Task: Search for houses in Los Angeles, California, with a private swimming pool and a home theater, and prioritize properties with entertainment amenities.
Action: Mouse moved to (306, 234)
Screenshot: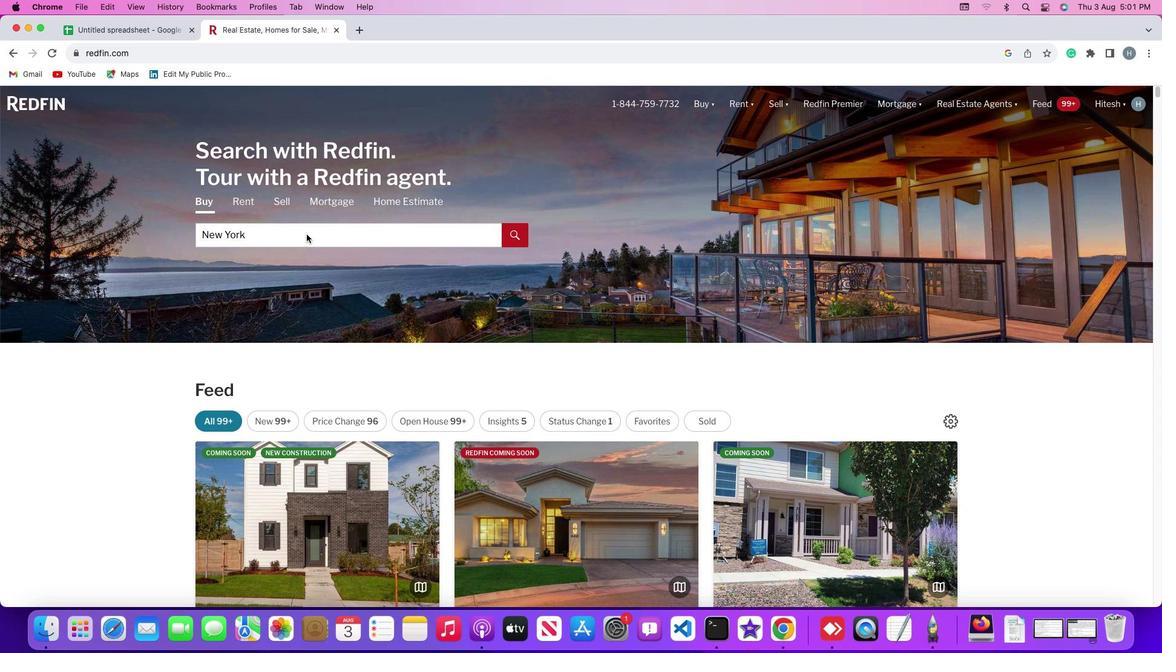
Action: Mouse pressed left at (306, 234)
Screenshot: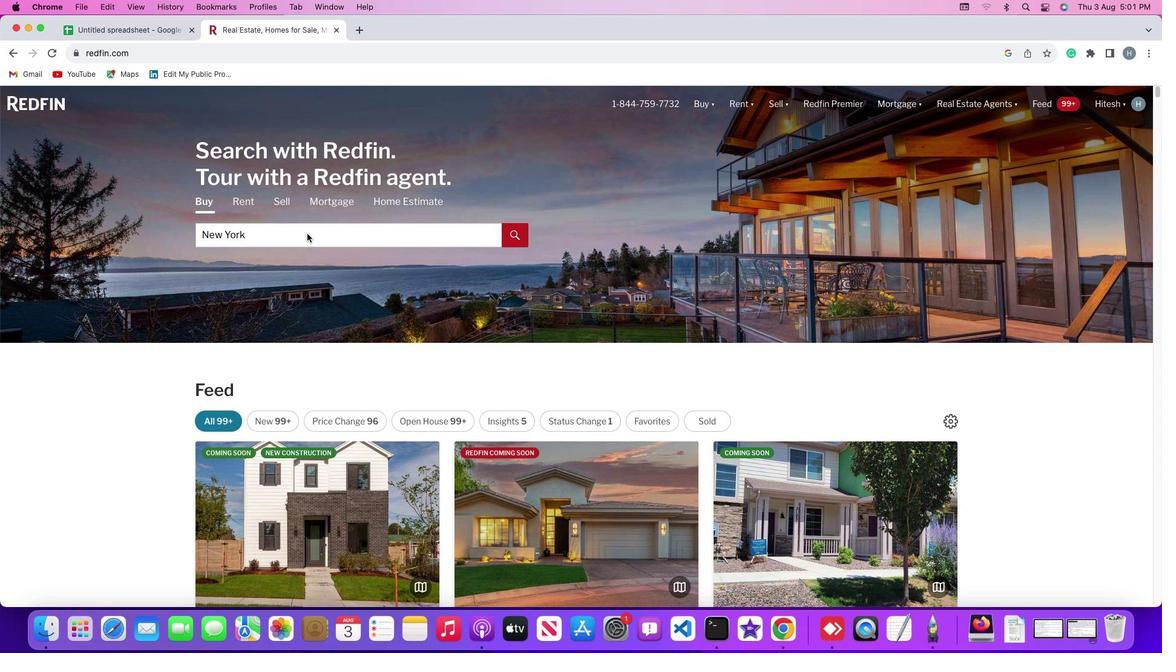 
Action: Mouse moved to (306, 234)
Screenshot: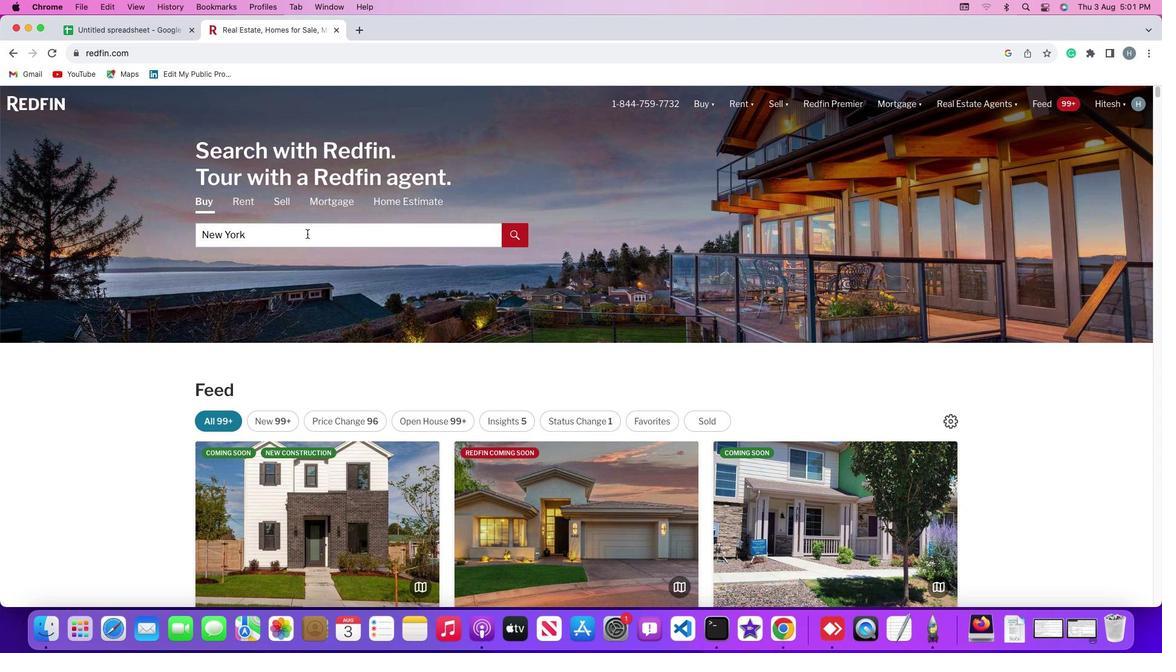 
Action: Mouse pressed left at (306, 234)
Screenshot: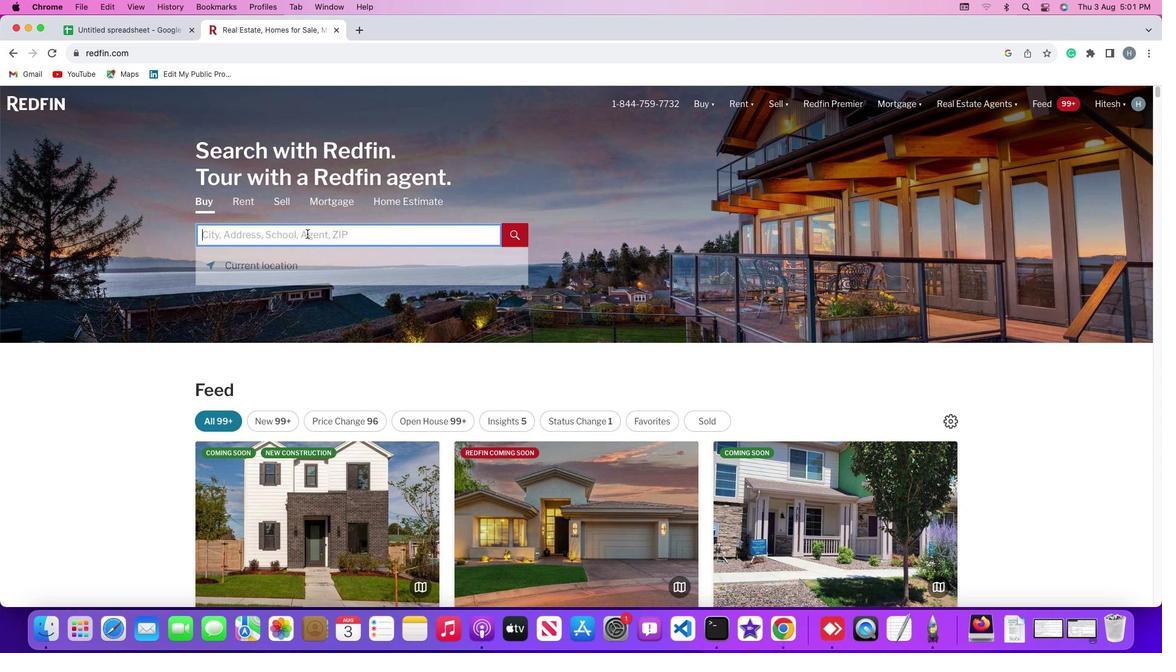 
Action: Key pressed Key.shift'L''o''s'Key.spaceKey.shift'A''n''g''e''l''e''s'','Key.spaceKey.shift'C''a''l''i''f''o''r''n''i''a'
Screenshot: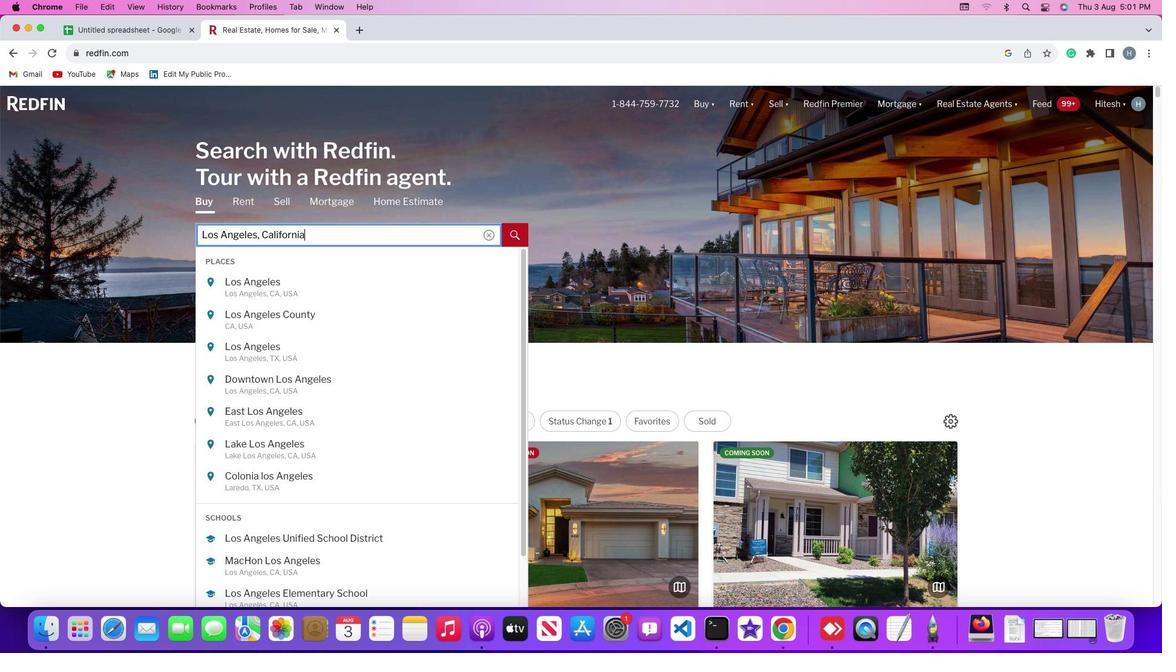 
Action: Mouse moved to (288, 280)
Screenshot: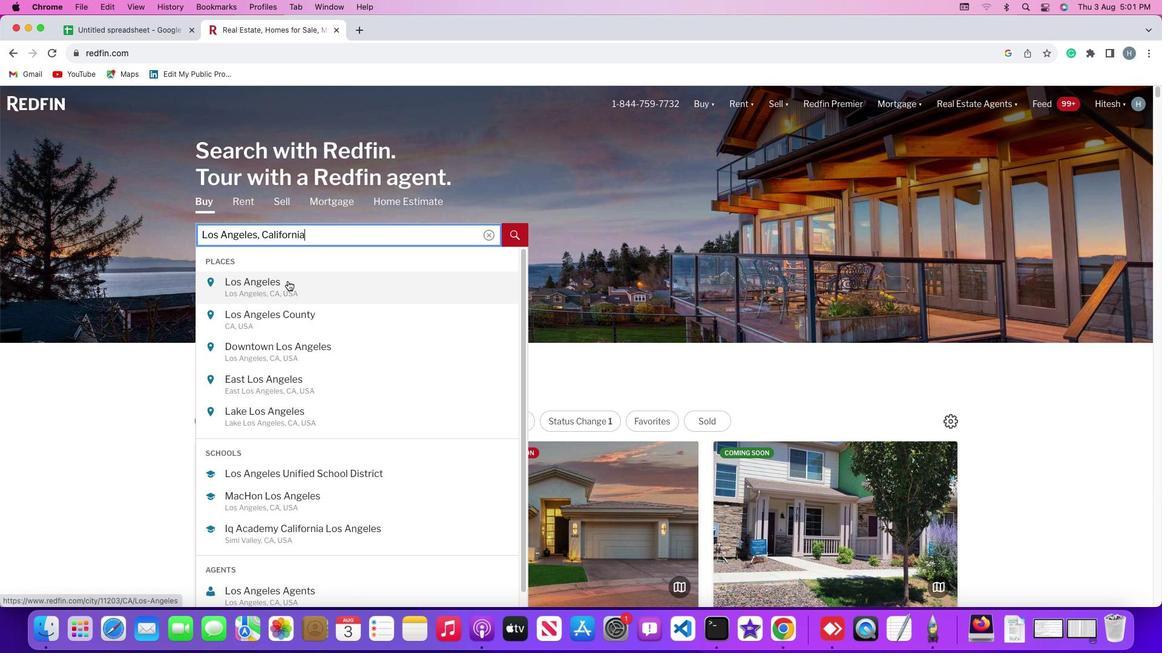 
Action: Mouse pressed left at (288, 280)
Screenshot: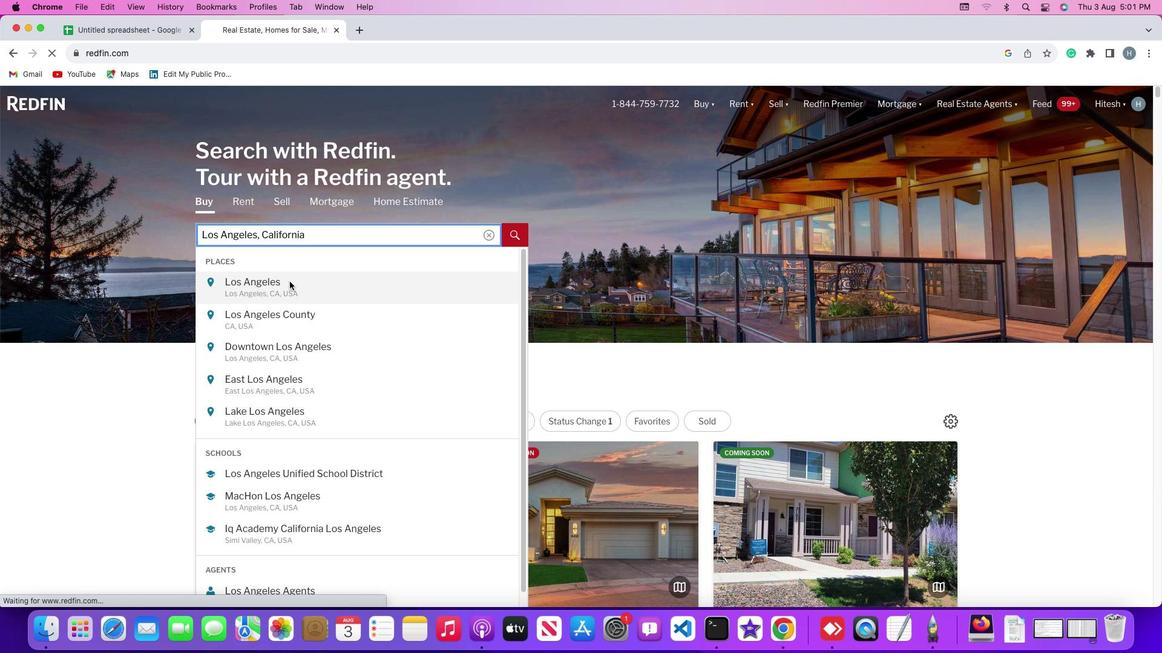 
Action: Mouse moved to (1039, 182)
Screenshot: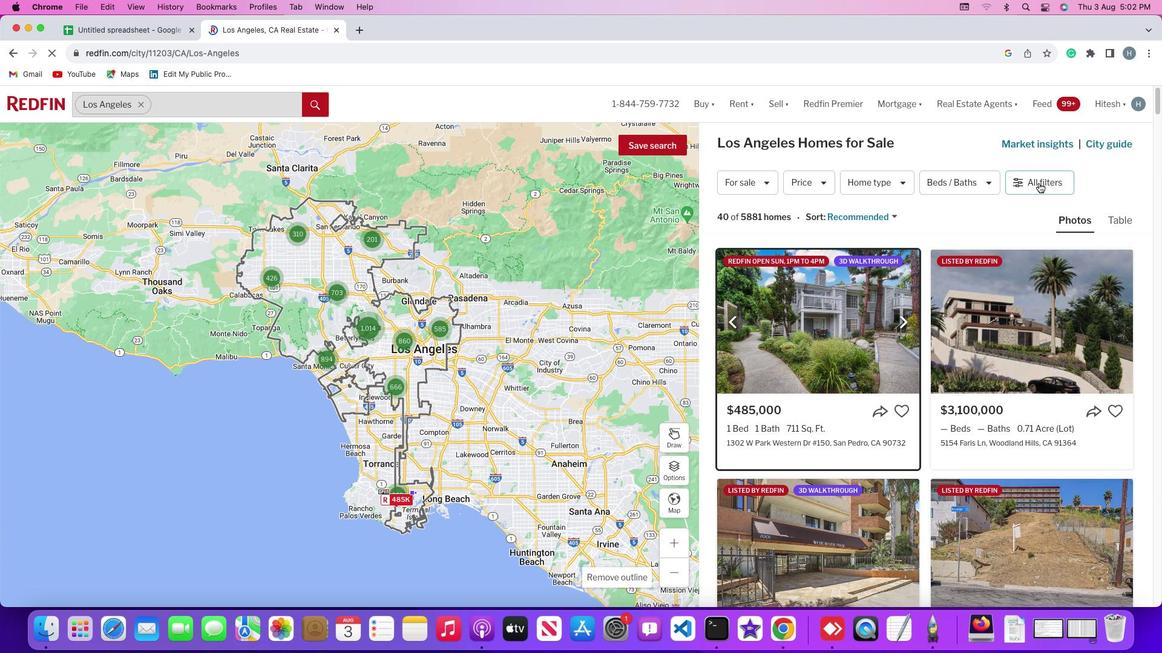 
Action: Mouse pressed left at (1039, 182)
Screenshot: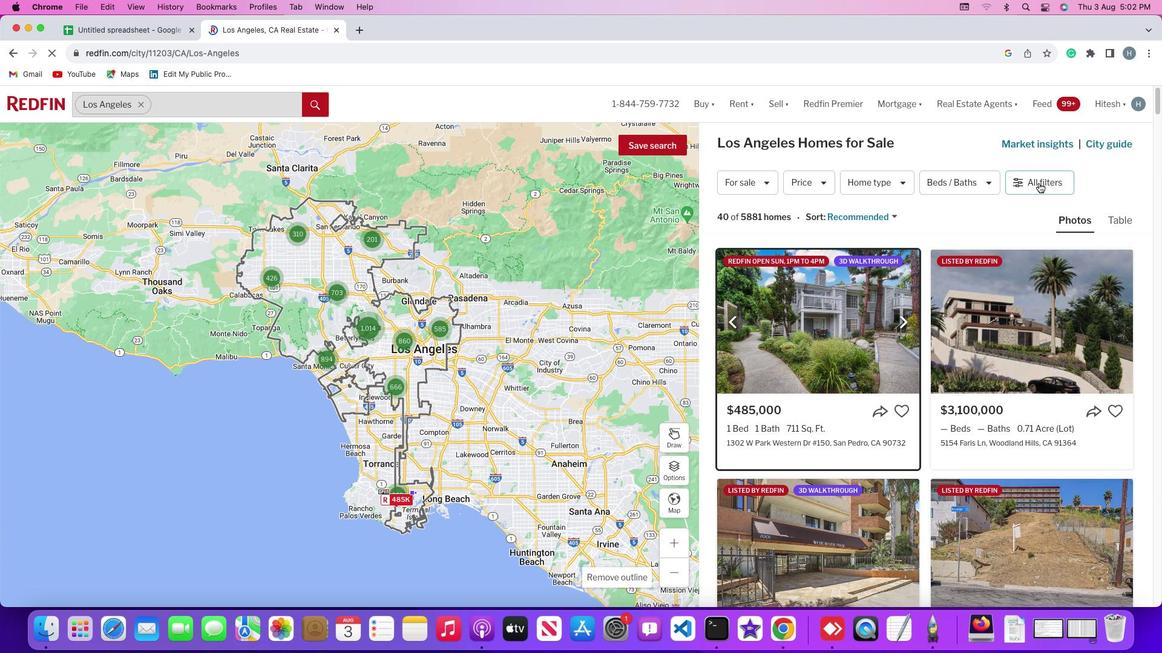 
Action: Mouse moved to (1048, 185)
Screenshot: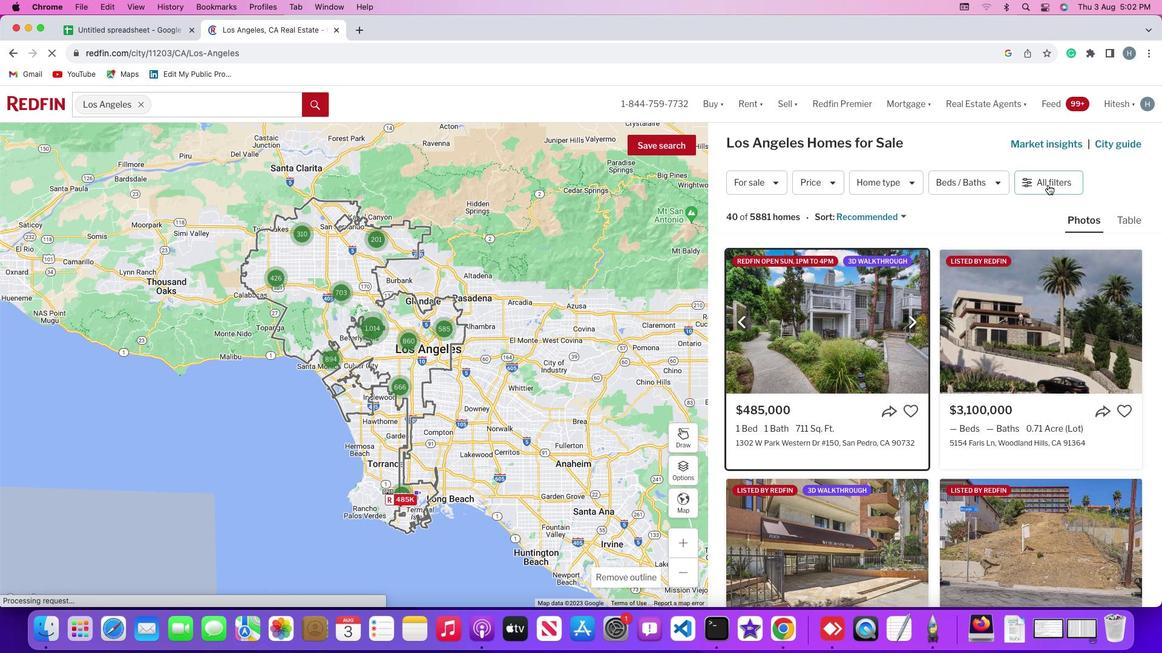 
Action: Mouse pressed left at (1048, 185)
Screenshot: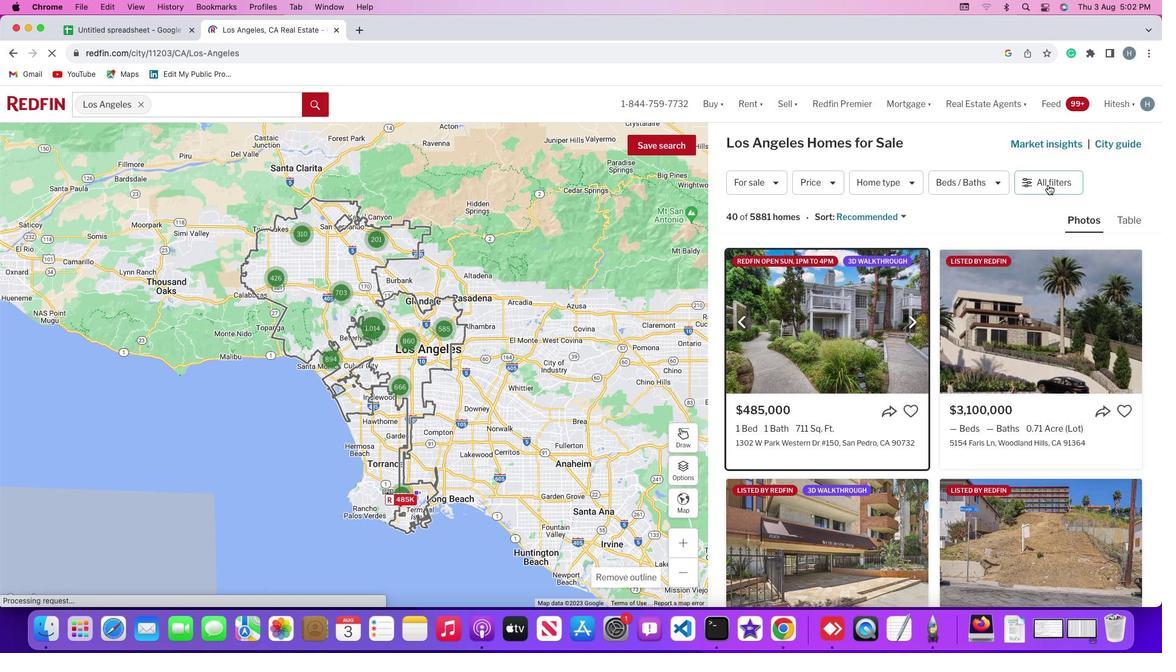
Action: Mouse moved to (1053, 185)
Screenshot: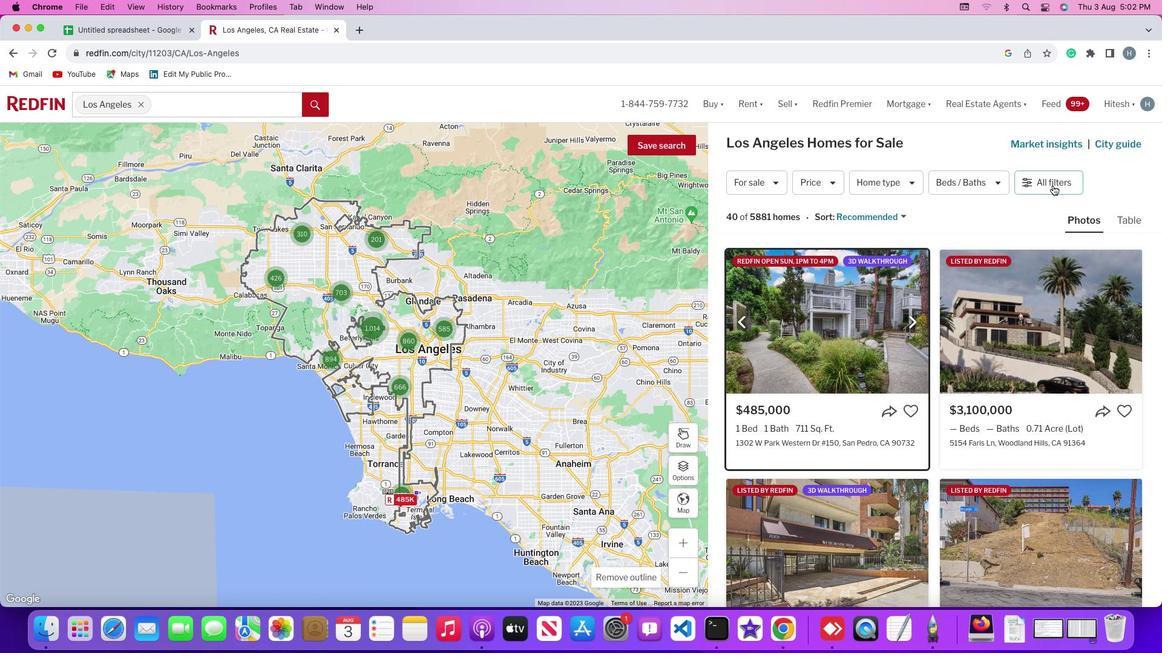 
Action: Mouse pressed left at (1053, 185)
Screenshot: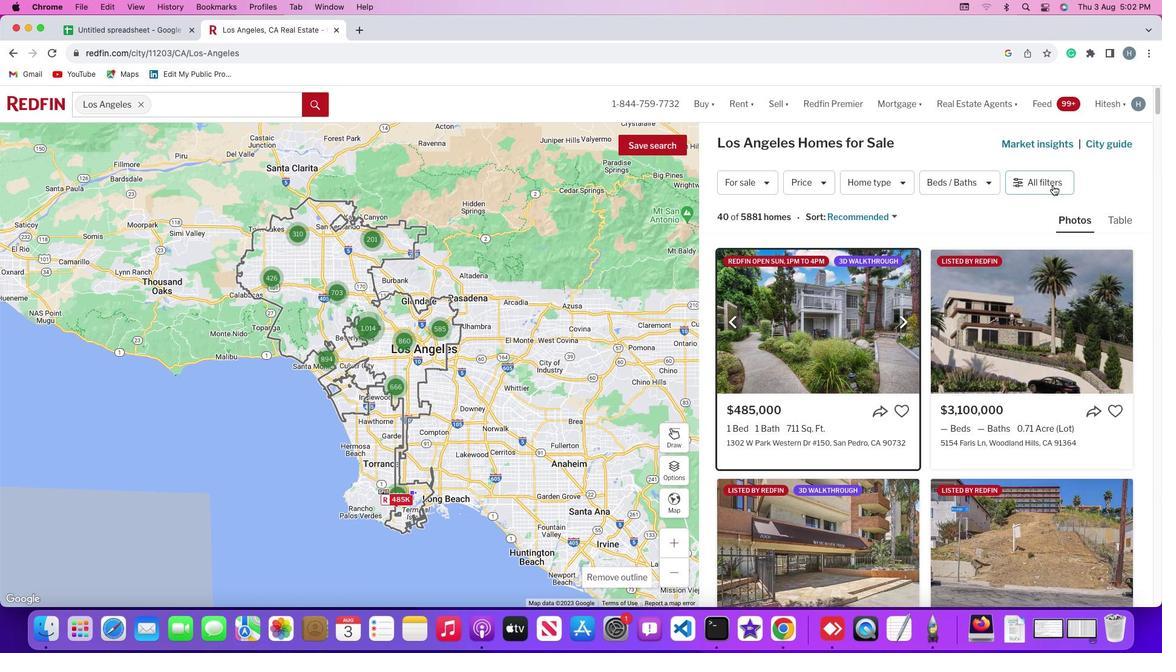 
Action: Mouse moved to (979, 363)
Screenshot: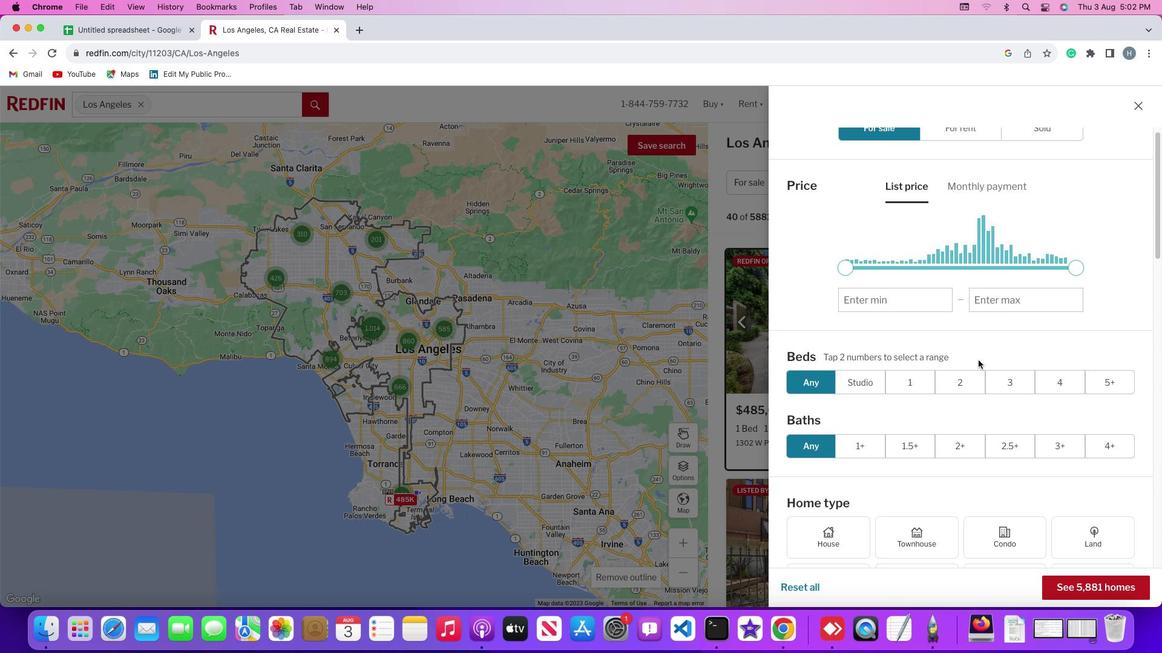 
Action: Mouse scrolled (979, 363) with delta (0, 0)
Screenshot: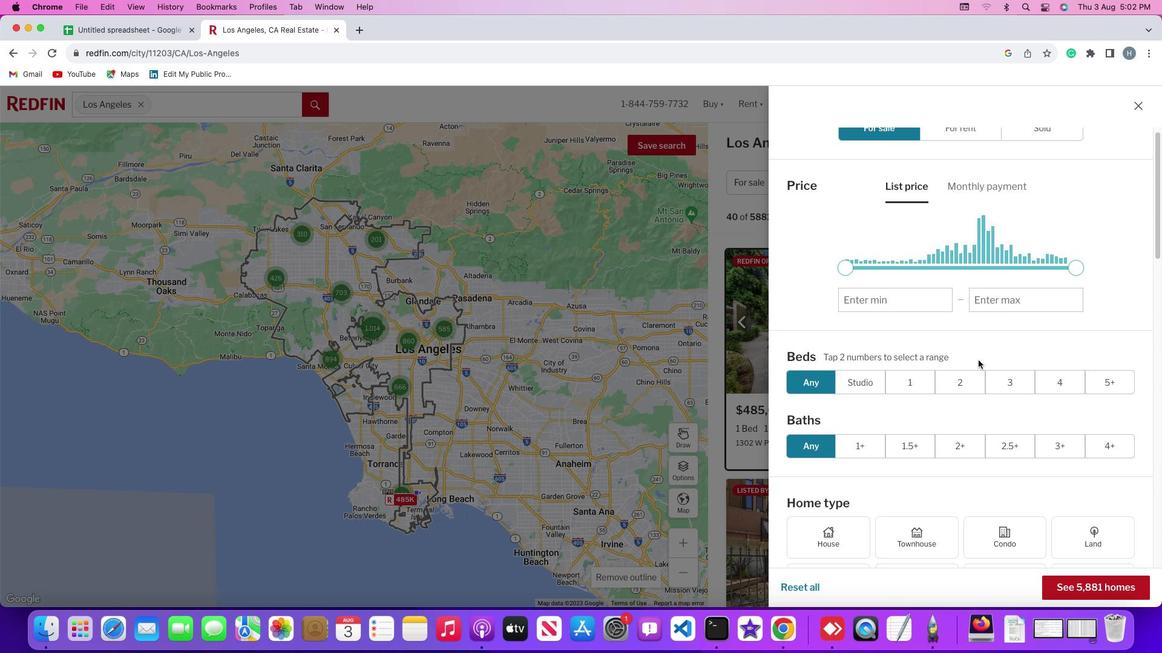 
Action: Mouse moved to (979, 362)
Screenshot: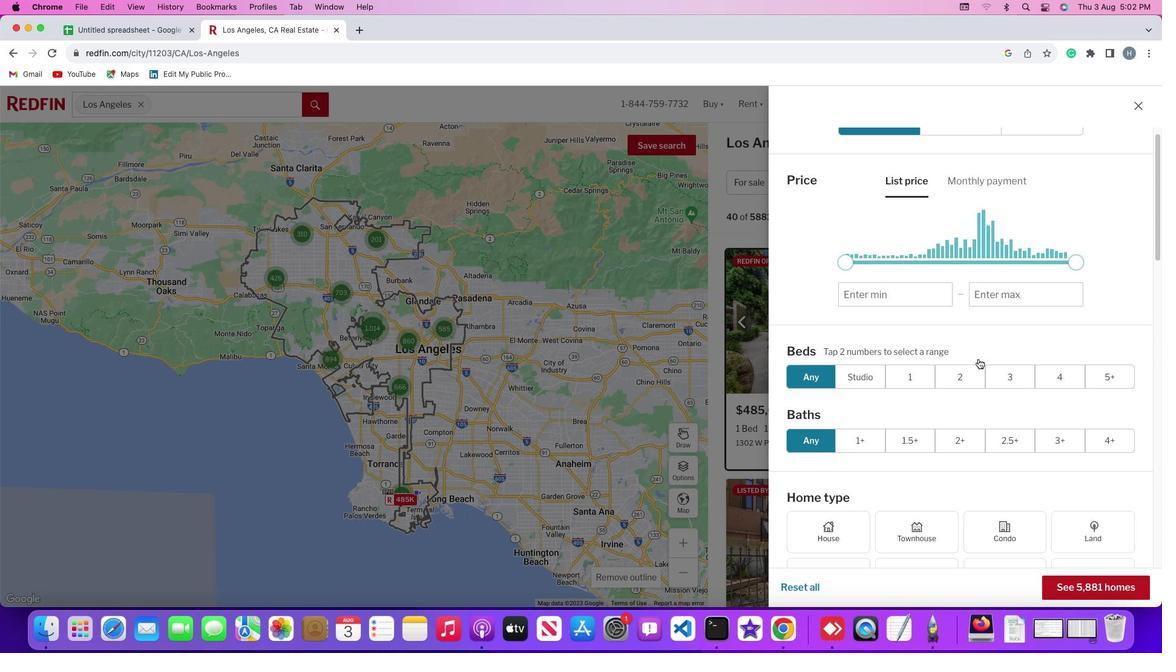 
Action: Mouse scrolled (979, 362) with delta (0, 0)
Screenshot: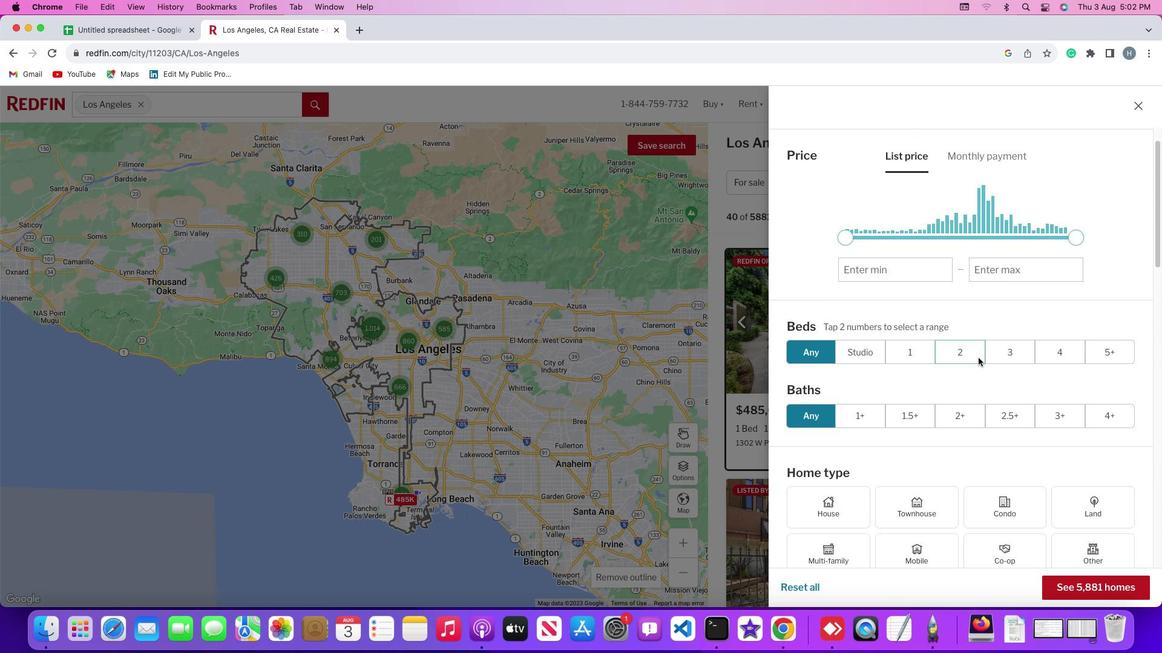 
Action: Mouse scrolled (979, 362) with delta (0, 0)
Screenshot: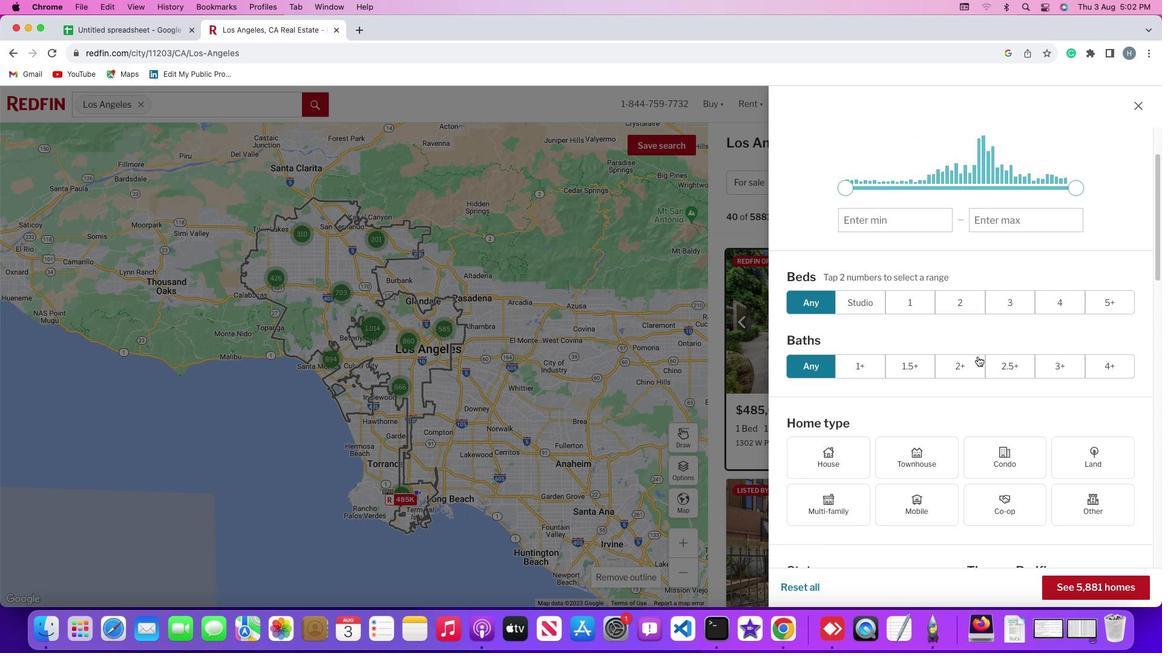 
Action: Mouse moved to (979, 360)
Screenshot: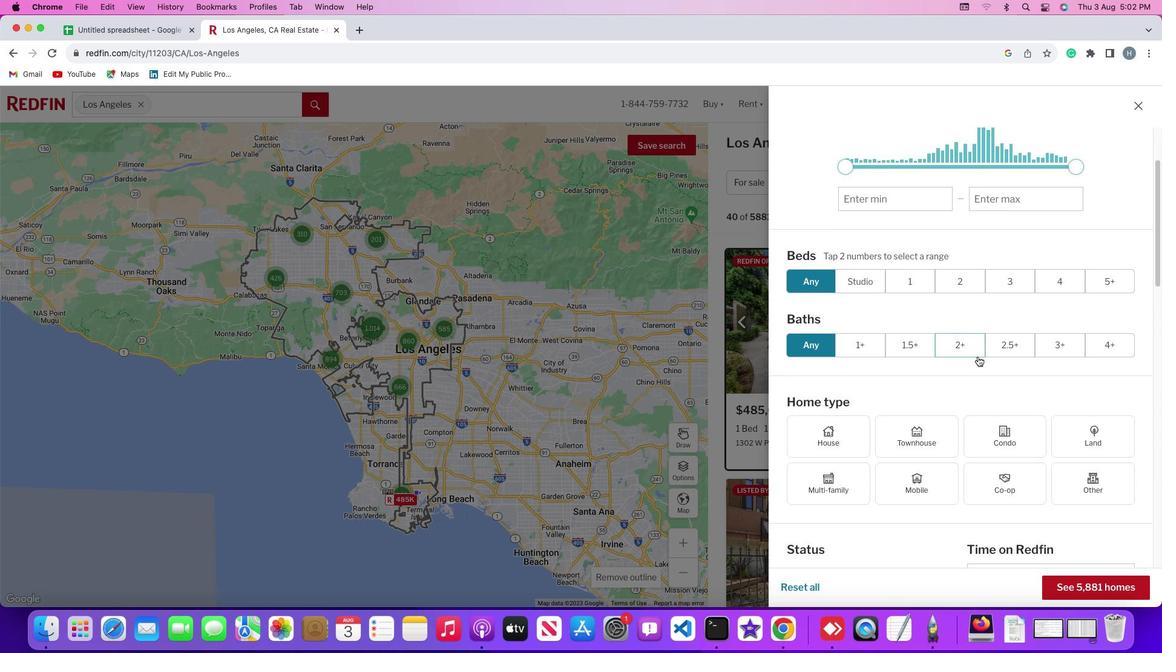 
Action: Mouse scrolled (979, 360) with delta (0, -1)
Screenshot: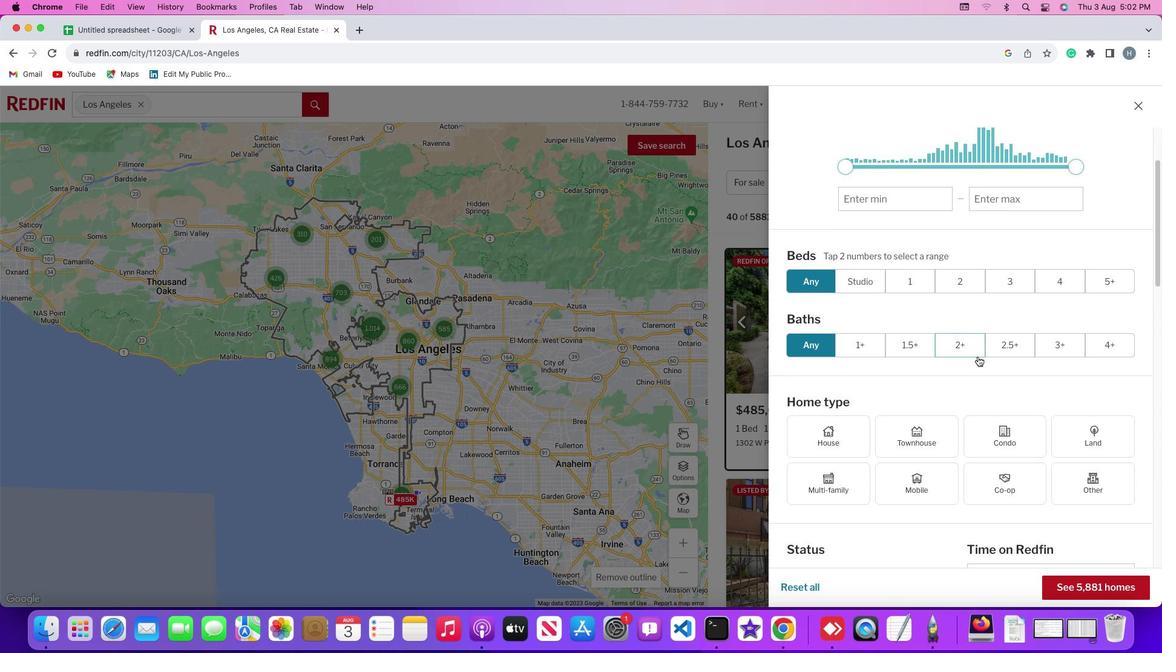 
Action: Mouse moved to (978, 356)
Screenshot: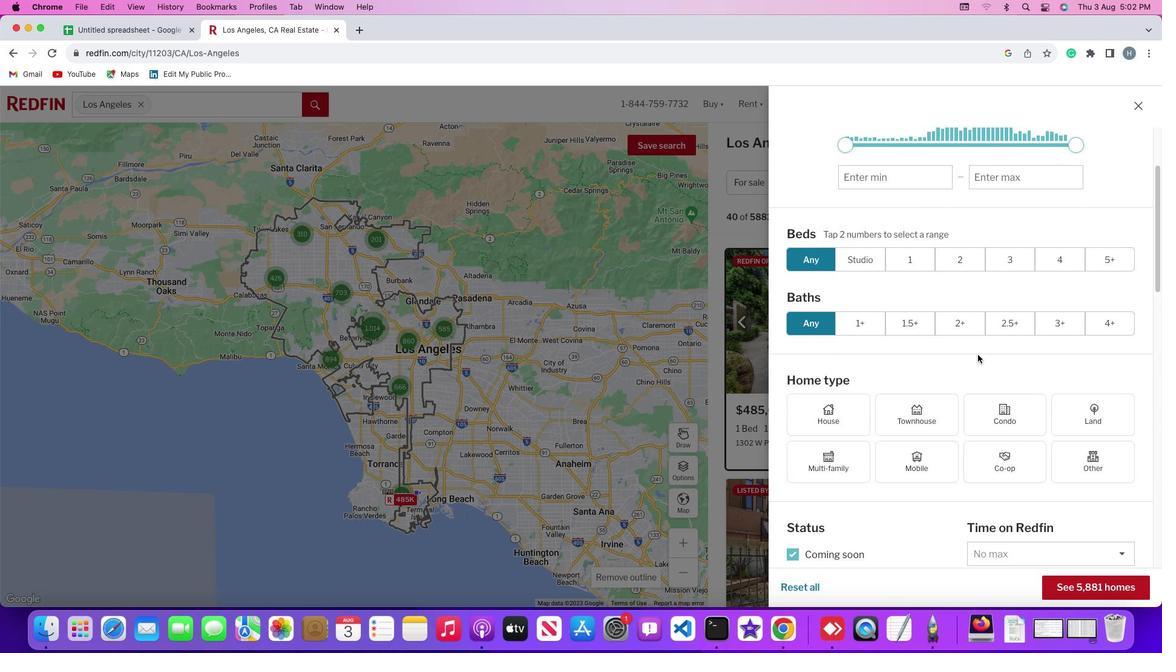 
Action: Mouse scrolled (978, 356) with delta (0, 0)
Screenshot: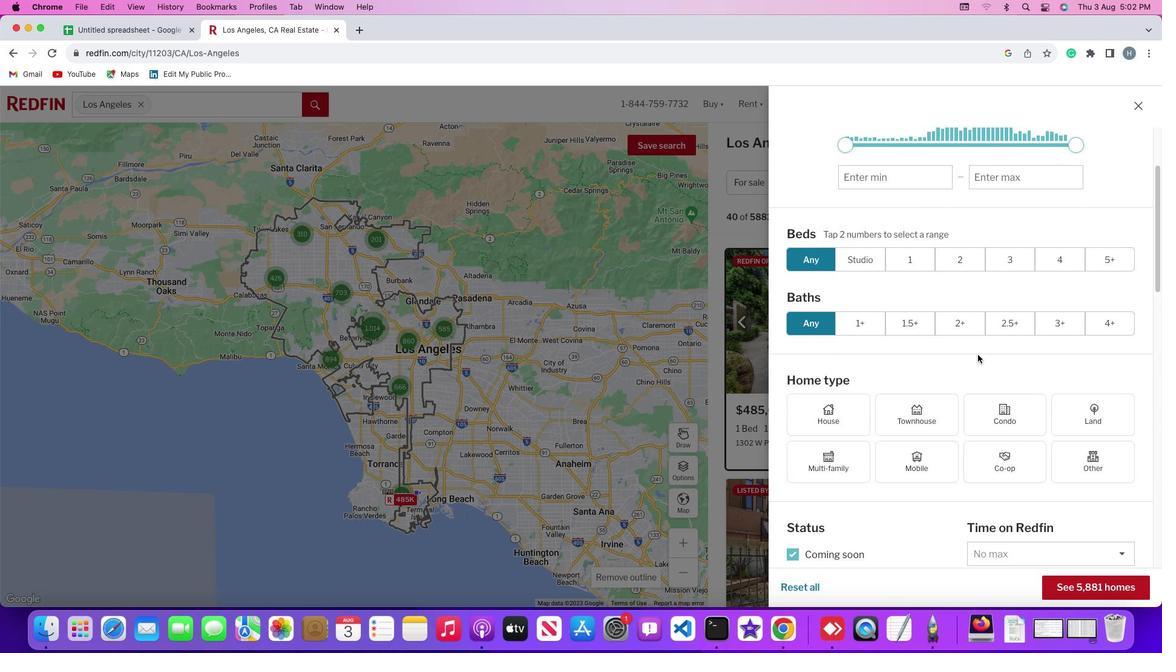 
Action: Mouse moved to (977, 356)
Screenshot: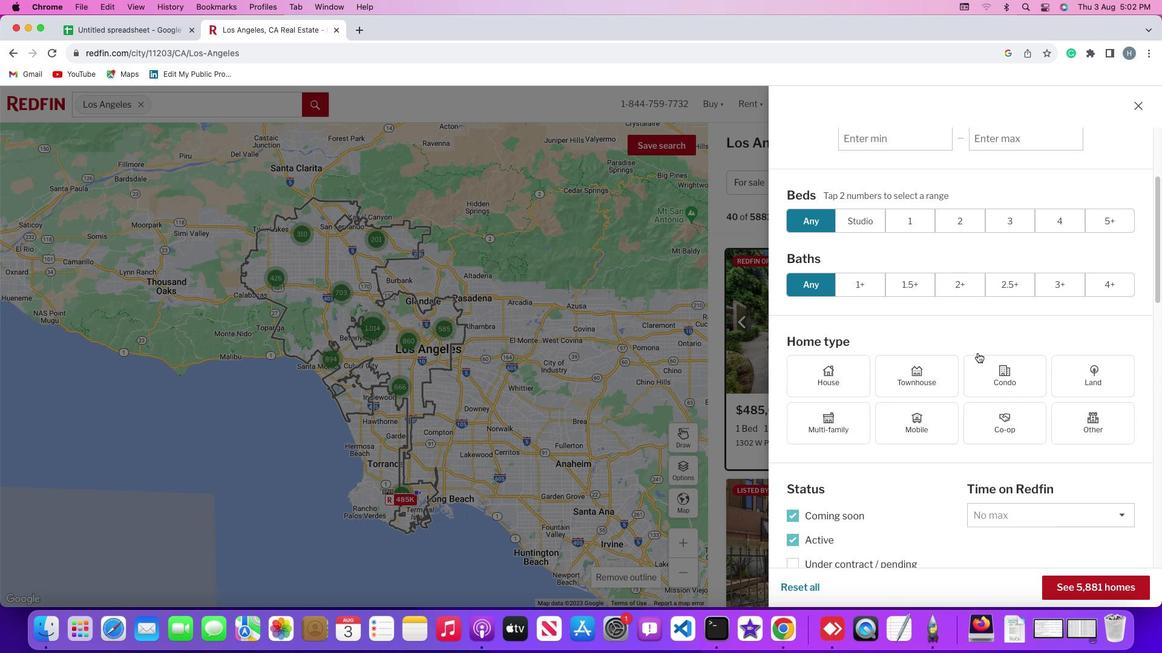 
Action: Mouse scrolled (977, 356) with delta (0, 0)
Screenshot: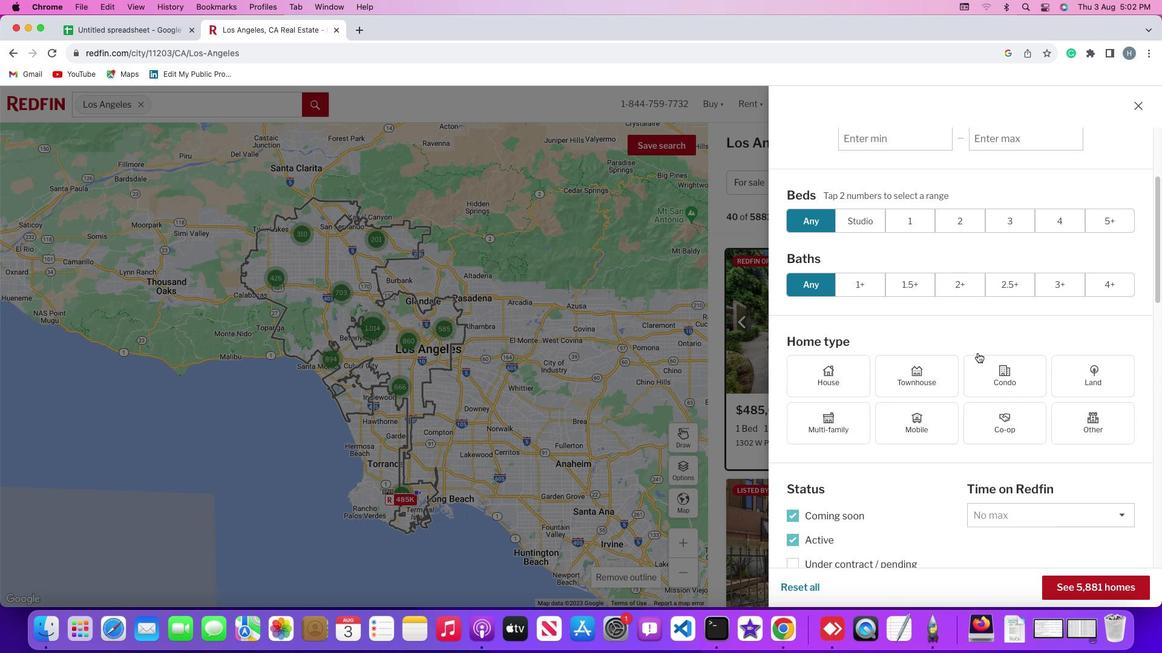 
Action: Mouse moved to (977, 355)
Screenshot: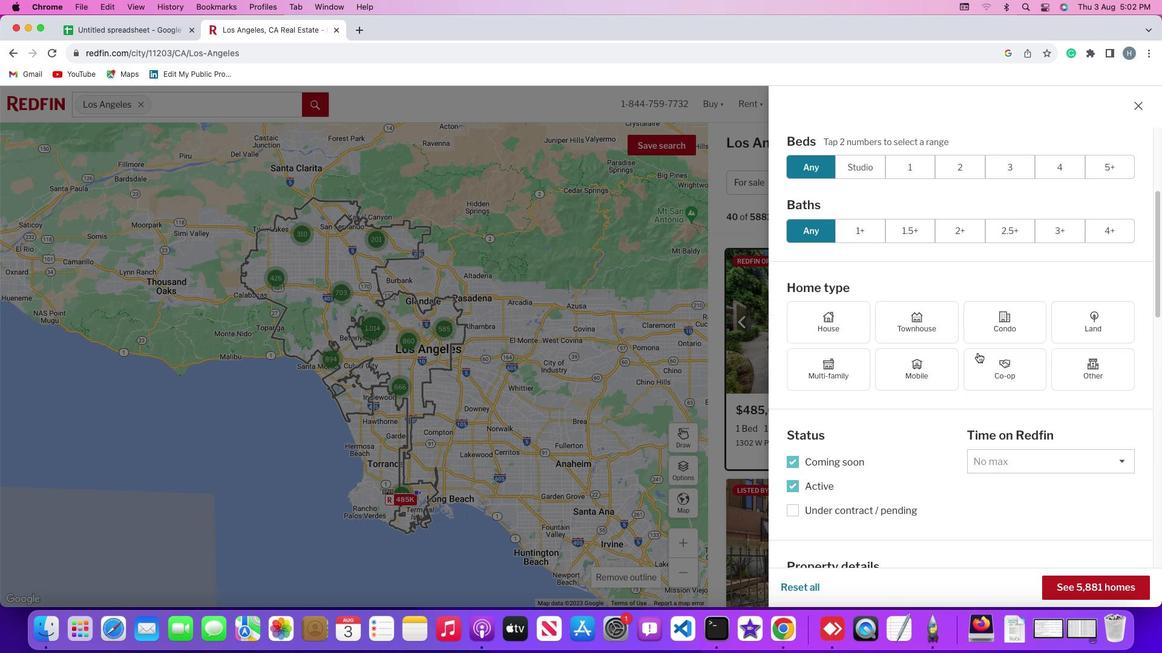 
Action: Mouse scrolled (977, 355) with delta (0, -1)
Screenshot: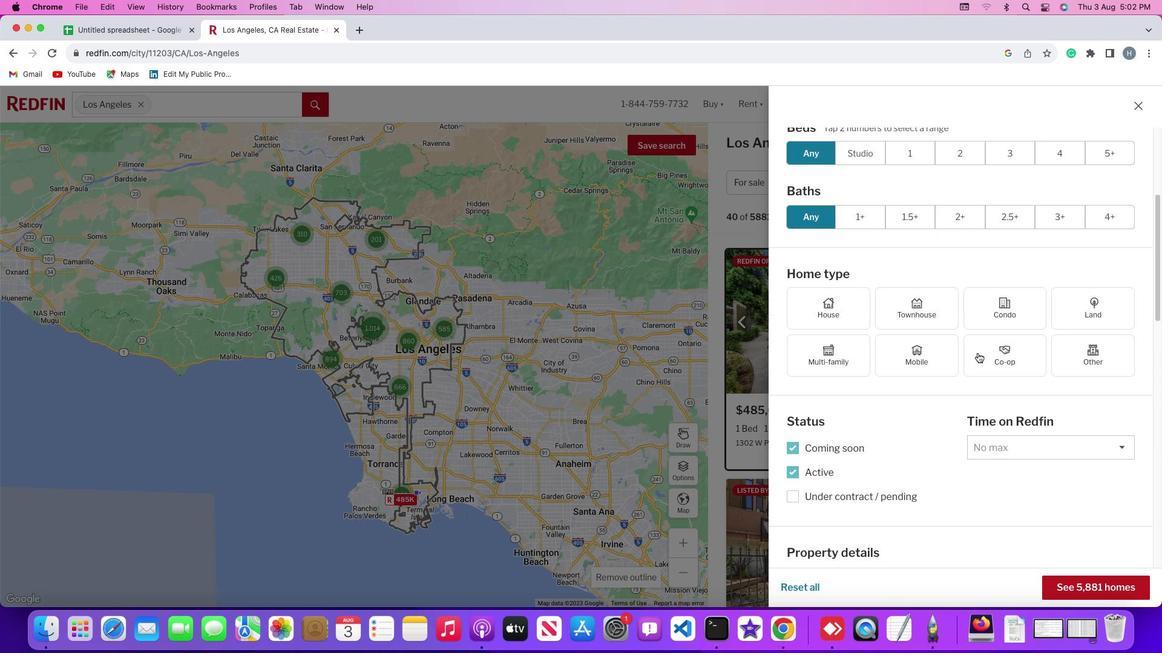 
Action: Mouse scrolled (977, 355) with delta (0, -1)
Screenshot: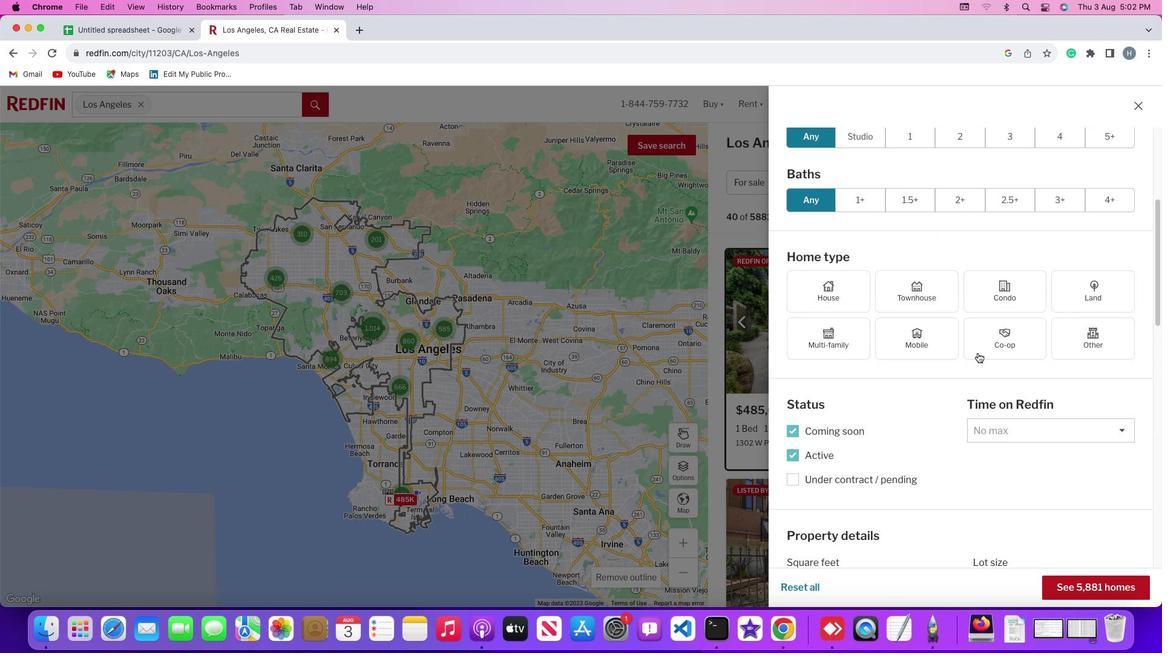 
Action: Mouse moved to (977, 353)
Screenshot: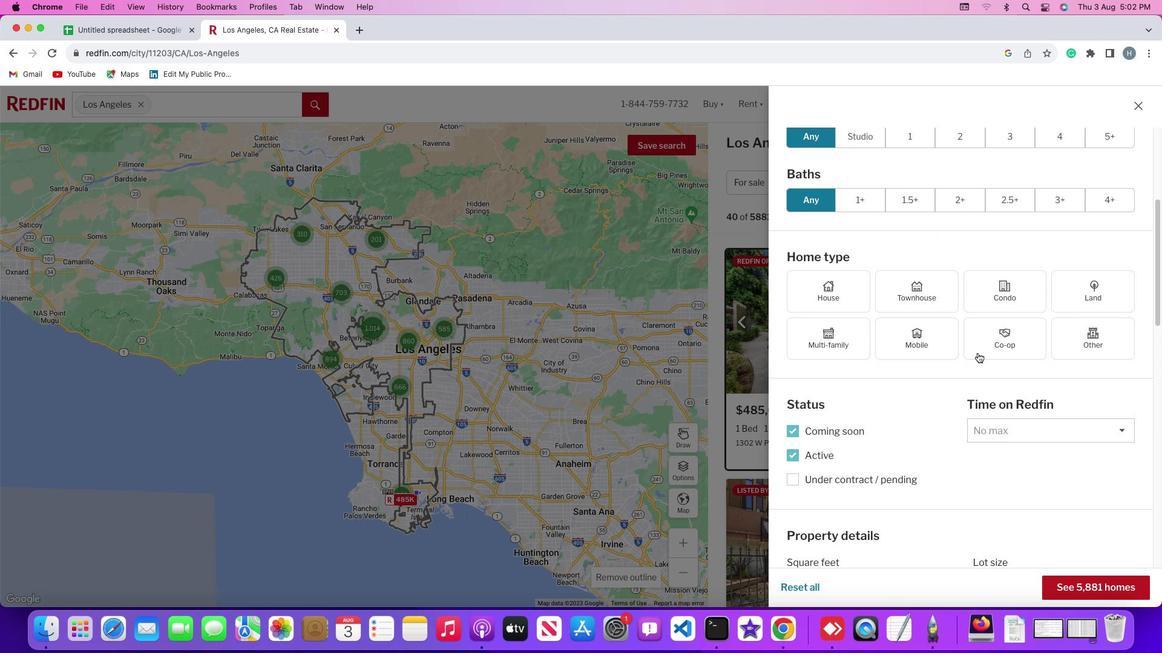 
Action: Mouse scrolled (977, 353) with delta (0, 0)
Screenshot: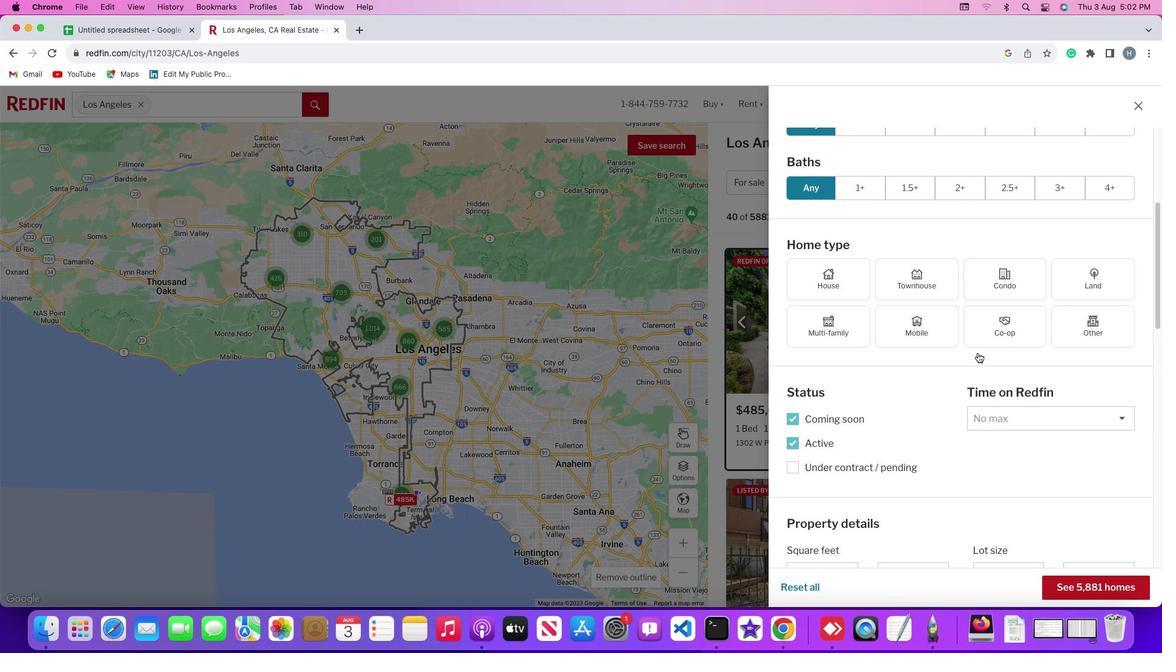 
Action: Mouse scrolled (977, 353) with delta (0, 0)
Screenshot: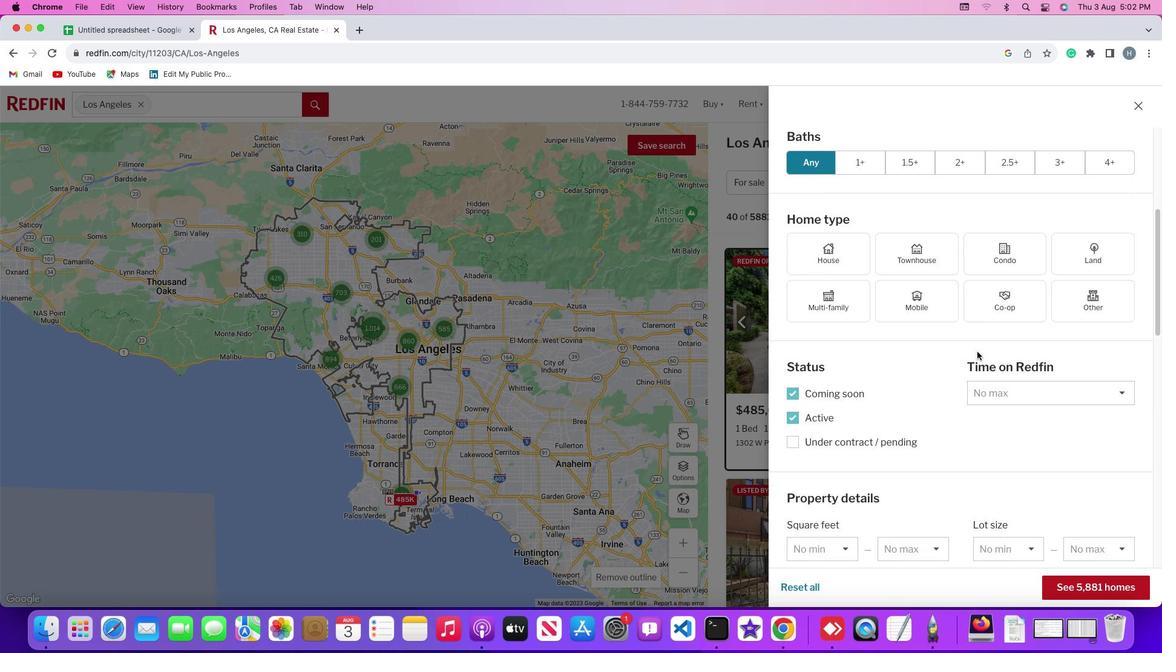 
Action: Mouse scrolled (977, 353) with delta (0, 0)
Screenshot: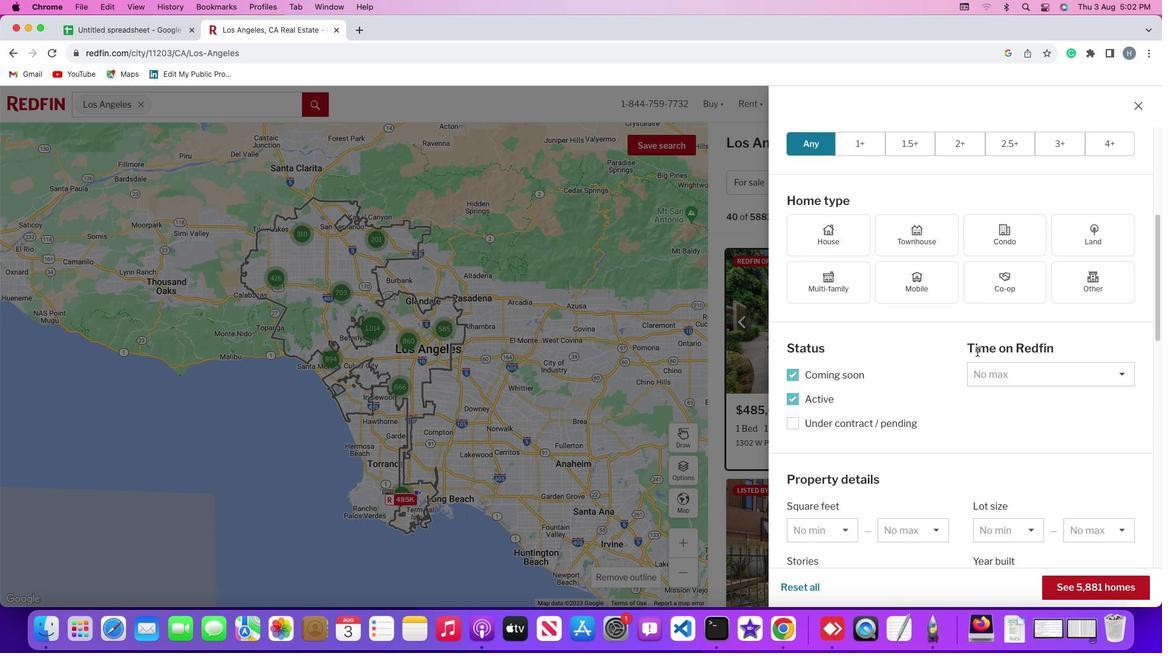 
Action: Mouse moved to (977, 352)
Screenshot: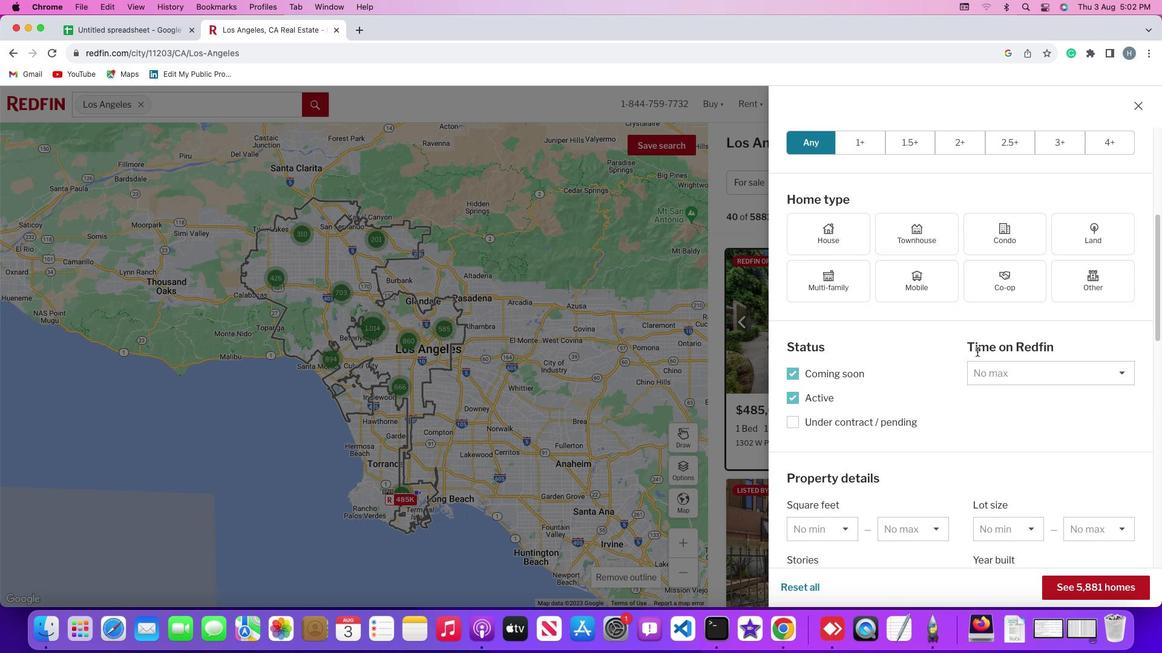 
Action: Mouse scrolled (977, 352) with delta (0, 0)
Screenshot: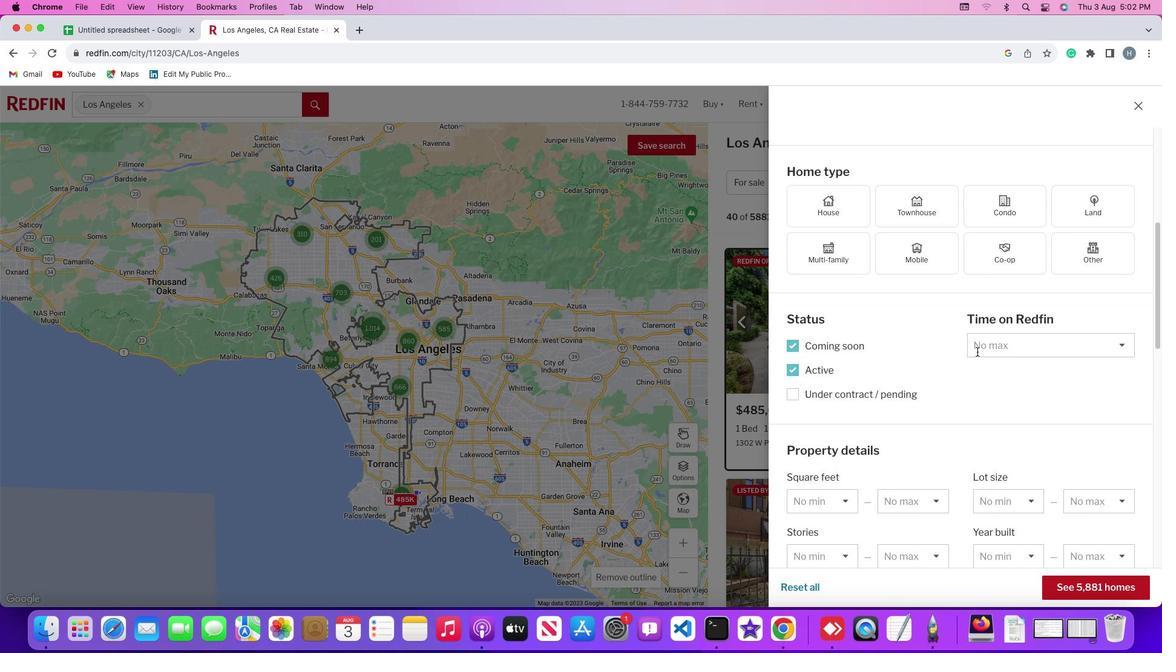 
Action: Mouse scrolled (977, 352) with delta (0, 0)
Screenshot: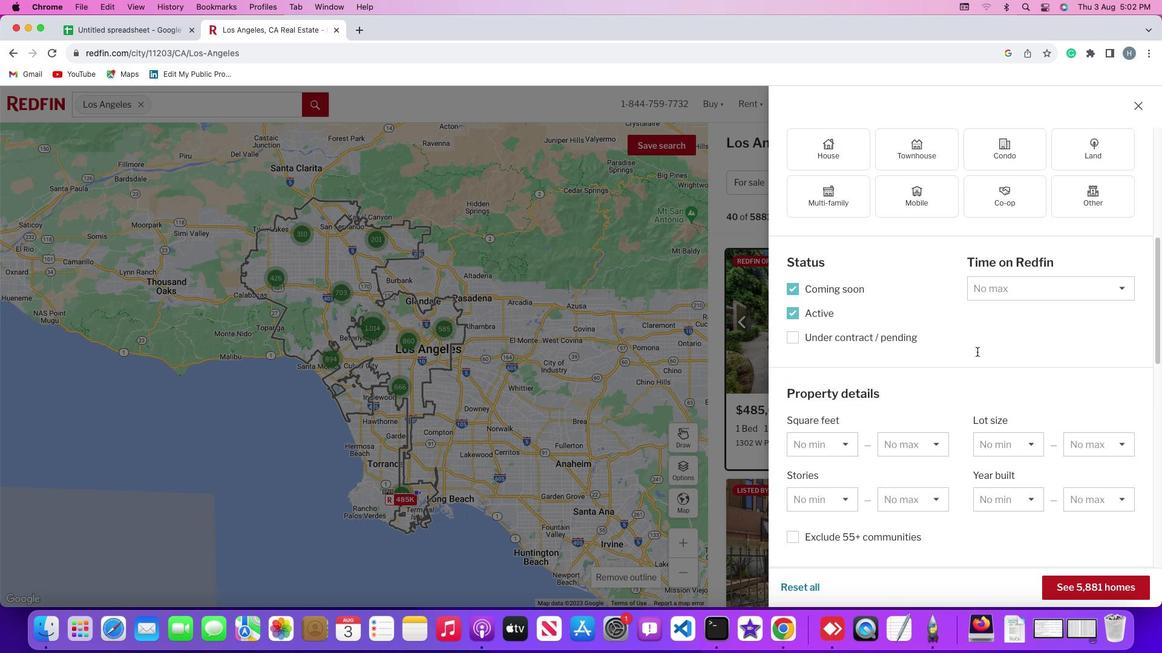 
Action: Mouse scrolled (977, 352) with delta (0, -1)
Screenshot: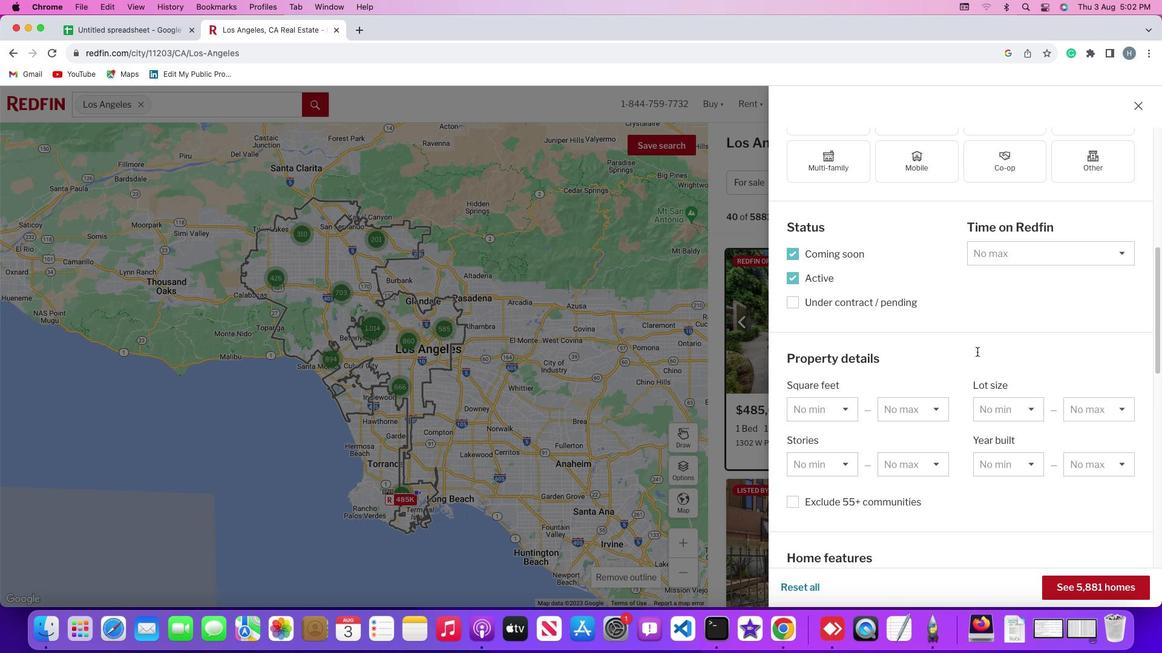 
Action: Mouse scrolled (977, 352) with delta (0, -1)
Screenshot: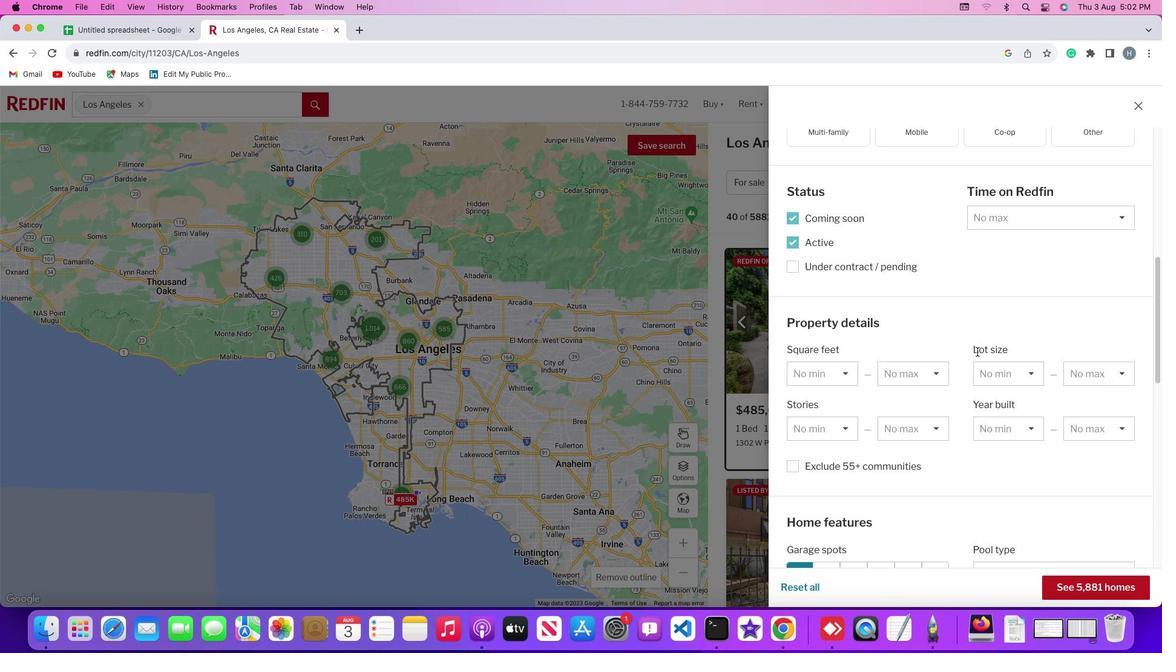 
Action: Mouse scrolled (977, 352) with delta (0, 0)
Screenshot: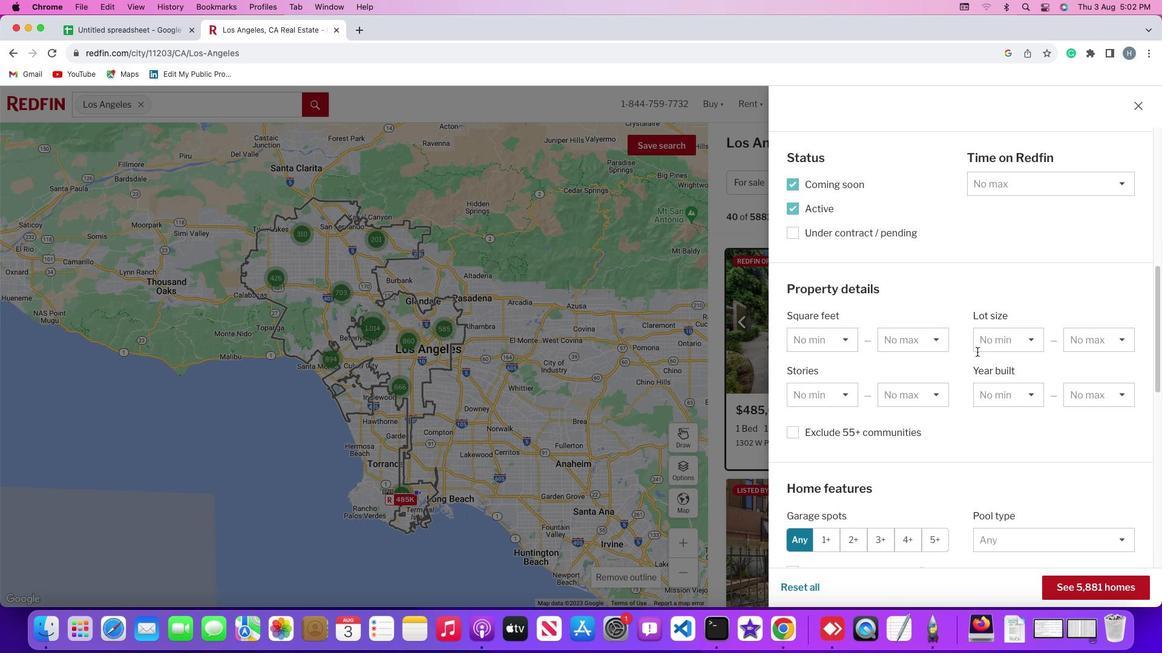 
Action: Mouse scrolled (977, 352) with delta (0, 0)
Screenshot: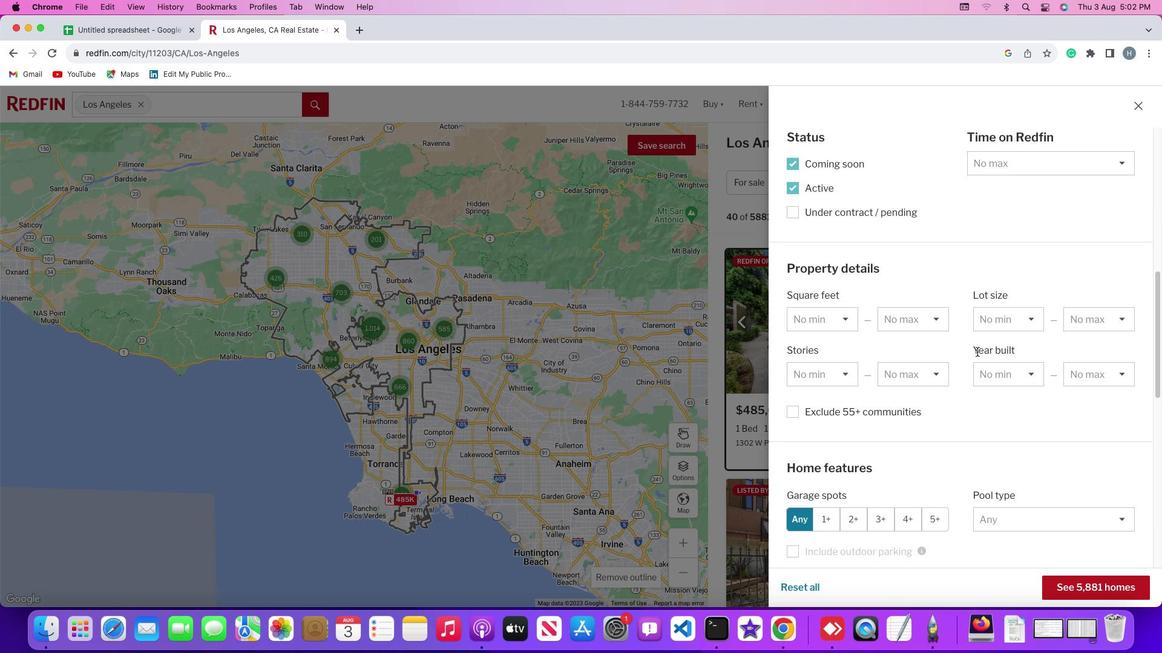 
Action: Mouse scrolled (977, 352) with delta (0, -1)
Screenshot: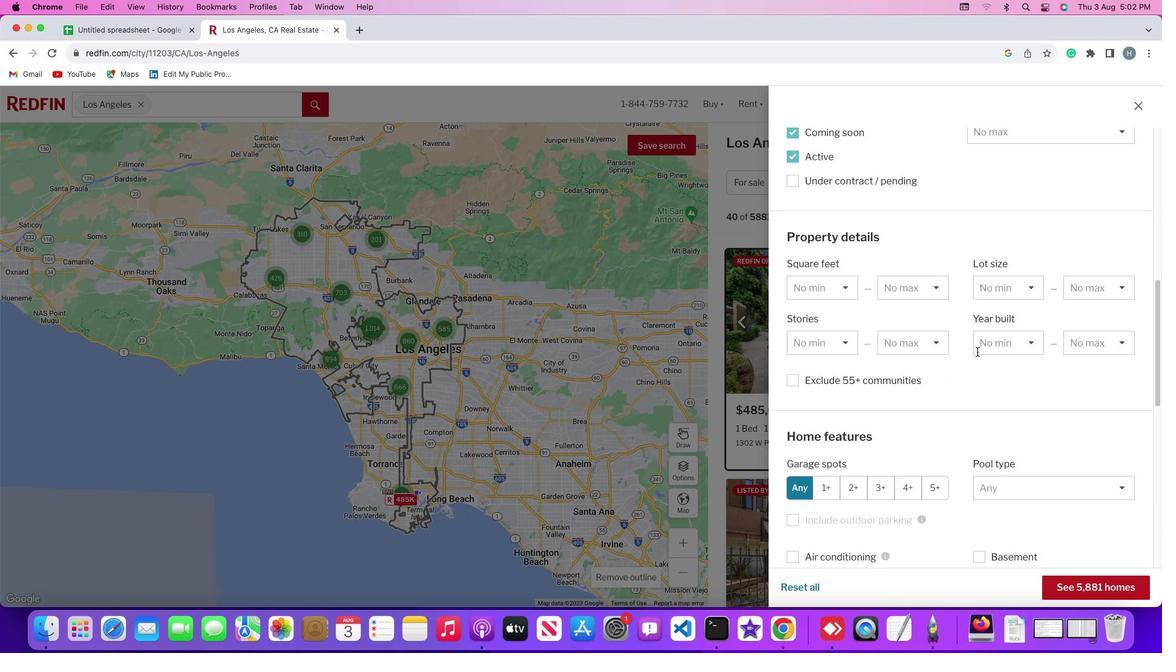 
Action: Mouse scrolled (977, 352) with delta (0, 0)
Screenshot: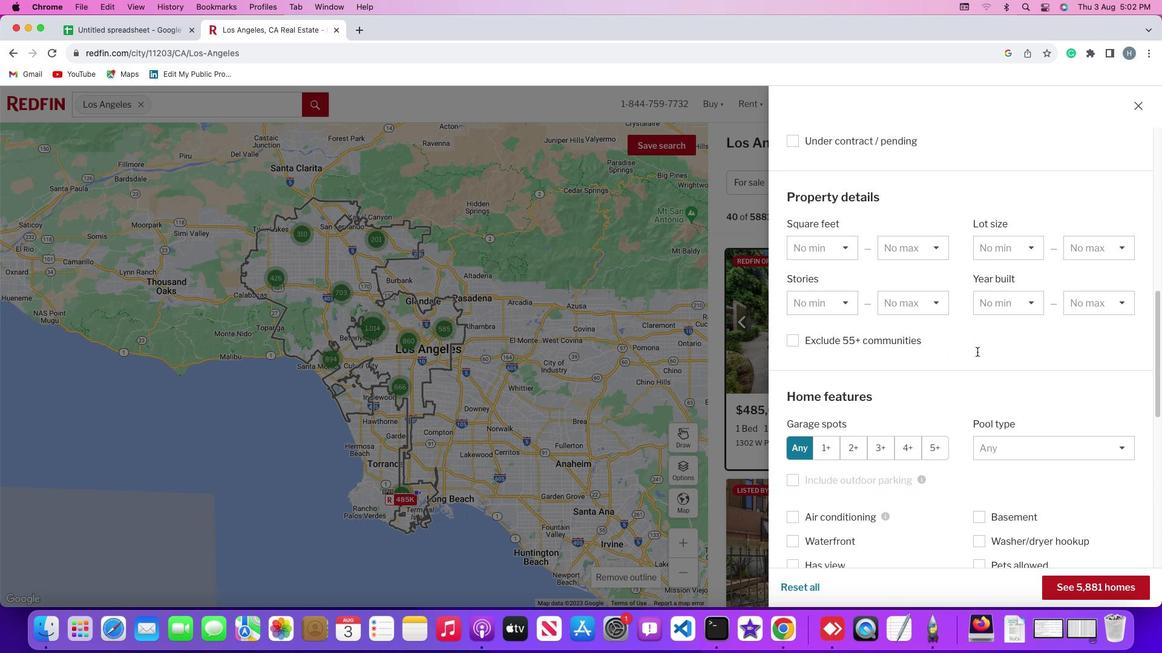 
Action: Mouse scrolled (977, 352) with delta (0, 0)
Screenshot: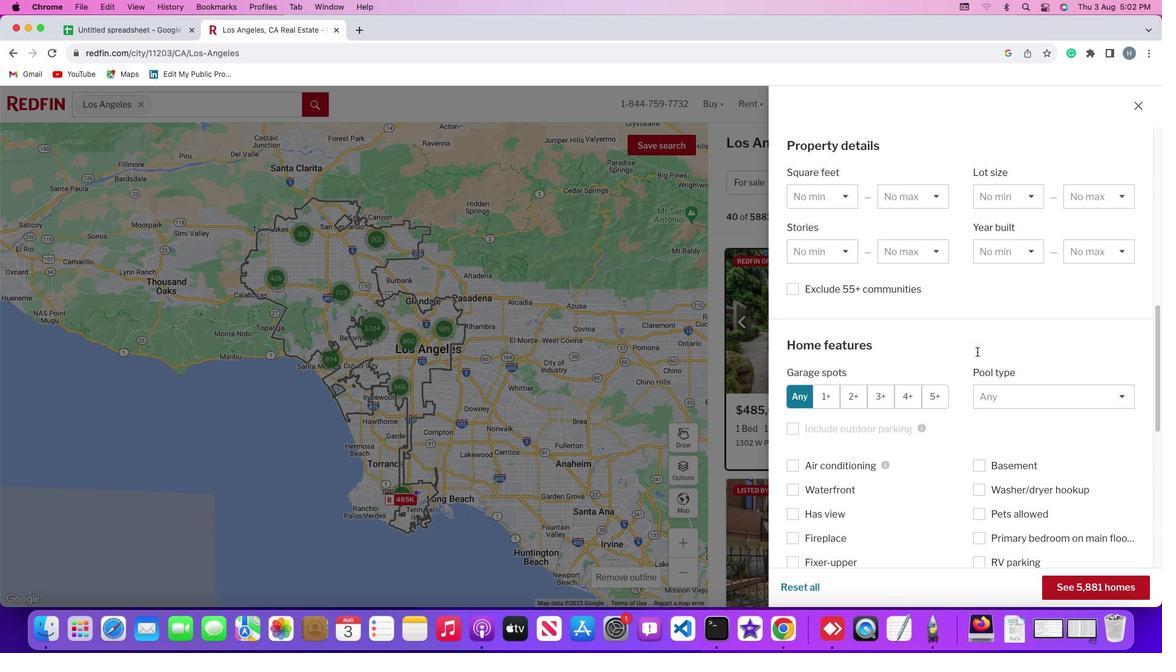 
Action: Mouse scrolled (977, 352) with delta (0, 0)
Screenshot: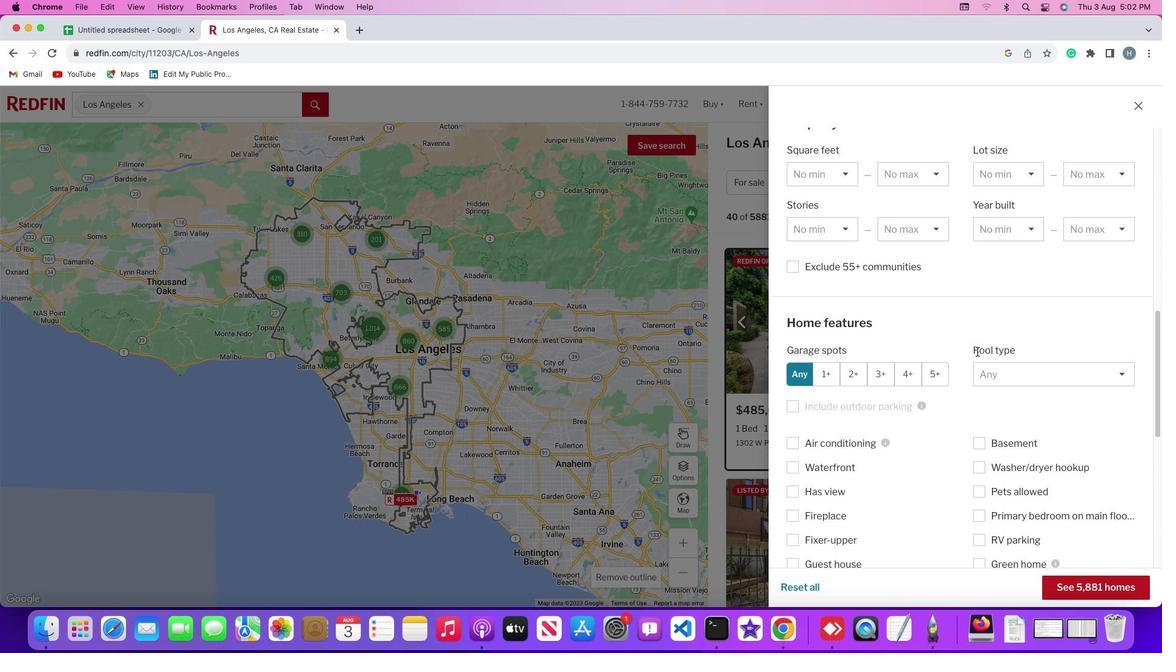 
Action: Mouse scrolled (977, 352) with delta (0, -1)
Screenshot: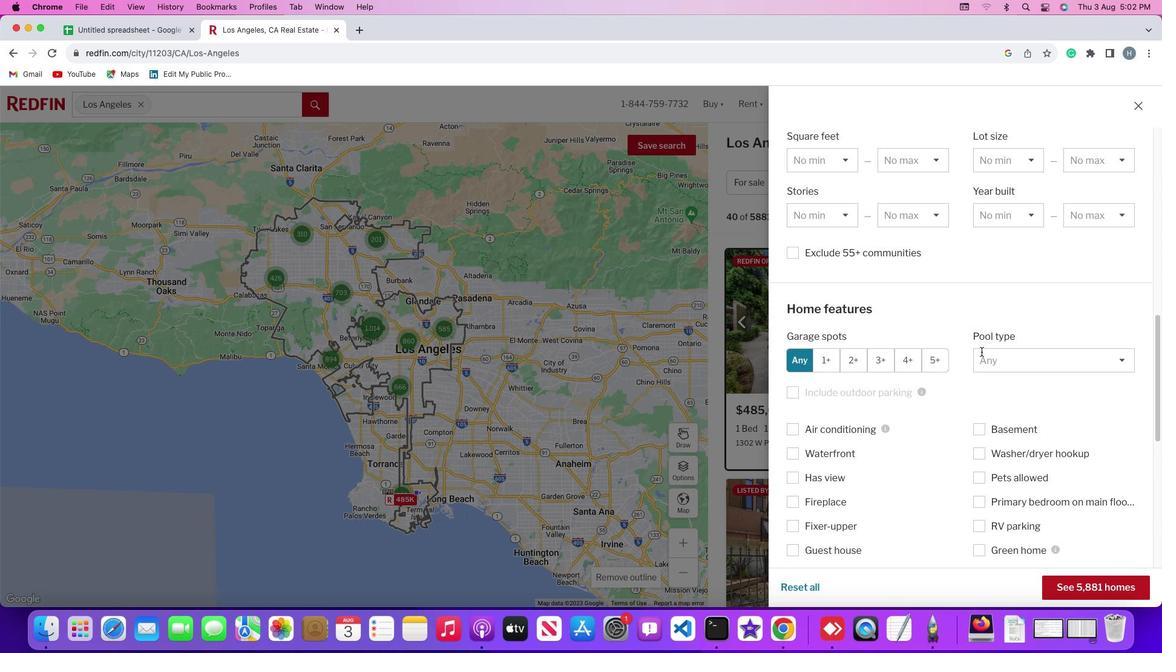 
Action: Mouse moved to (1076, 362)
Screenshot: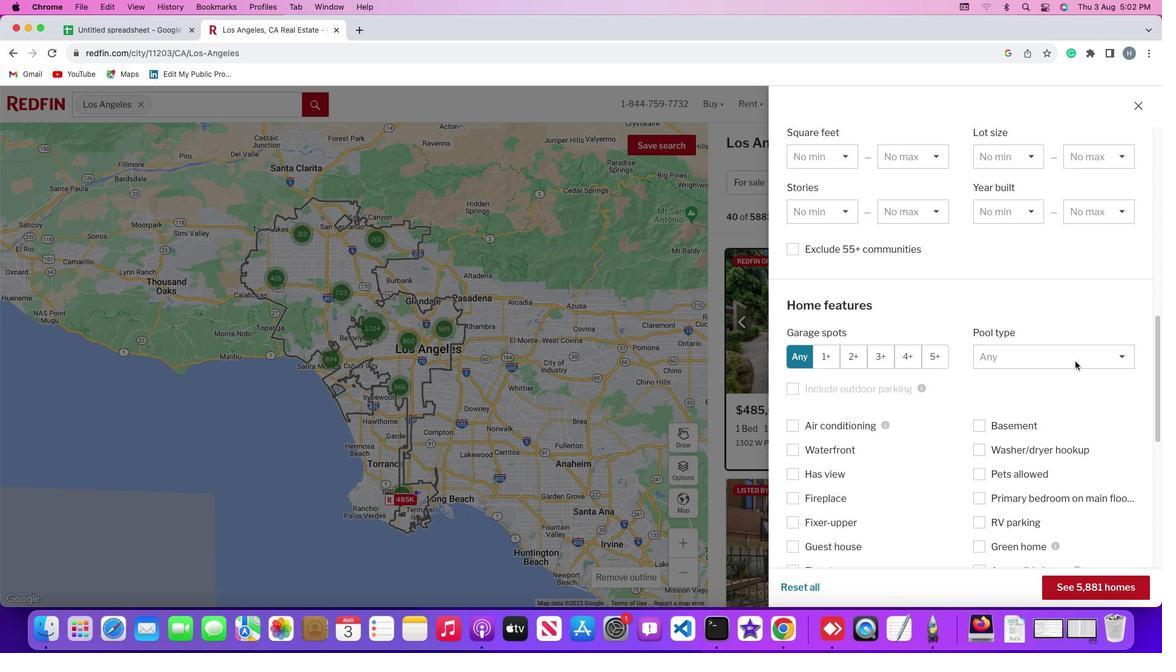 
Action: Mouse pressed left at (1076, 362)
Screenshot: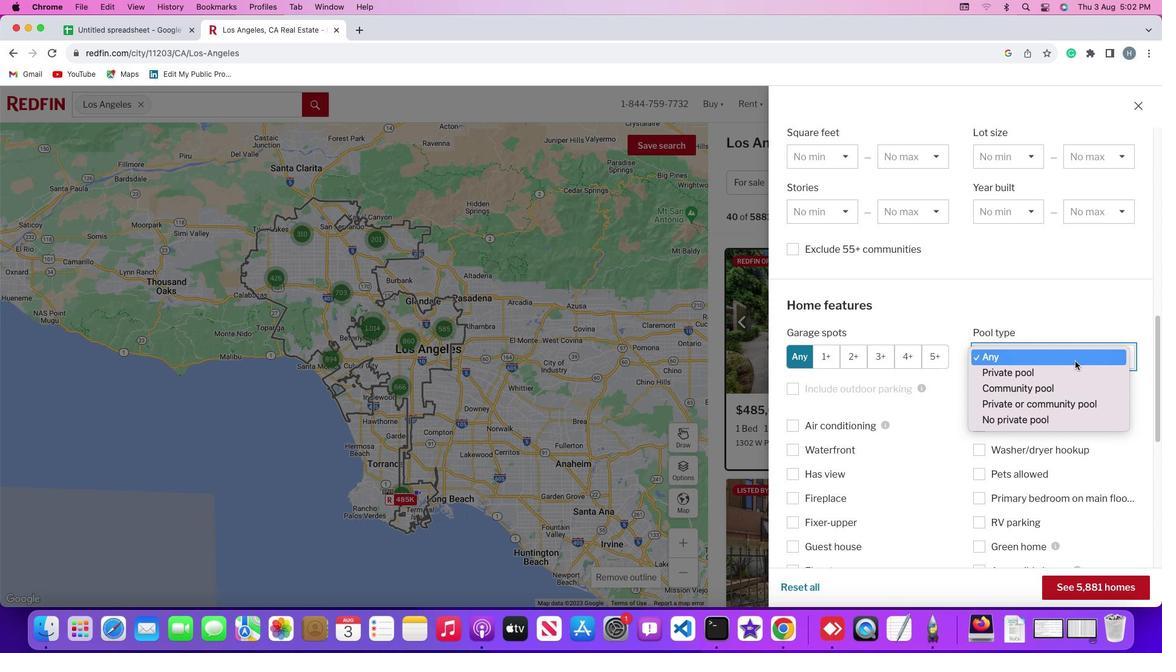 
Action: Mouse moved to (1069, 371)
Screenshot: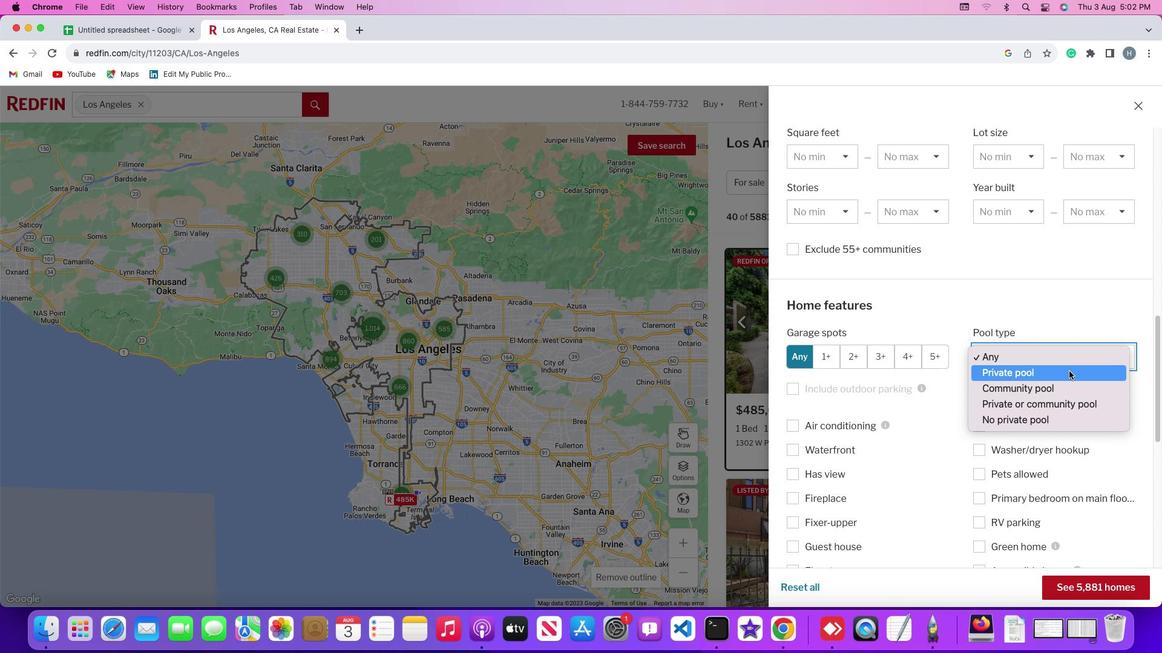 
Action: Mouse pressed left at (1069, 371)
Screenshot: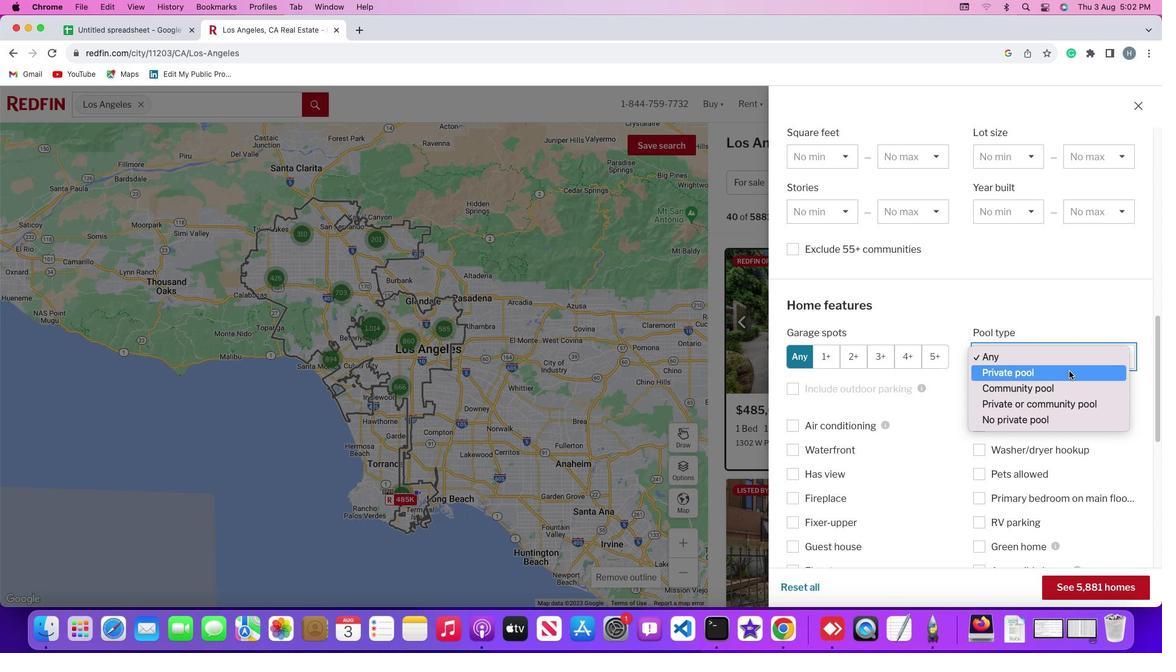 
Action: Mouse moved to (920, 402)
Screenshot: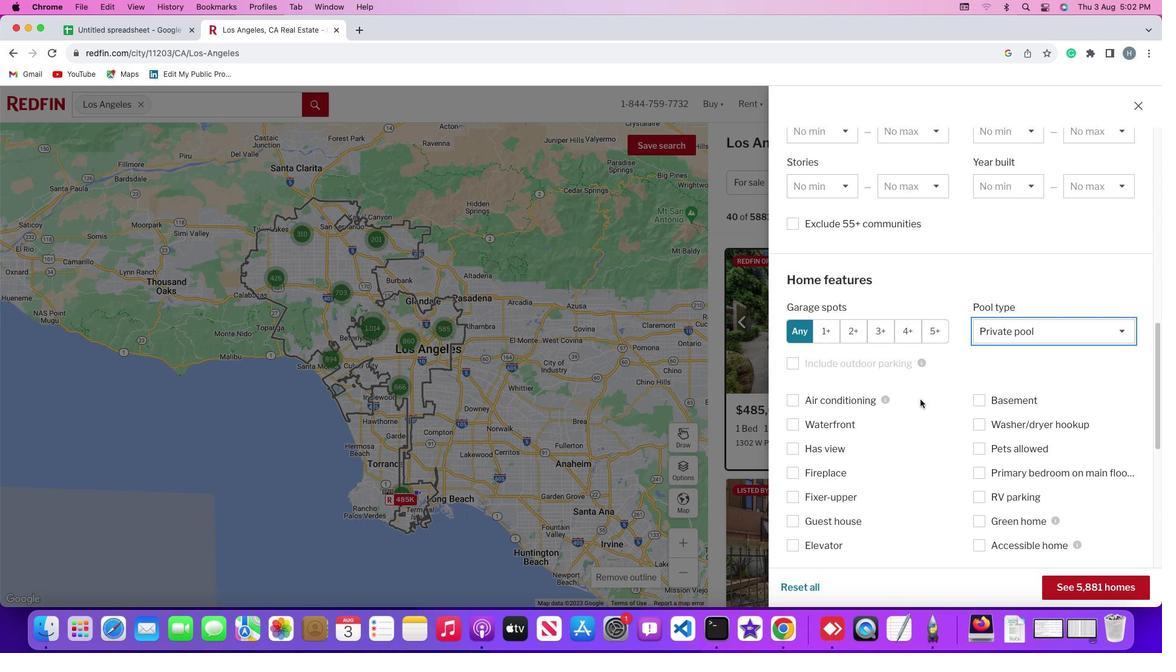 
Action: Mouse scrolled (920, 402) with delta (0, 0)
Screenshot: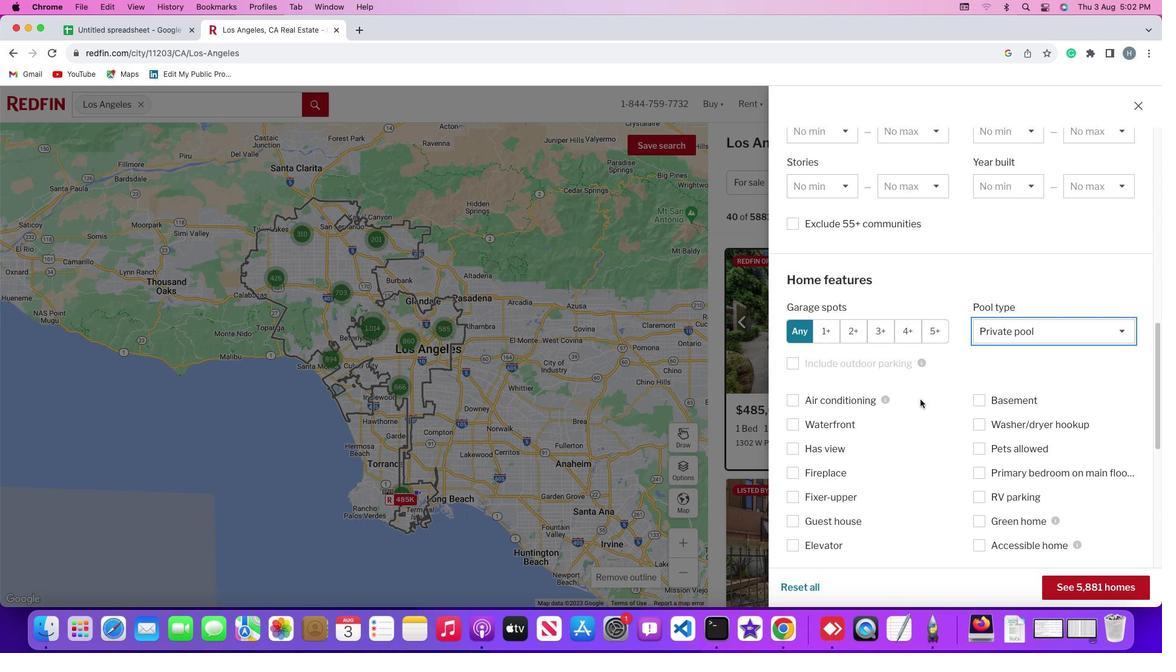 
Action: Mouse moved to (920, 401)
Screenshot: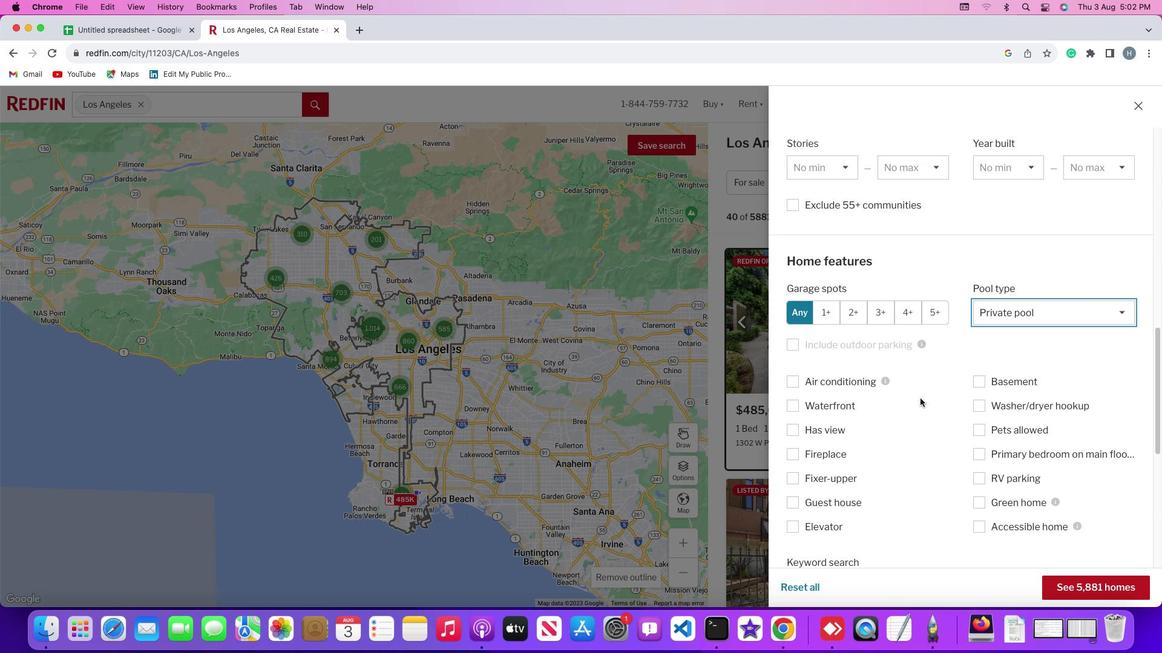 
Action: Mouse scrolled (920, 401) with delta (0, 0)
Screenshot: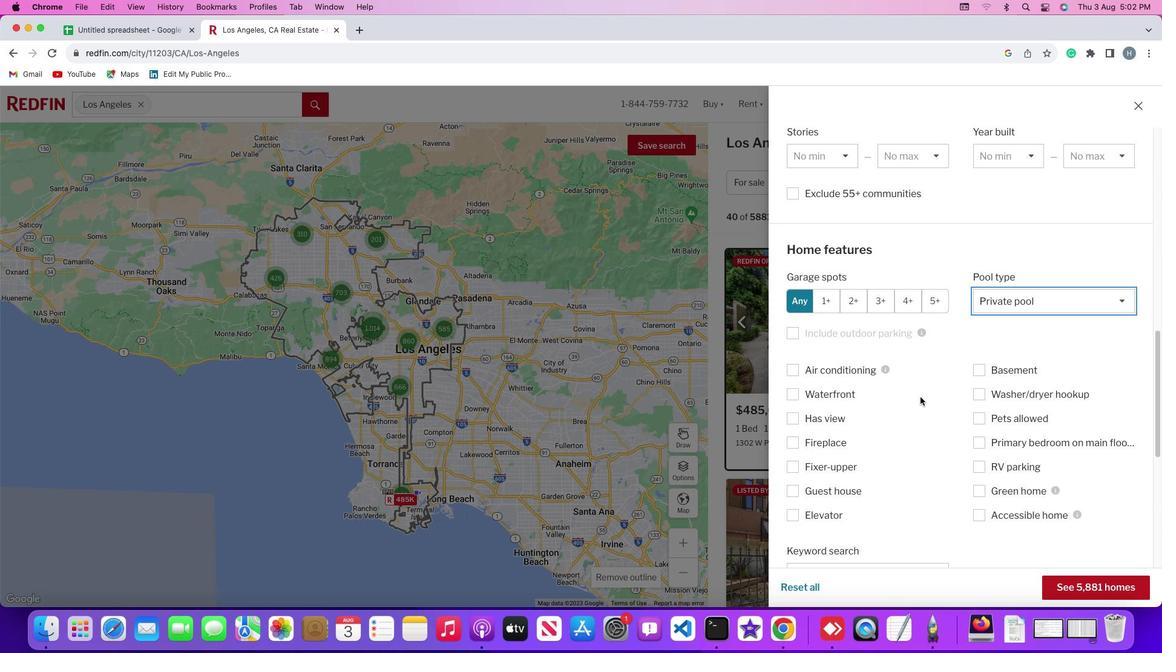 
Action: Mouse moved to (920, 401)
Screenshot: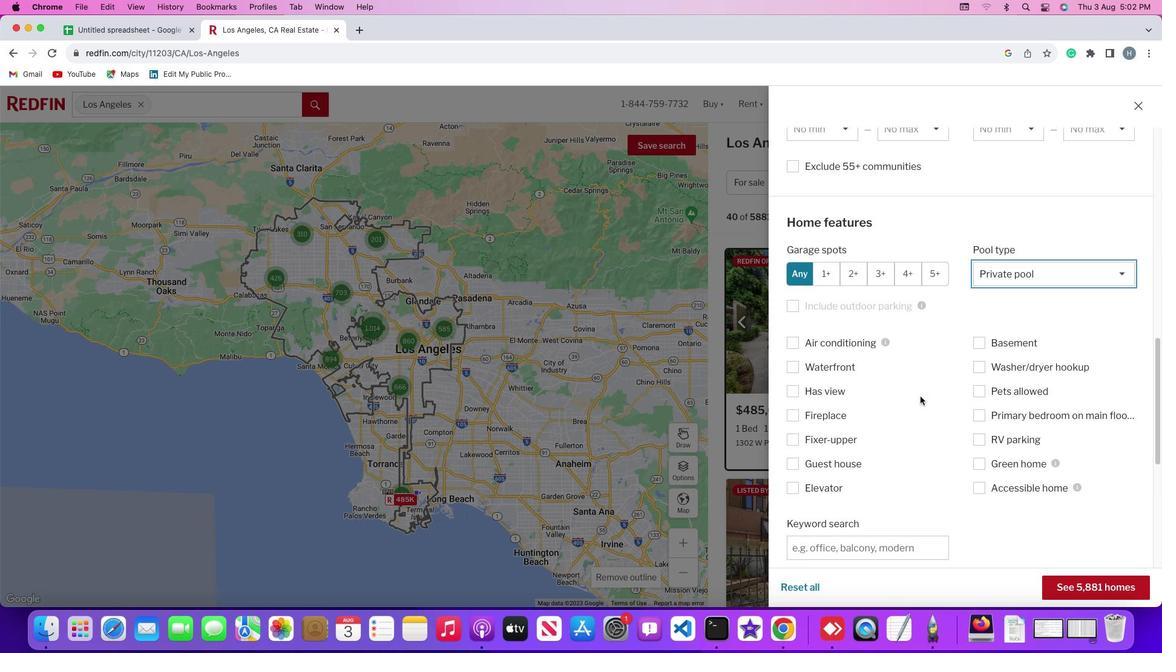 
Action: Mouse scrolled (920, 401) with delta (0, -1)
Screenshot: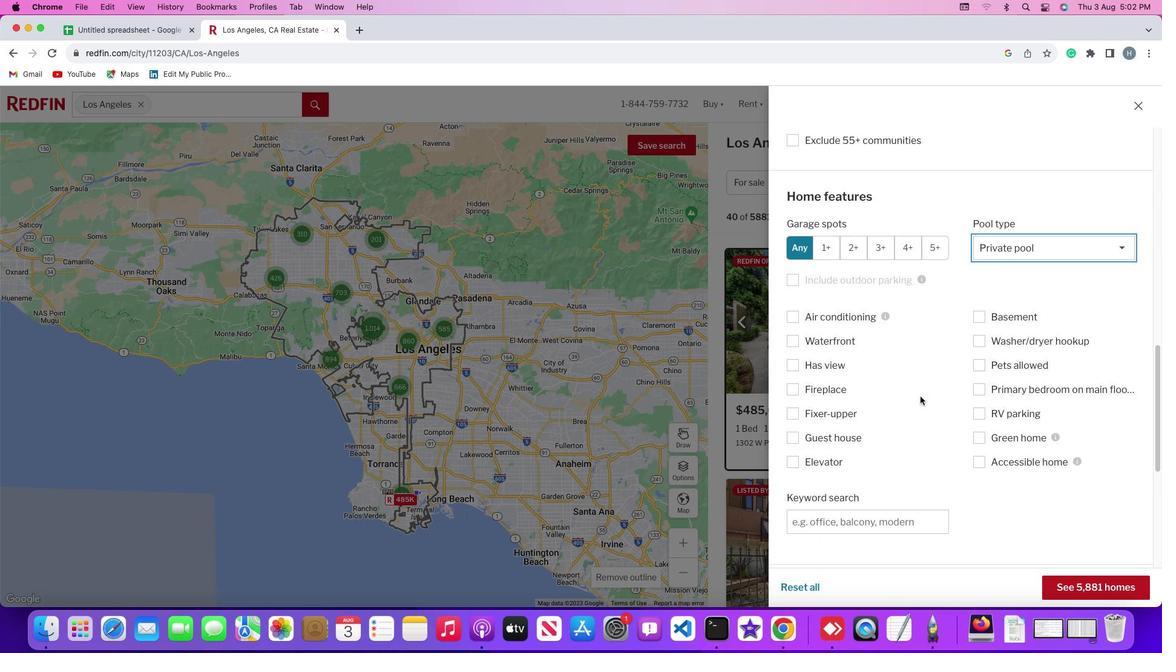 
Action: Mouse moved to (920, 400)
Screenshot: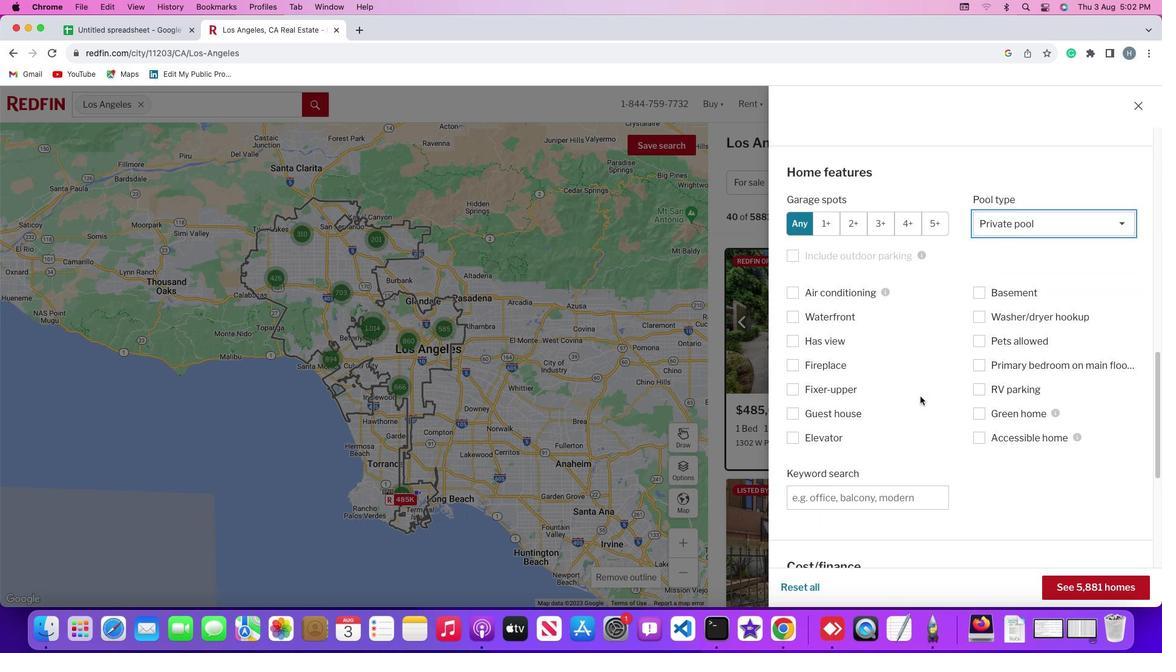 
Action: Mouse scrolled (920, 400) with delta (0, -1)
Screenshot: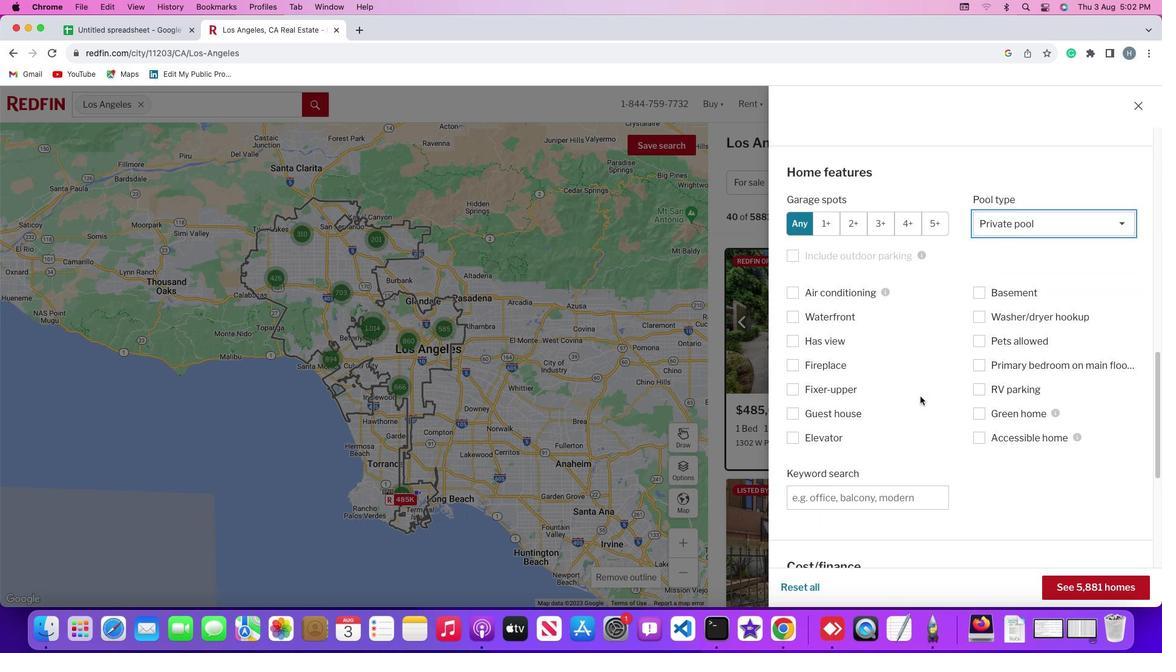 
Action: Mouse moved to (920, 396)
Screenshot: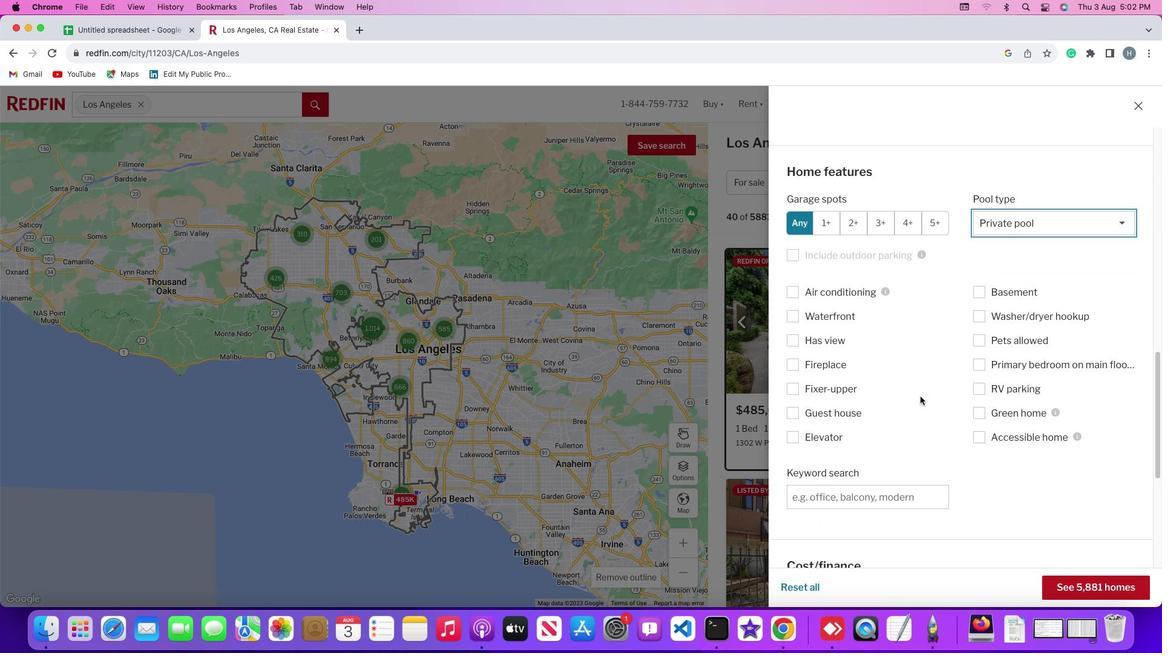 
Action: Mouse scrolled (920, 396) with delta (0, 0)
Screenshot: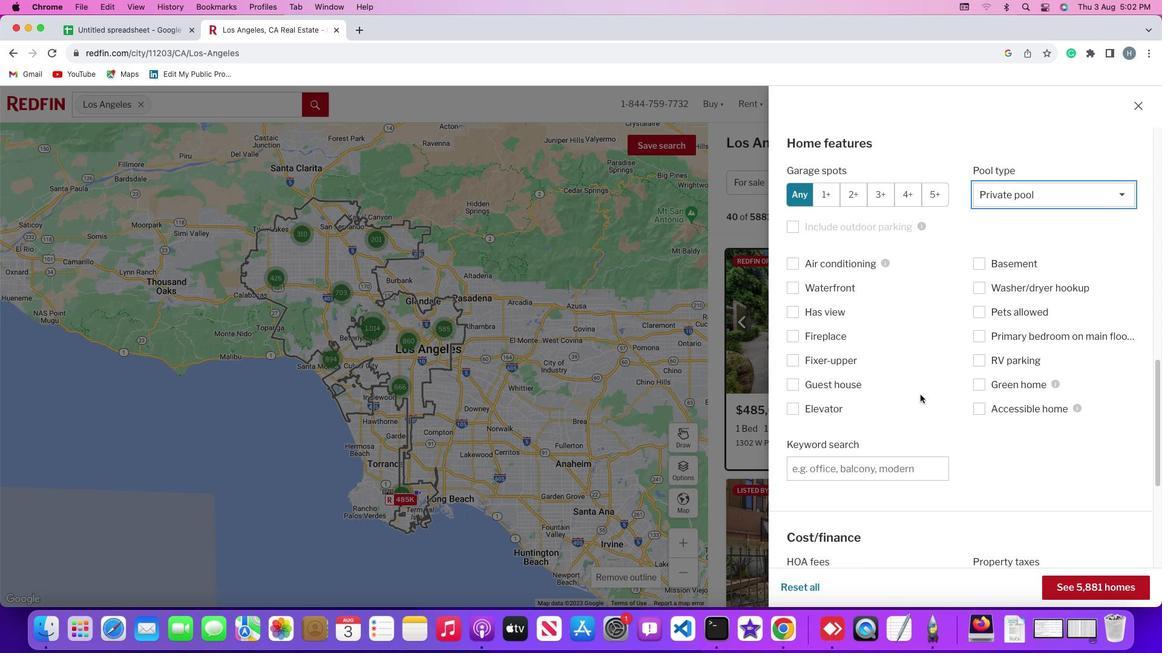 
Action: Mouse scrolled (920, 396) with delta (0, 0)
Screenshot: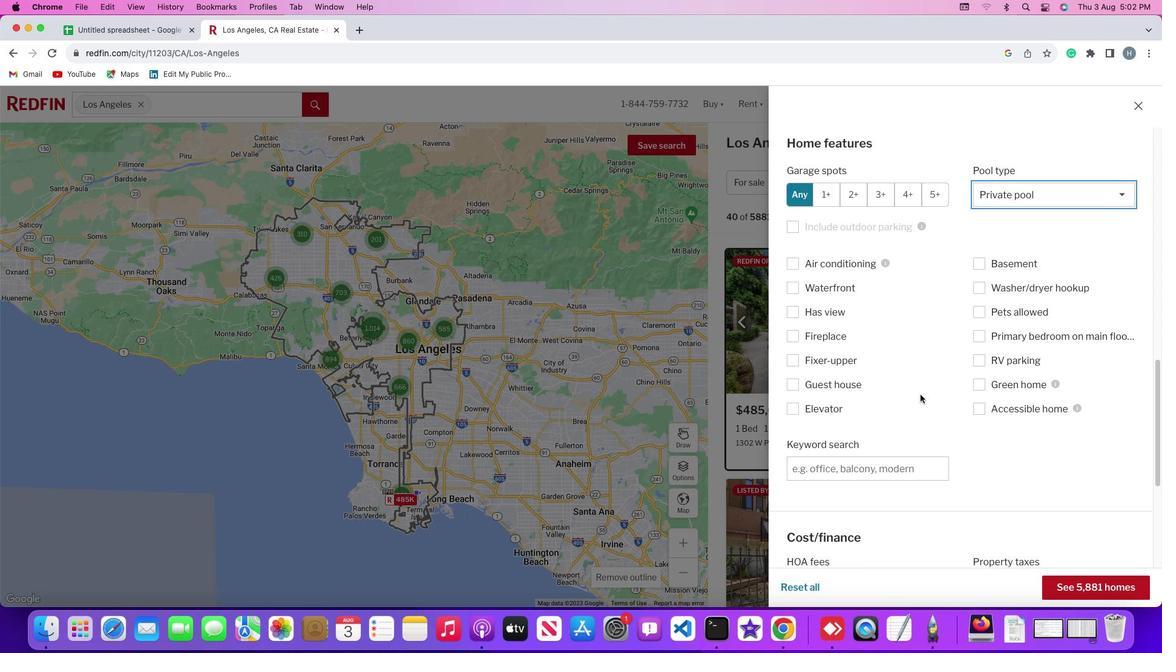 
Action: Mouse moved to (920, 396)
Screenshot: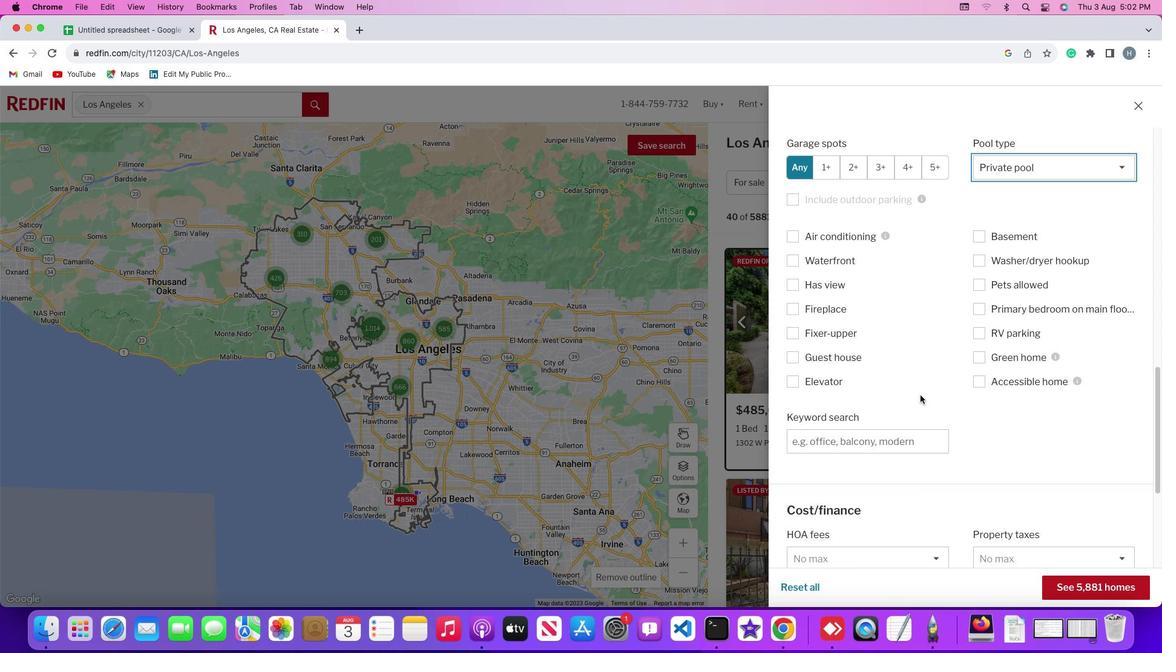 
Action: Mouse scrolled (920, 396) with delta (0, -1)
Screenshot: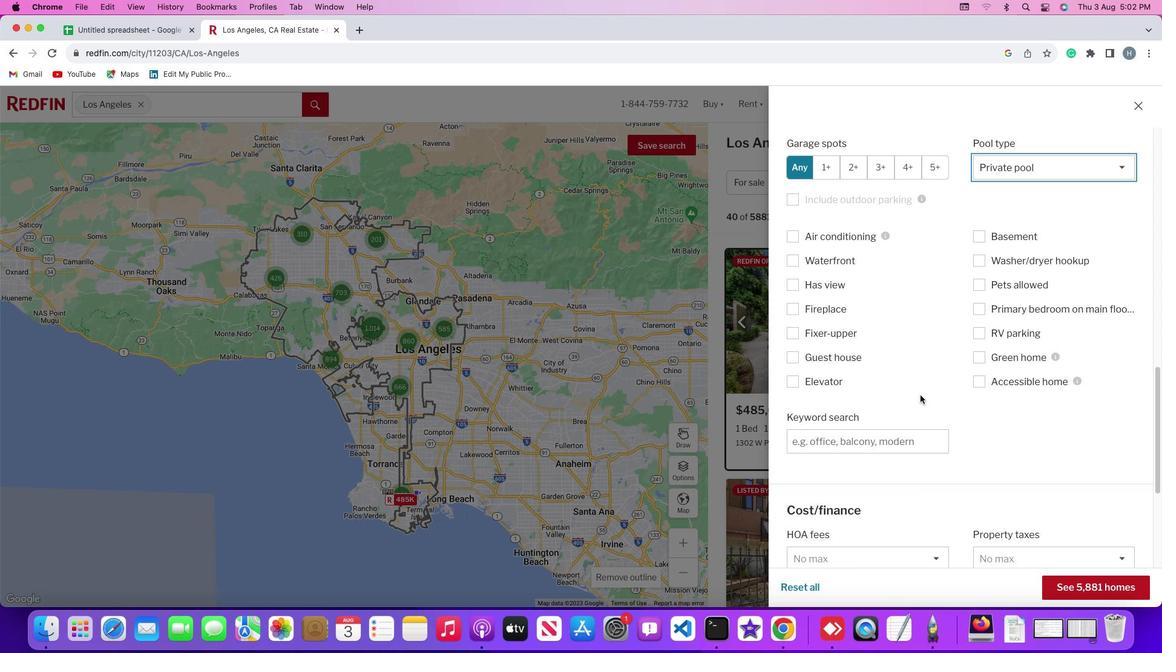 
Action: Mouse moved to (858, 425)
Screenshot: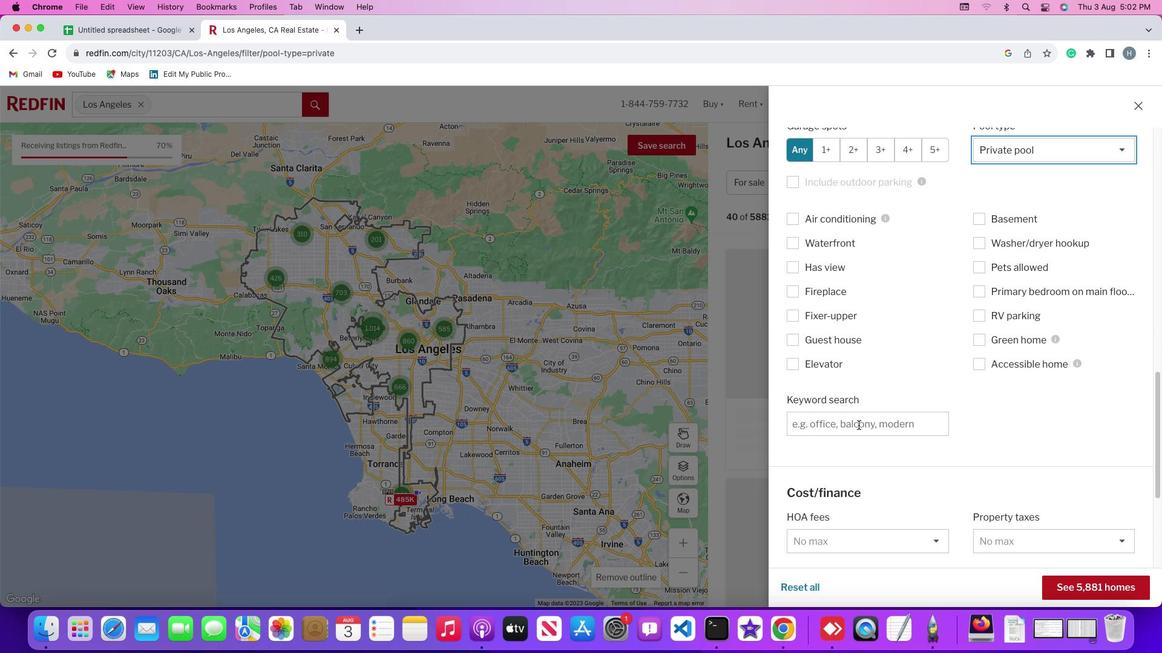 
Action: Mouse pressed left at (858, 425)
Screenshot: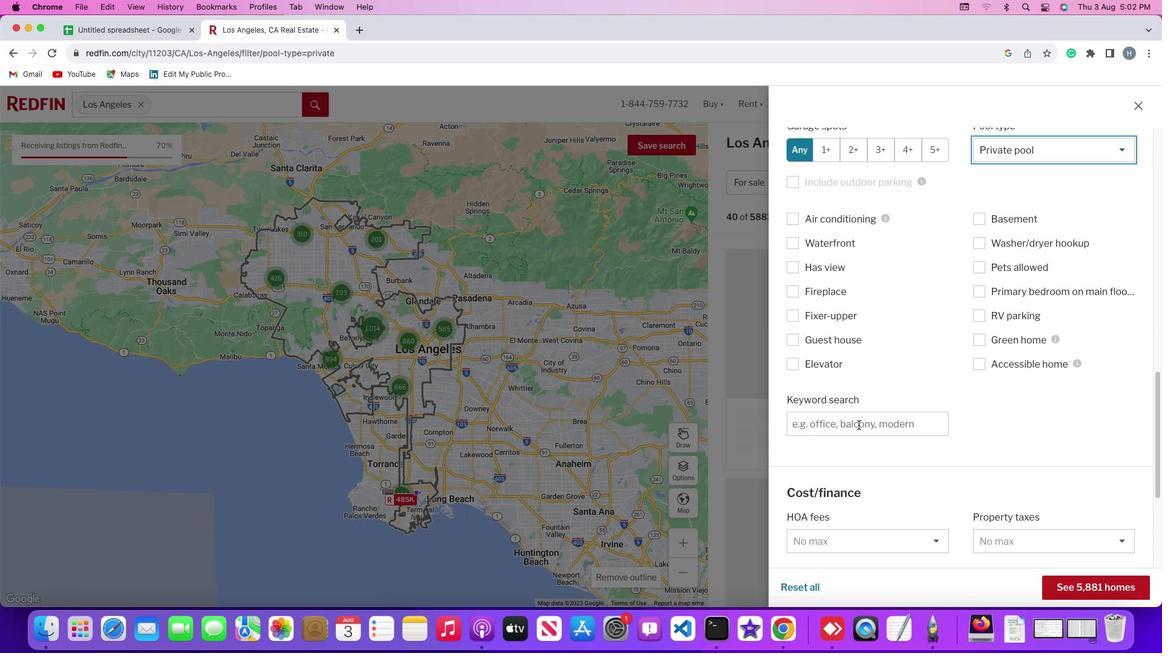 
Action: Mouse moved to (859, 425)
Screenshot: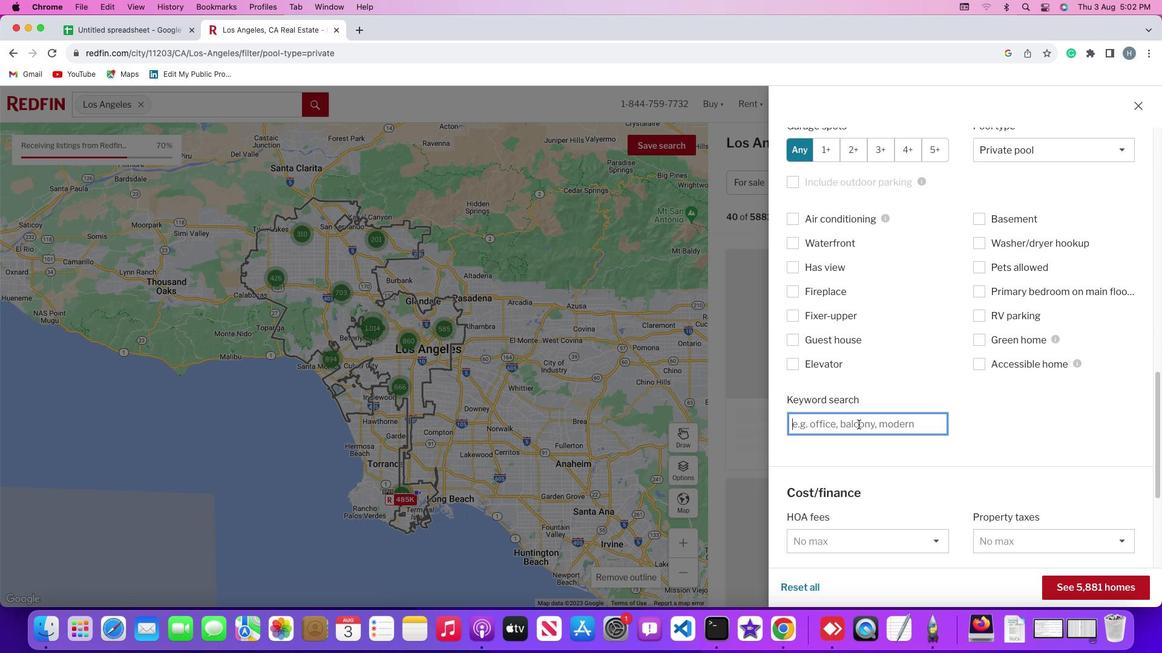 
Action: Key pressed 'h''o''m''e'Key.space't''h''e''a''t''e''r'
Screenshot: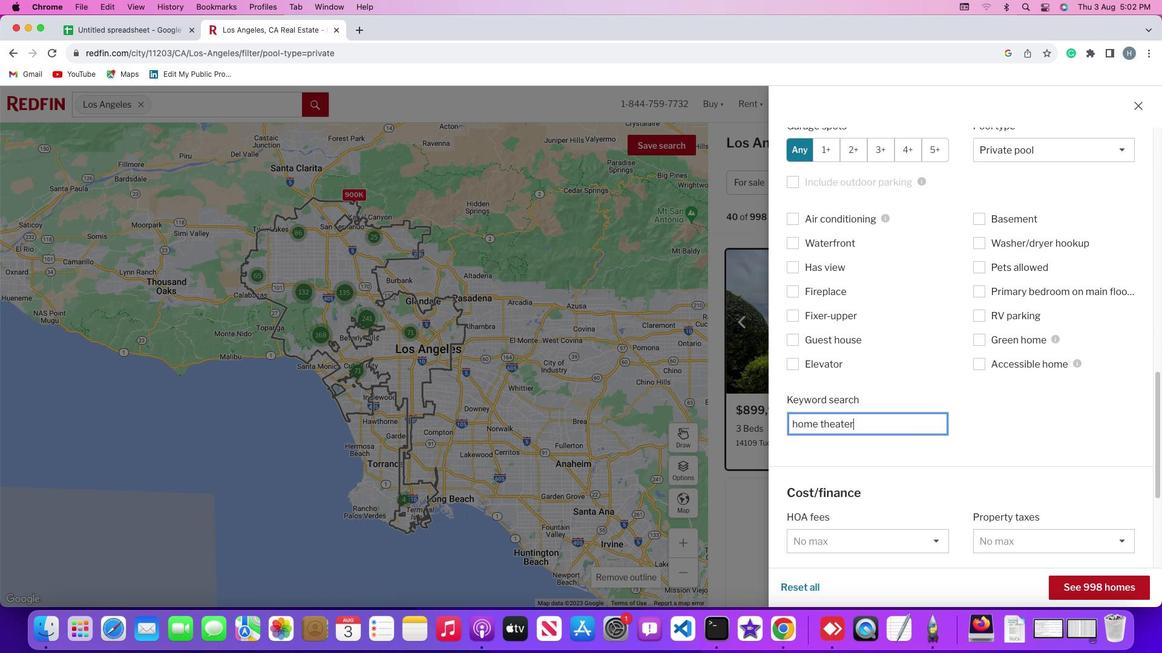 
Action: Mouse moved to (969, 434)
Screenshot: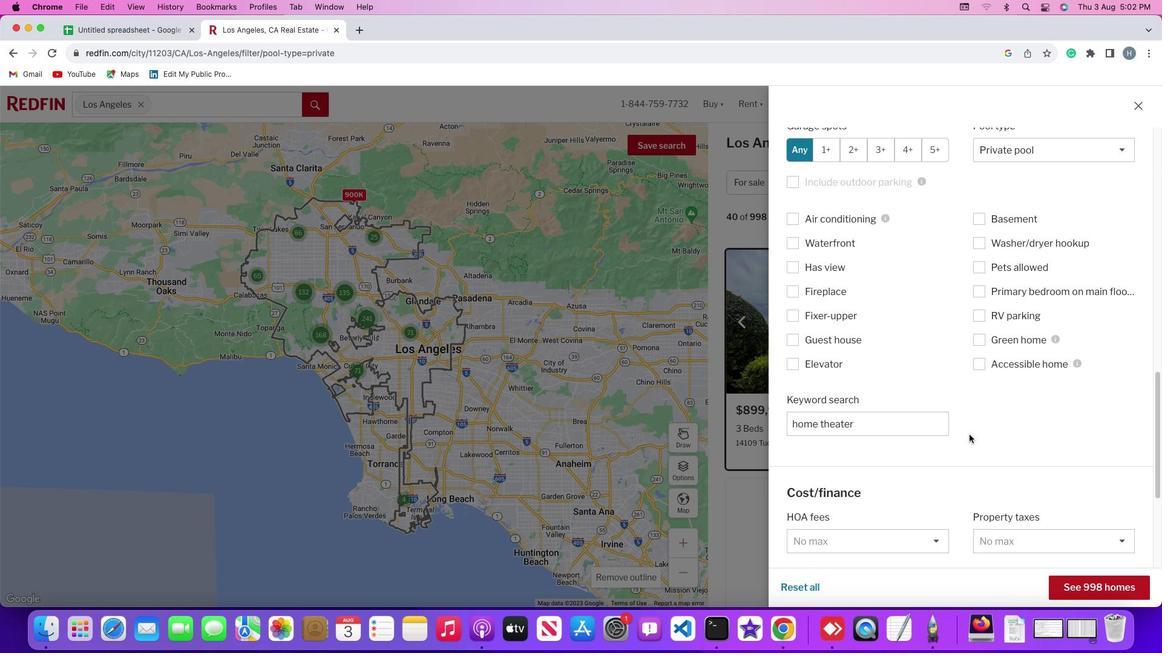 
Action: Mouse pressed left at (969, 434)
Screenshot: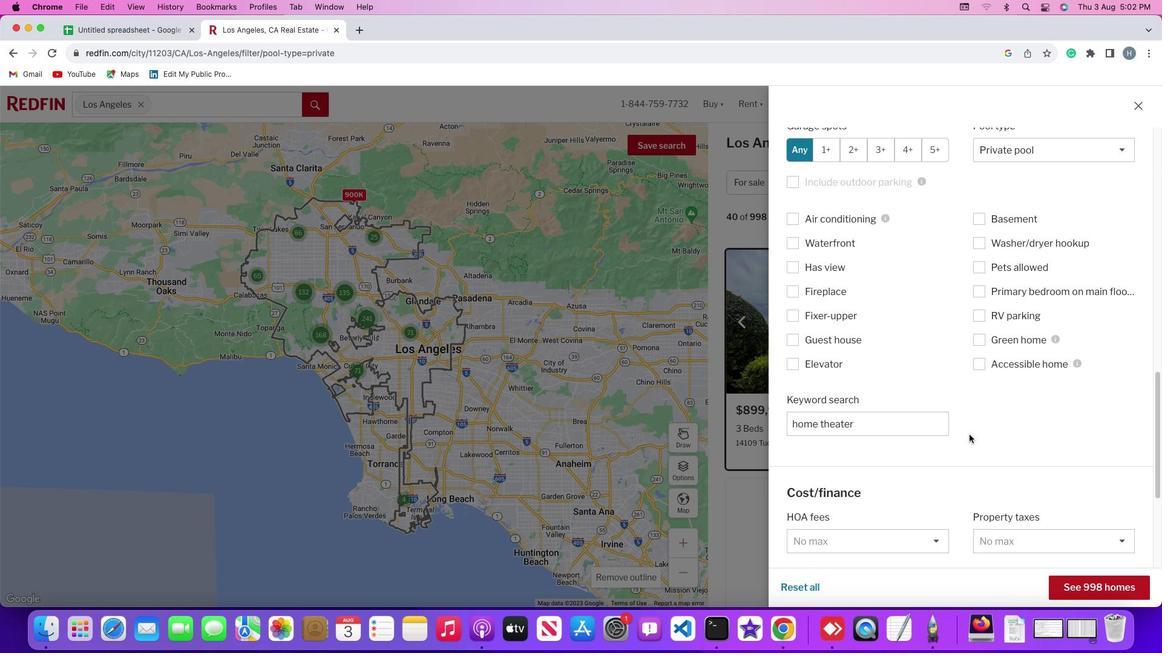 
Action: Mouse moved to (990, 450)
Screenshot: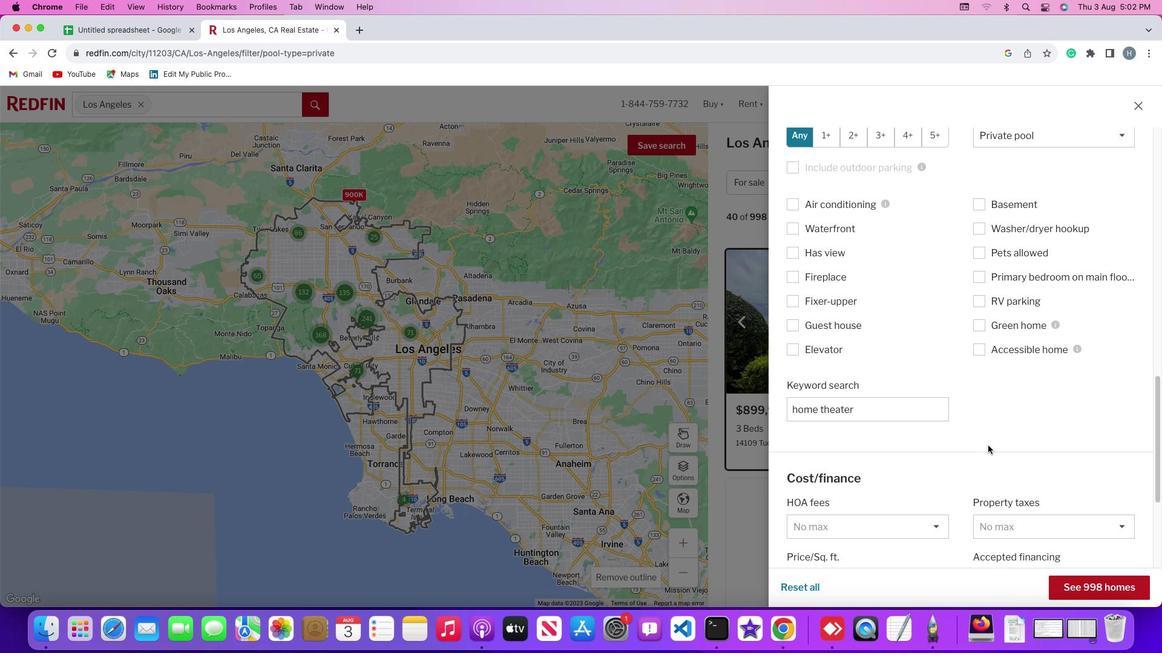 
Action: Mouse scrolled (990, 450) with delta (0, 0)
Screenshot: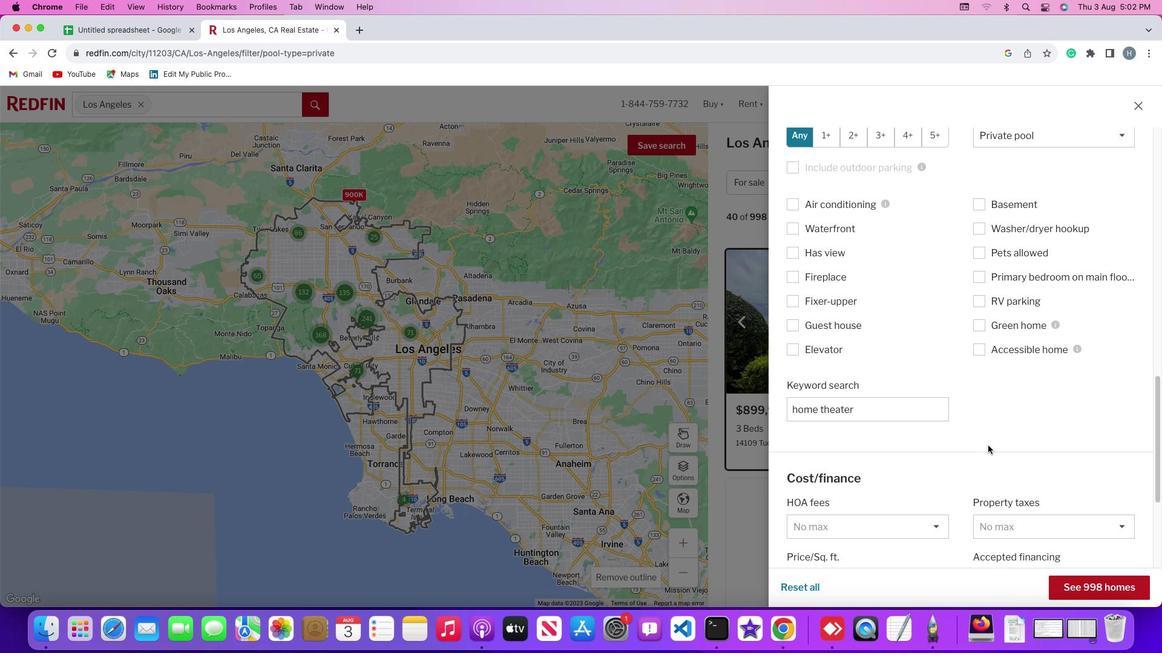 
Action: Mouse moved to (989, 448)
Screenshot: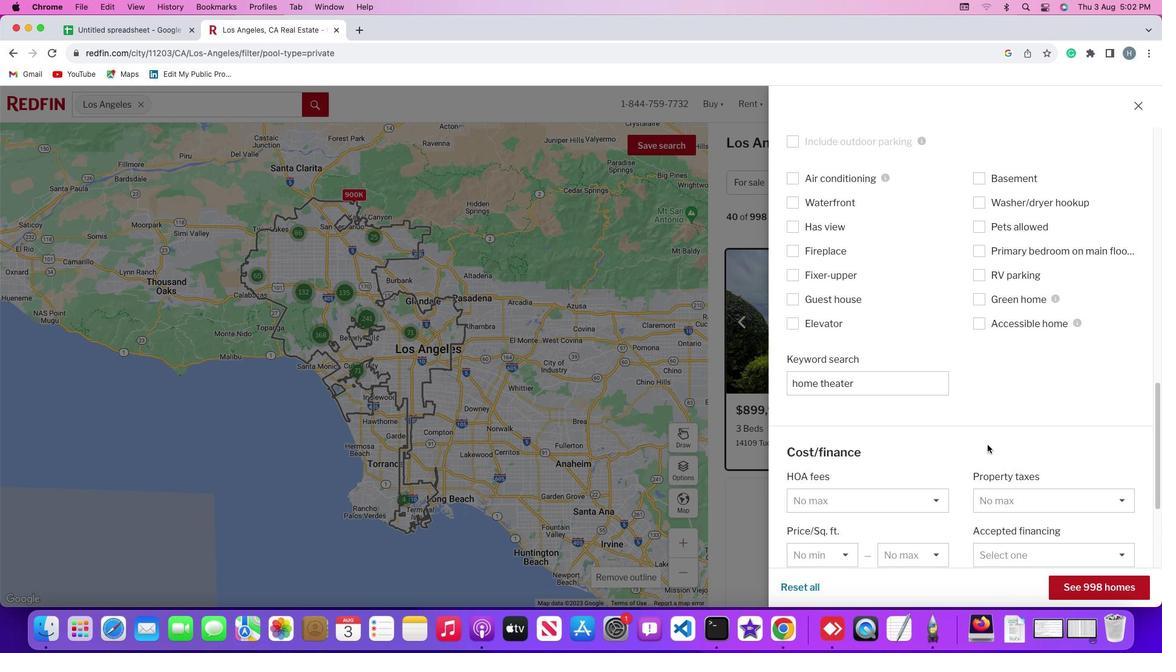 
Action: Mouse scrolled (989, 448) with delta (0, 0)
Screenshot: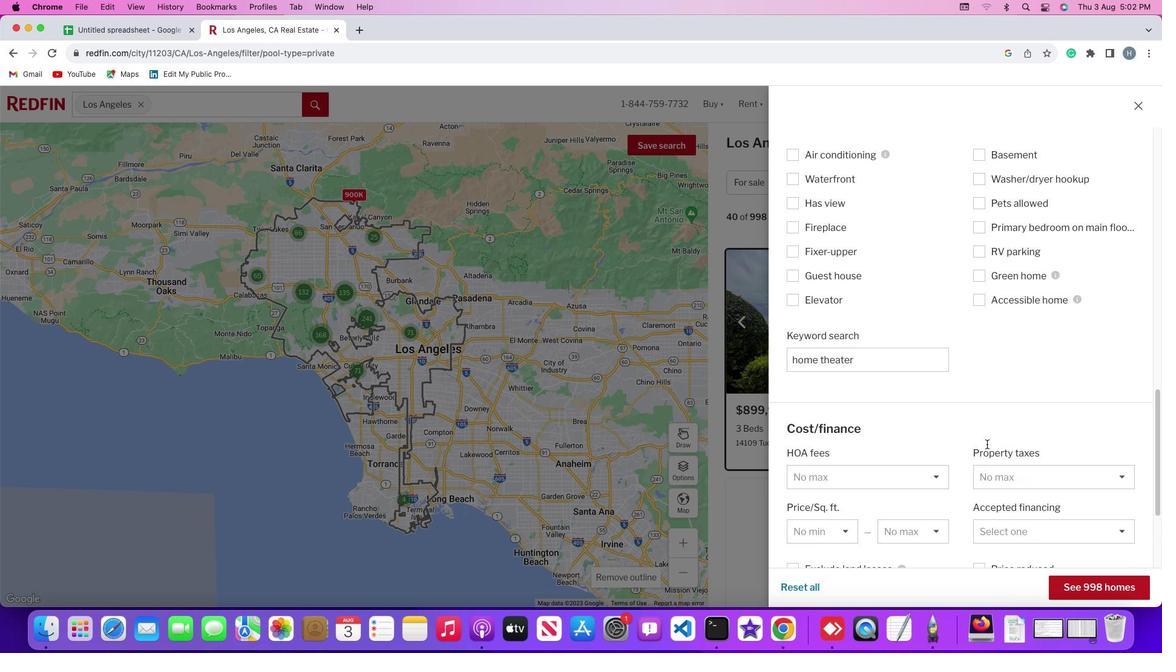 
Action: Mouse moved to (988, 446)
Screenshot: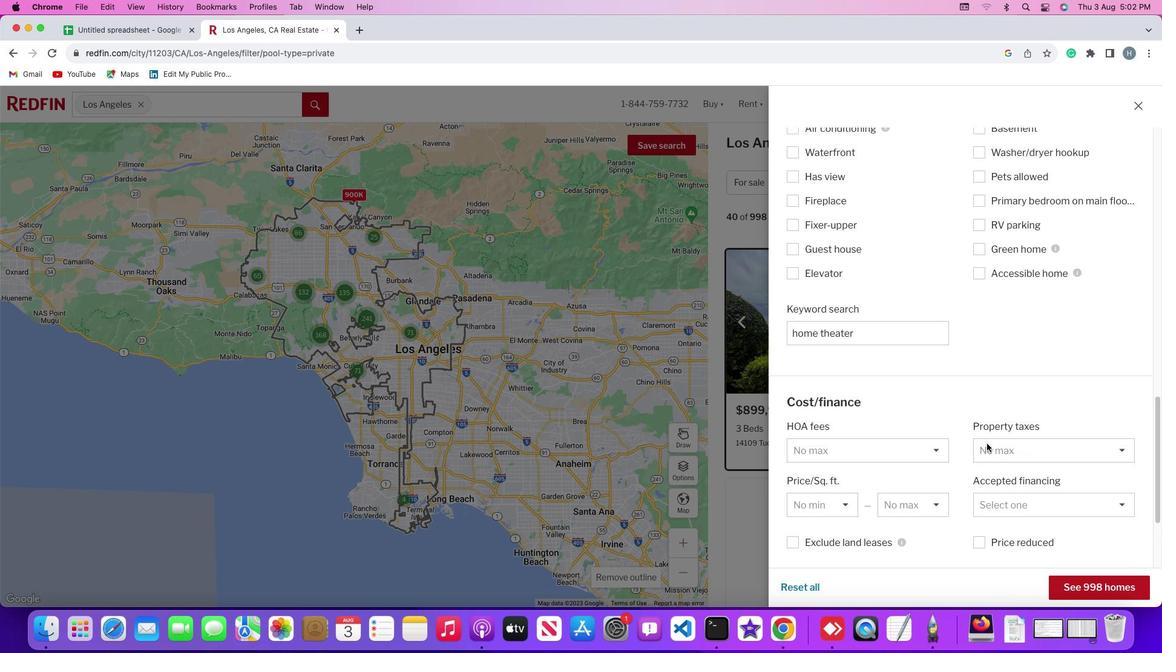 
Action: Mouse scrolled (988, 446) with delta (0, -1)
Screenshot: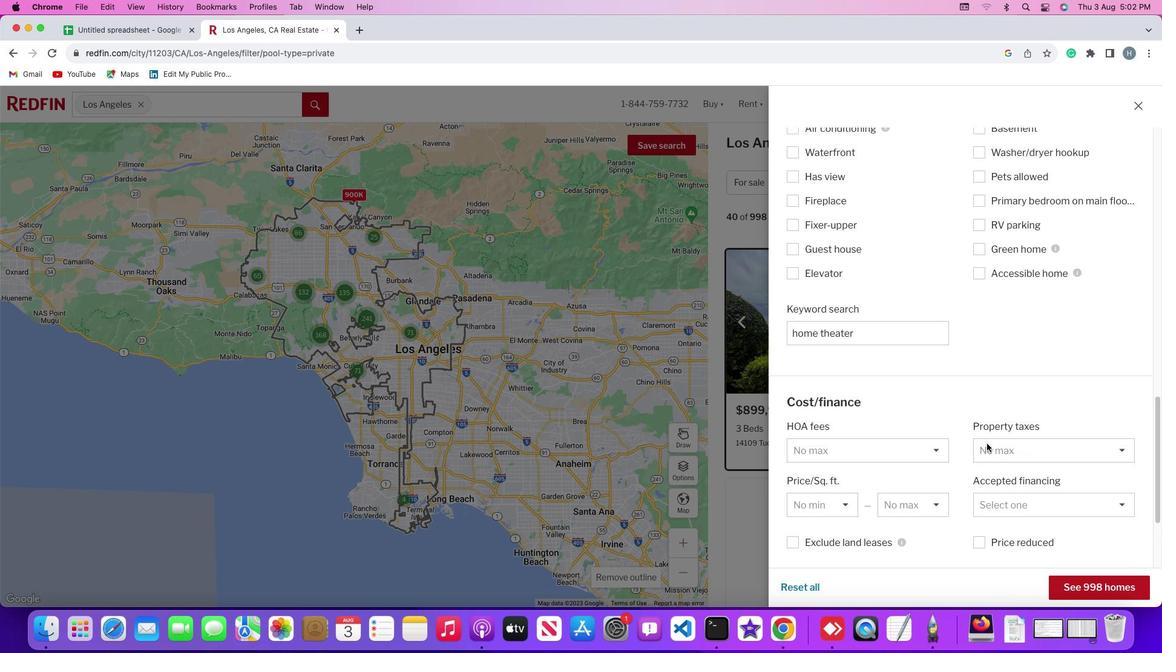 
Action: Mouse moved to (988, 445)
Screenshot: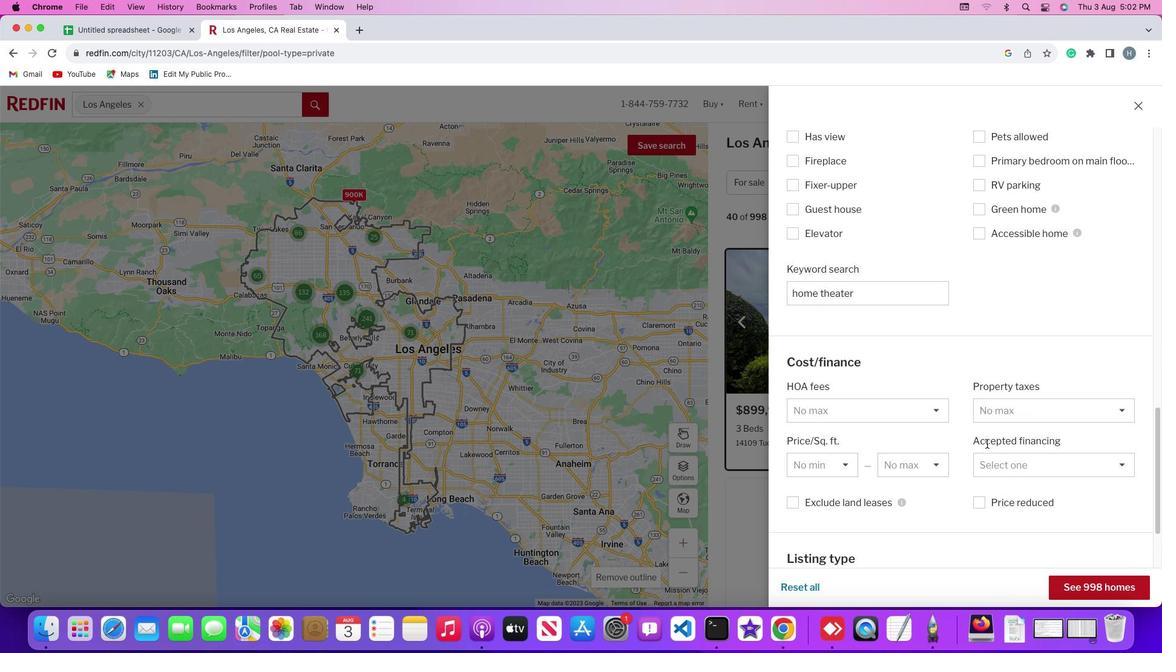 
Action: Mouse scrolled (988, 445) with delta (0, -1)
Screenshot: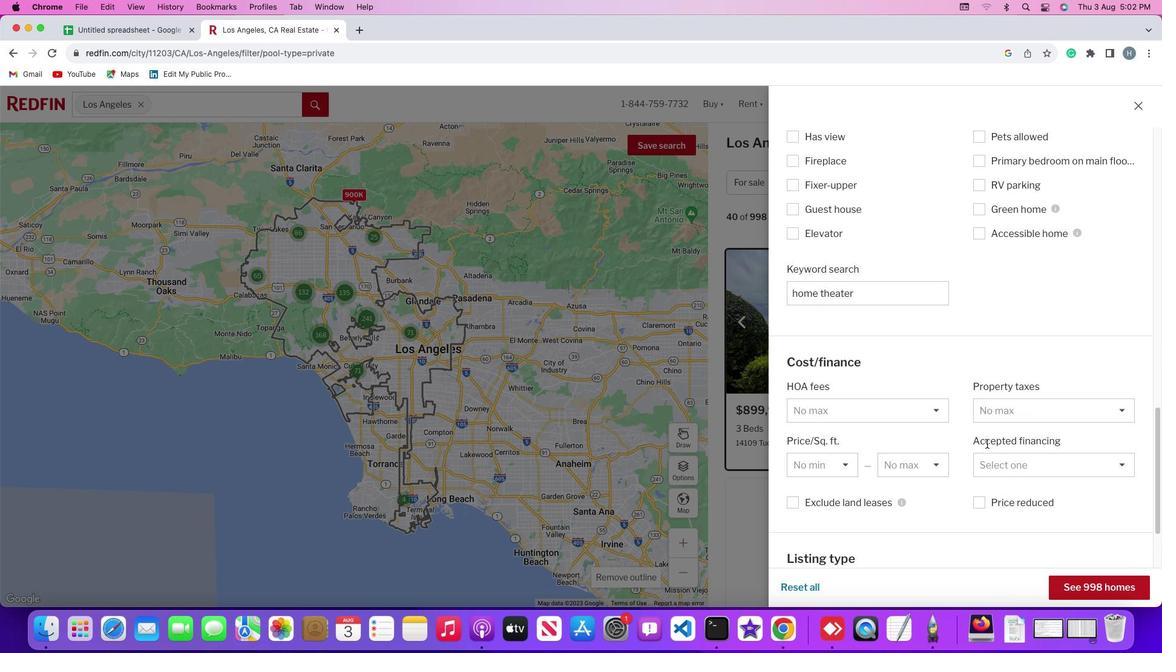 
Action: Mouse moved to (987, 443)
Screenshot: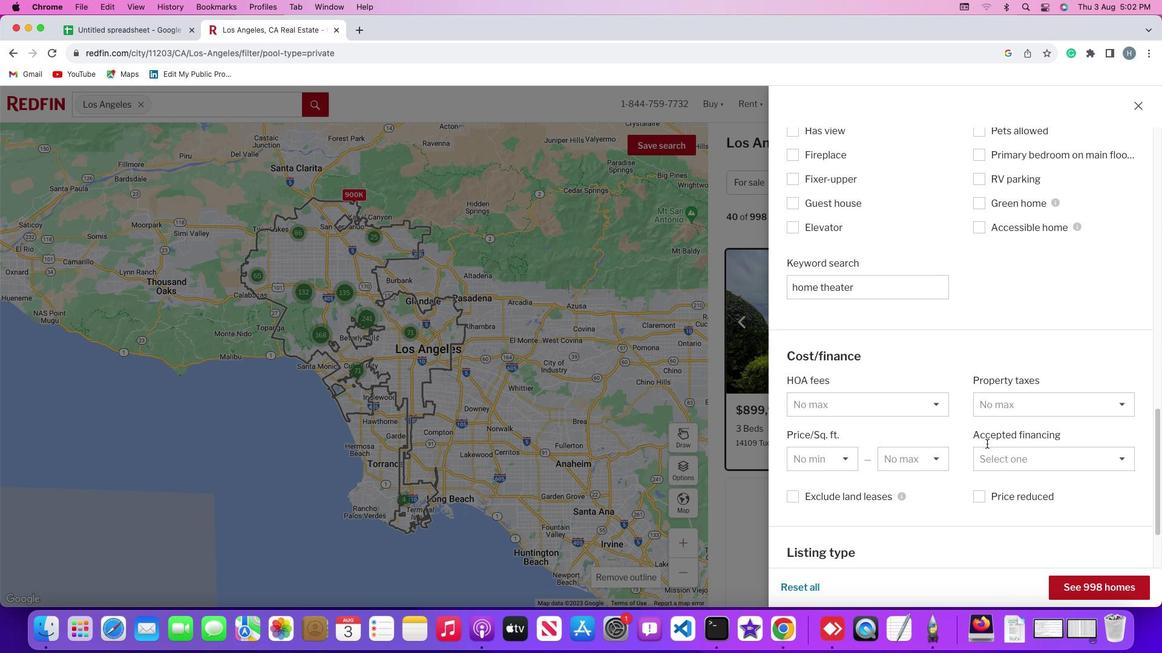 
Action: Mouse scrolled (987, 443) with delta (0, 0)
Screenshot: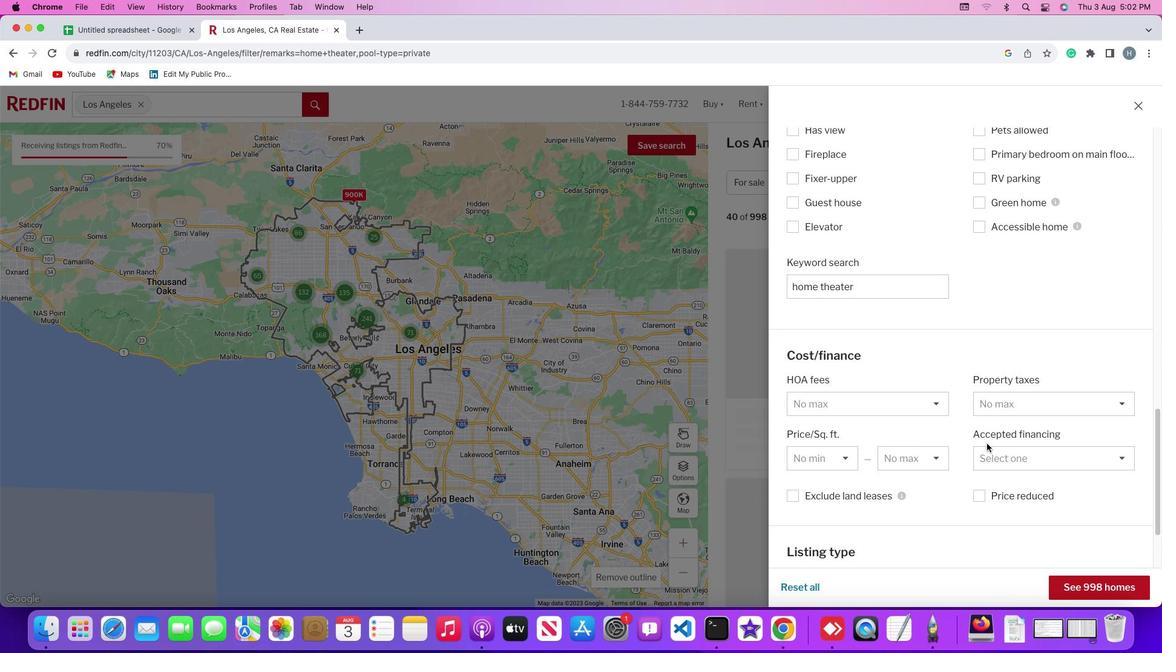 
Action: Mouse scrolled (987, 443) with delta (0, 0)
Screenshot: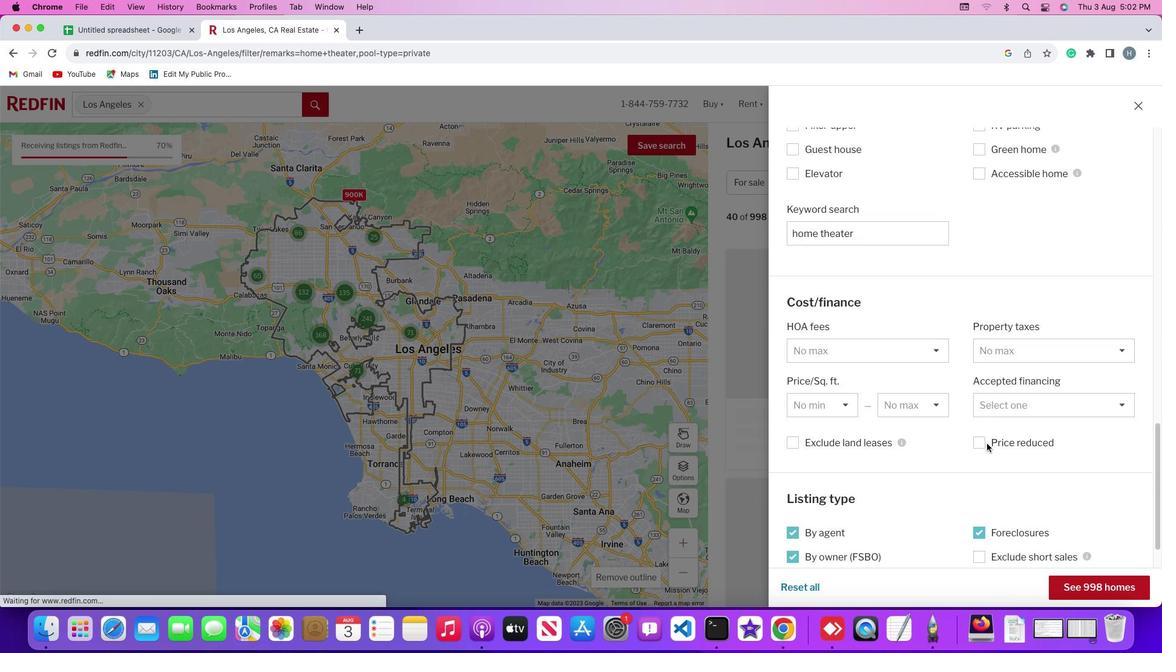 
Action: Mouse scrolled (987, 443) with delta (0, -1)
Screenshot: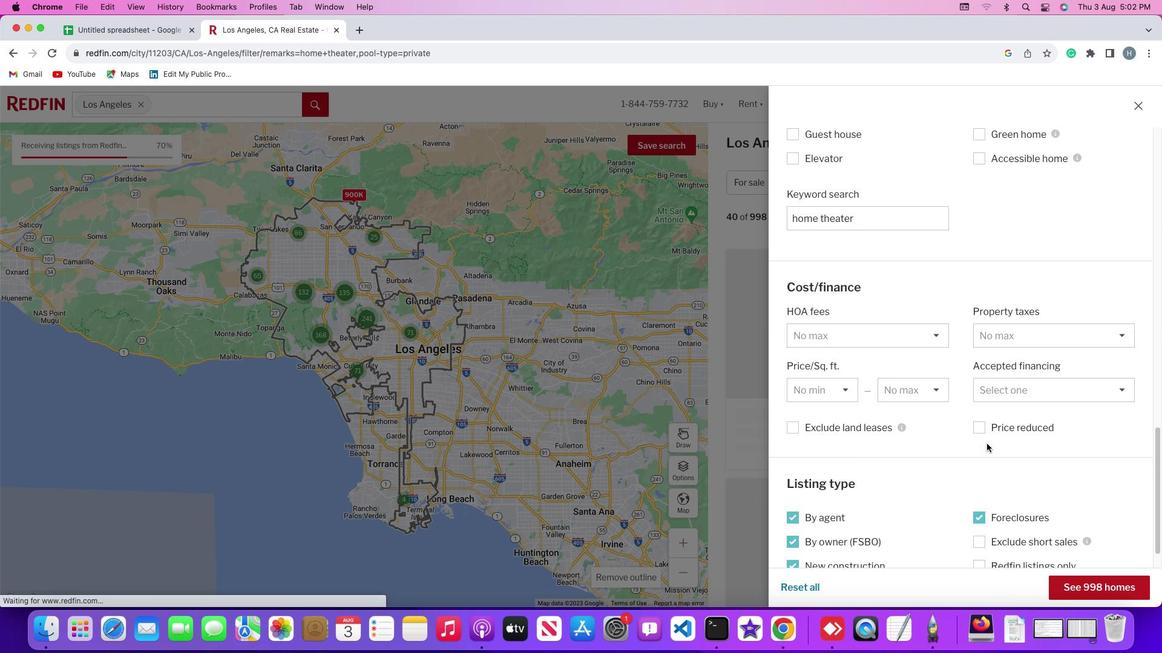 
Action: Mouse scrolled (987, 443) with delta (0, 0)
Screenshot: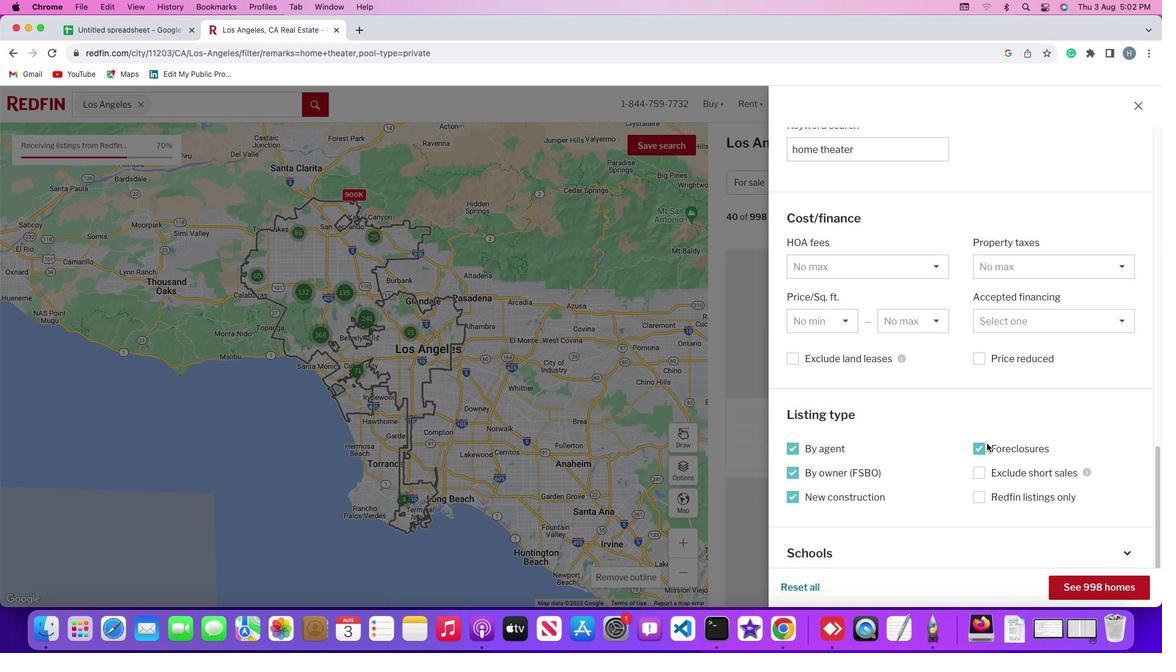 
Action: Mouse scrolled (987, 443) with delta (0, 0)
Screenshot: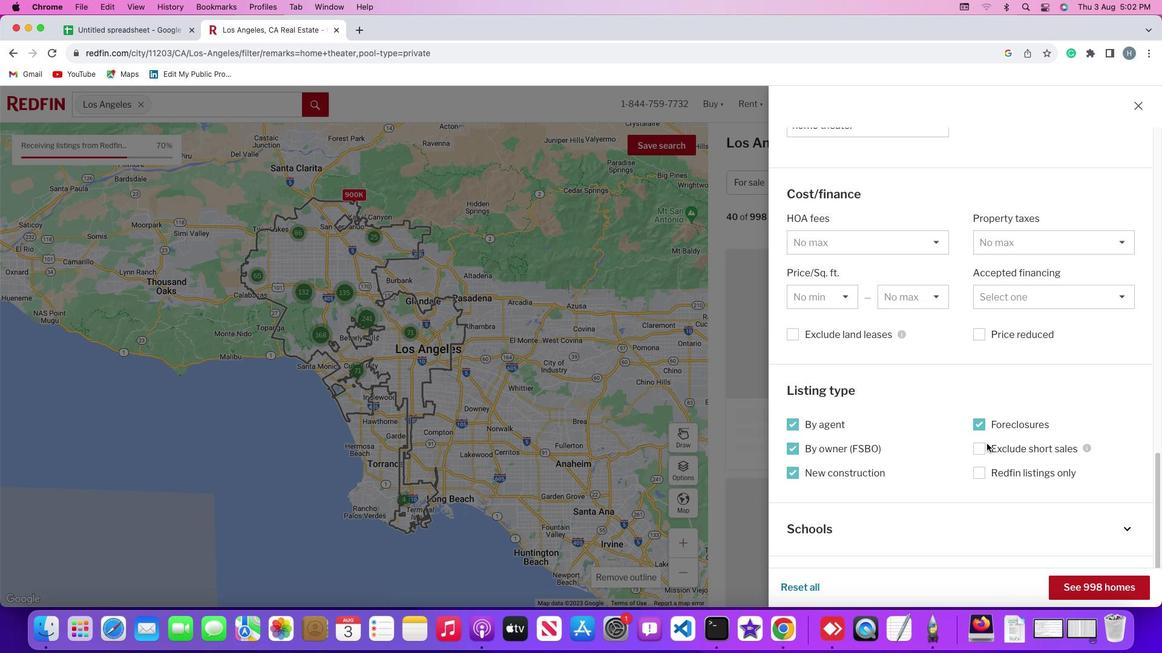 
Action: Mouse scrolled (987, 443) with delta (0, -1)
Screenshot: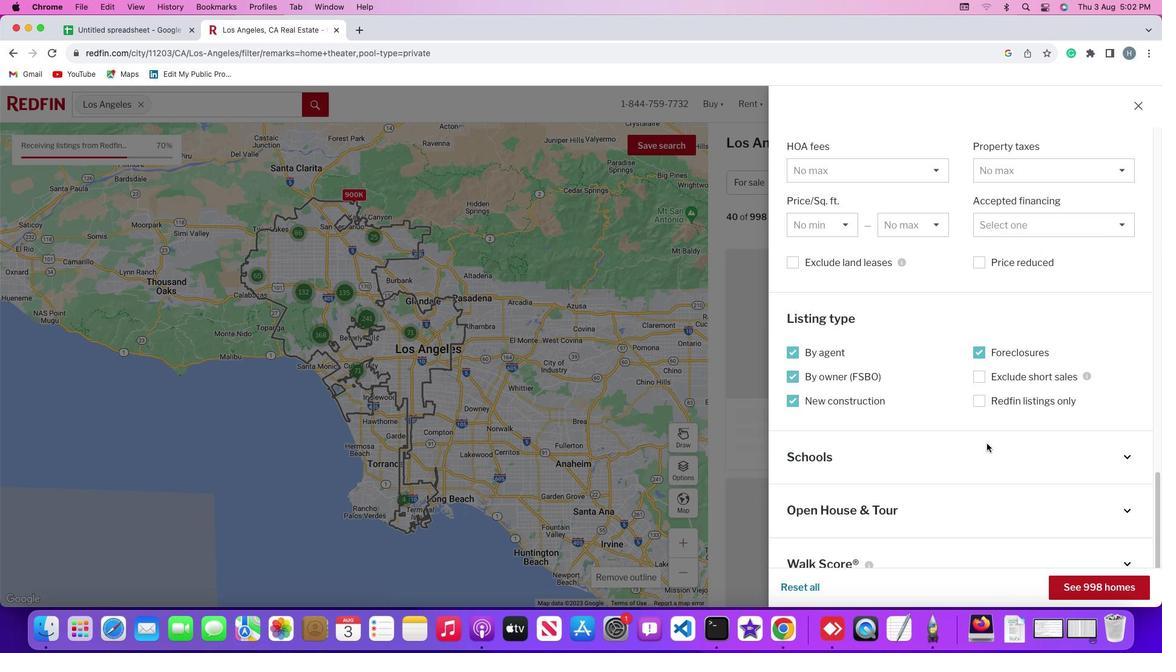 
Action: Mouse scrolled (987, 443) with delta (0, -2)
Screenshot: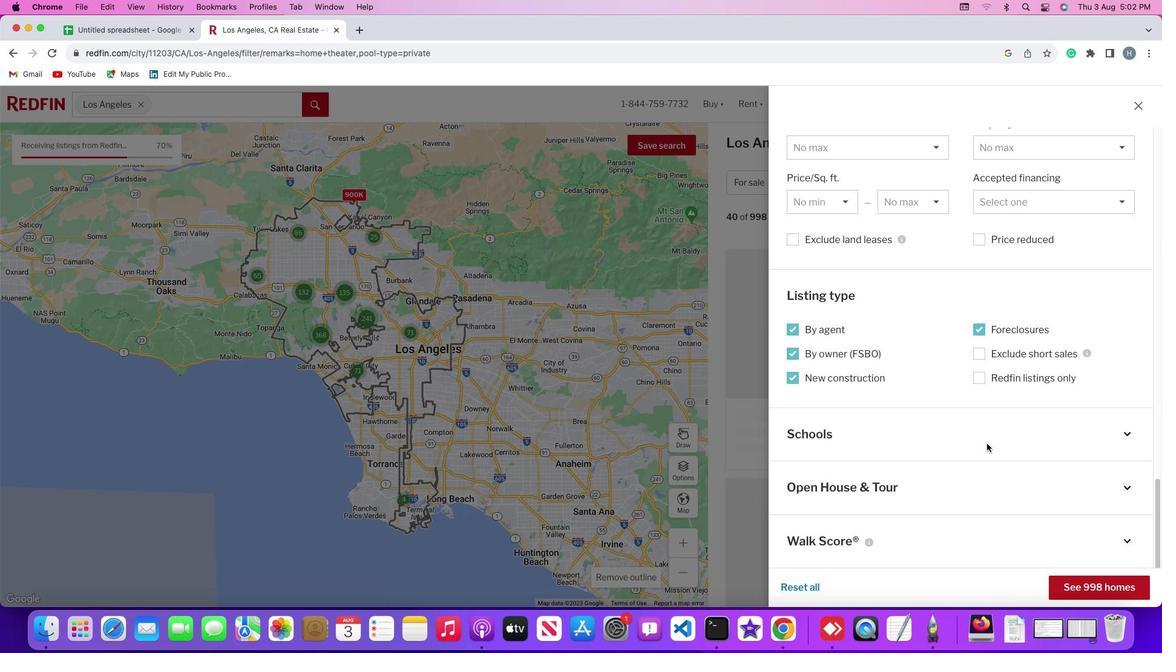 
Action: Mouse moved to (987, 443)
Screenshot: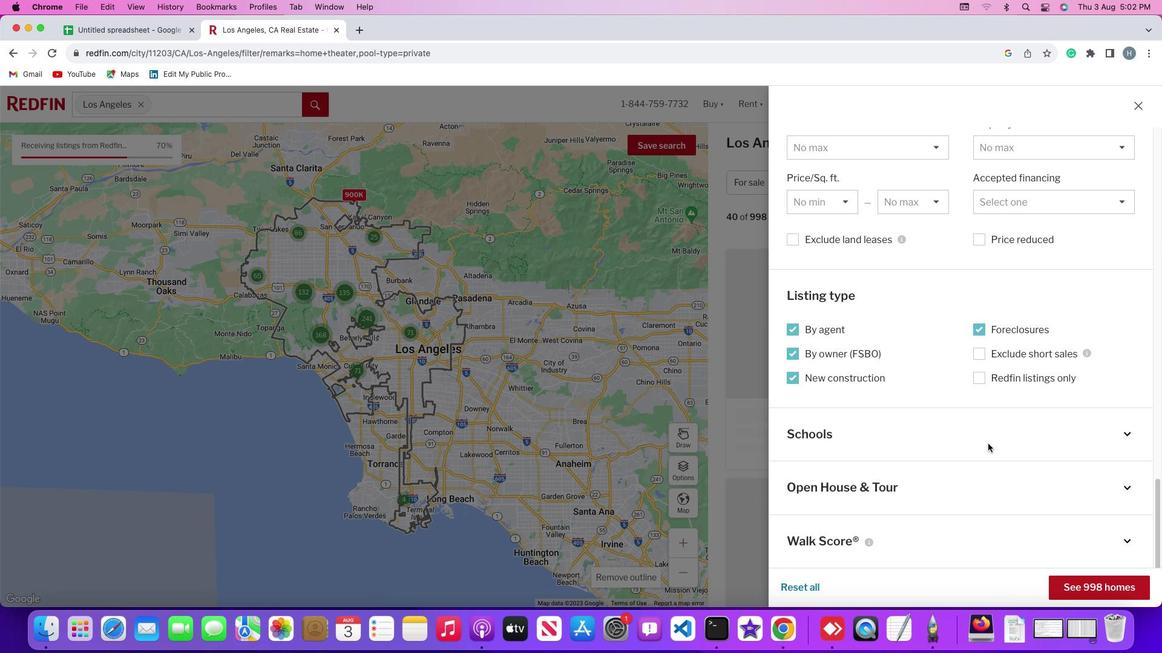 
Action: Mouse scrolled (987, 443) with delta (0, 0)
Screenshot: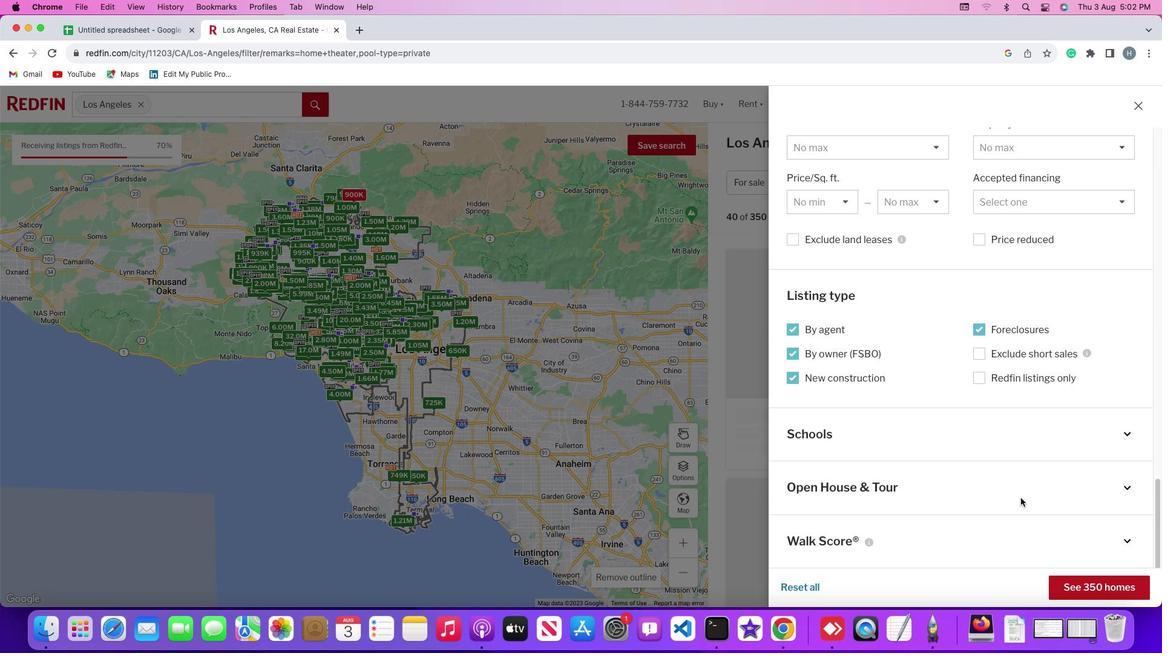 
Action: Mouse scrolled (987, 443) with delta (0, 0)
Screenshot: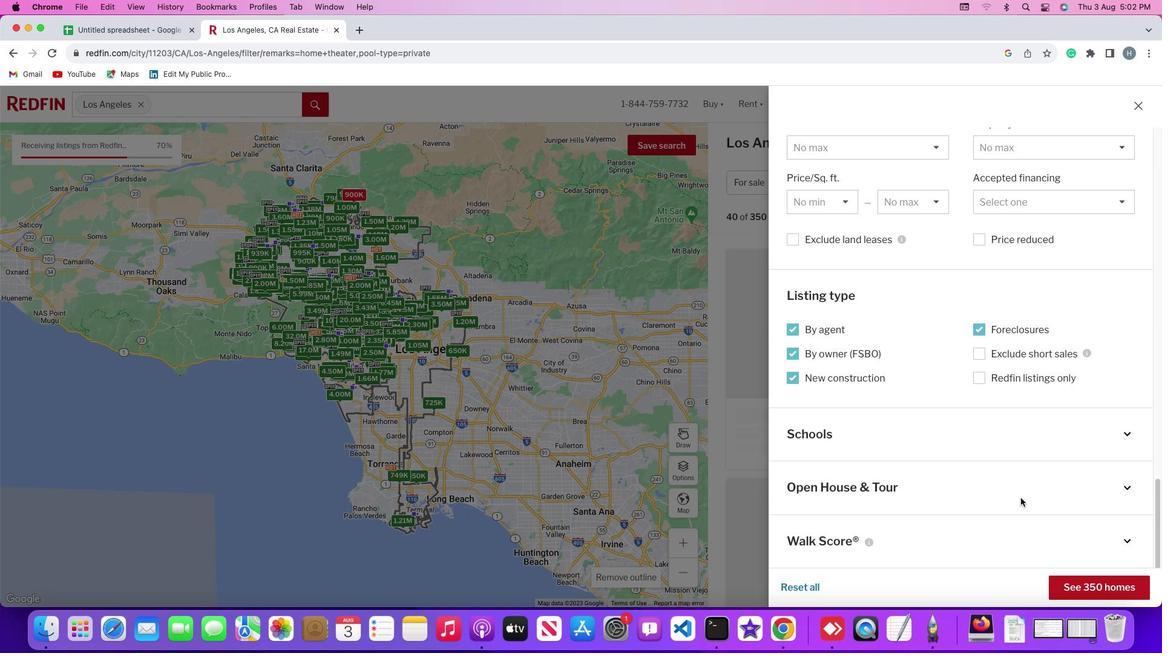 
Action: Mouse scrolled (987, 443) with delta (0, -1)
Screenshot: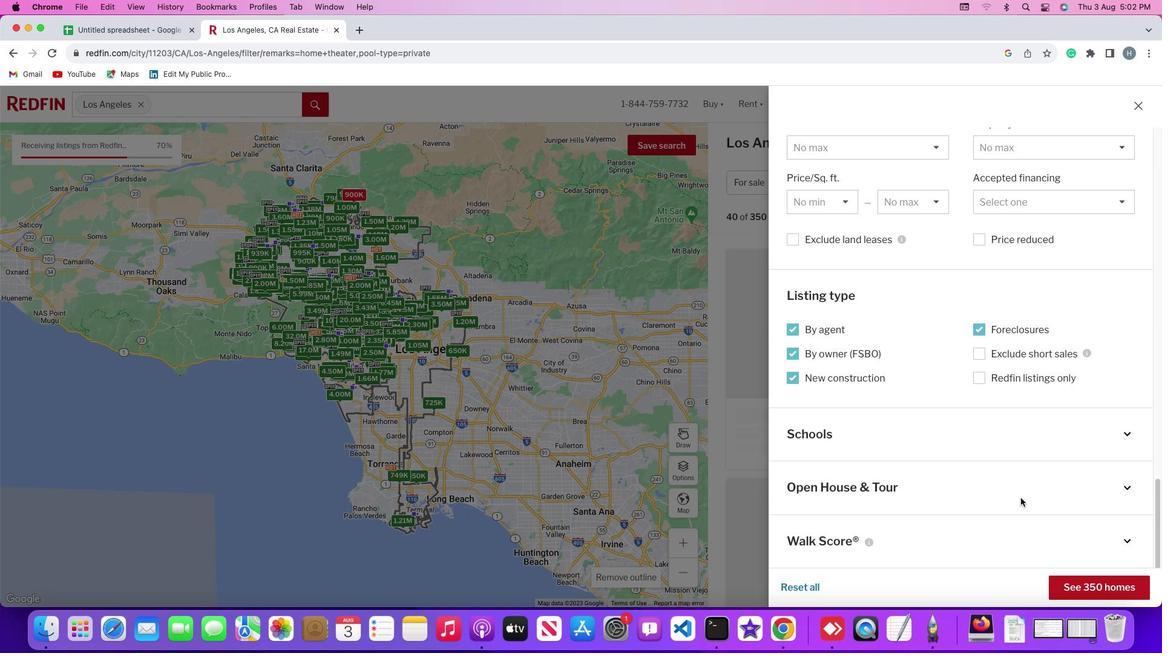 
Action: Mouse moved to (1077, 587)
Screenshot: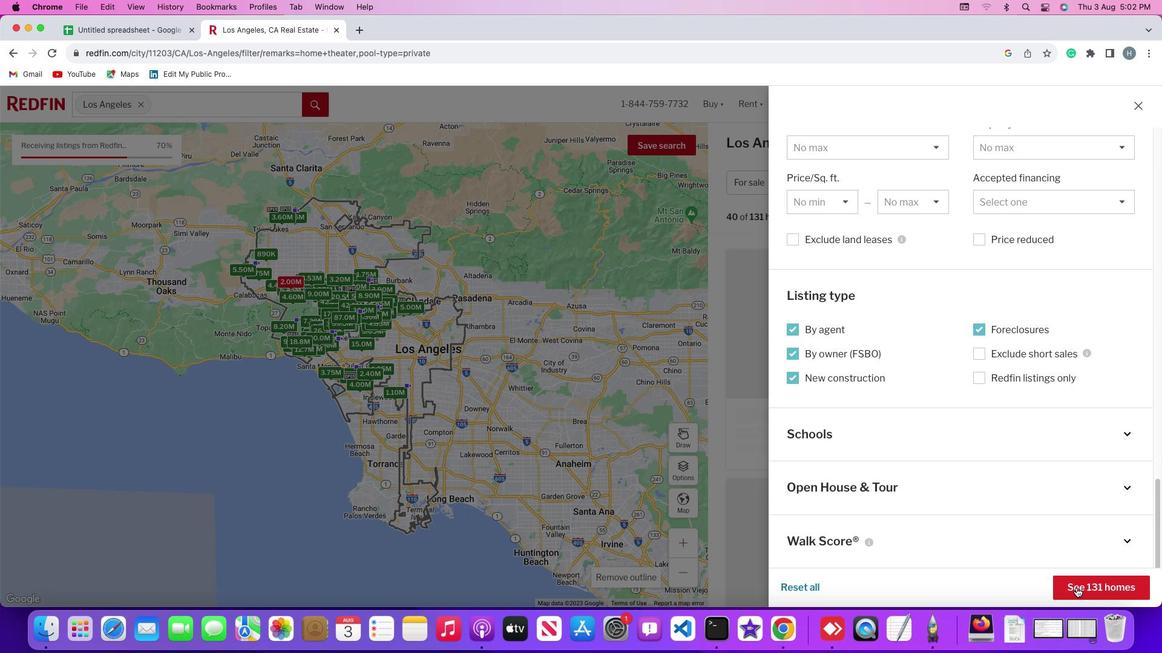
Action: Mouse pressed left at (1077, 587)
Screenshot: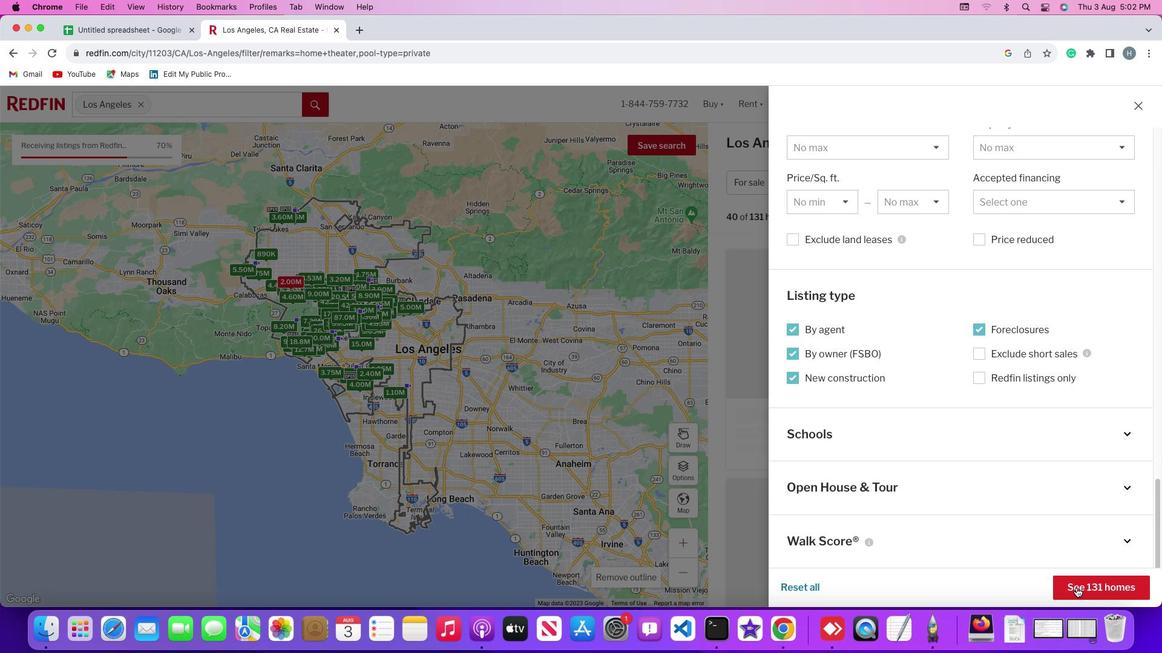 
Action: Mouse moved to (944, 489)
Screenshot: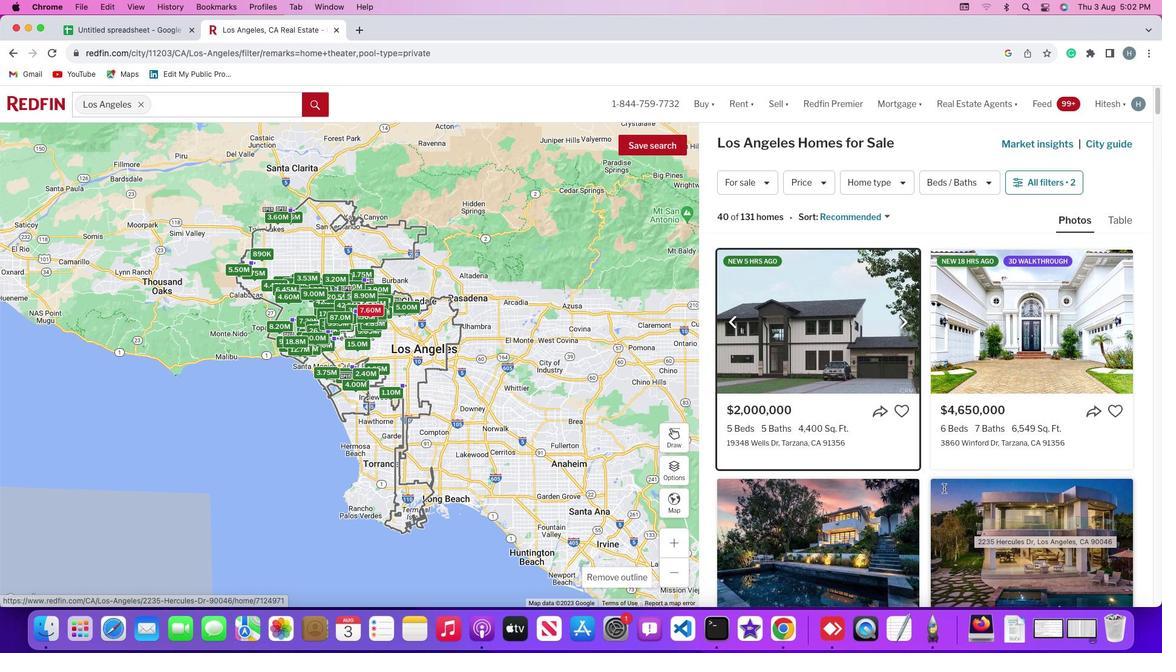 
Action: Mouse scrolled (944, 489) with delta (0, 0)
Screenshot: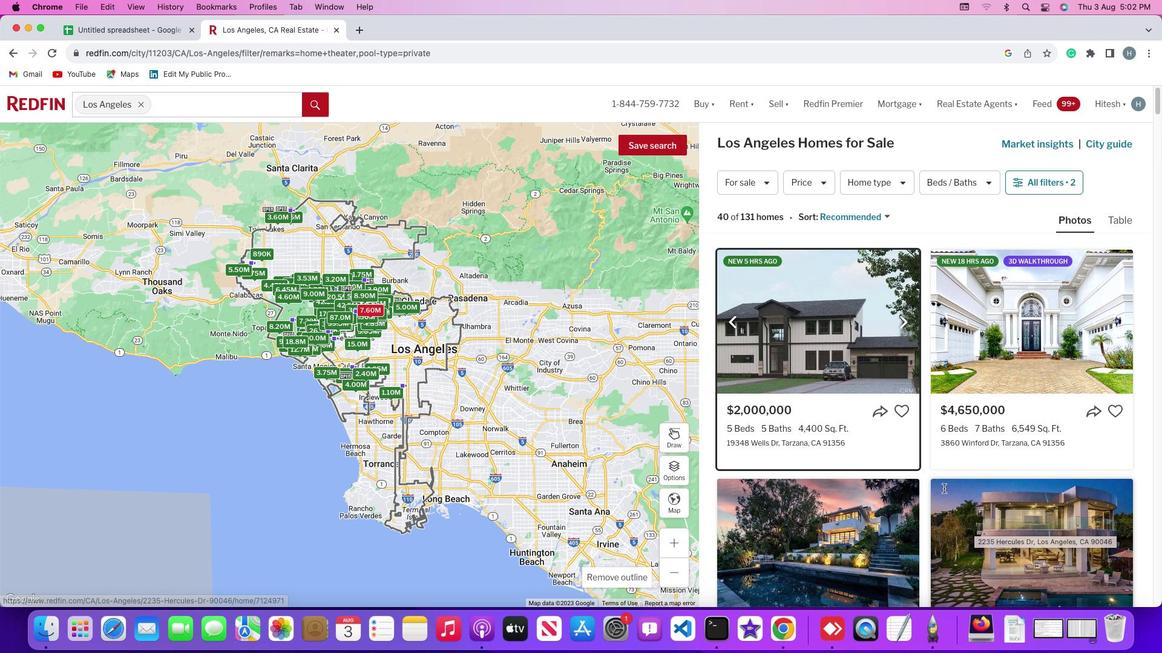 
Action: Mouse moved to (944, 489)
Screenshot: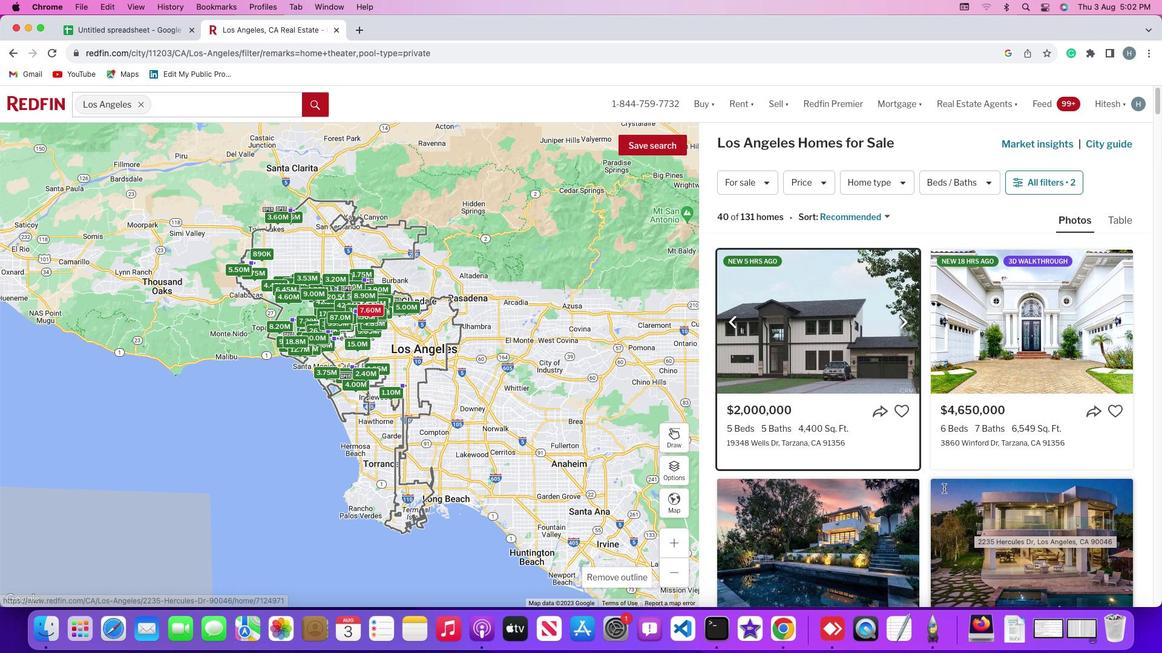 
Action: Mouse scrolled (944, 489) with delta (0, 0)
Screenshot: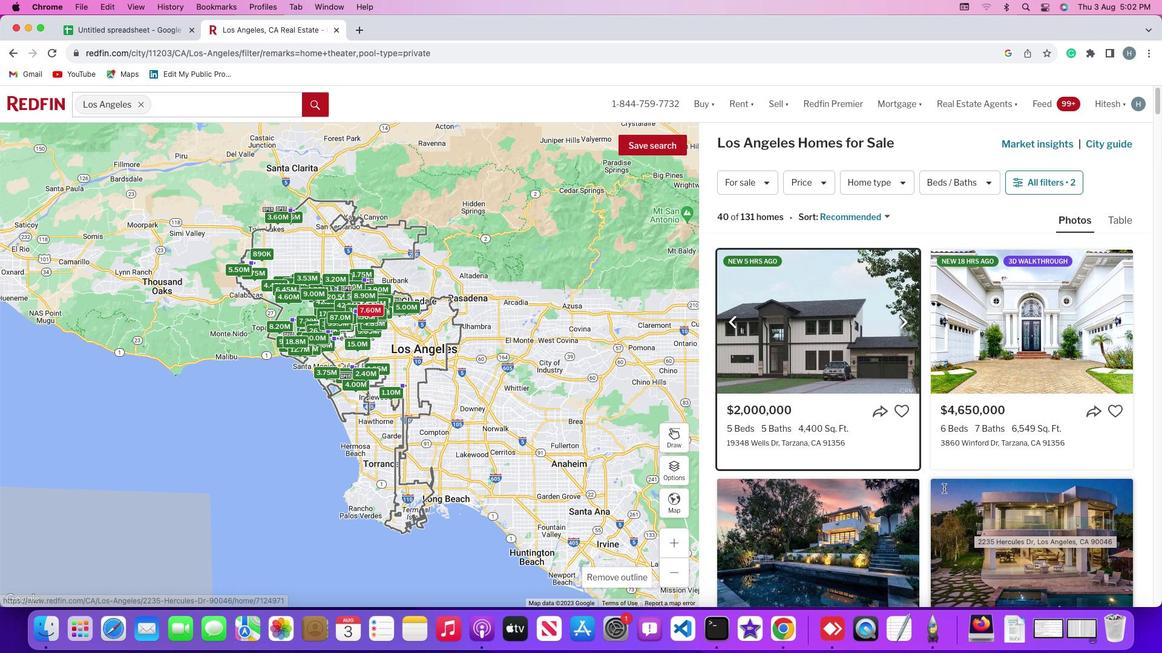 
Action: Mouse scrolled (944, 489) with delta (0, -1)
Screenshot: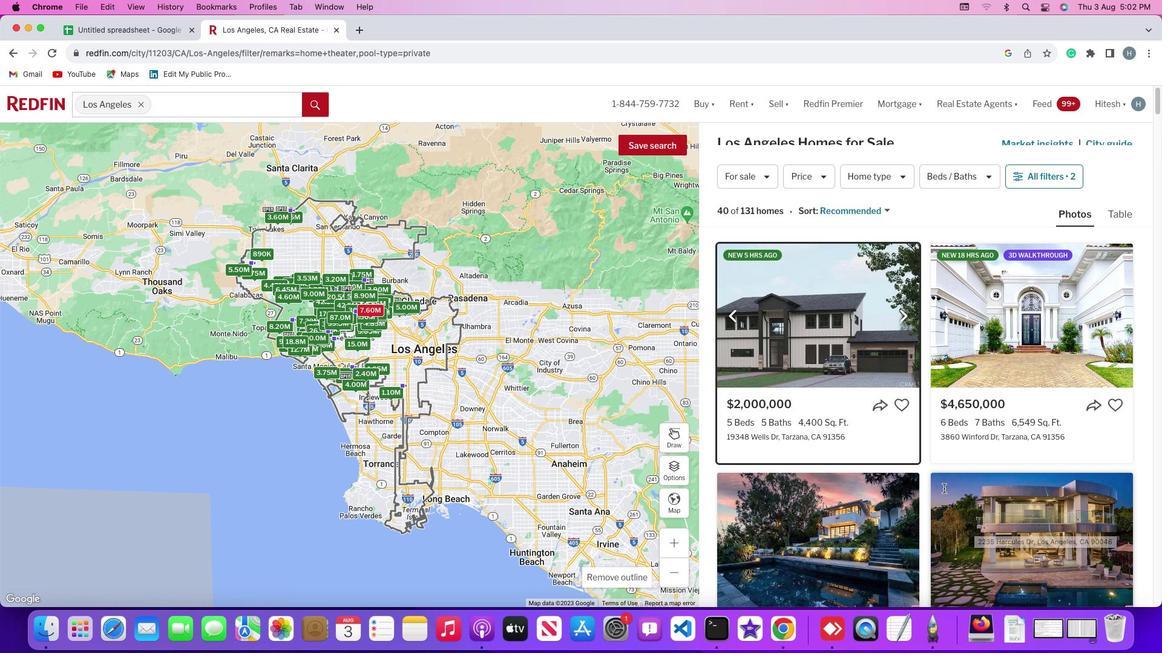 
Action: Mouse scrolled (944, 489) with delta (0, -1)
Screenshot: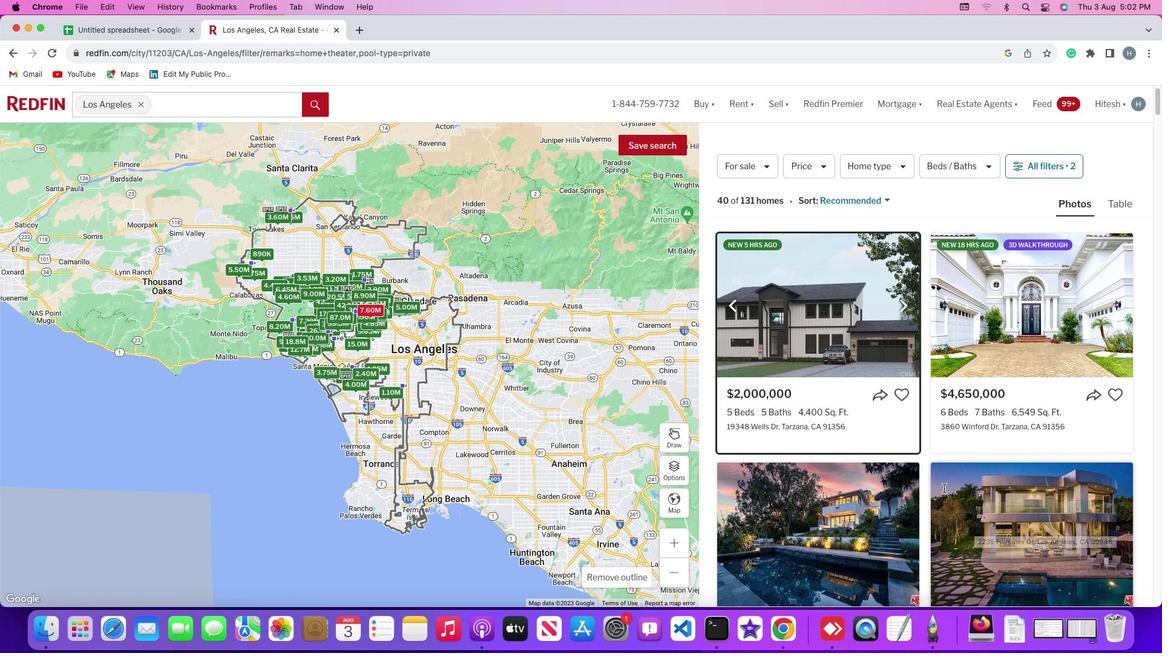
Action: Mouse scrolled (944, 489) with delta (0, -1)
Screenshot: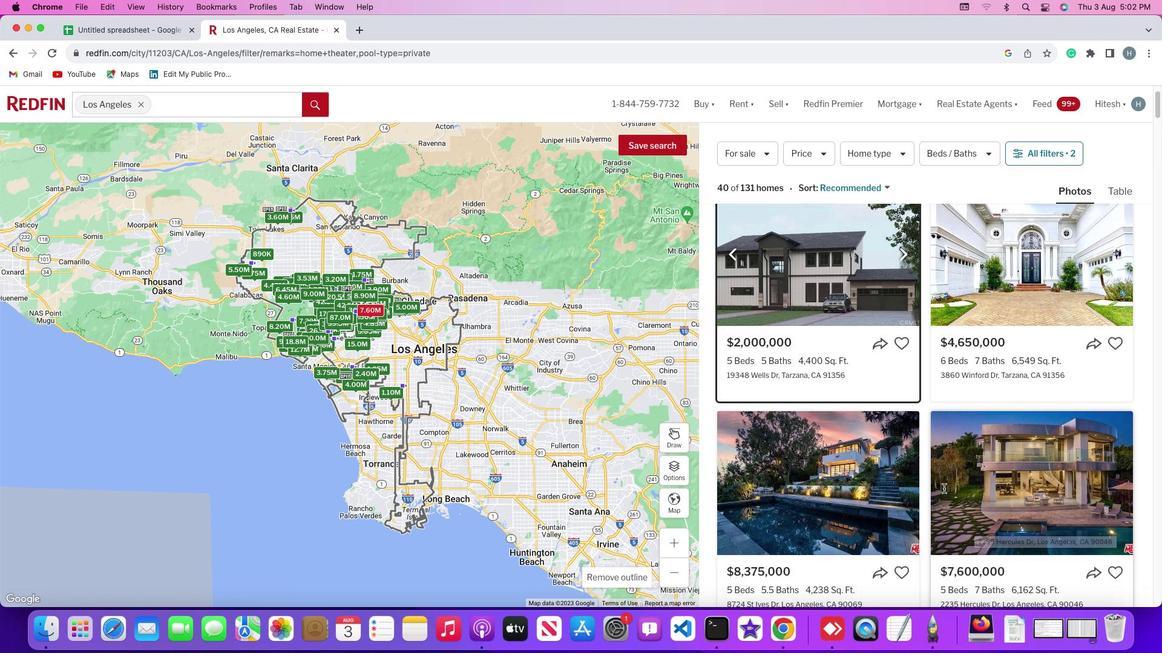 
Action: Mouse scrolled (944, 489) with delta (0, 0)
Screenshot: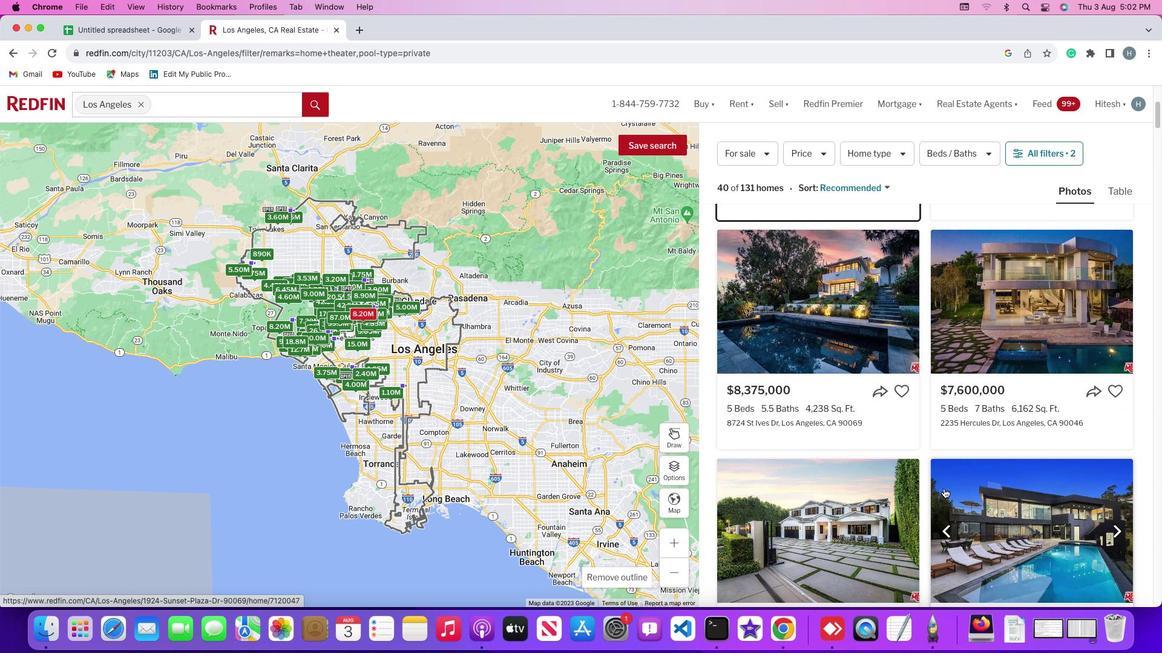 
Action: Mouse scrolled (944, 489) with delta (0, 0)
Screenshot: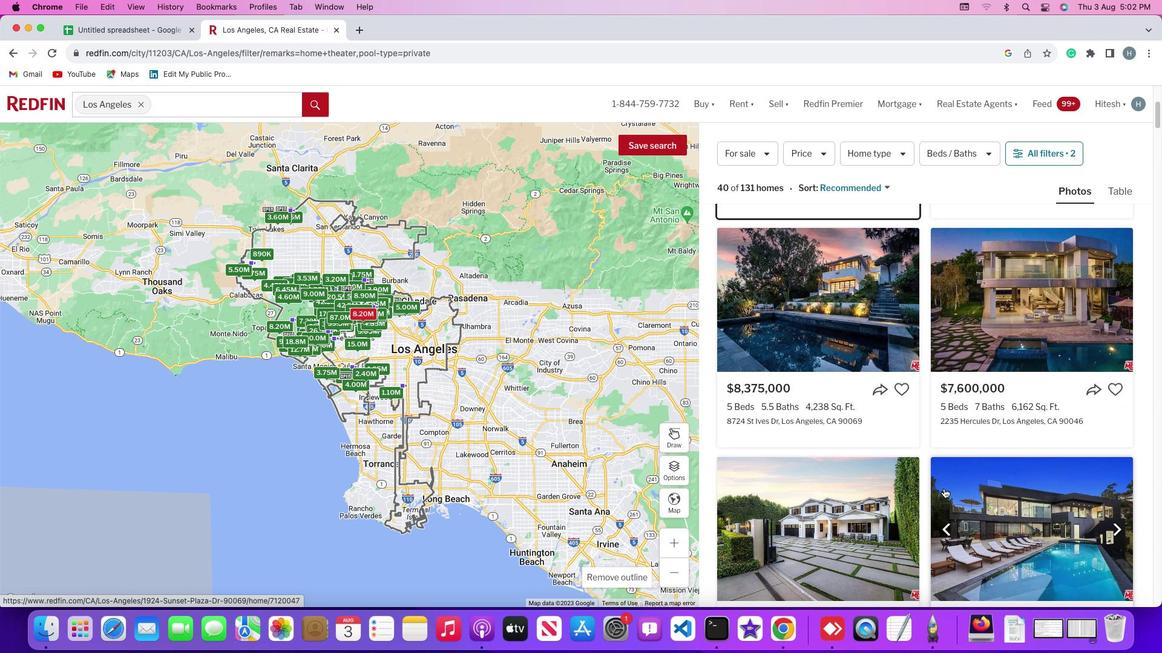 
Action: Mouse scrolled (944, 489) with delta (0, 0)
Screenshot: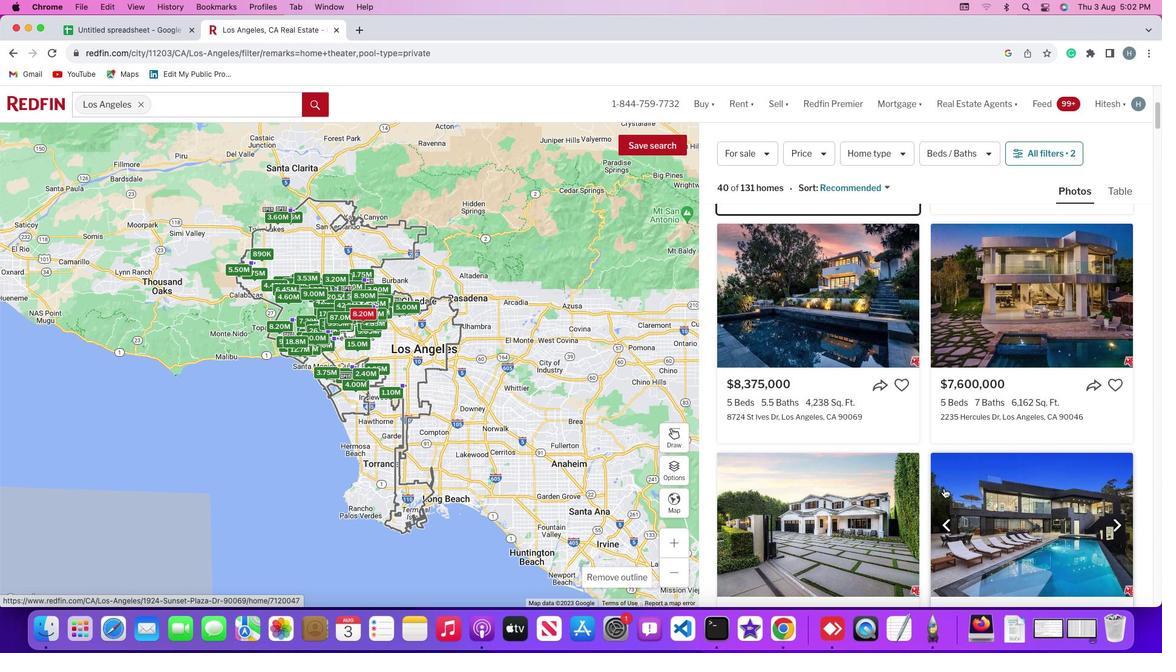 
Action: Mouse scrolled (944, 489) with delta (0, -1)
Screenshot: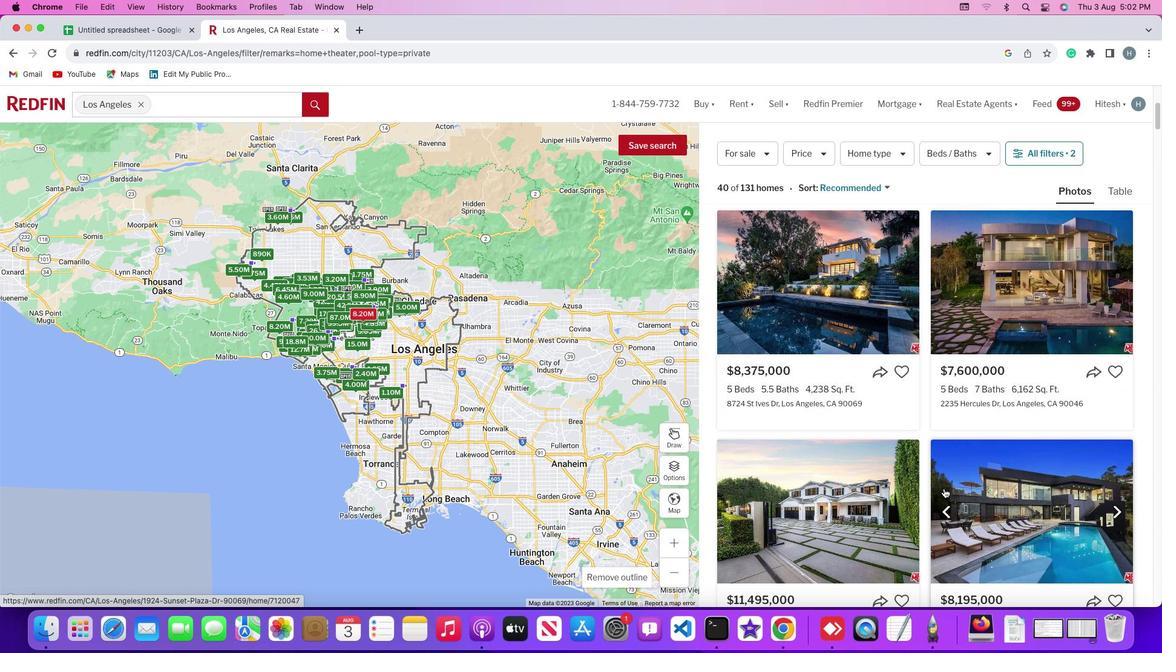 
Action: Mouse scrolled (944, 489) with delta (0, -1)
Screenshot: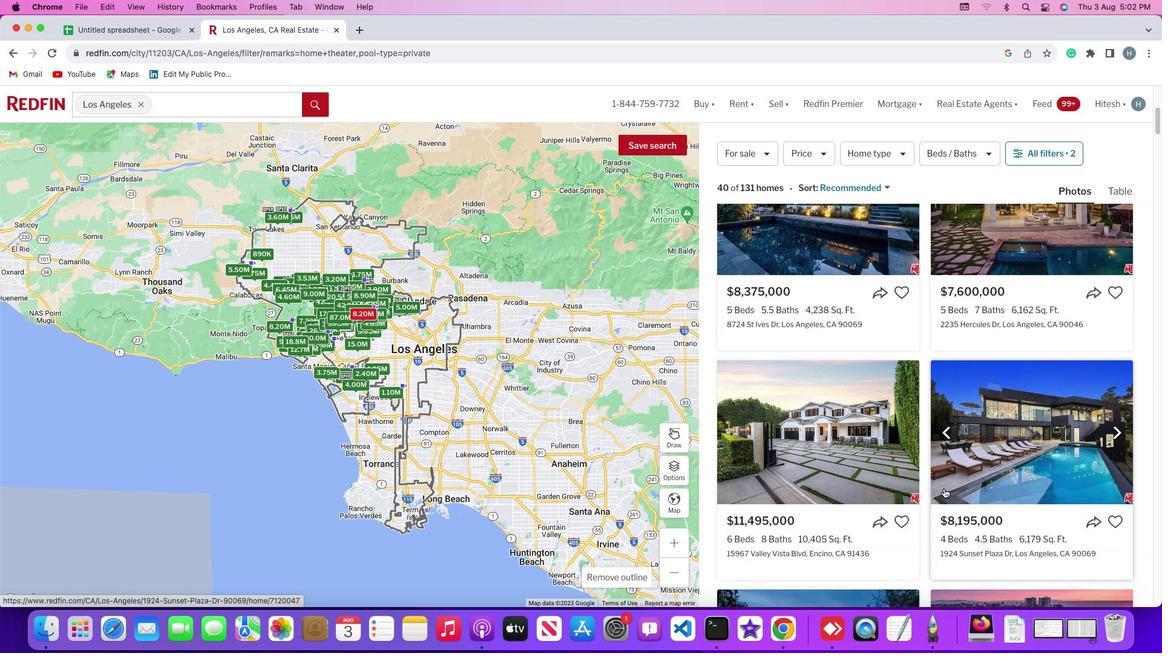 
Action: Mouse moved to (943, 488)
Screenshot: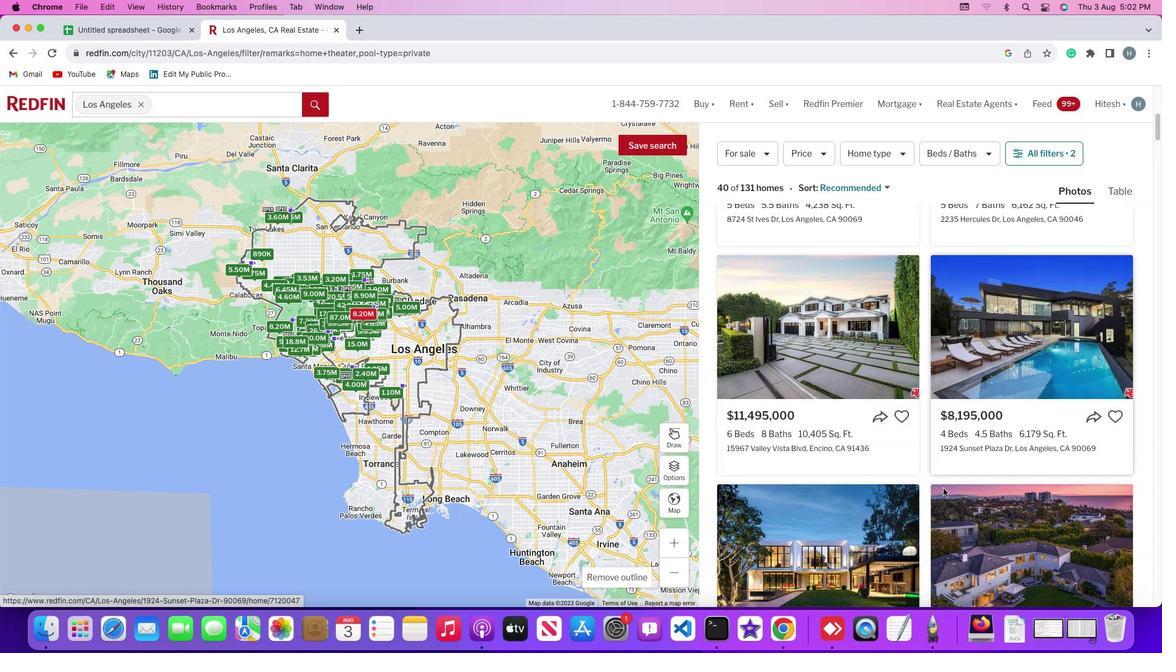 
Action: Mouse scrolled (943, 488) with delta (0, 0)
Screenshot: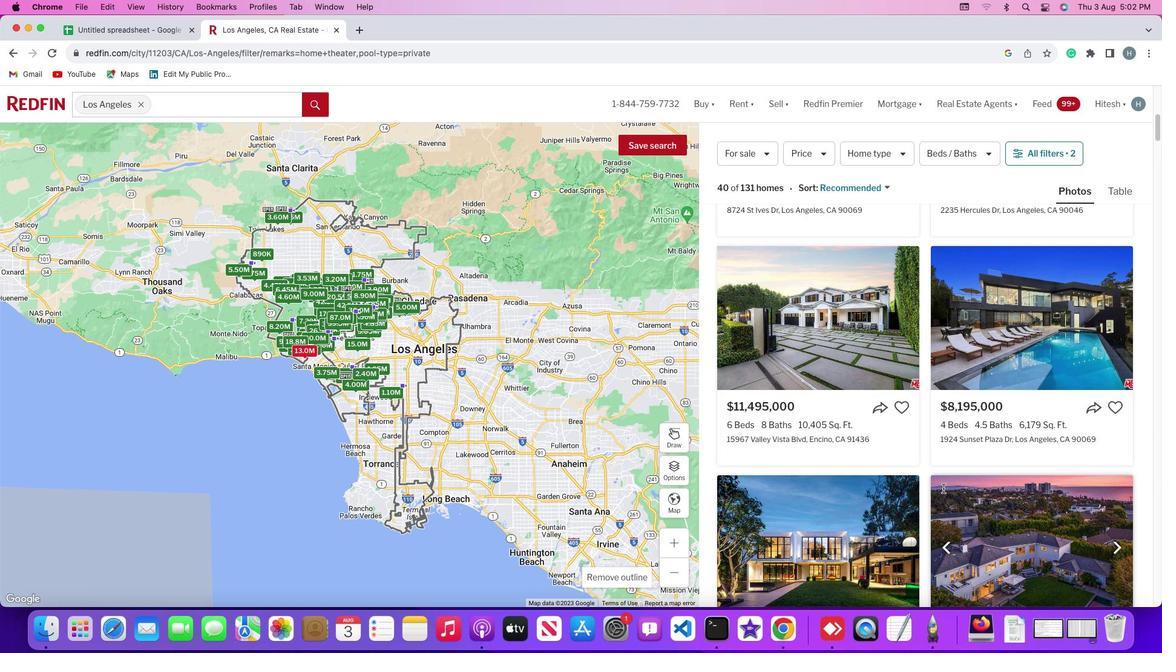 
Action: Mouse scrolled (943, 488) with delta (0, 0)
Screenshot: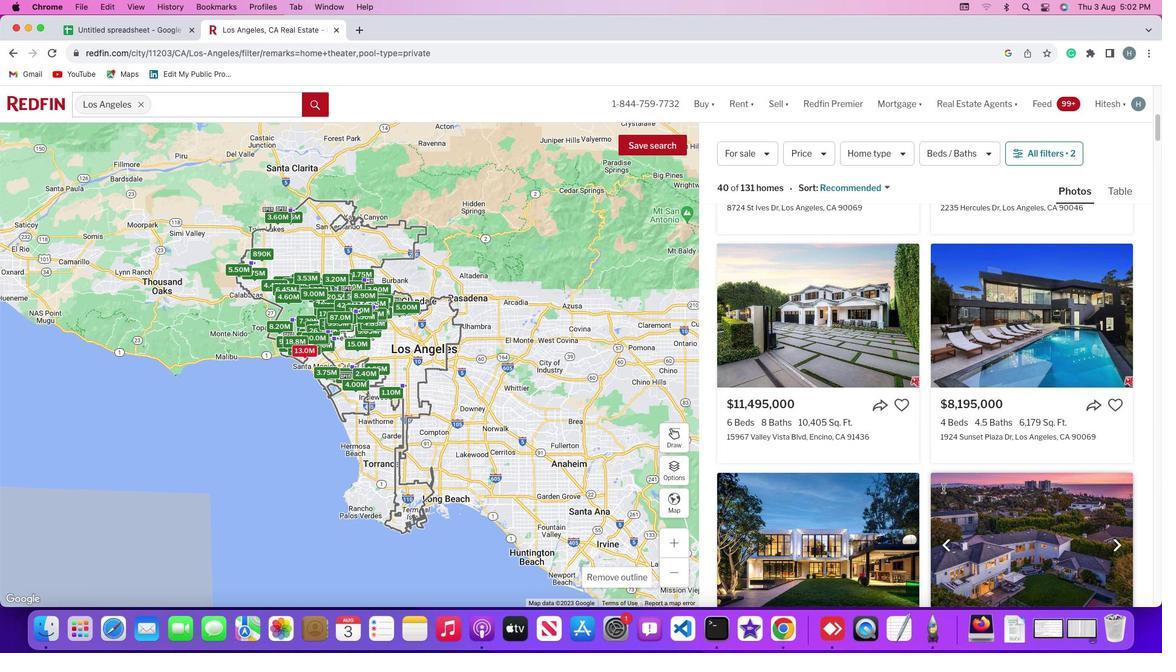 
Action: Mouse scrolled (943, 488) with delta (0, 0)
Screenshot: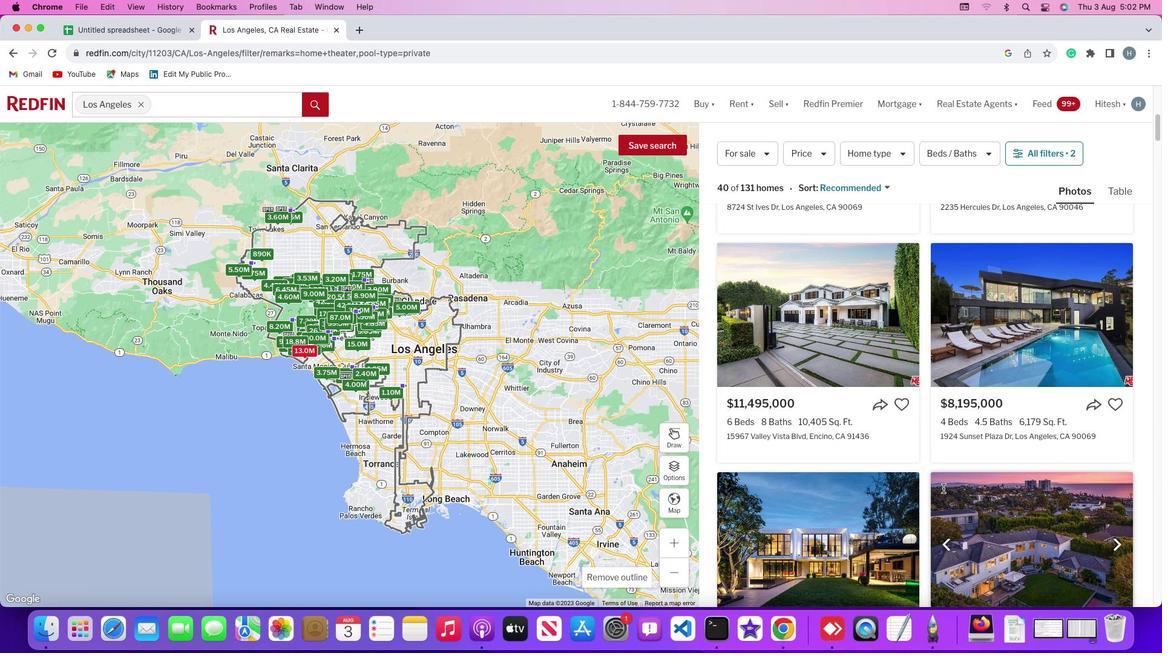 
Action: Mouse scrolled (943, 488) with delta (0, -1)
Screenshot: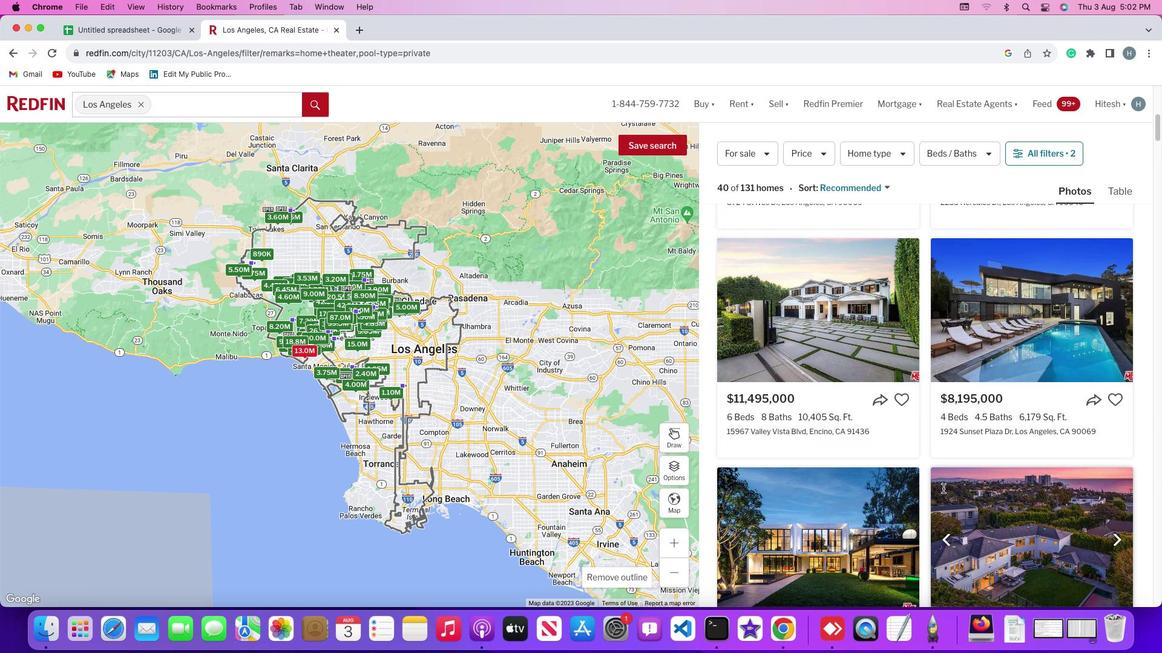 
Action: Mouse scrolled (943, 488) with delta (0, -1)
Screenshot: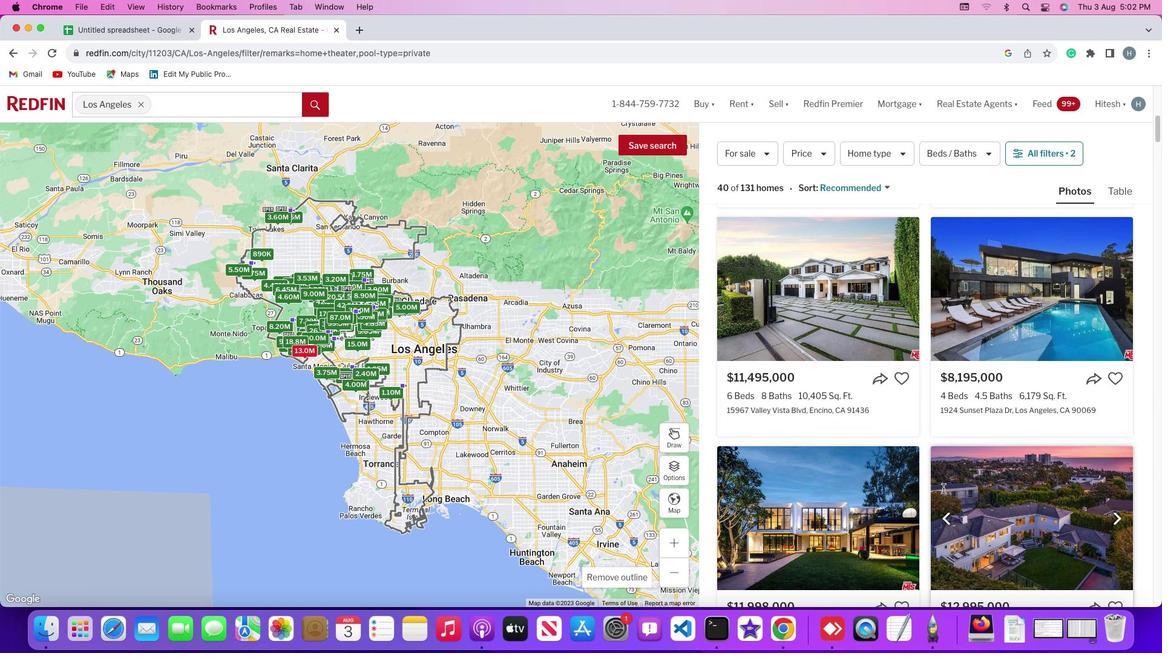 
Action: Mouse scrolled (943, 488) with delta (0, 0)
Screenshot: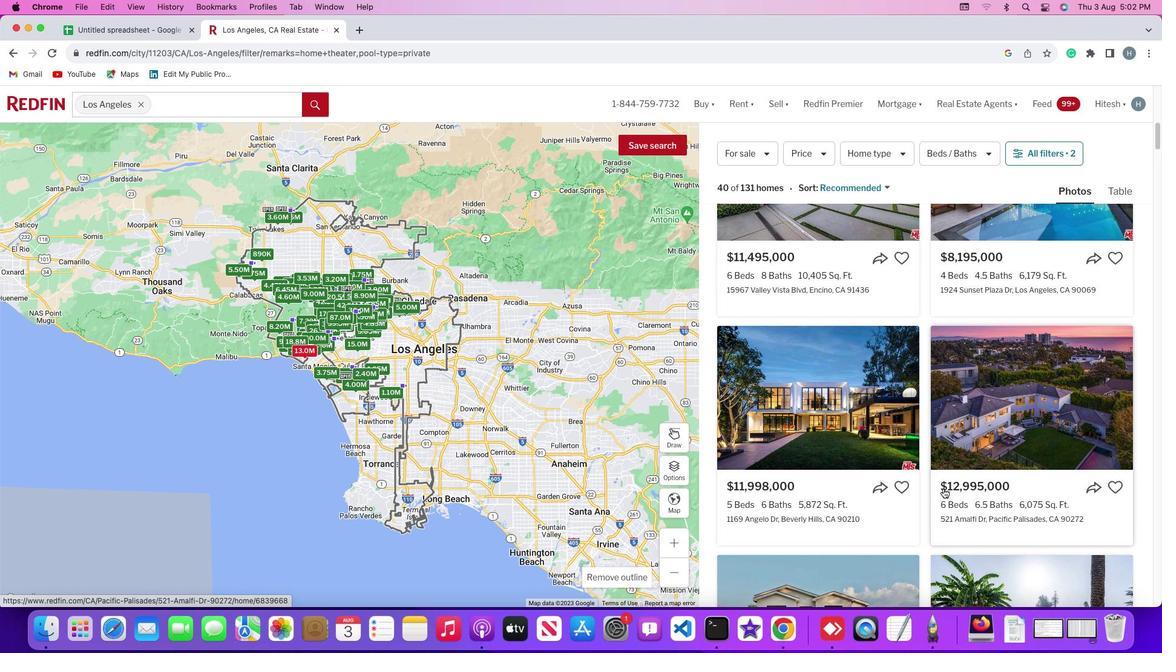 
Action: Mouse scrolled (943, 488) with delta (0, 0)
Screenshot: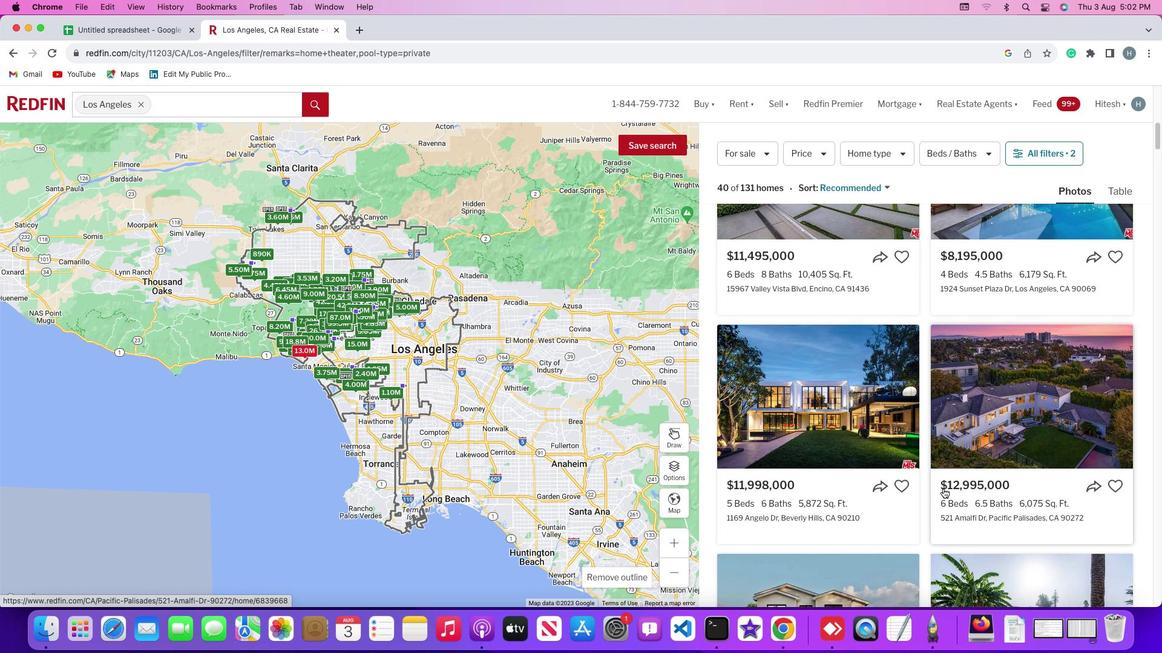 
Action: Mouse scrolled (943, 488) with delta (0, 0)
Screenshot: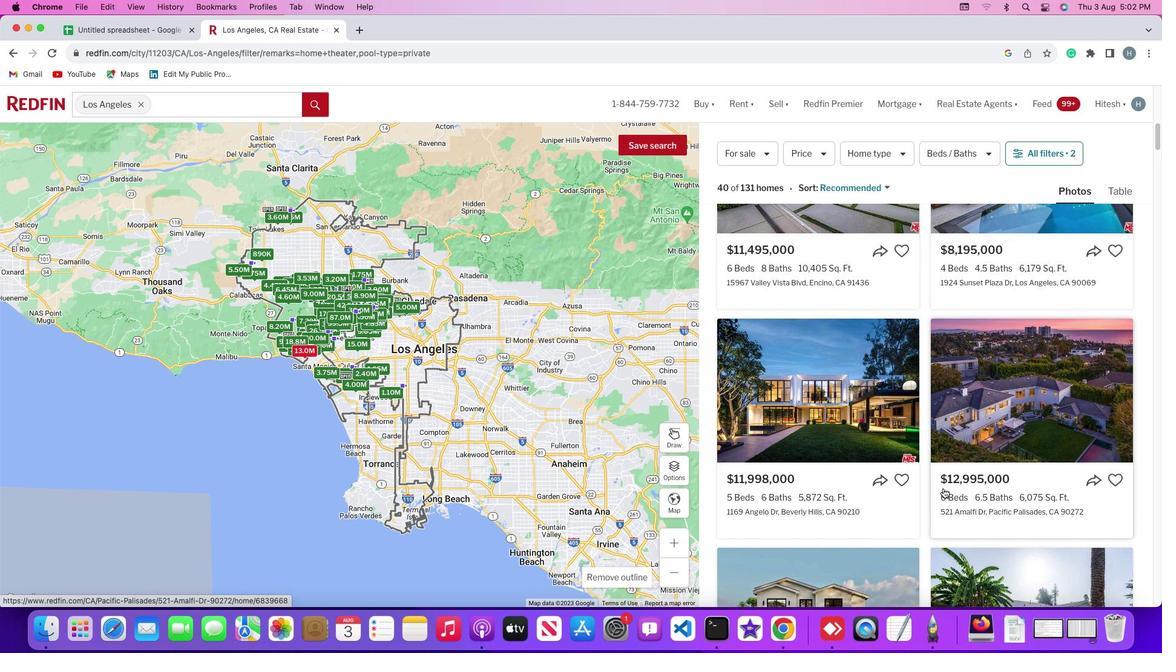 
Action: Mouse moved to (943, 486)
Screenshot: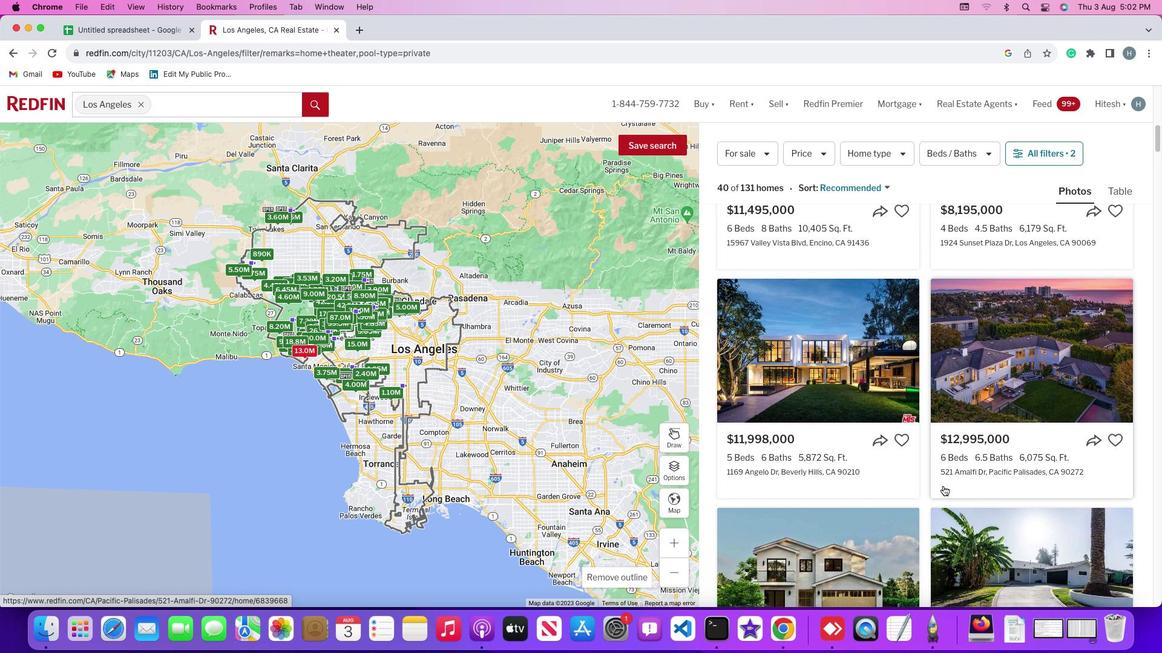 
Action: Mouse scrolled (943, 486) with delta (0, 0)
Screenshot: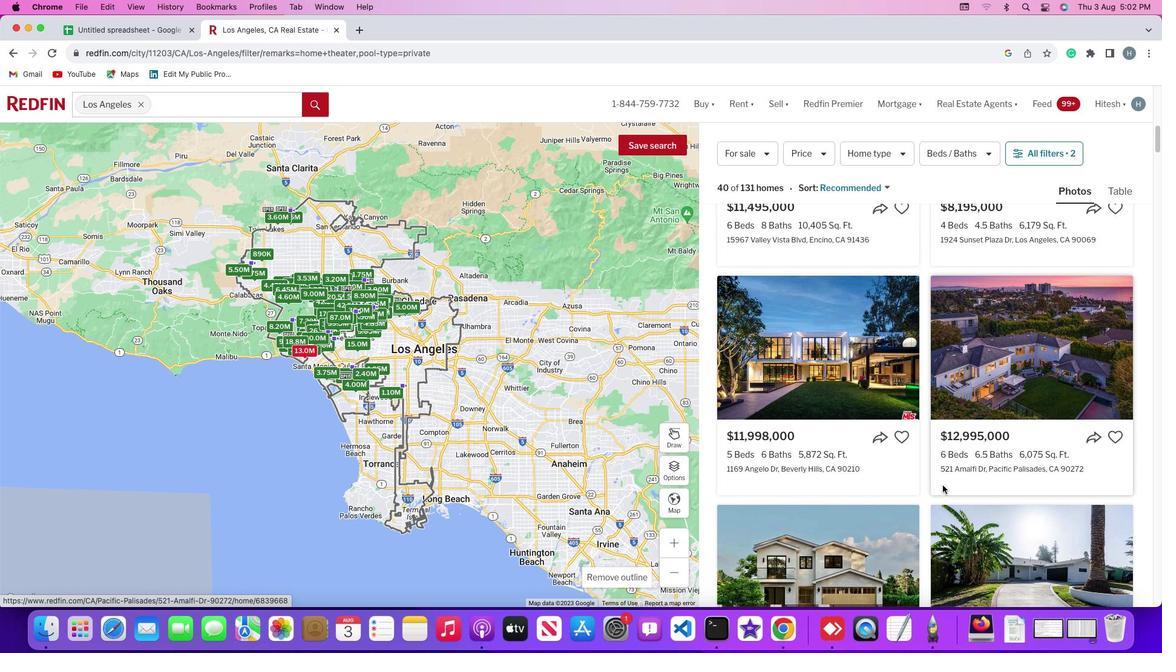 
Action: Mouse moved to (943, 485)
Screenshot: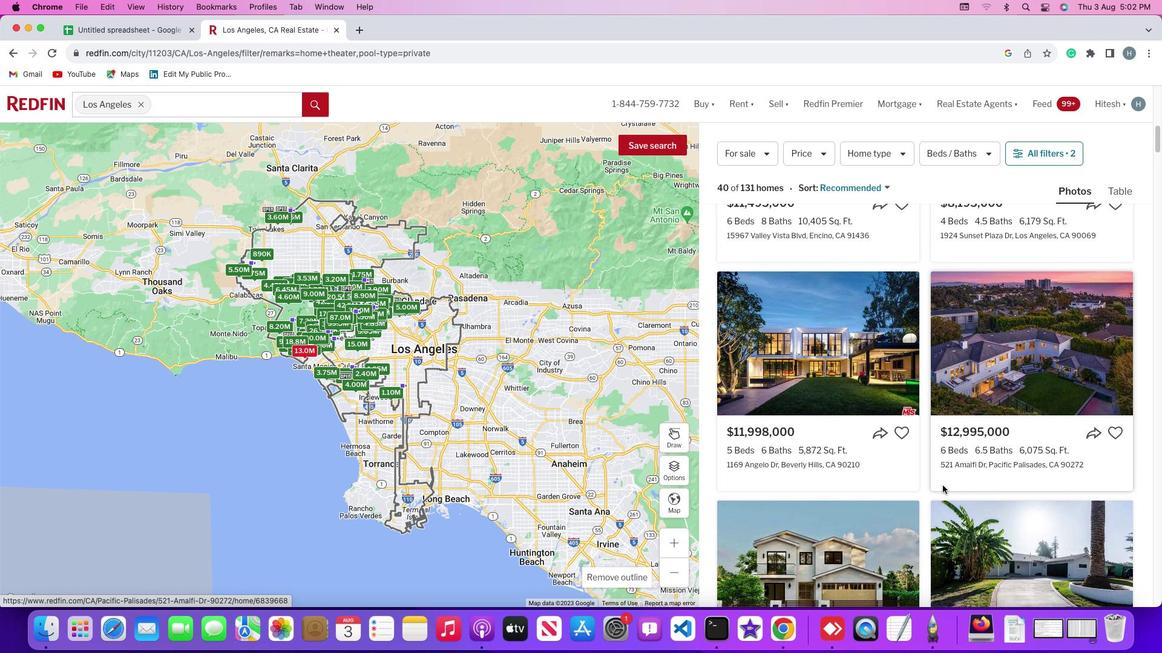
Action: Mouse scrolled (943, 485) with delta (0, 0)
Screenshot: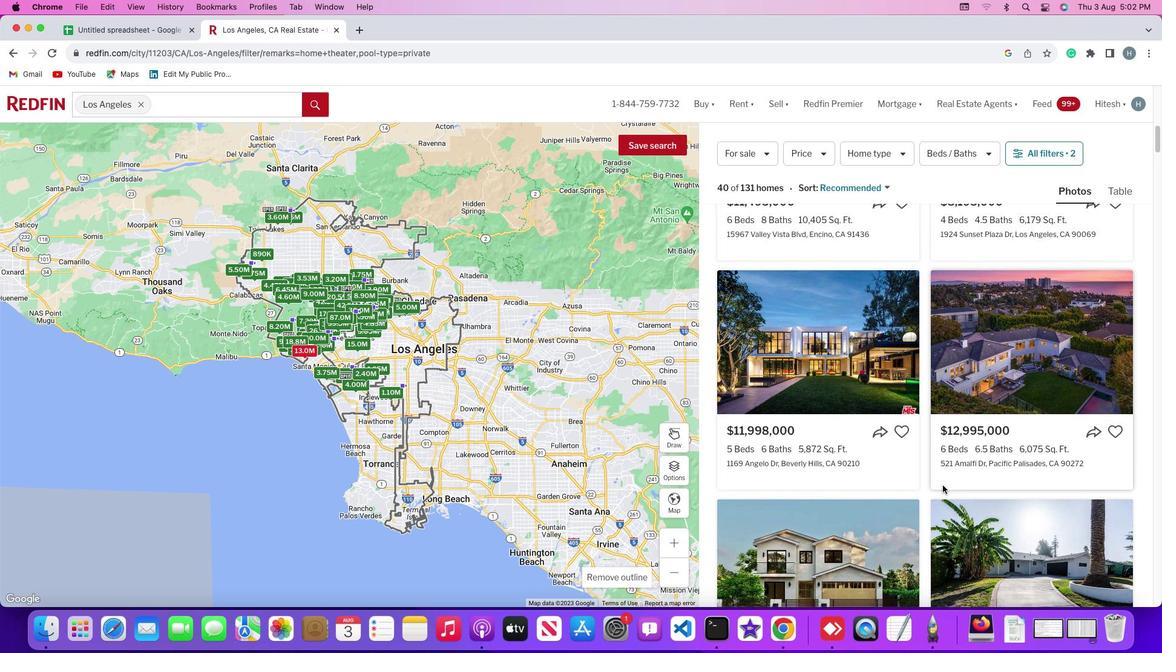 
Action: Mouse scrolled (943, 485) with delta (0, 0)
Screenshot: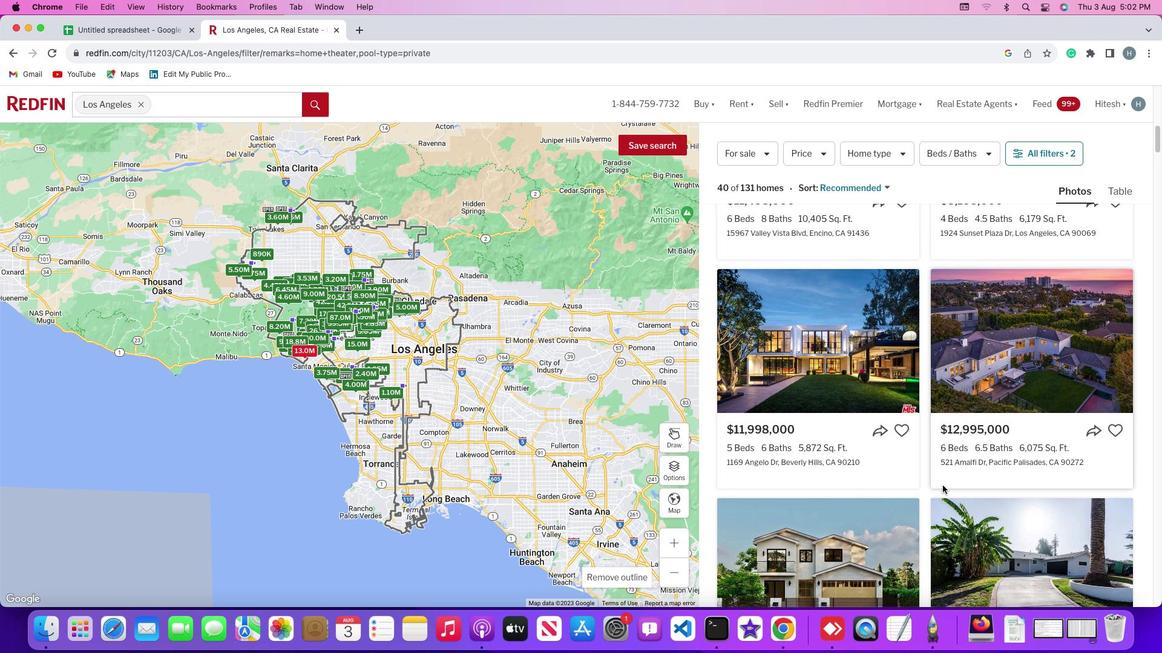 
Action: Mouse scrolled (943, 485) with delta (0, 0)
Screenshot: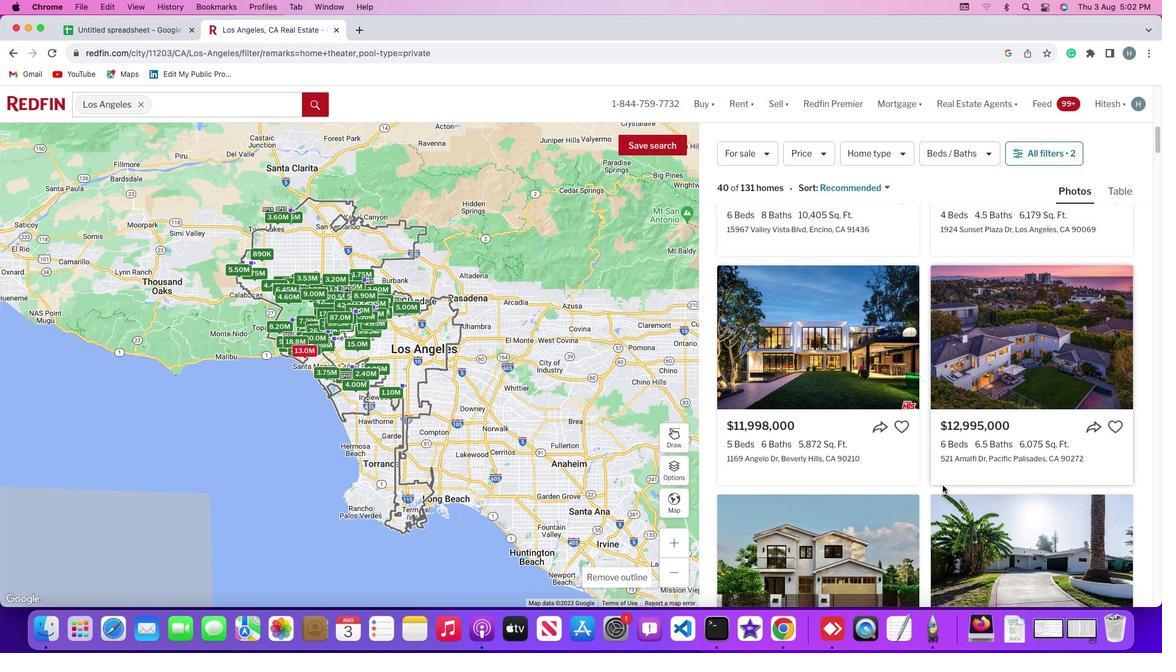 
Action: Mouse scrolled (943, 485) with delta (0, -1)
Screenshot: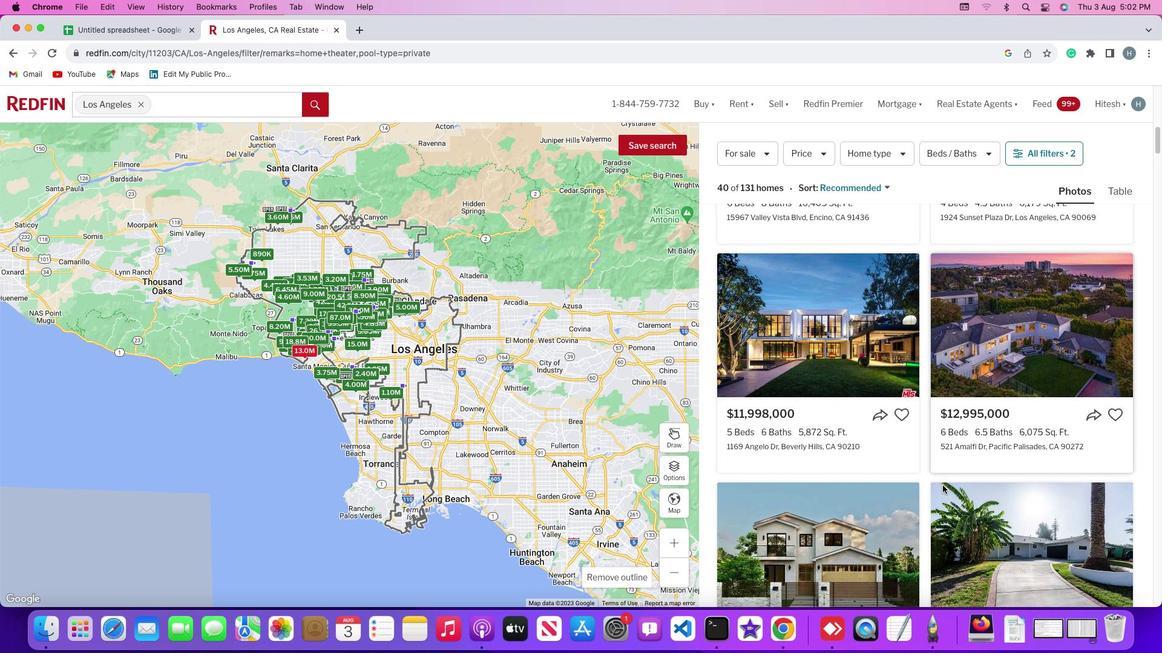 
Action: Mouse scrolled (943, 485) with delta (0, 0)
Screenshot: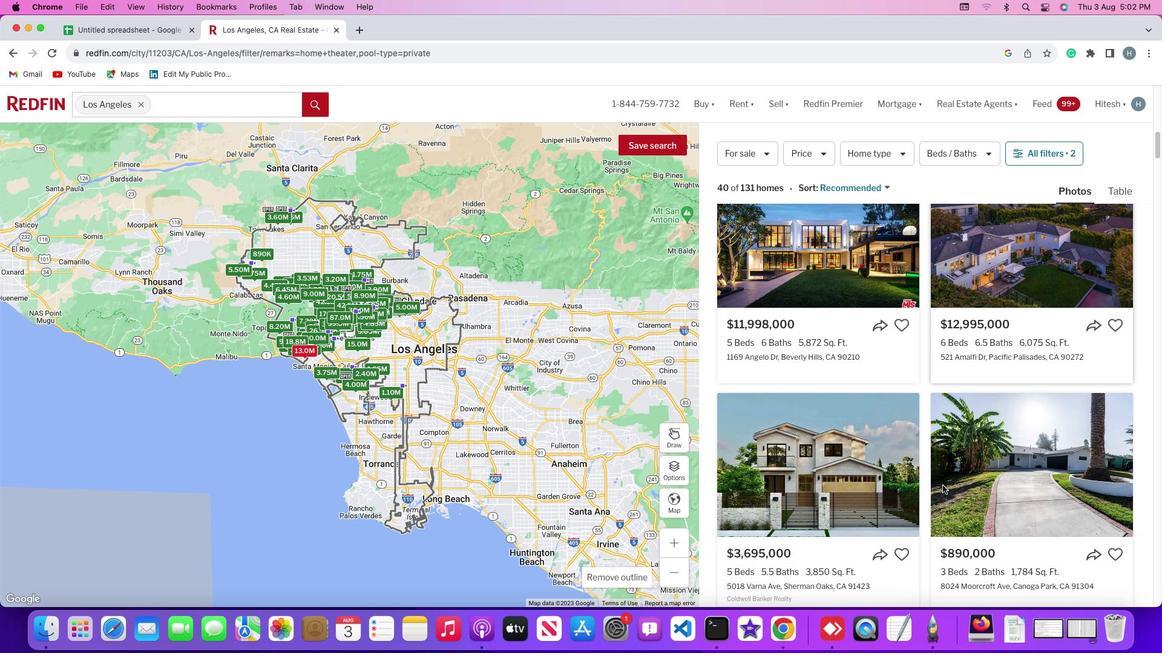 
Action: Mouse scrolled (943, 485) with delta (0, 0)
Screenshot: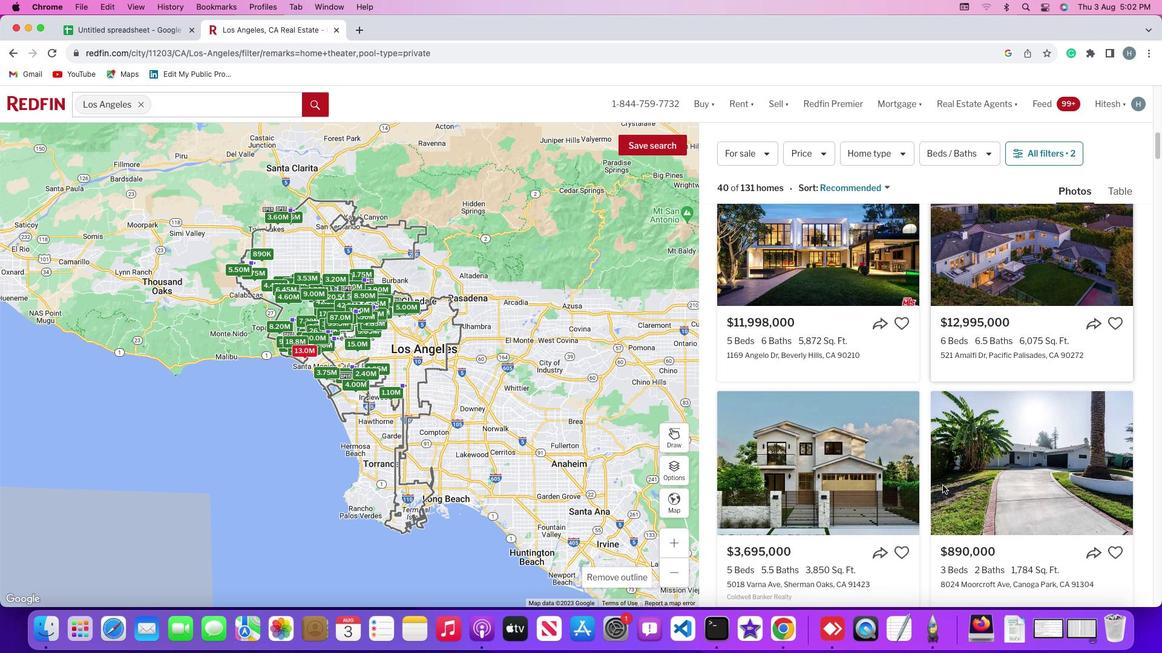 
Action: Mouse moved to (940, 483)
Screenshot: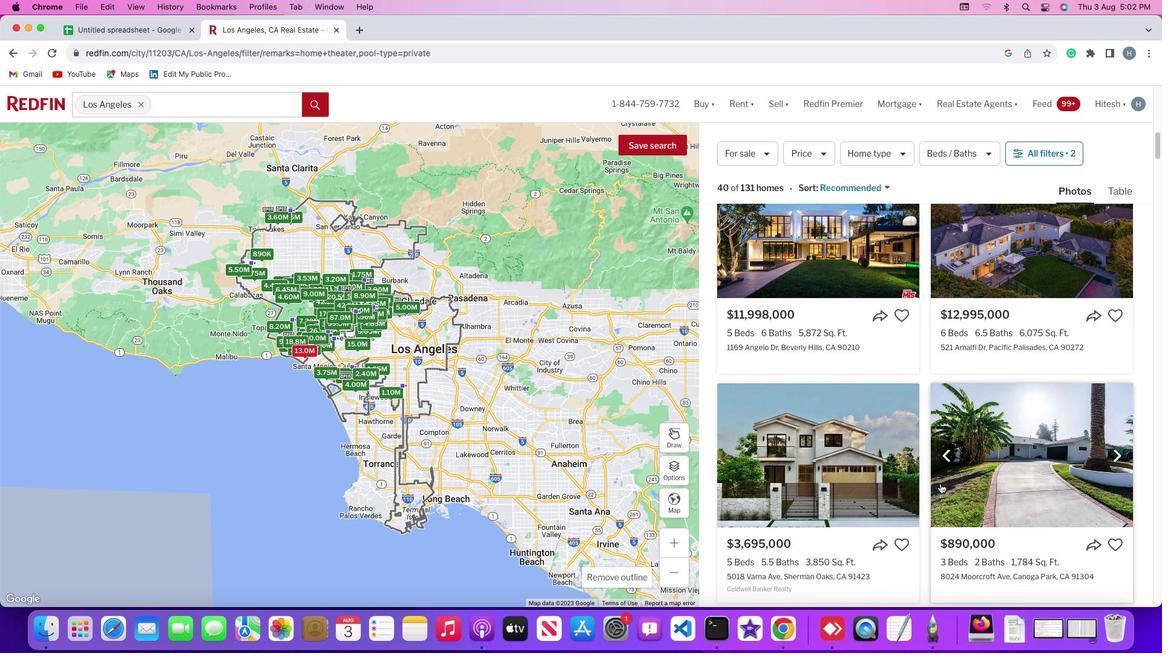 
Action: Mouse scrolled (940, 483) with delta (0, 0)
Screenshot: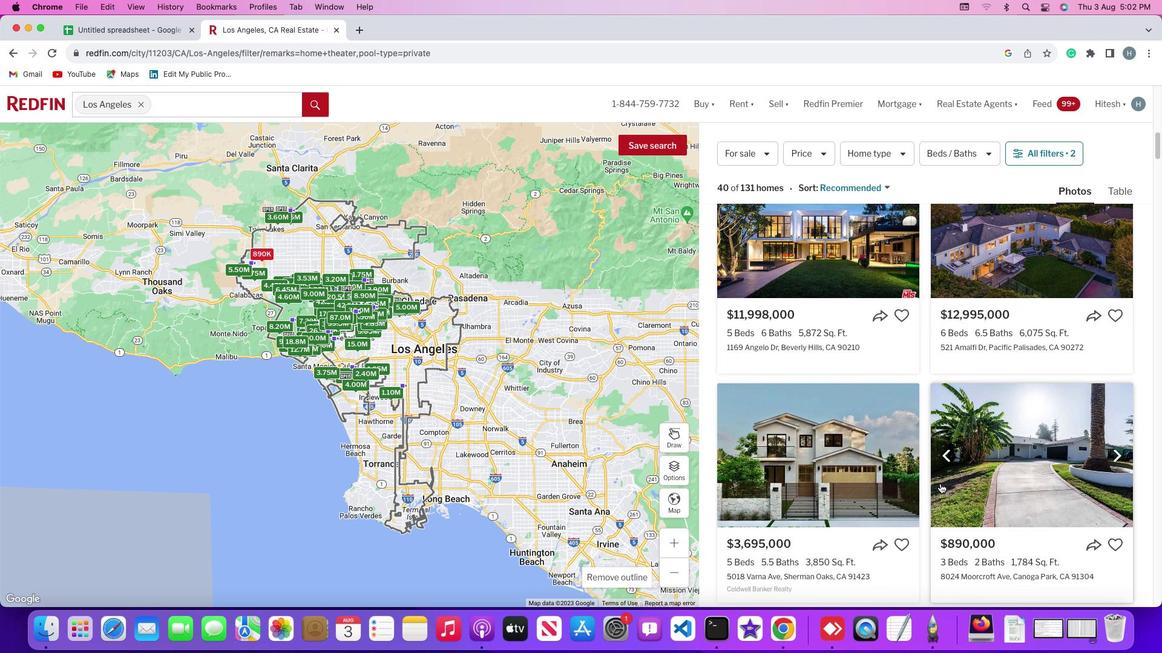 
Action: Mouse scrolled (940, 483) with delta (0, 0)
Screenshot: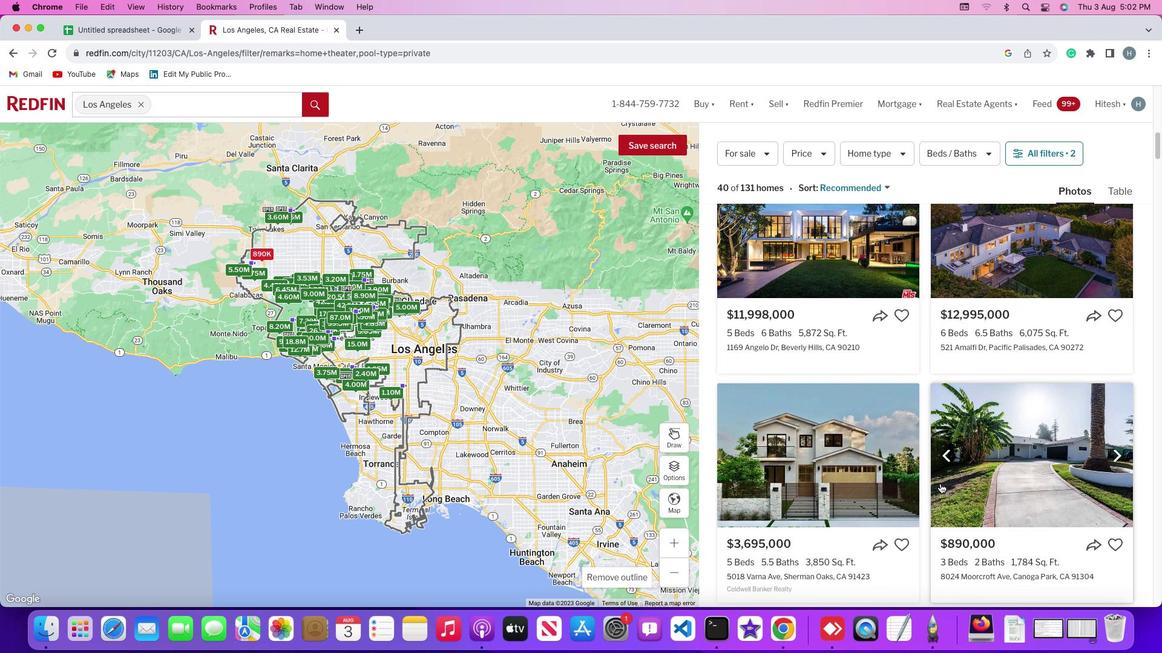 
Action: Mouse scrolled (940, 483) with delta (0, 2)
Screenshot: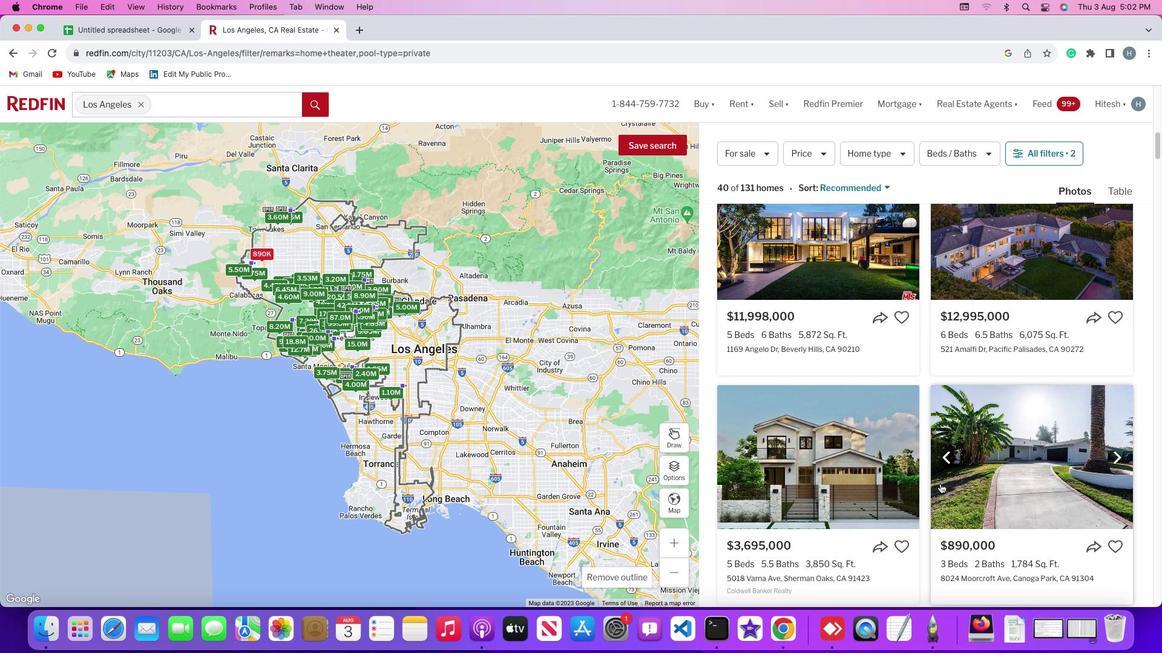 
Action: Mouse scrolled (940, 483) with delta (0, 3)
Screenshot: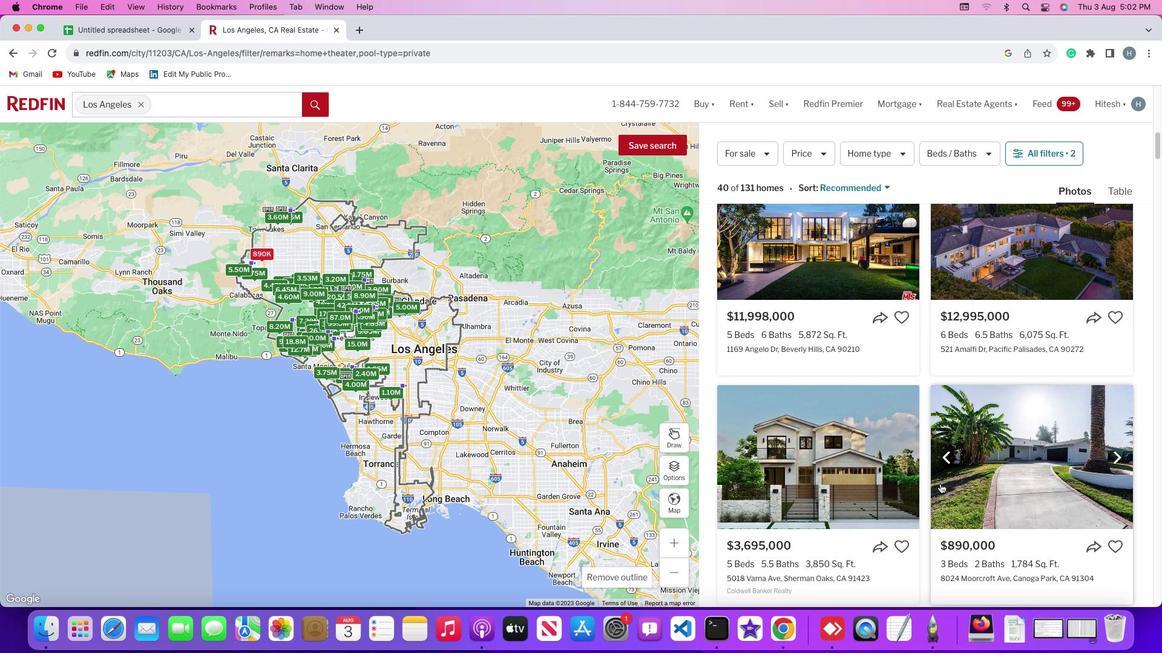 
Action: Mouse scrolled (940, 483) with delta (0, 3)
Screenshot: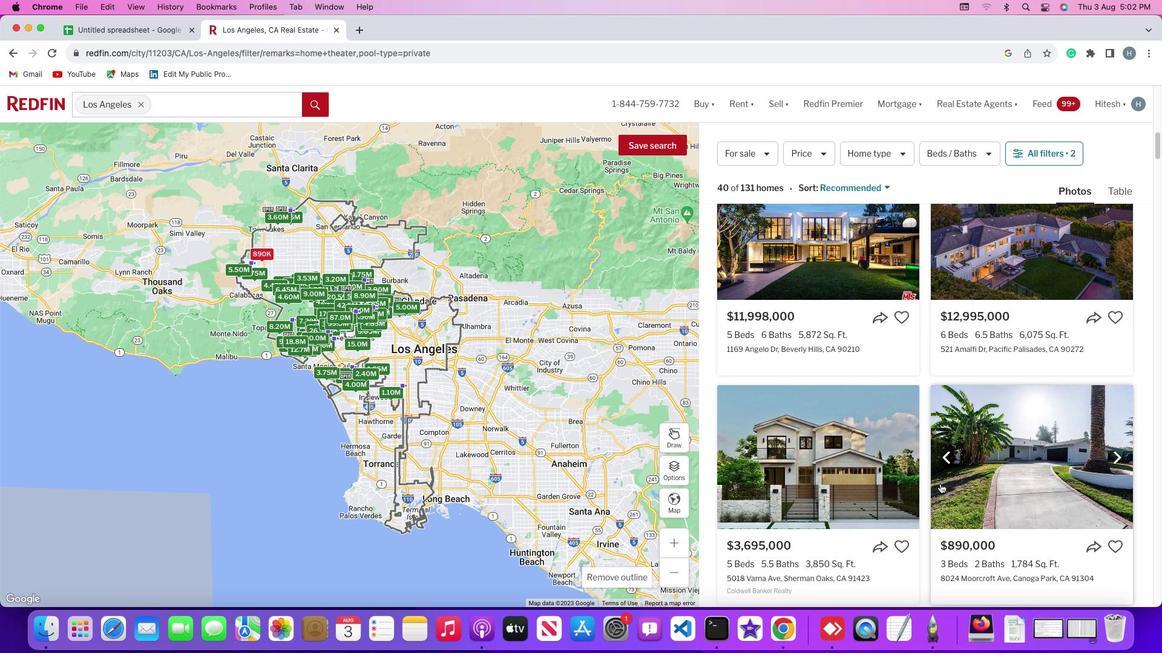 
Action: Mouse scrolled (940, 483) with delta (0, 4)
Screenshot: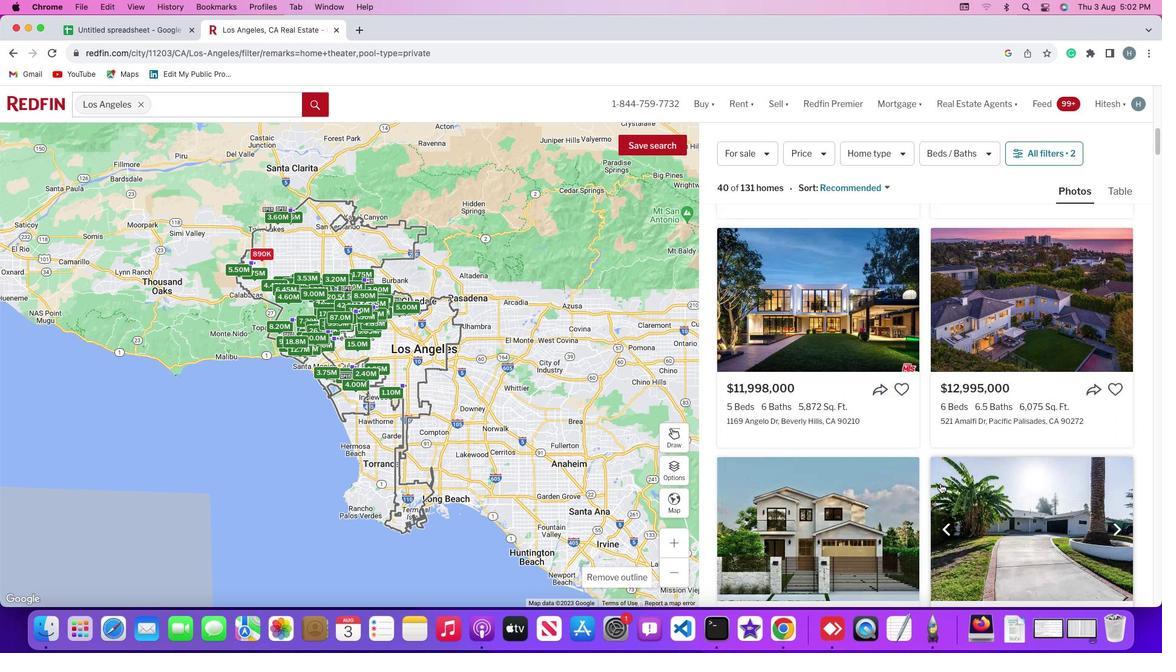 
Action: Mouse scrolled (940, 483) with delta (0, 4)
Screenshot: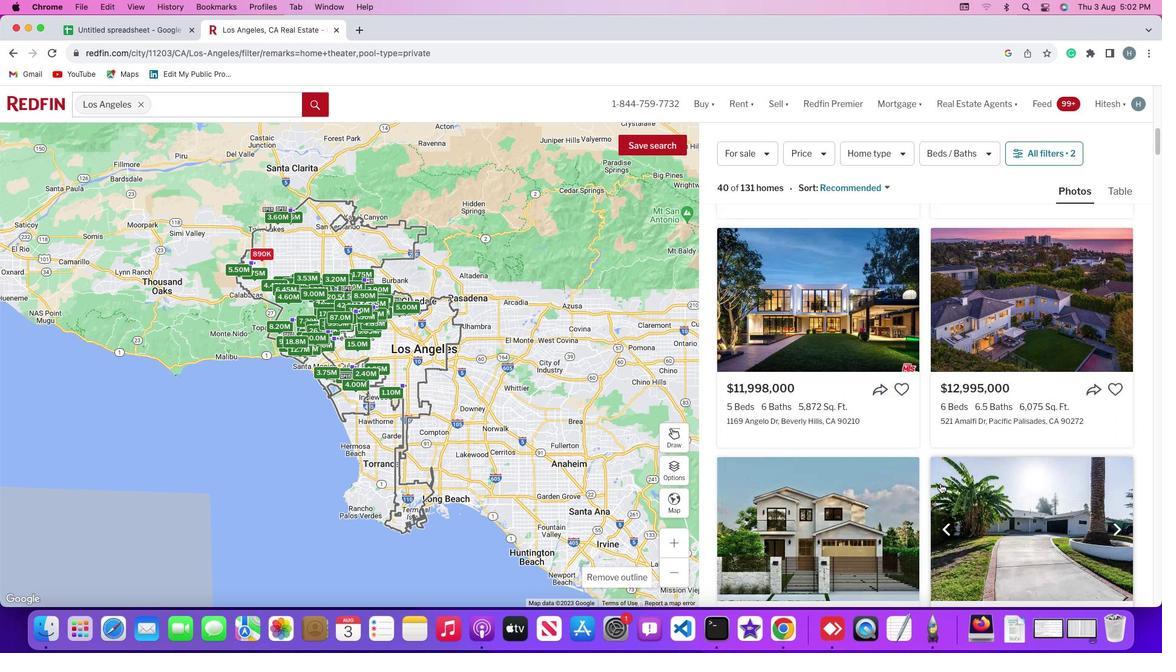 
Action: Mouse moved to (939, 481)
Screenshot: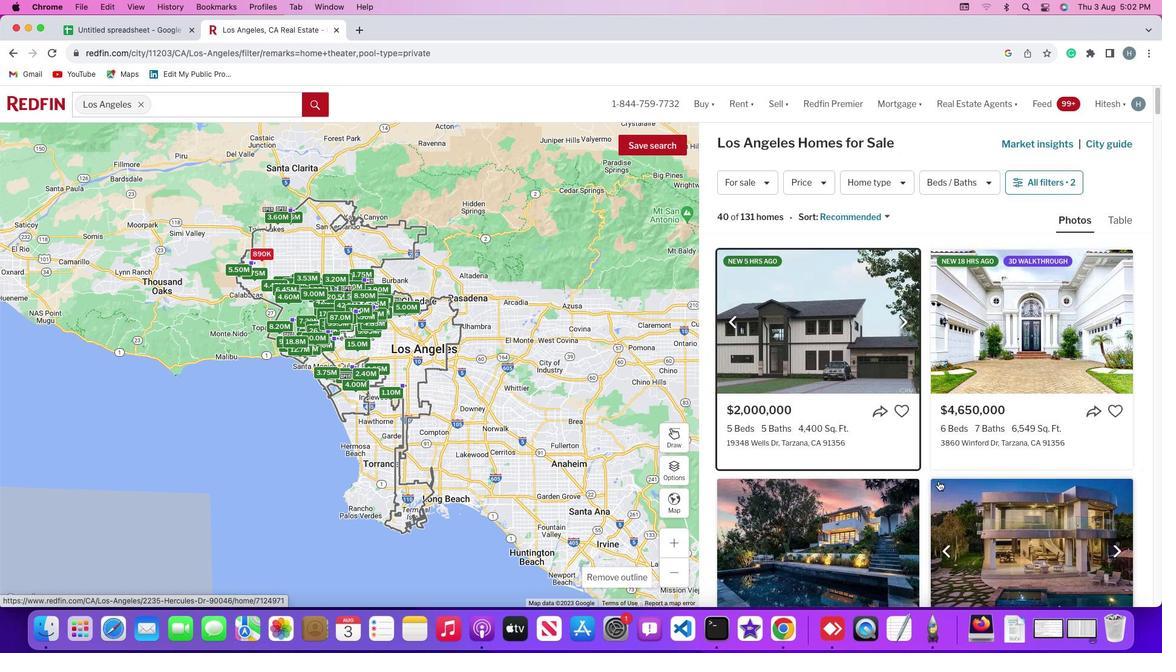 
Action: Mouse scrolled (939, 481) with delta (0, 0)
Screenshot: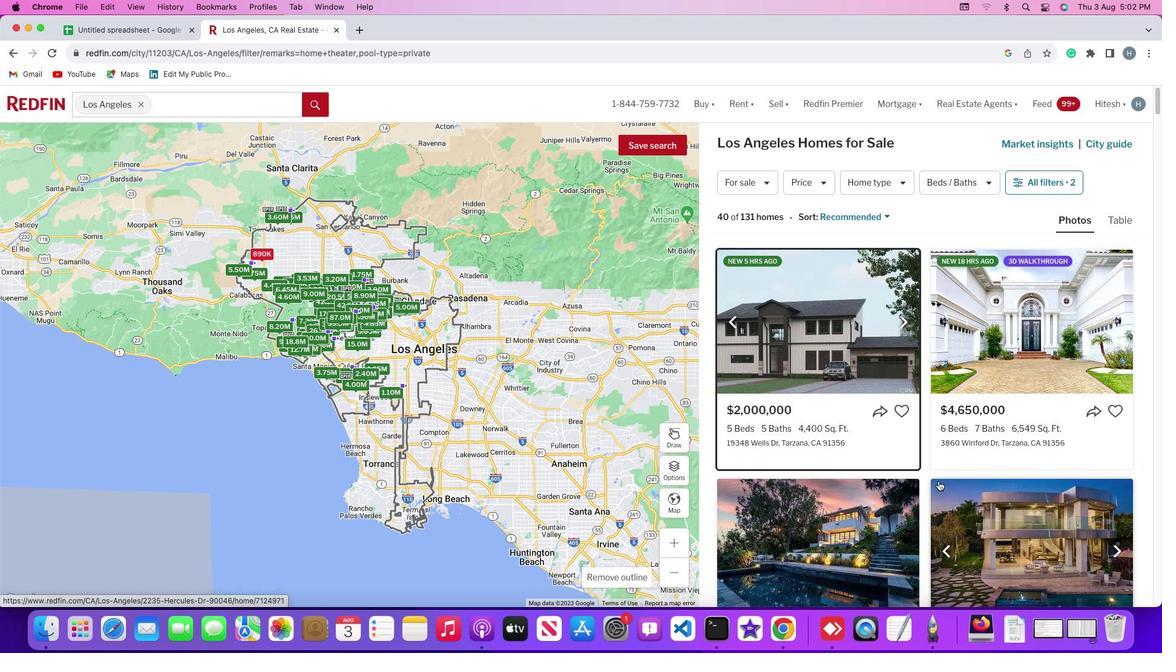 
Action: Mouse scrolled (939, 481) with delta (0, 0)
Screenshot: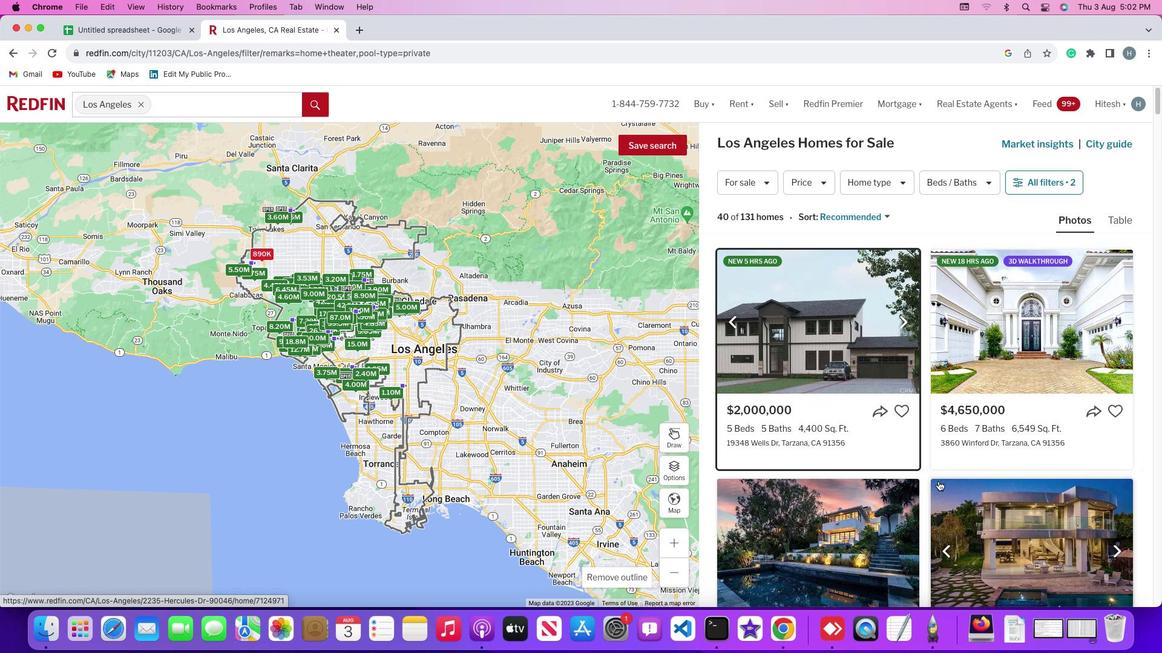 
Action: Mouse scrolled (939, 481) with delta (0, 2)
Screenshot: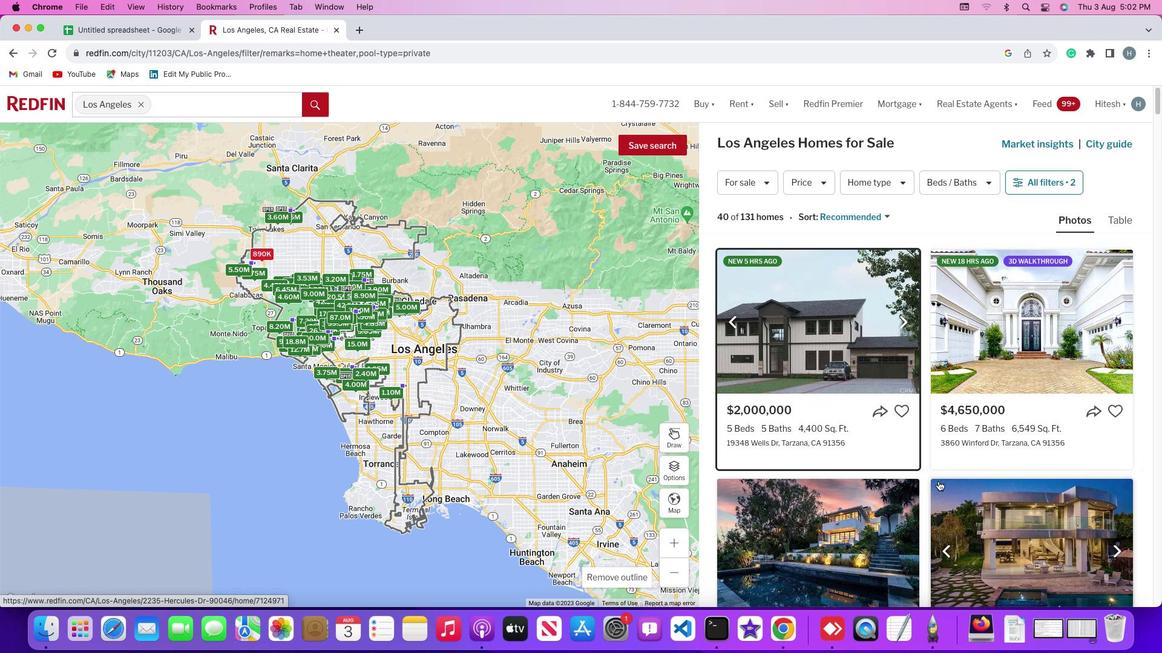 
Action: Mouse scrolled (939, 481) with delta (0, 3)
Screenshot: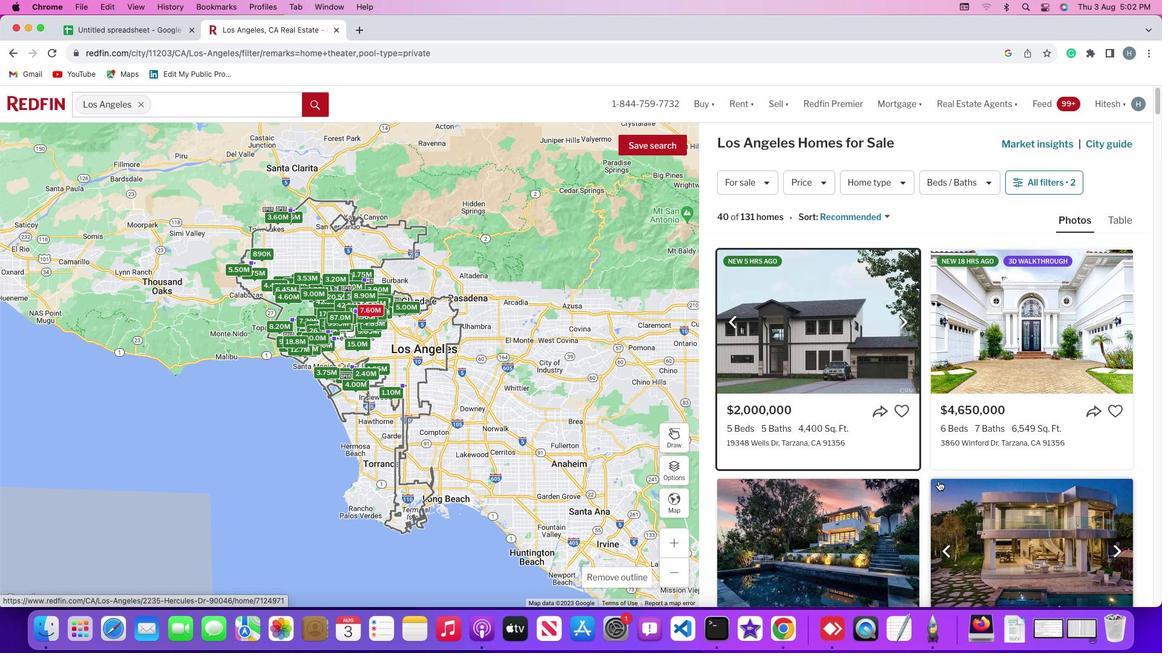 
Action: Mouse moved to (939, 481)
Screenshot: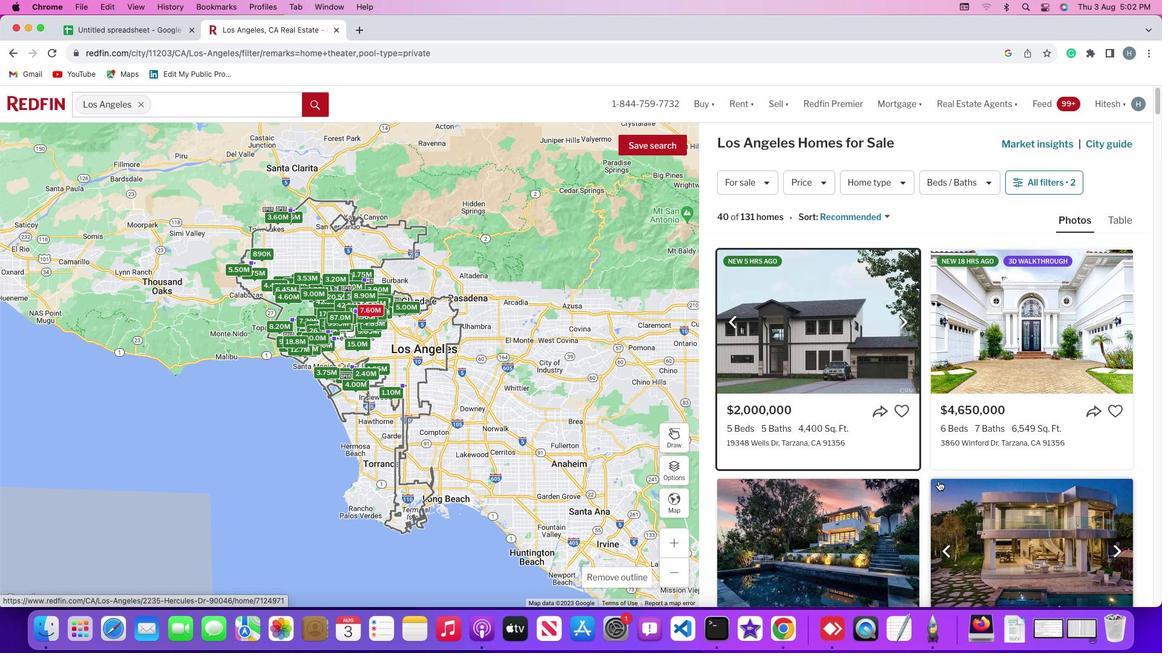 
Action: Mouse scrolled (939, 481) with delta (0, 3)
Screenshot: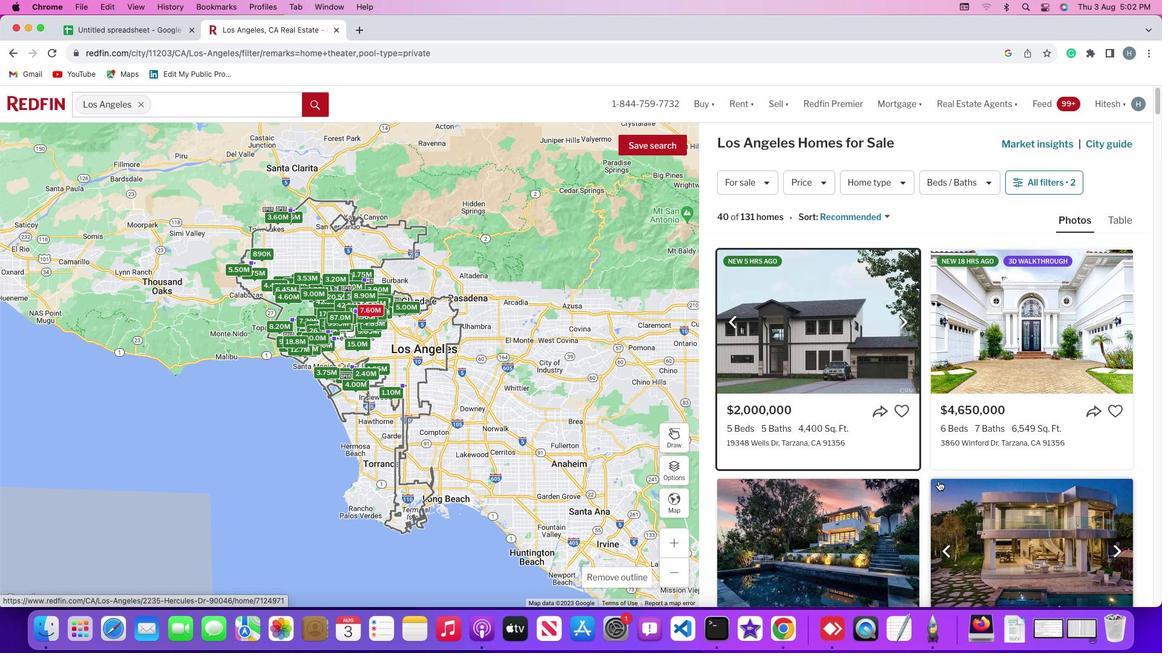
Action: Mouse scrolled (939, 481) with delta (0, 4)
Screenshot: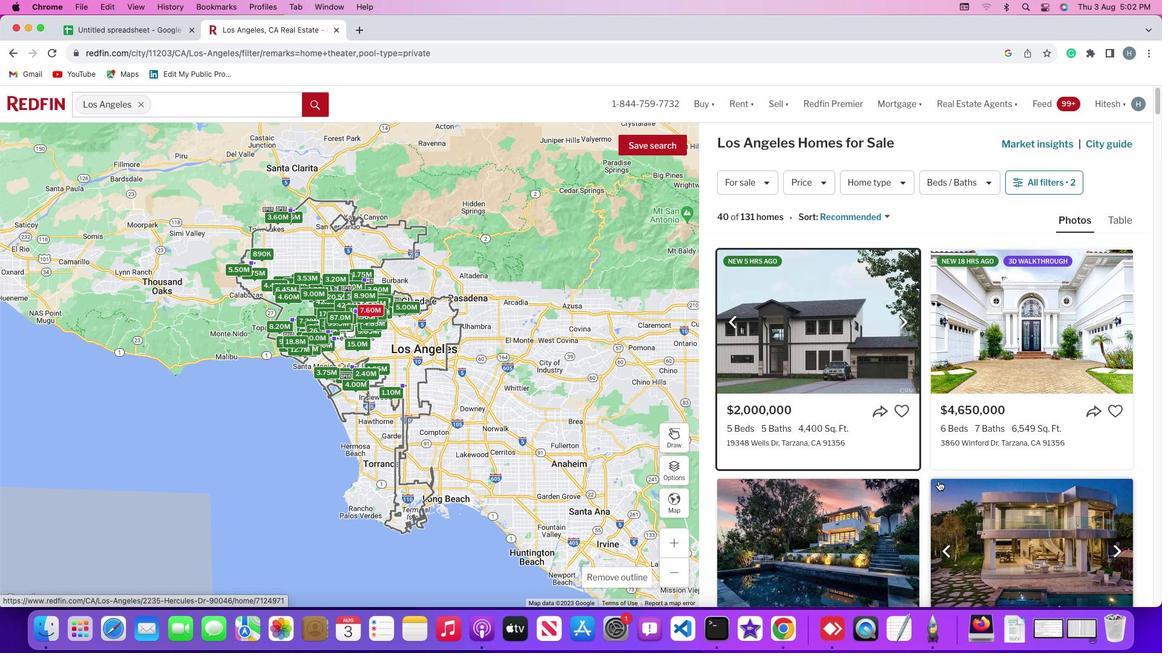 
Action: Mouse scrolled (939, 481) with delta (0, 4)
Screenshot: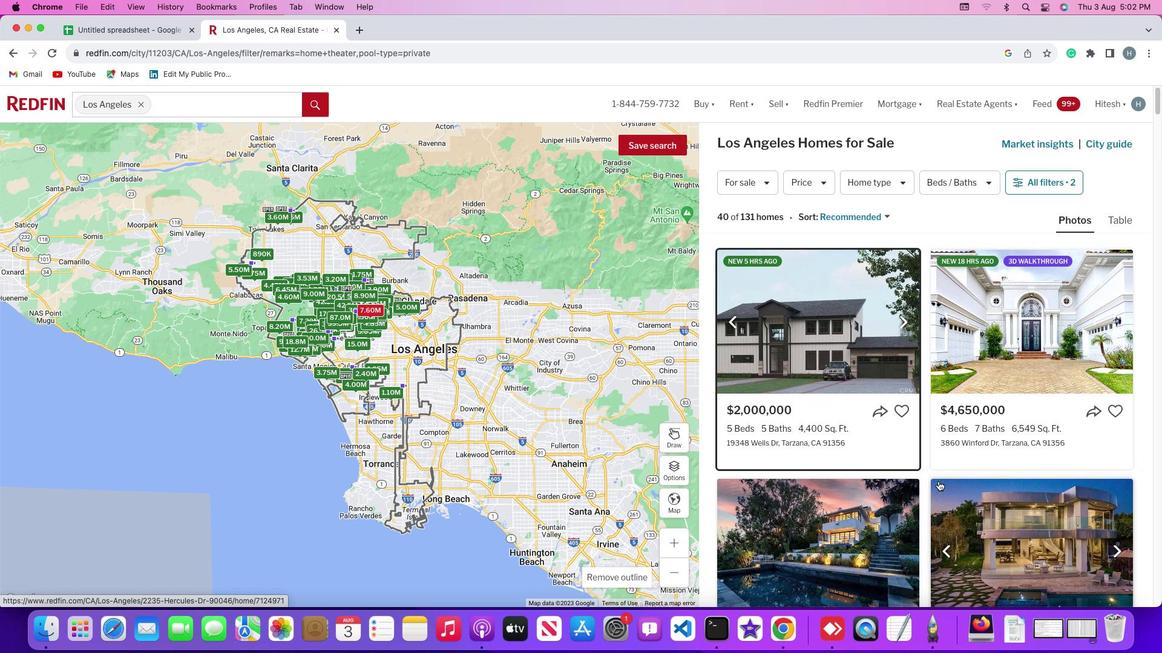
Action: Mouse moved to (804, 335)
Screenshot: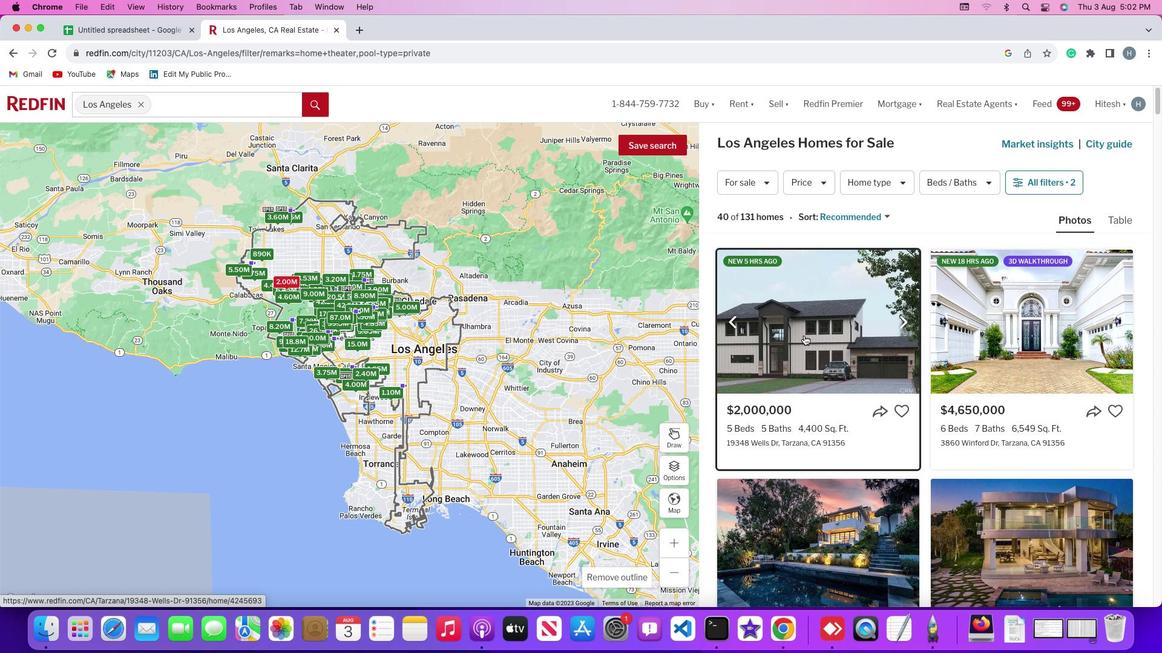 
Action: Mouse pressed left at (804, 335)
Screenshot: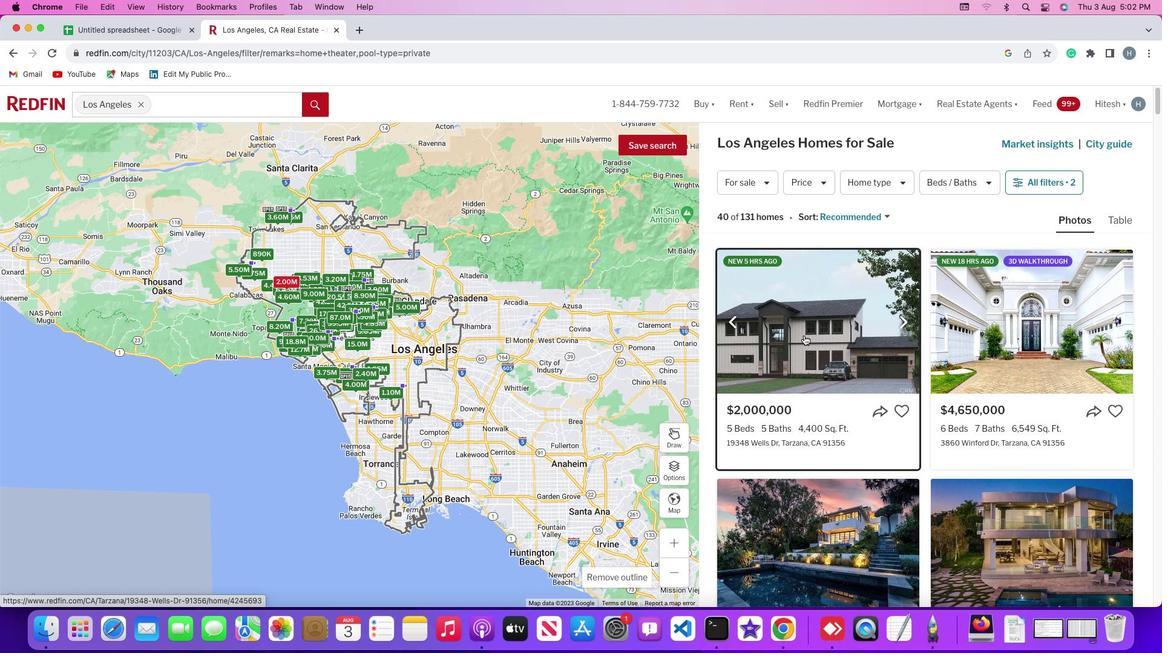 
Action: Mouse moved to (489, 313)
Screenshot: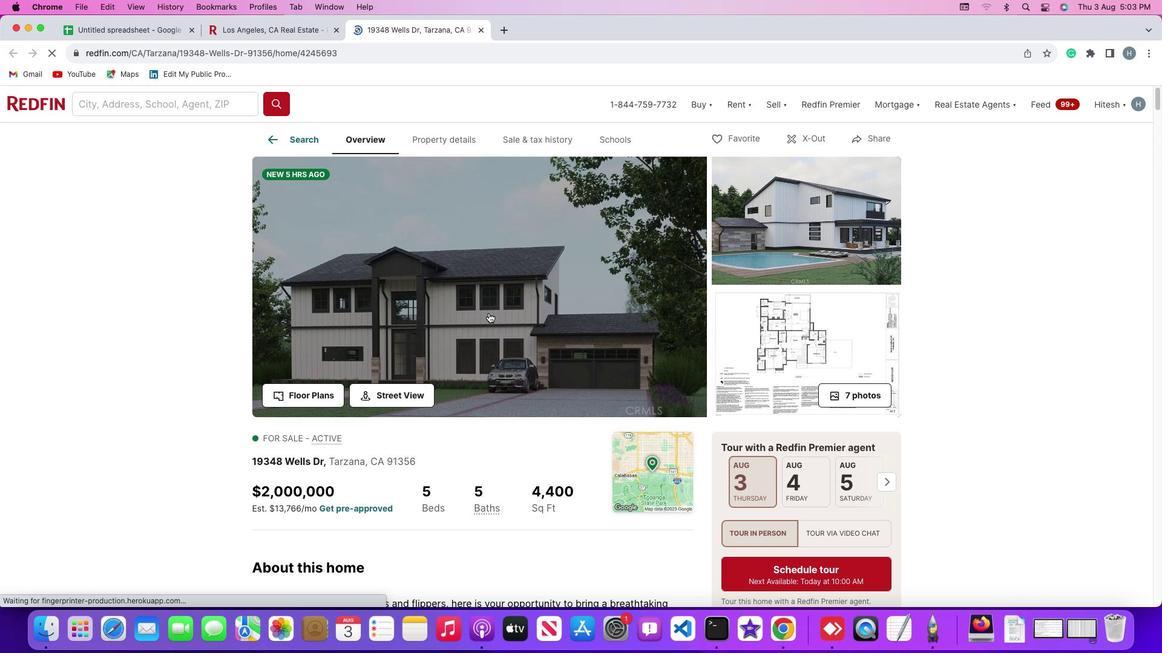 
Action: Mouse pressed left at (489, 313)
Screenshot: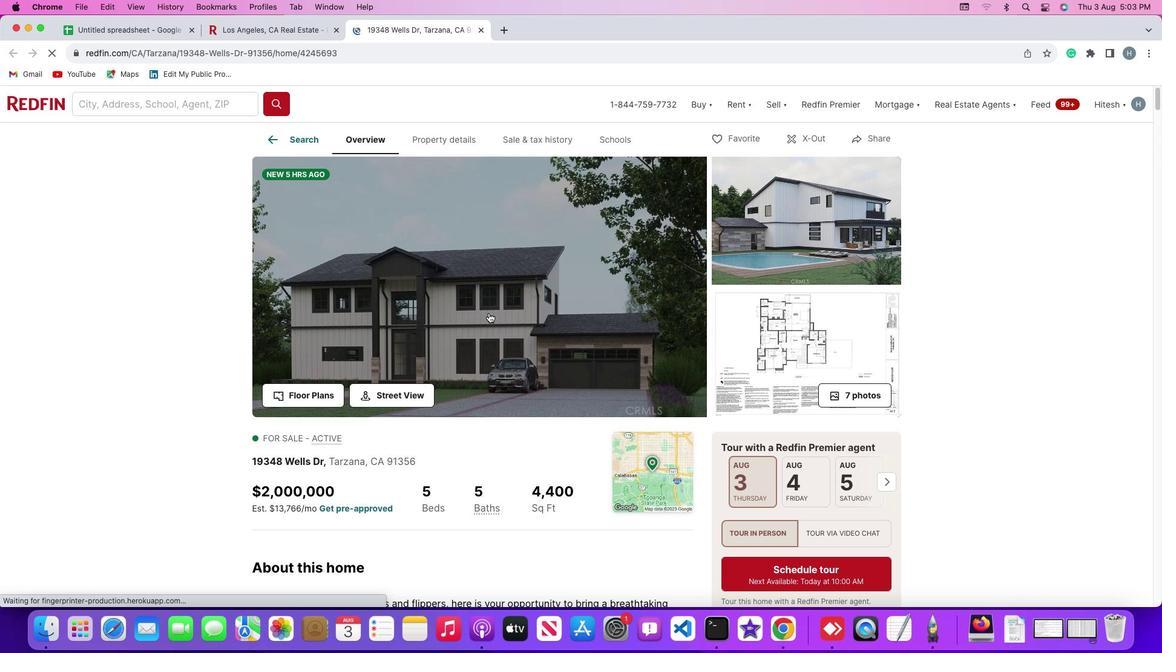 
Action: Mouse moved to (1090, 344)
Screenshot: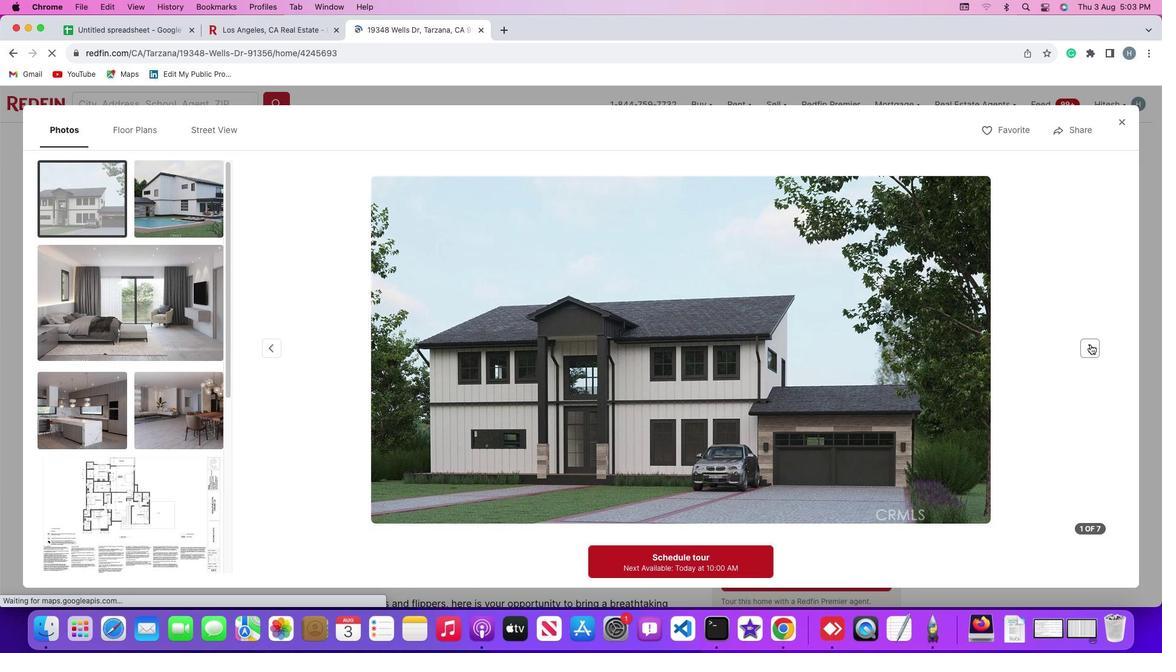 
Action: Mouse pressed left at (1090, 344)
Screenshot: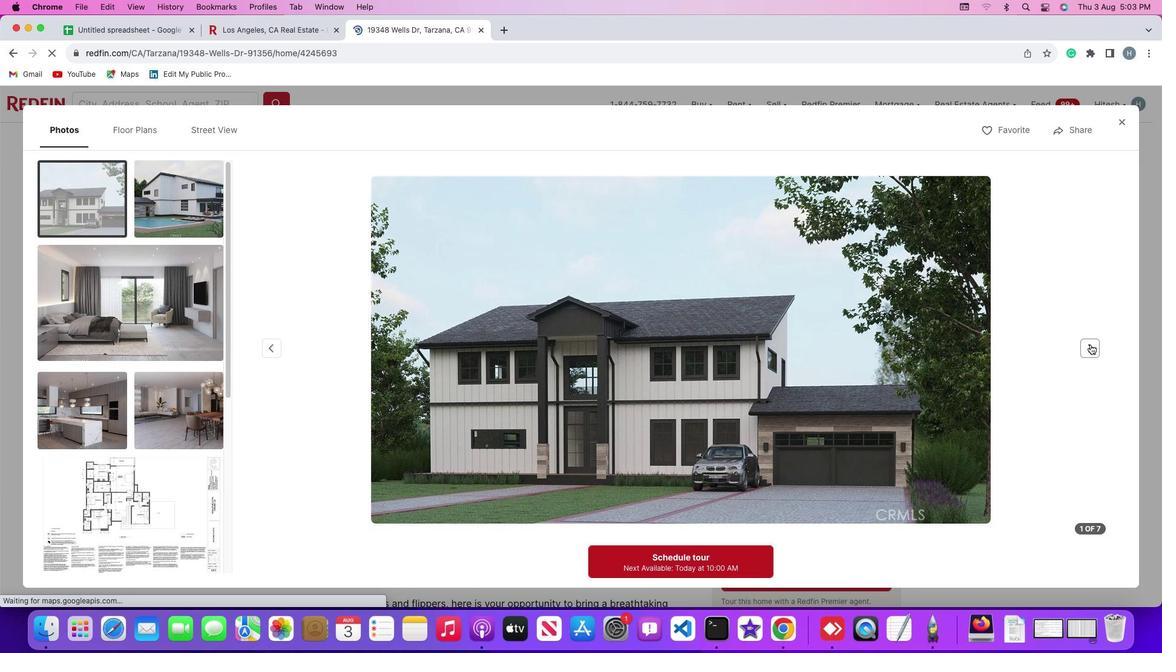 
Action: Mouse pressed left at (1090, 344)
Screenshot: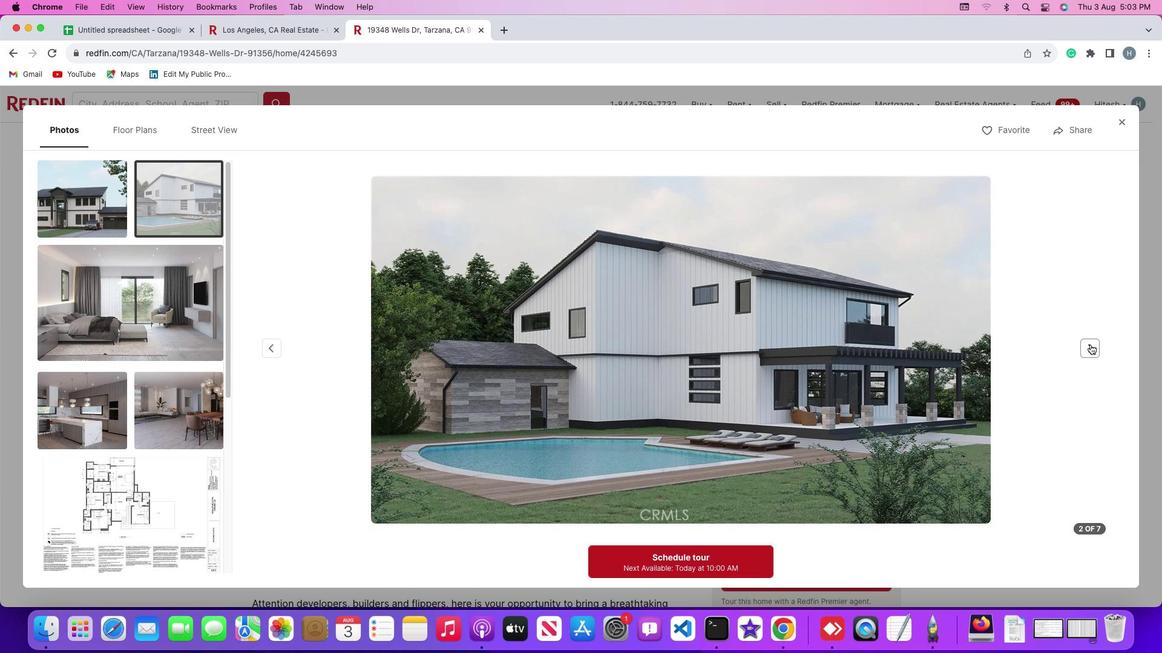 
Action: Mouse pressed left at (1090, 344)
Screenshot: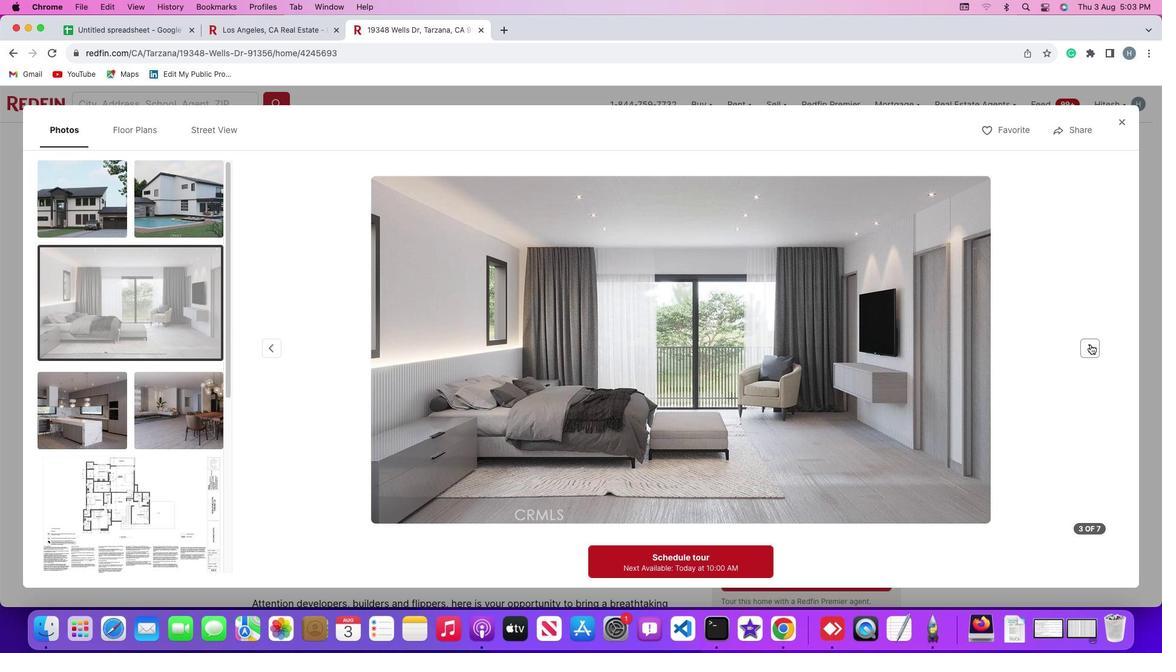 
Action: Mouse pressed left at (1090, 344)
Screenshot: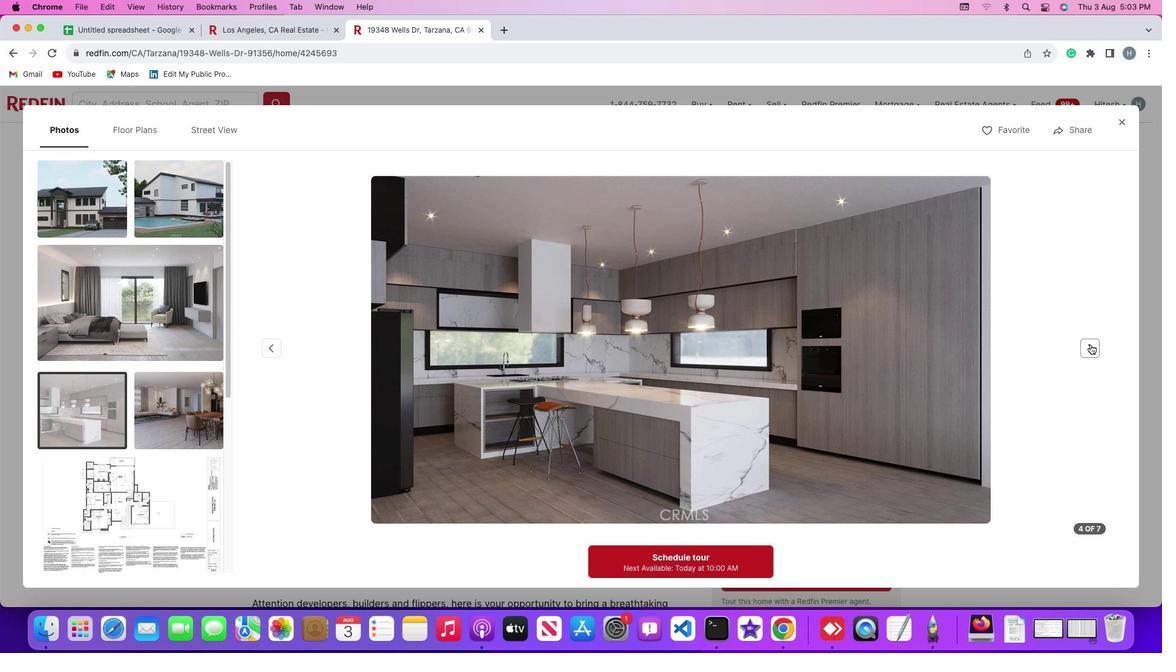 
Action: Mouse pressed left at (1090, 344)
Screenshot: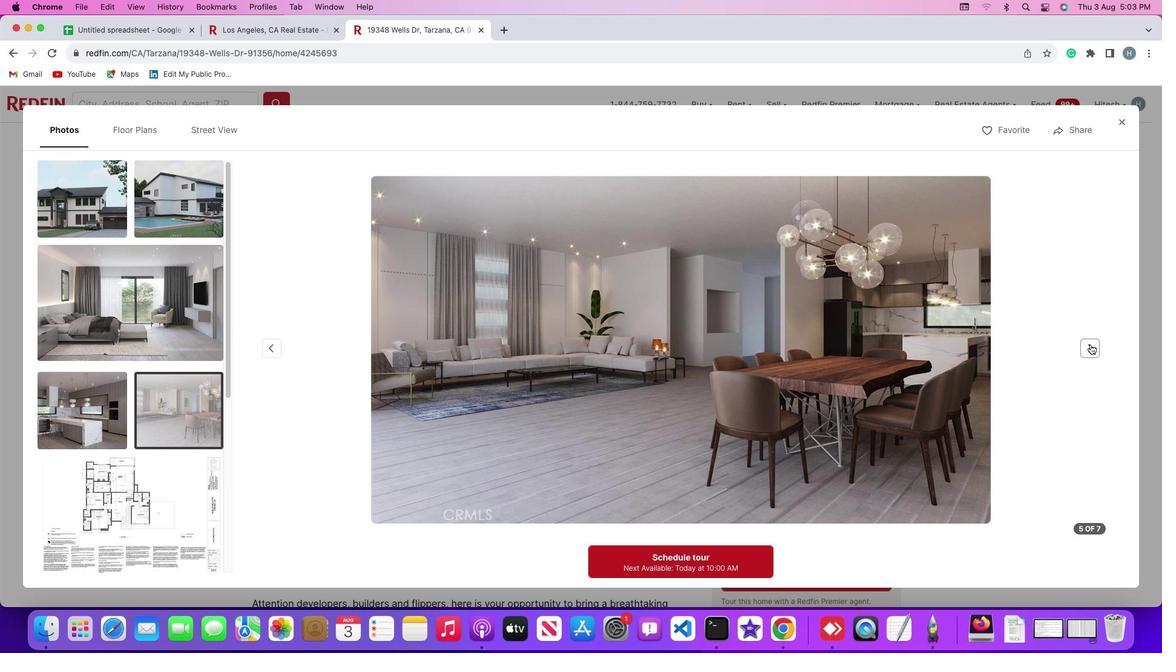 
Action: Mouse pressed left at (1090, 344)
Screenshot: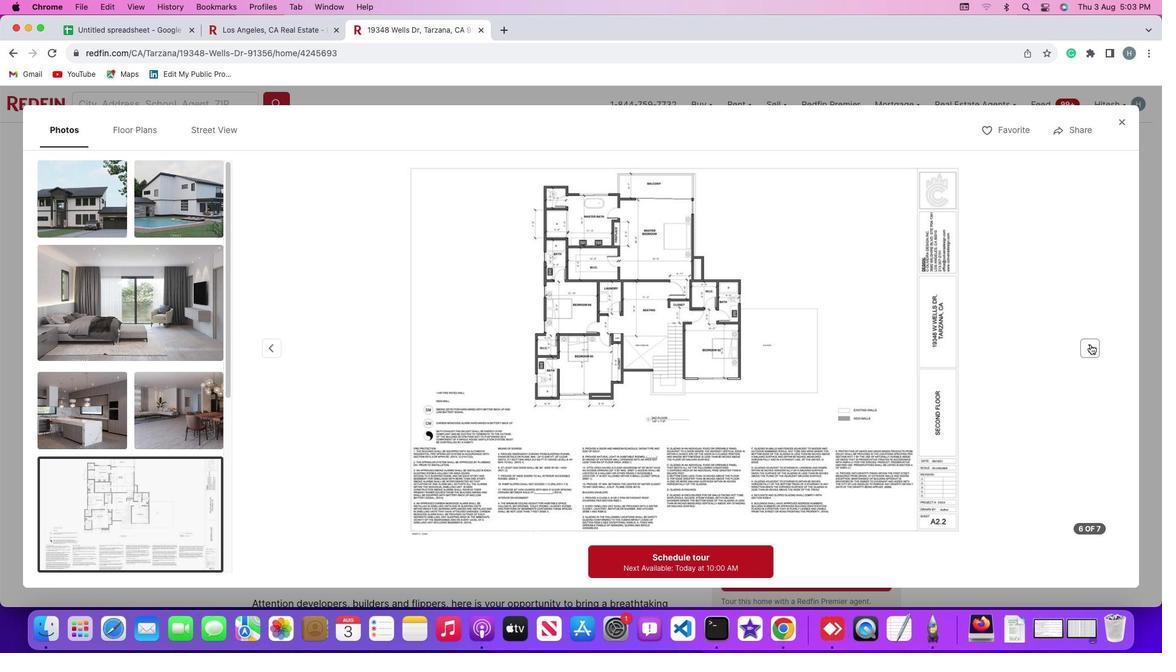 
Action: Mouse pressed left at (1090, 344)
Screenshot: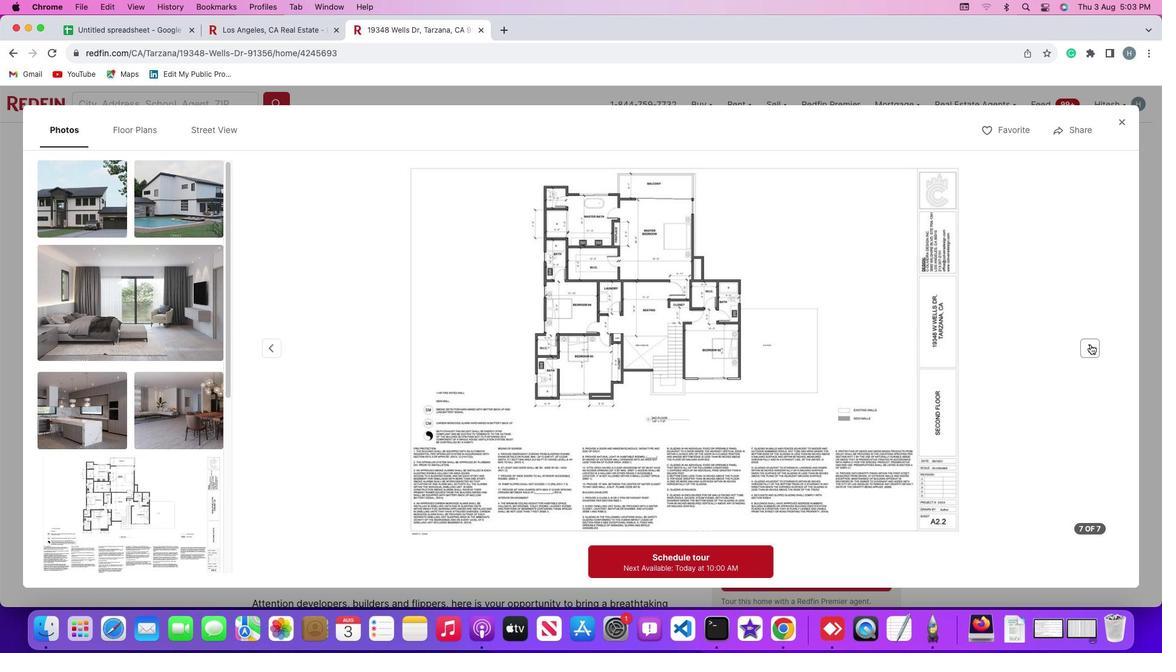 
Action: Mouse moved to (1121, 121)
Screenshot: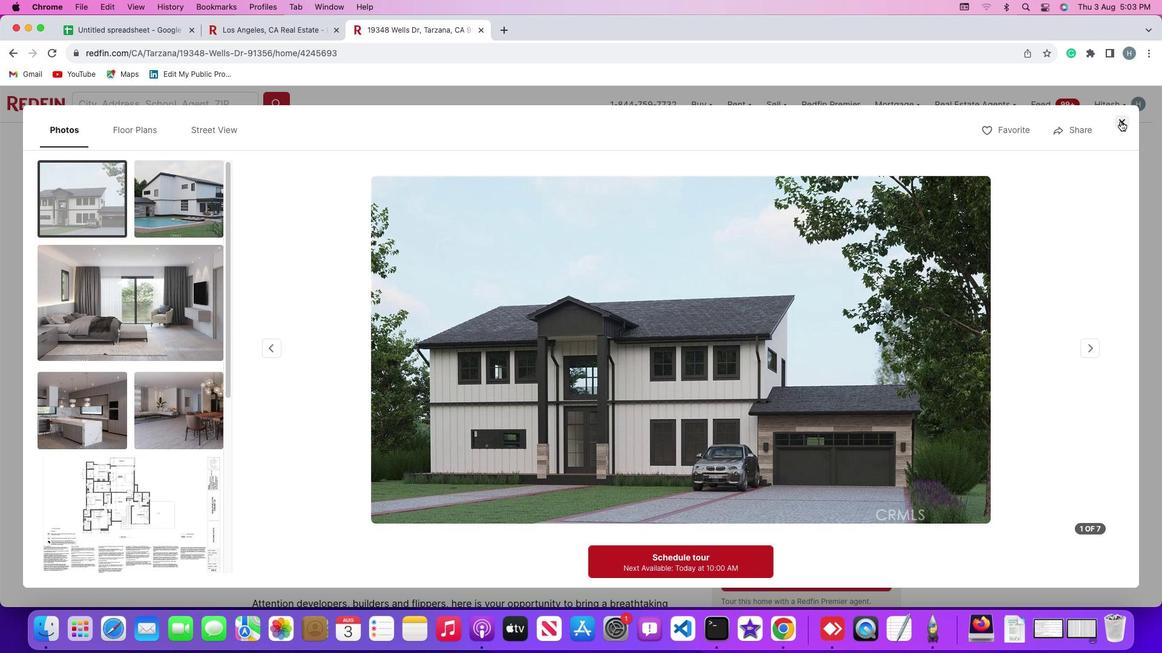 
Action: Mouse pressed left at (1121, 121)
Screenshot: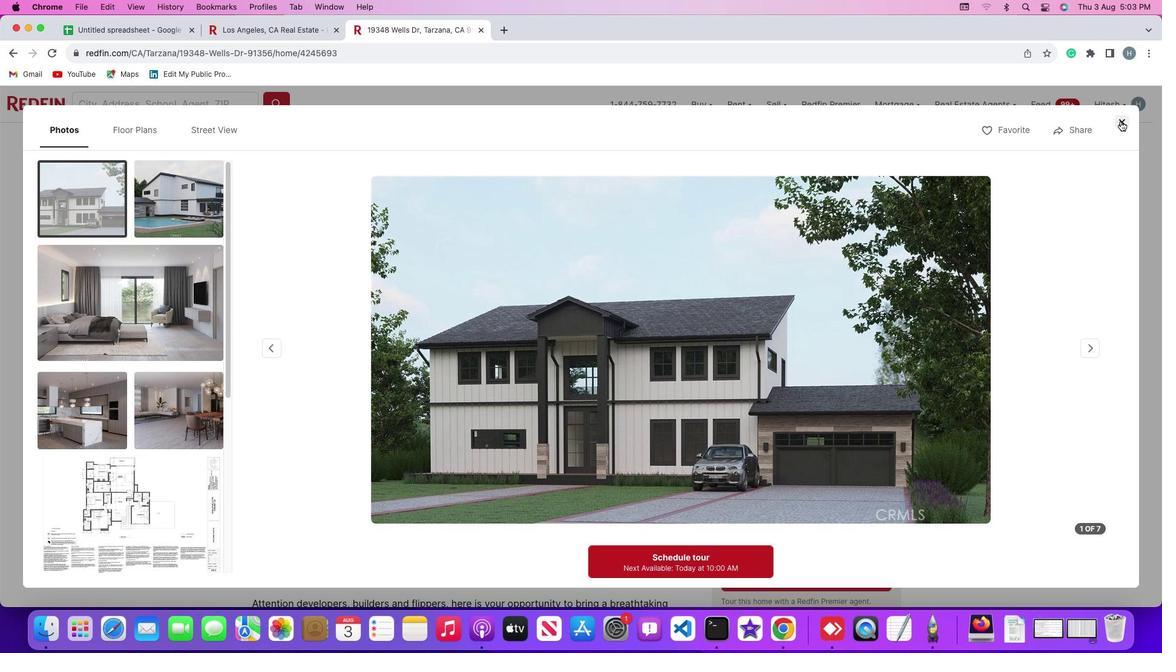 
Action: Mouse moved to (446, 420)
Screenshot: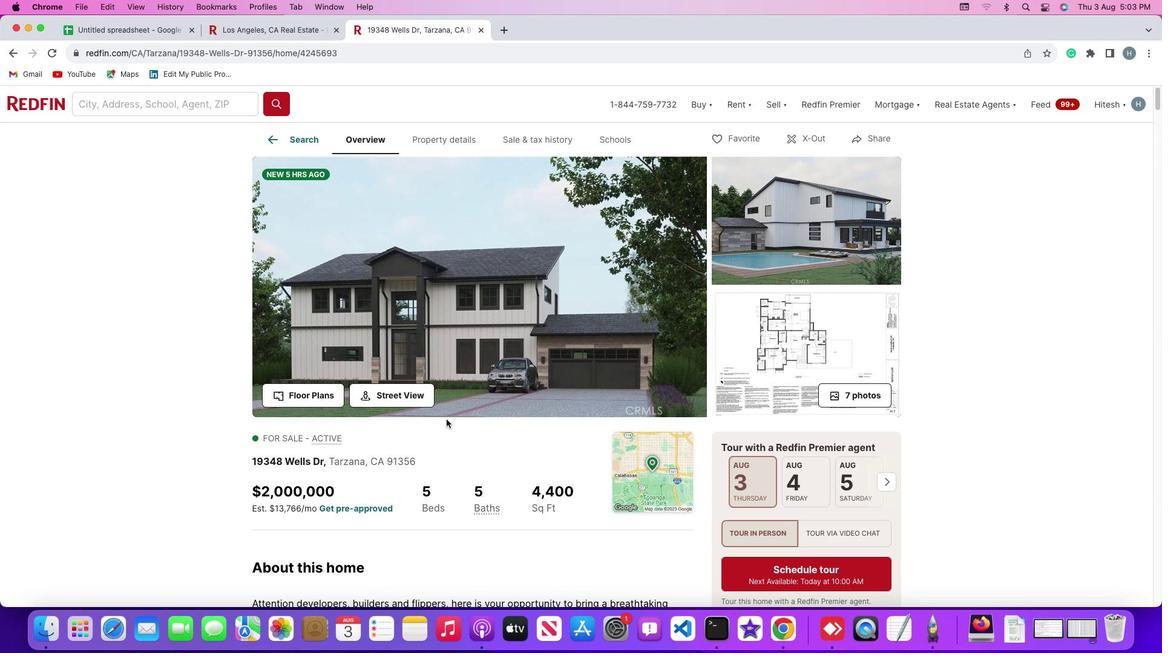 
Action: Mouse scrolled (446, 420) with delta (0, 0)
Screenshot: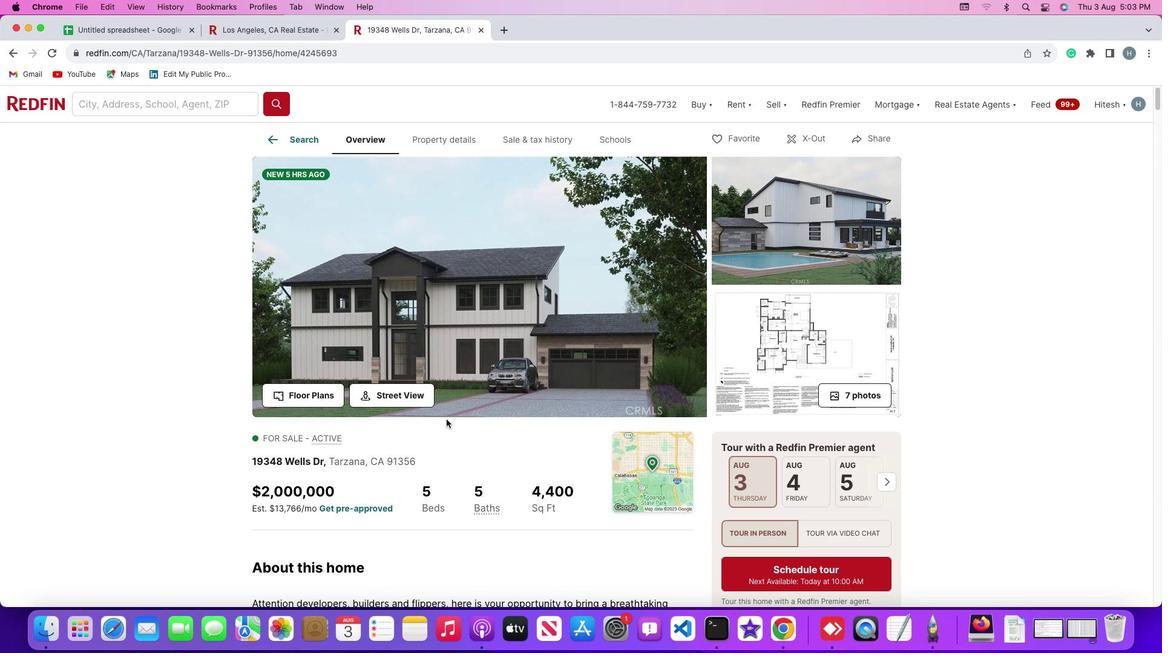
Action: Mouse scrolled (446, 420) with delta (0, 0)
Screenshot: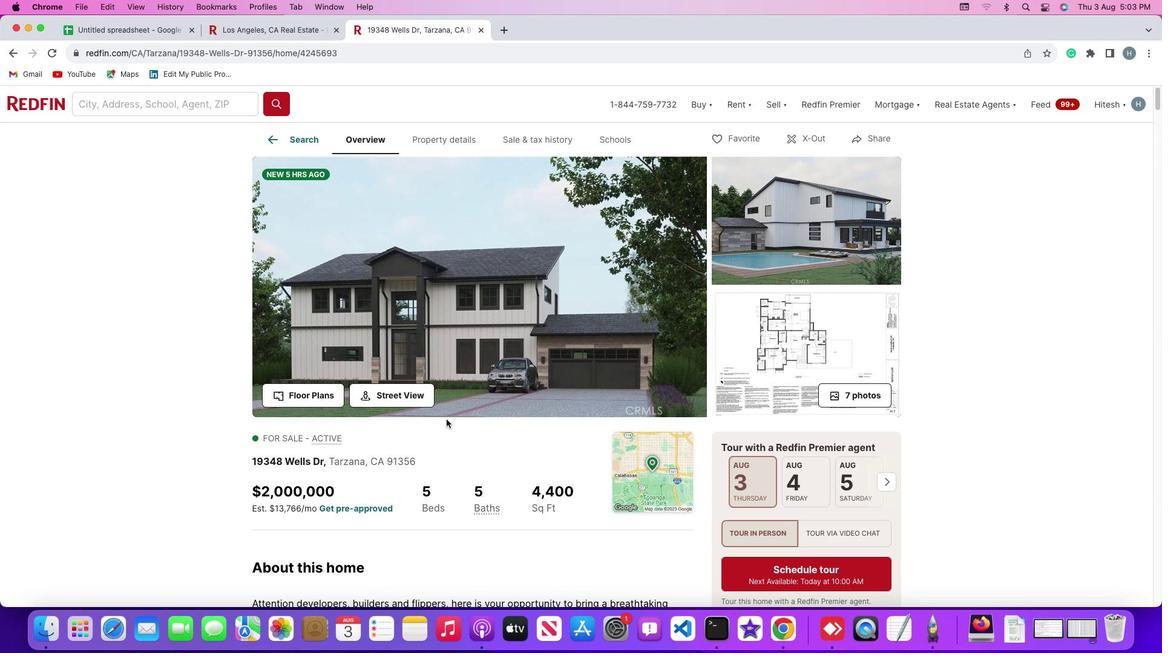 
Action: Mouse scrolled (446, 420) with delta (0, -1)
Screenshot: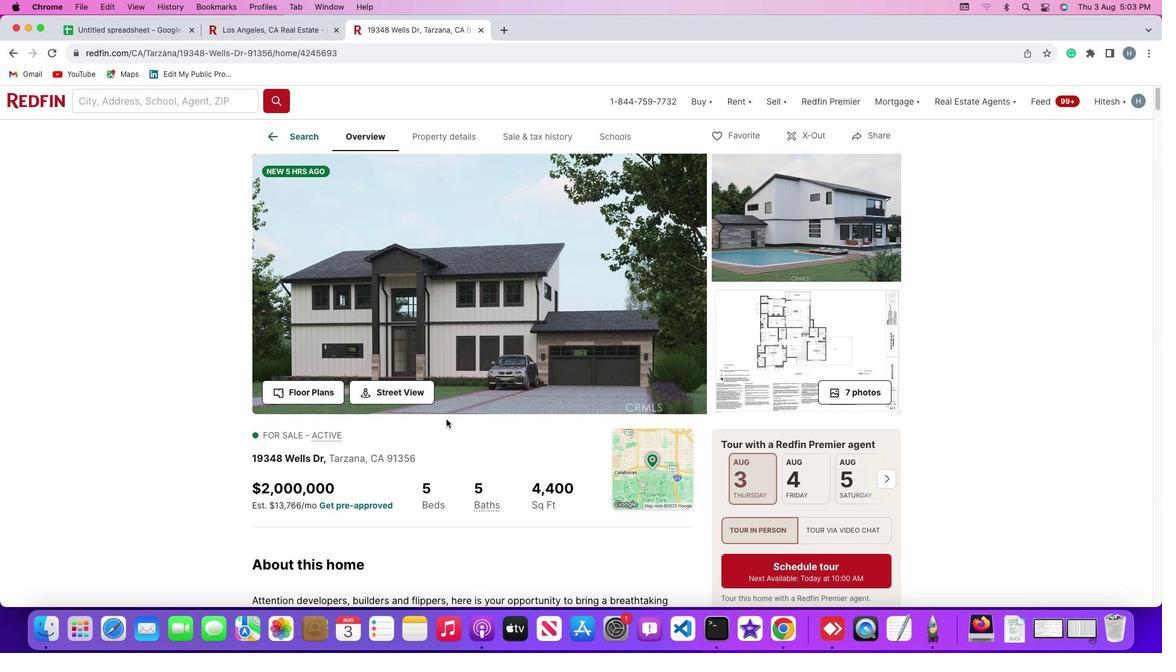 
Action: Mouse moved to (446, 420)
Screenshot: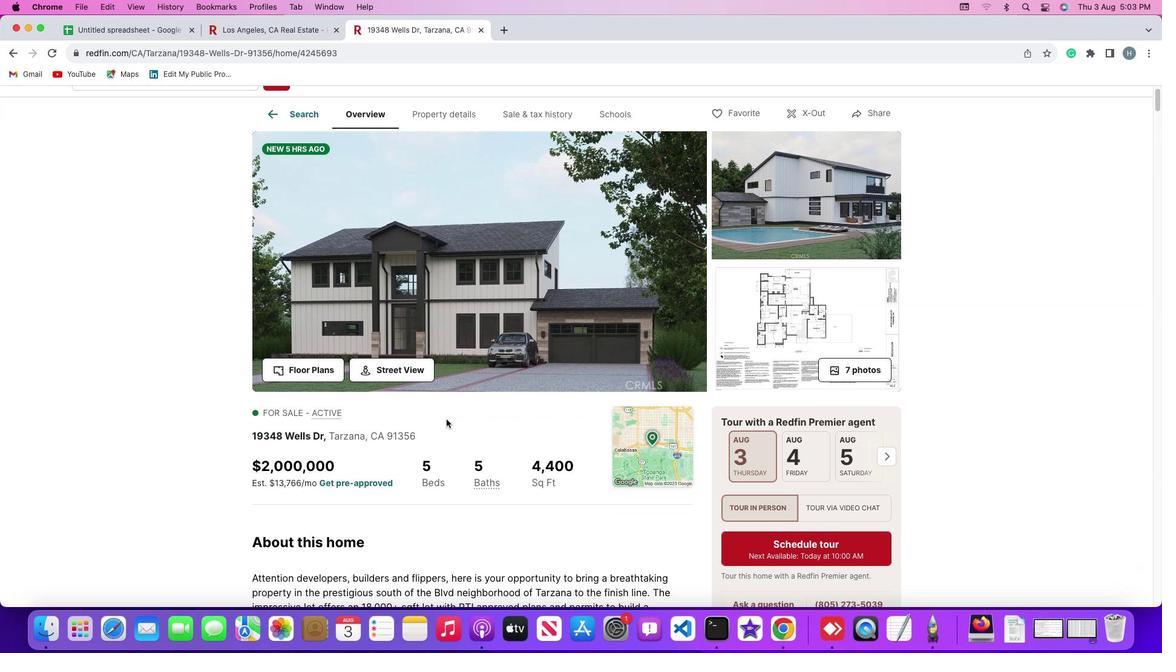 
Action: Mouse scrolled (446, 420) with delta (0, -1)
Screenshot: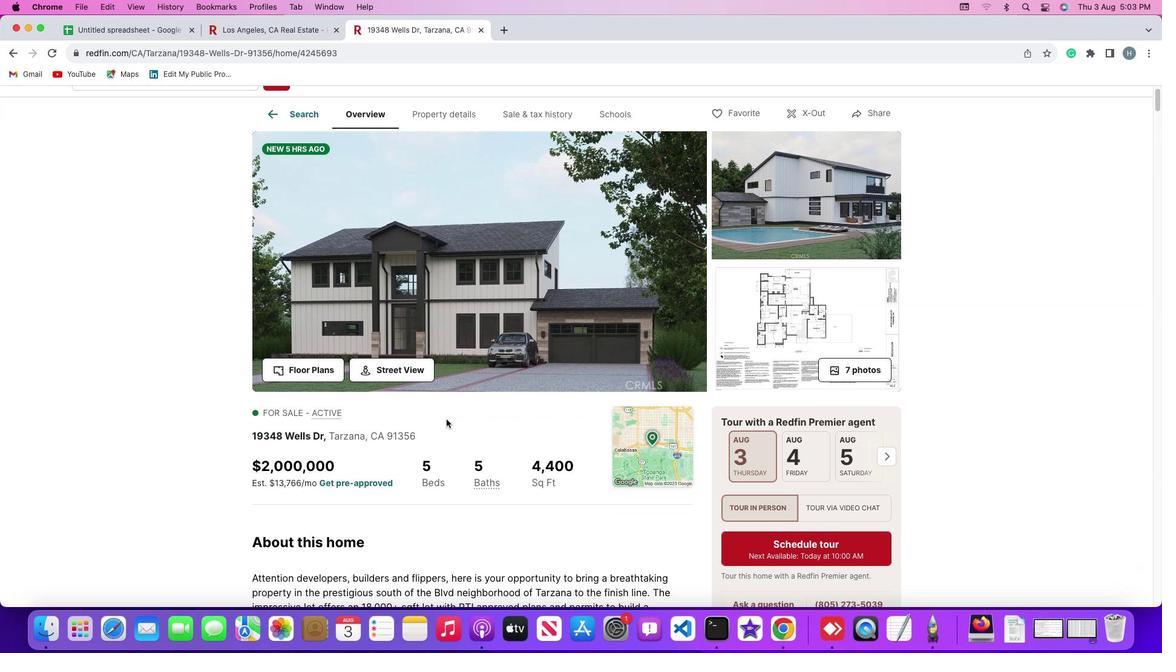 
Action: Mouse moved to (446, 419)
Screenshot: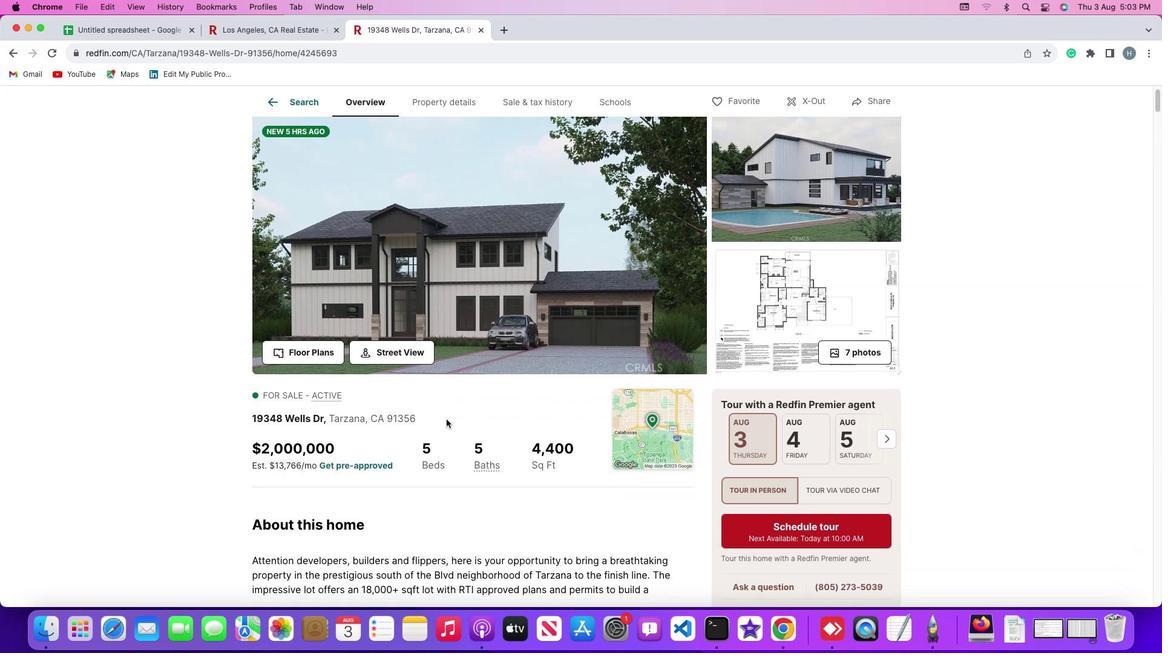 
Action: Mouse scrolled (446, 419) with delta (0, -2)
Screenshot: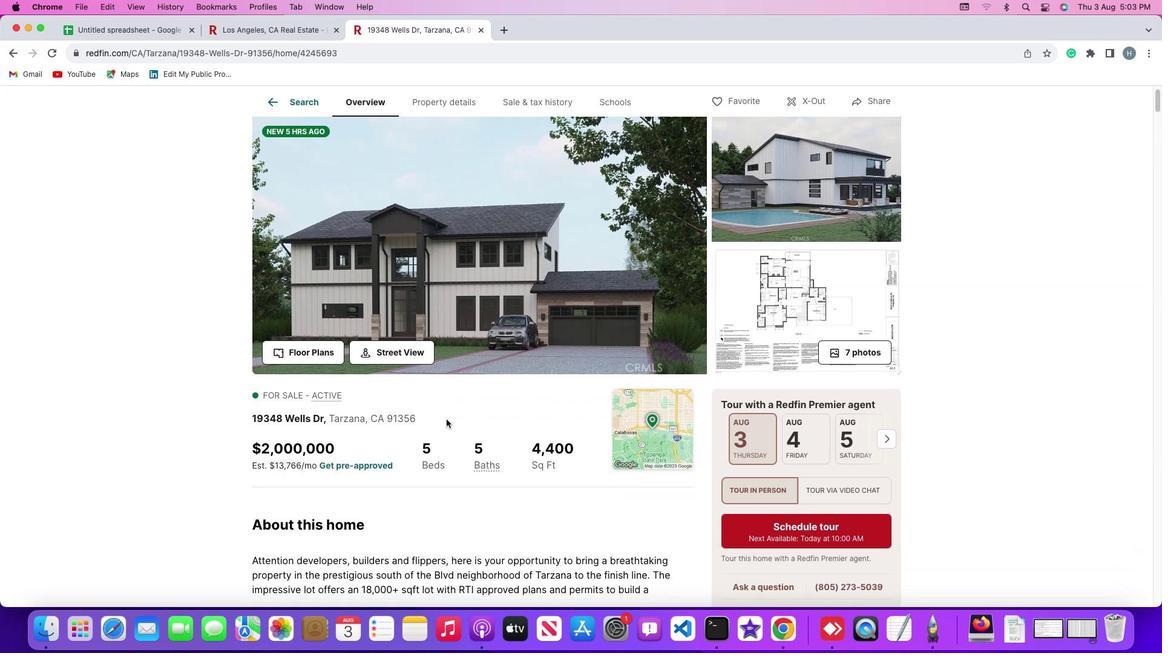 
Action: Mouse moved to (313, 371)
Screenshot: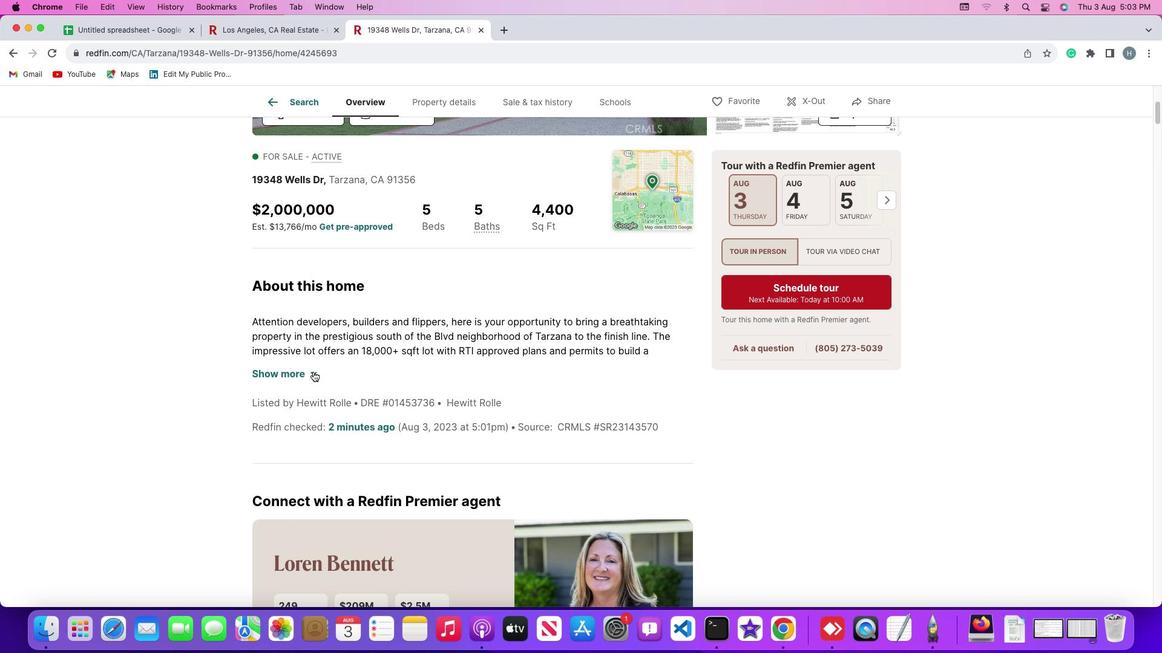
Action: Mouse pressed left at (313, 371)
Screenshot: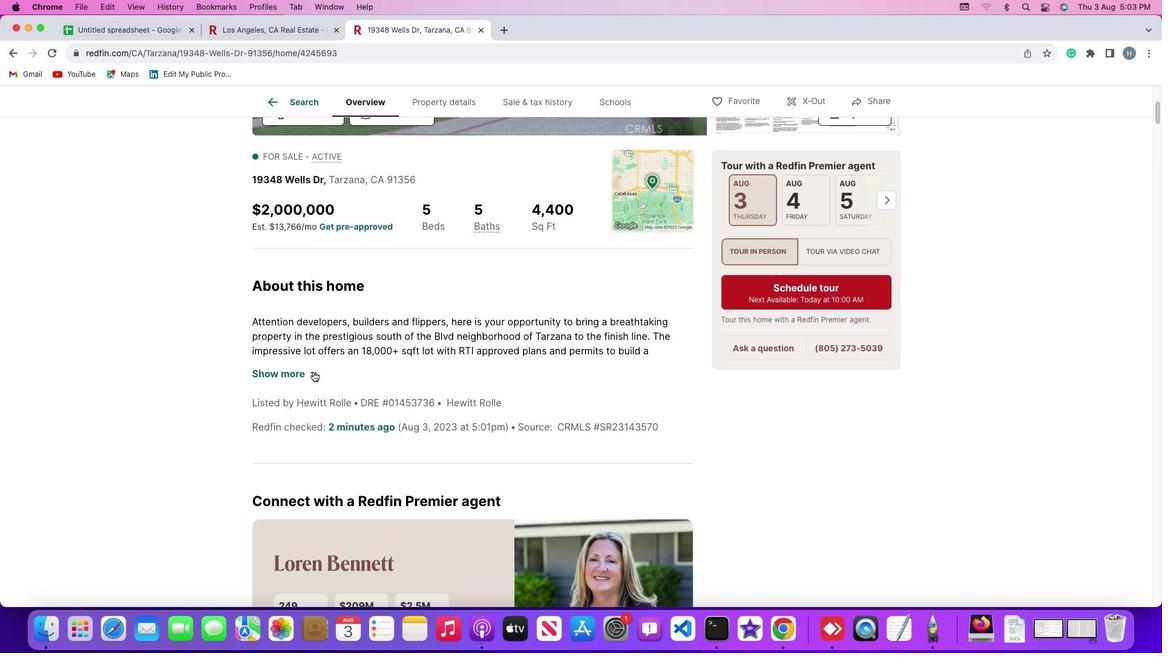 
Action: Mouse moved to (450, 473)
Screenshot: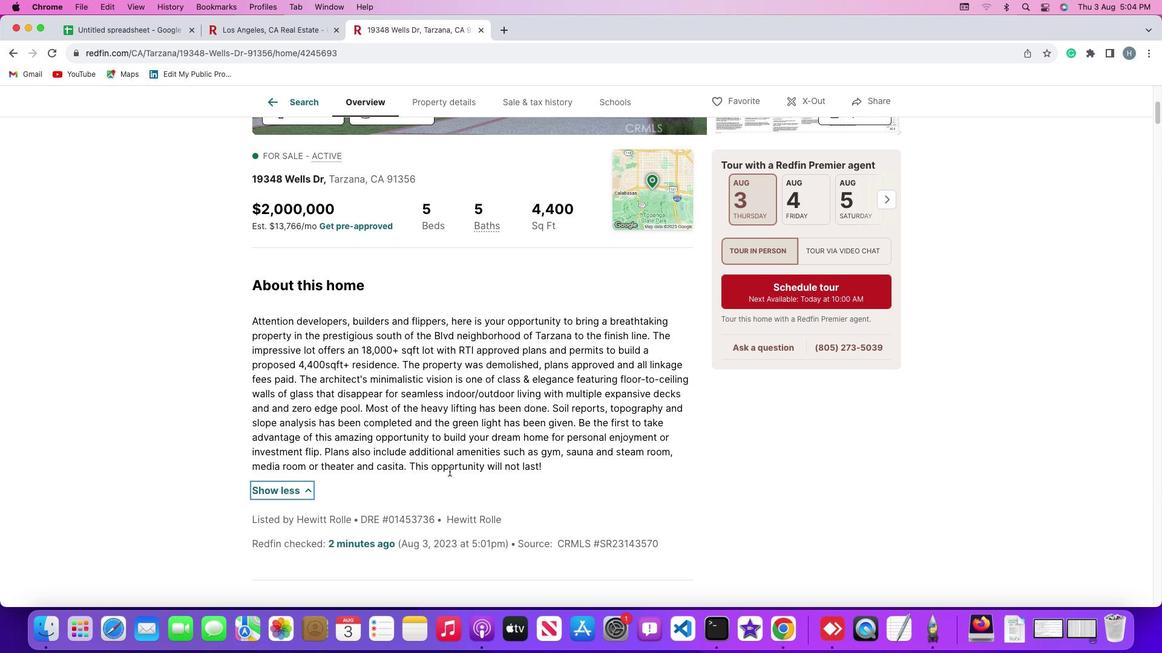 
Action: Mouse scrolled (450, 473) with delta (0, 0)
Screenshot: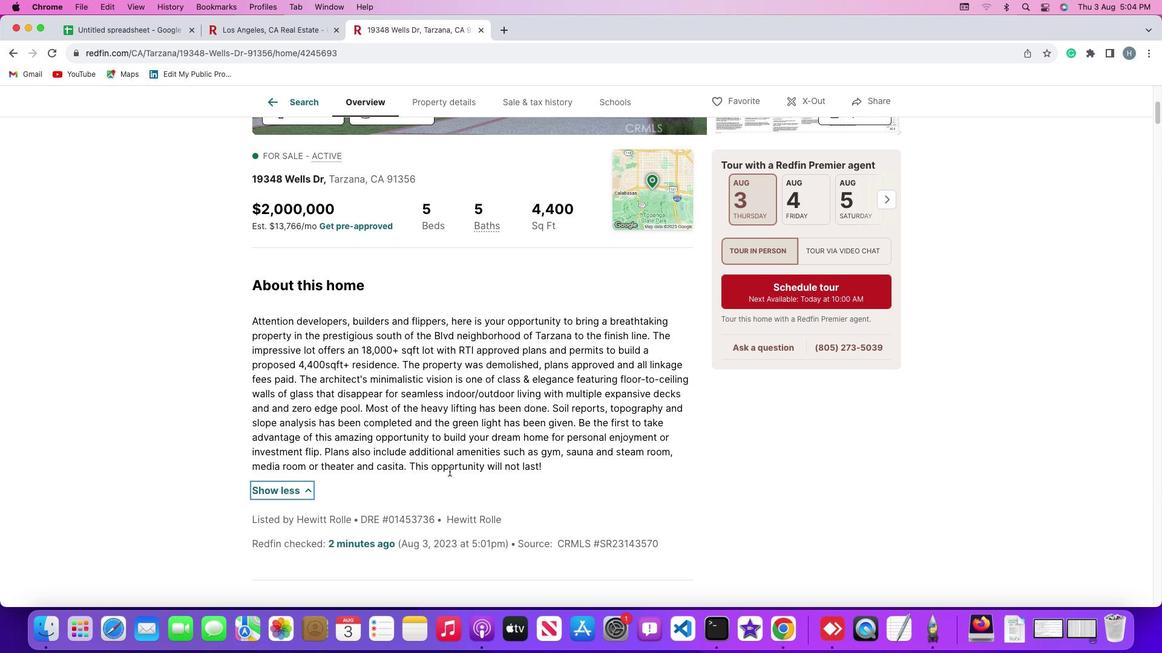 
Action: Mouse moved to (449, 472)
Screenshot: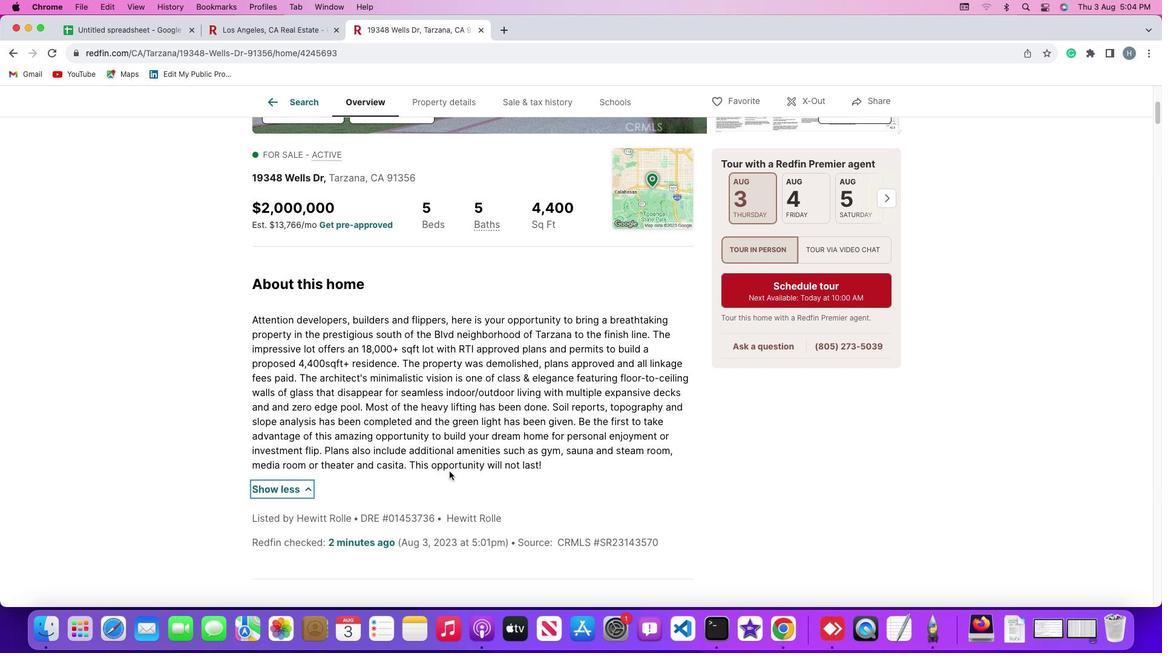 
Action: Mouse scrolled (449, 472) with delta (0, 0)
Screenshot: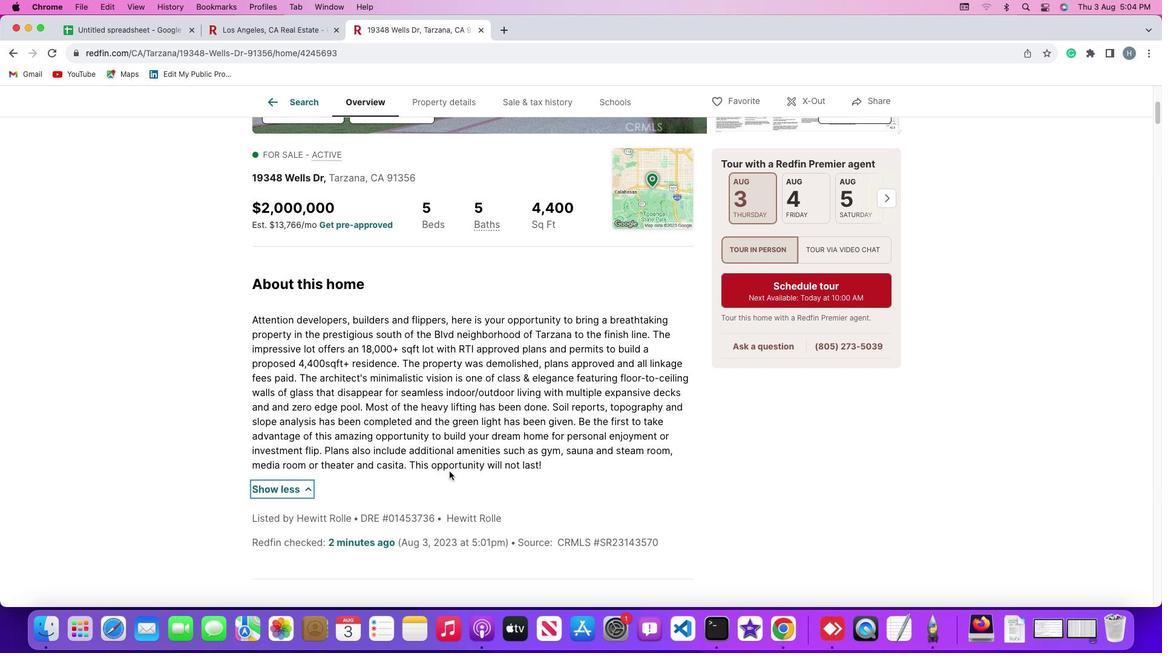 
Action: Mouse scrolled (449, 472) with delta (0, 0)
Screenshot: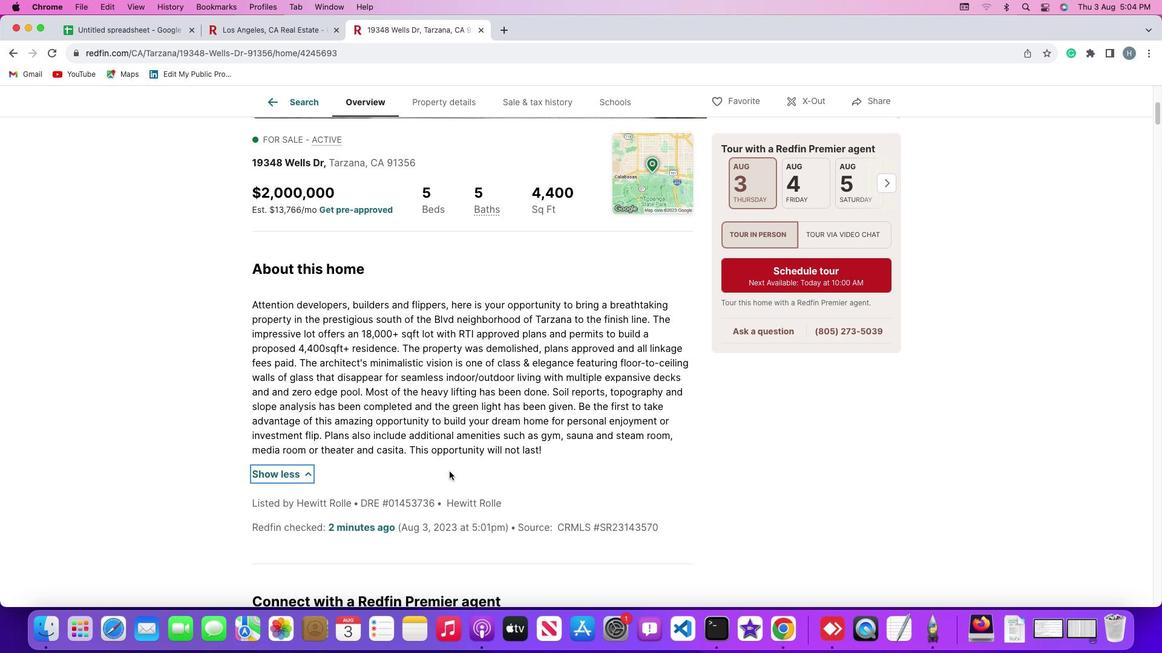 
Action: Mouse scrolled (449, 472) with delta (0, -1)
Screenshot: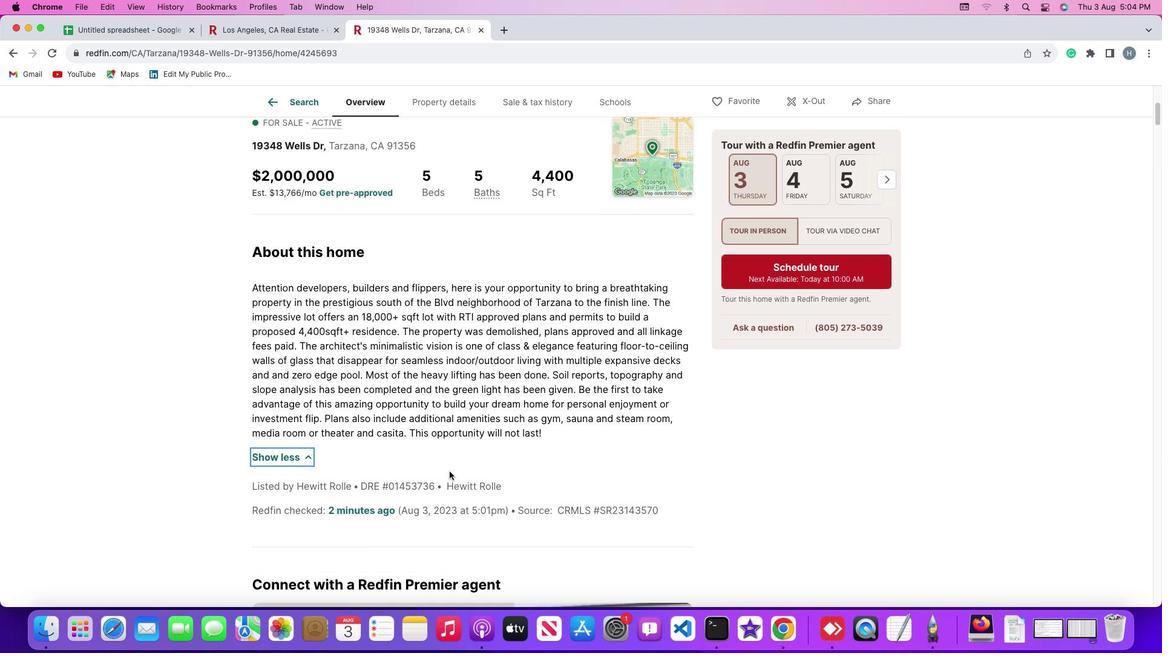 
Action: Mouse moved to (449, 471)
Screenshot: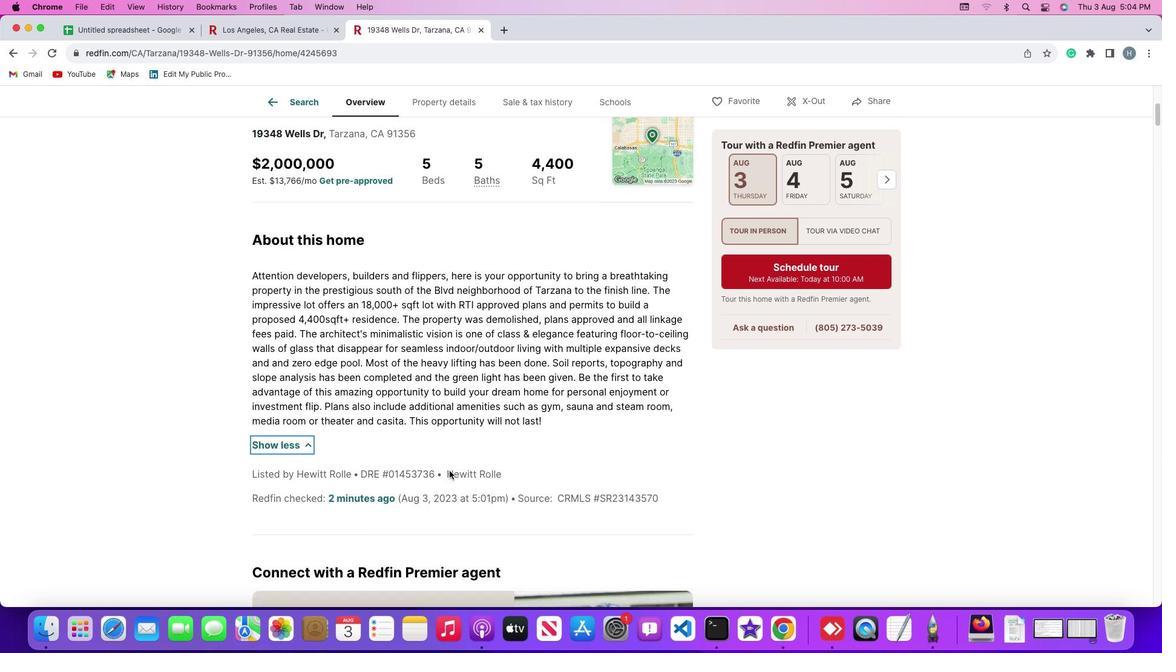 
Action: Mouse scrolled (449, 471) with delta (0, -2)
Screenshot: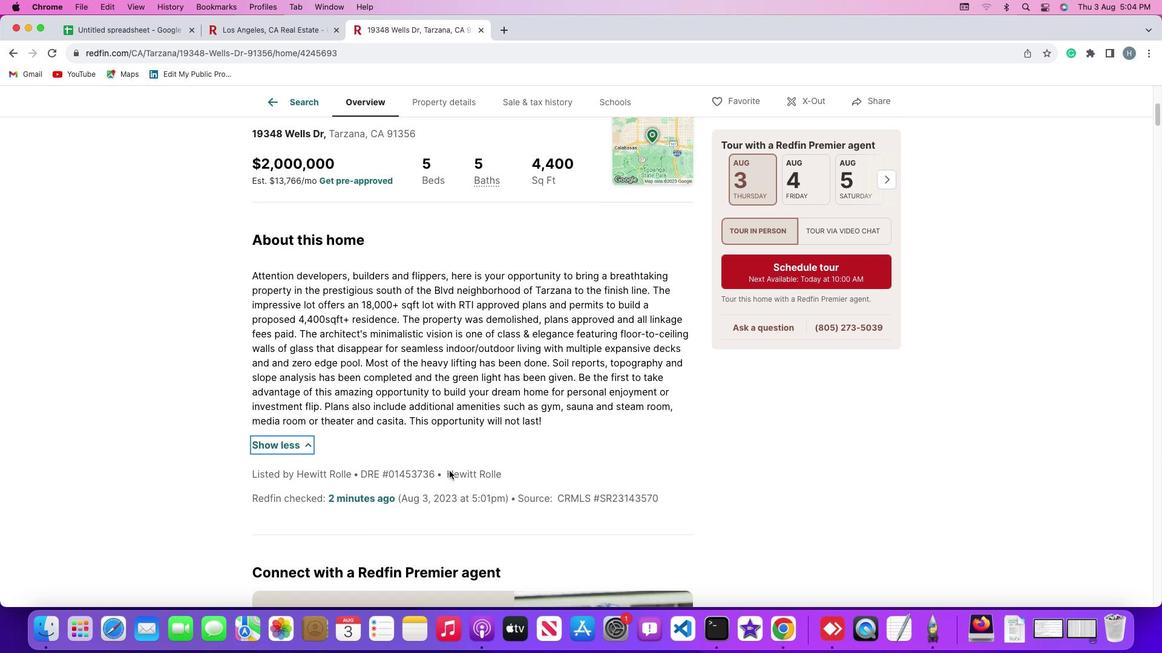 
Action: Mouse moved to (448, 469)
Screenshot: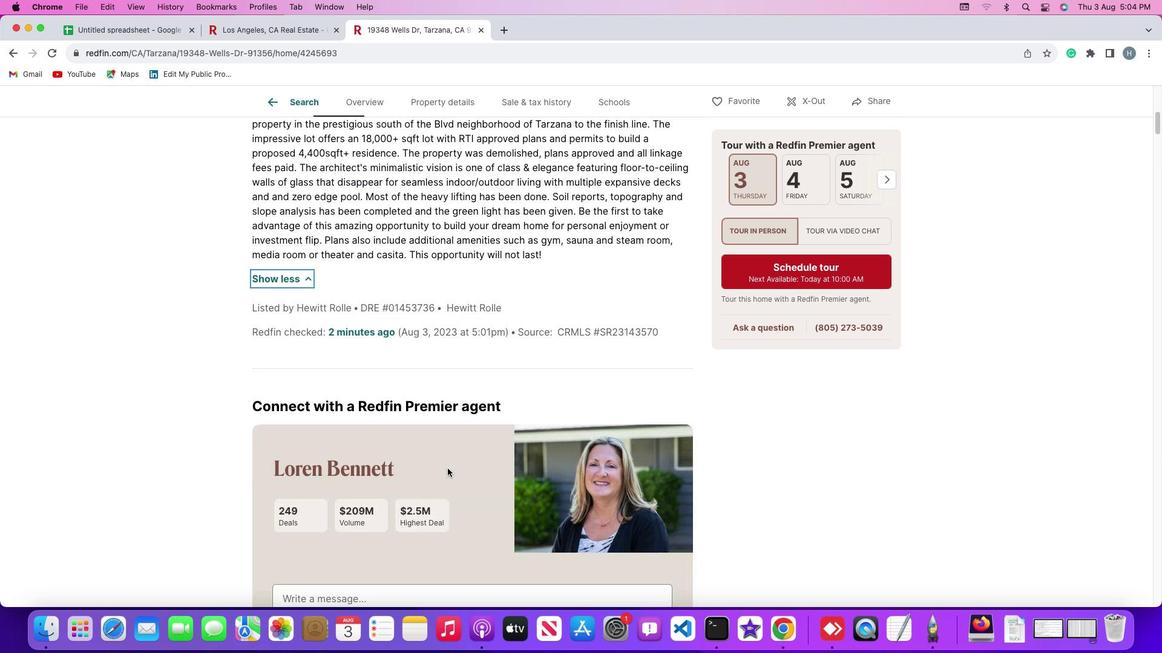 
Action: Mouse scrolled (448, 469) with delta (0, -1)
Screenshot: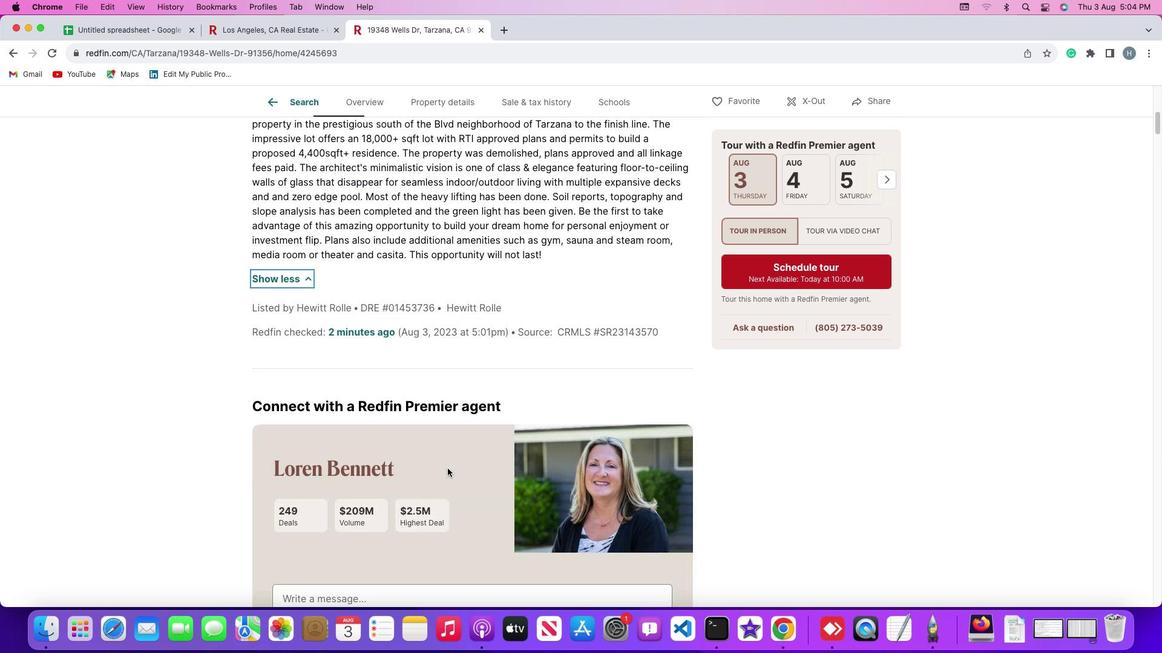 
Action: Mouse moved to (433, 439)
Screenshot: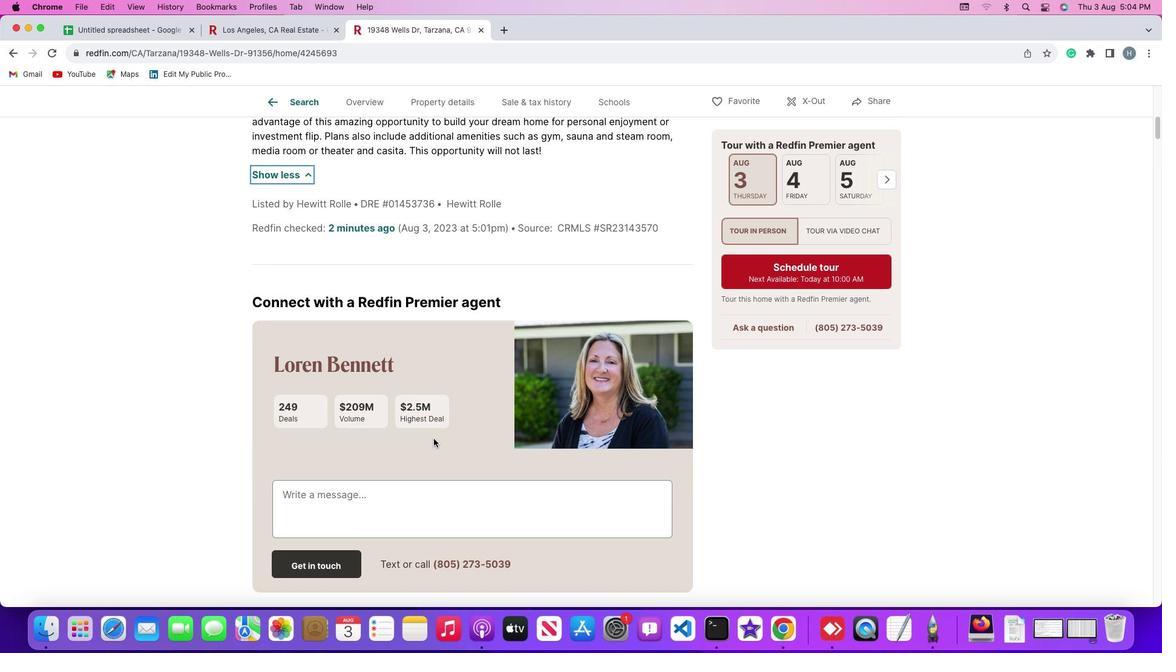 
Action: Mouse scrolled (433, 439) with delta (0, 0)
Screenshot: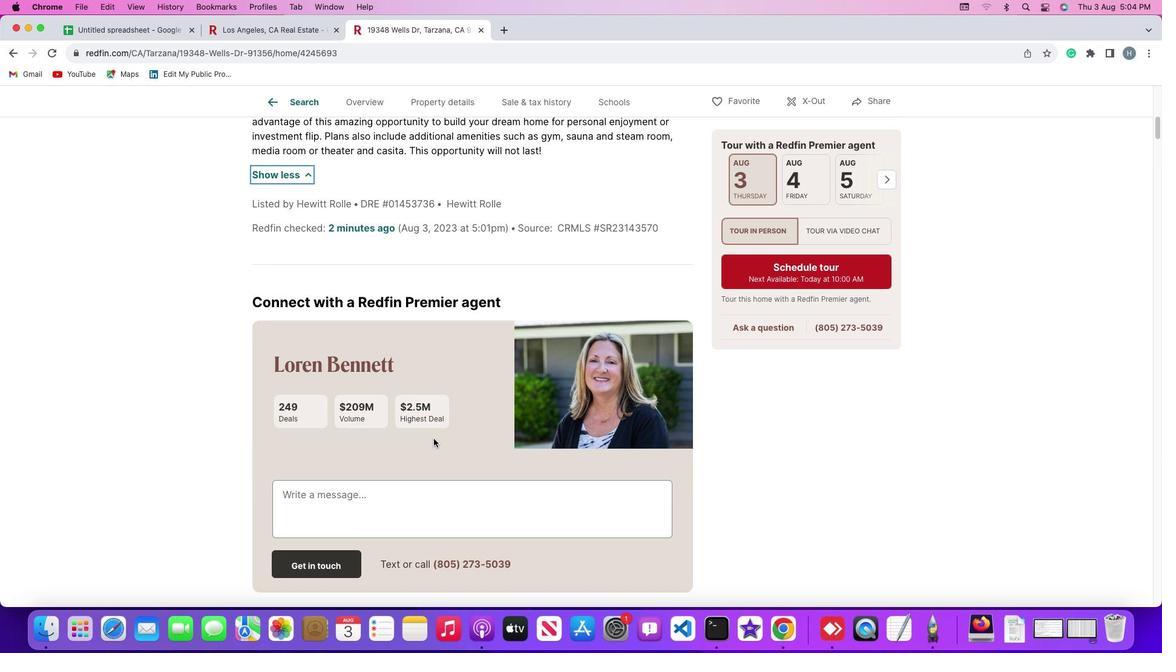 
Action: Mouse scrolled (433, 439) with delta (0, 0)
Screenshot: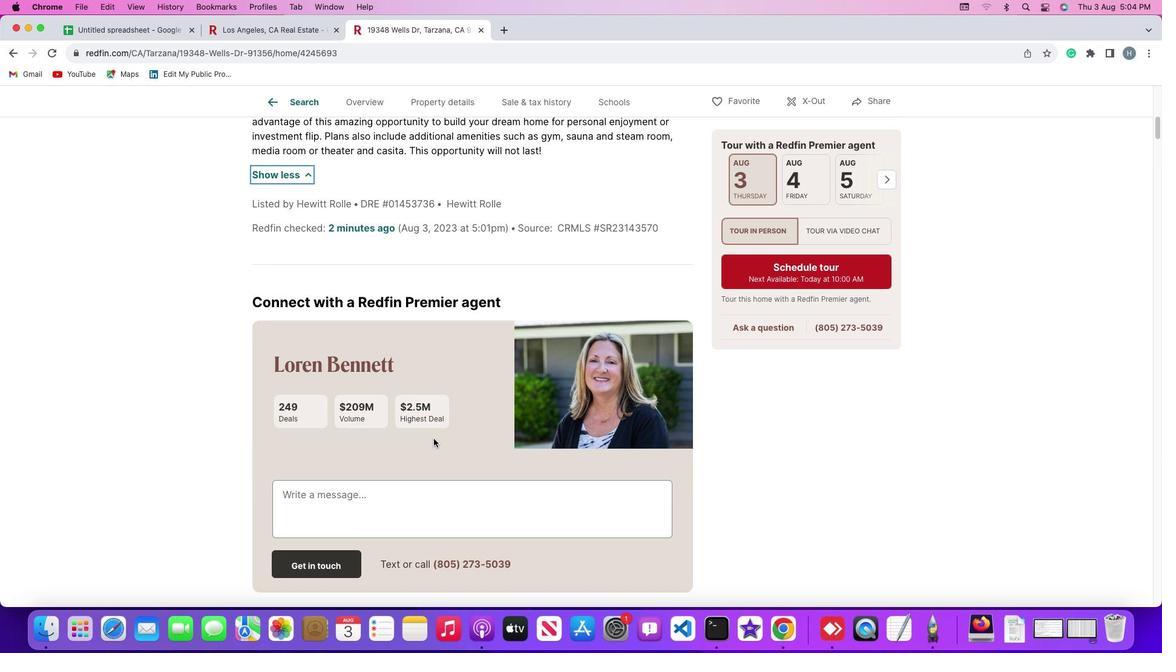 
Action: Mouse scrolled (433, 439) with delta (0, -1)
Screenshot: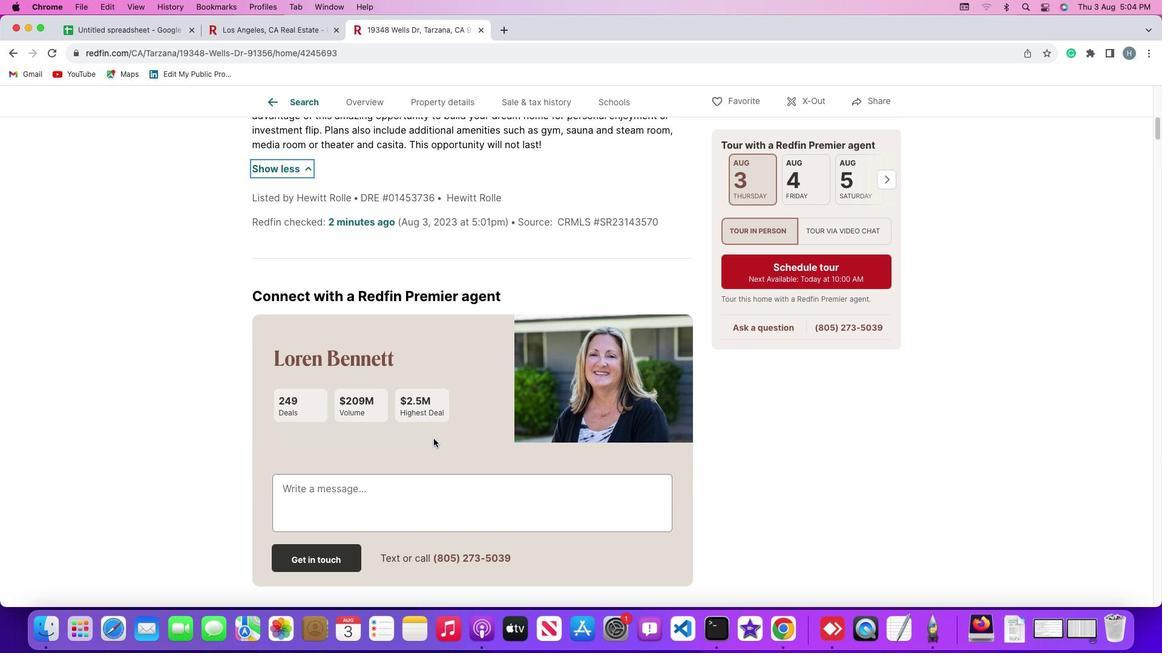 
Action: Mouse scrolled (433, 439) with delta (0, -2)
Screenshot: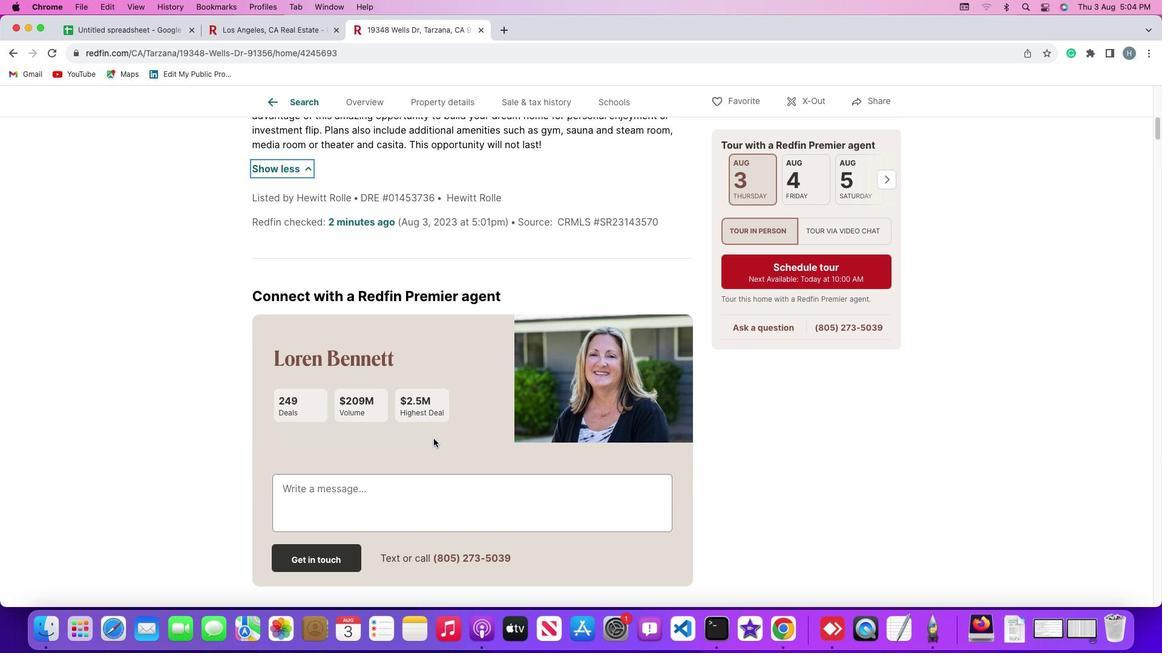 
Action: Mouse scrolled (433, 439) with delta (0, -3)
Screenshot: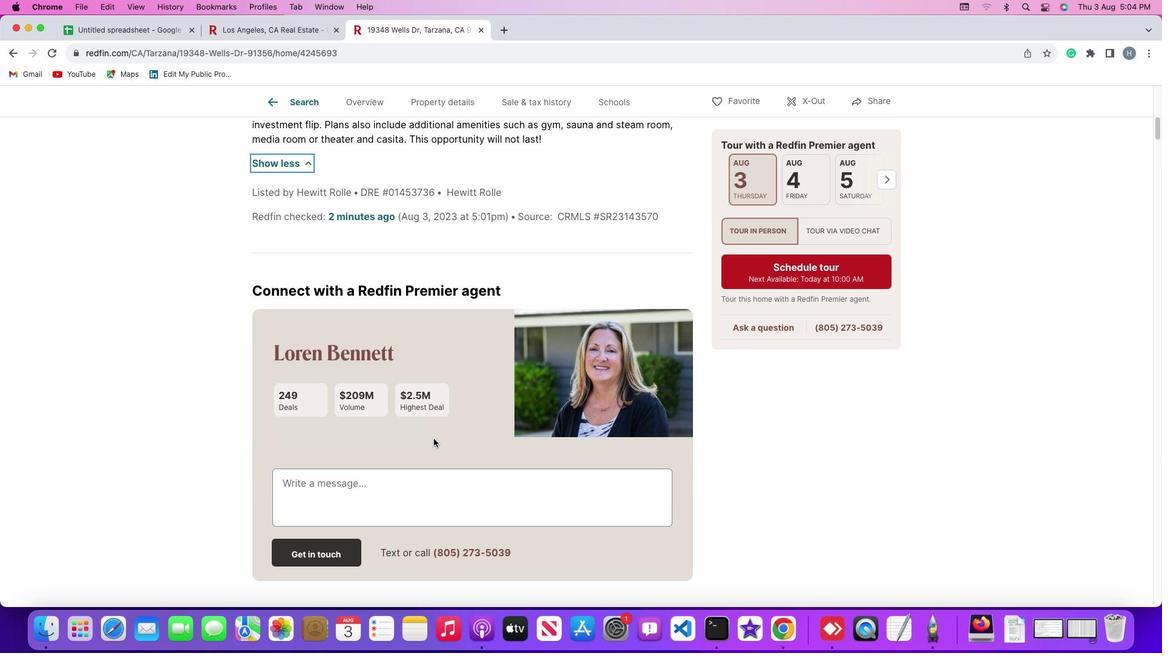 
Action: Mouse moved to (456, 422)
Screenshot: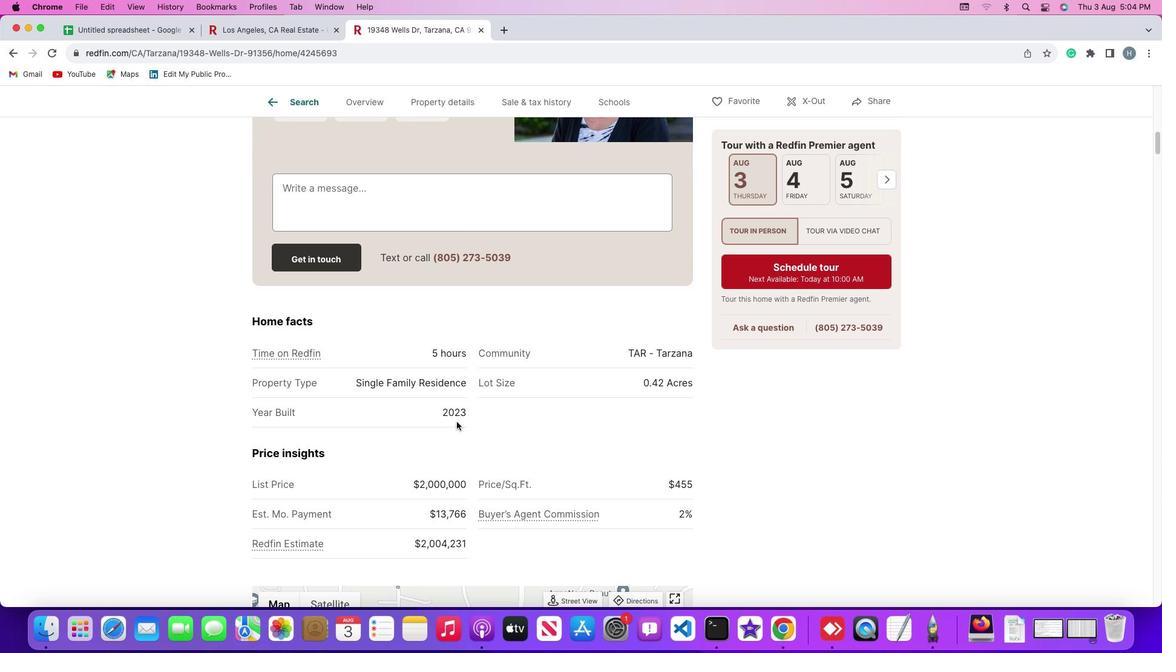 
Action: Mouse scrolled (456, 422) with delta (0, 0)
Screenshot: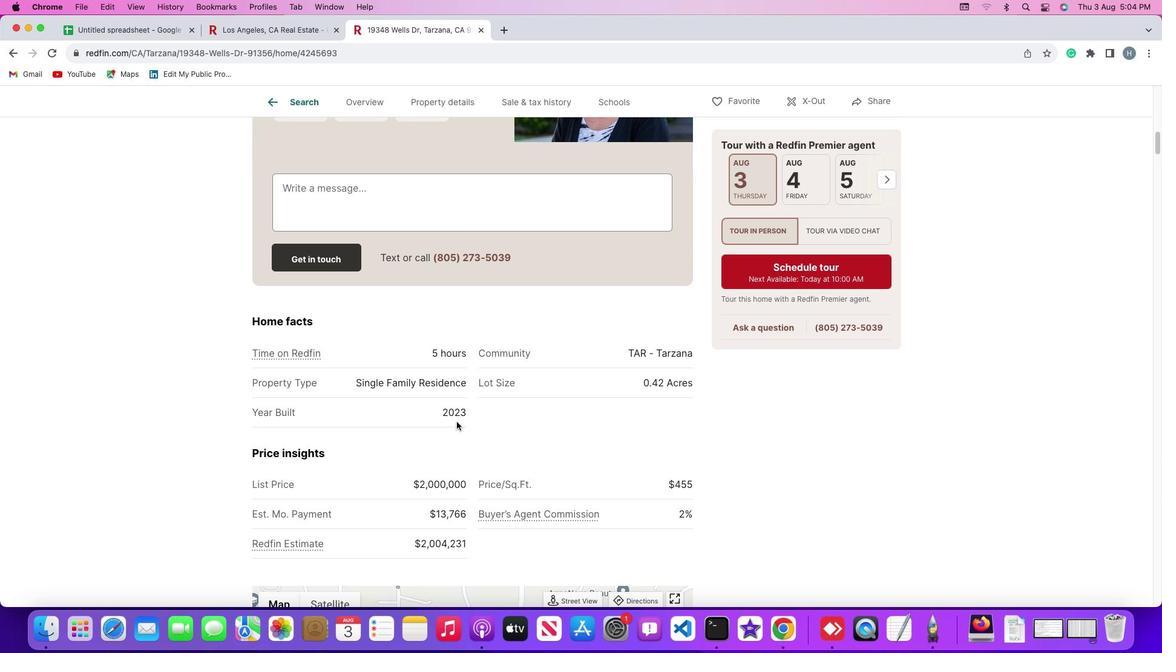 
Action: Mouse scrolled (456, 422) with delta (0, 0)
Screenshot: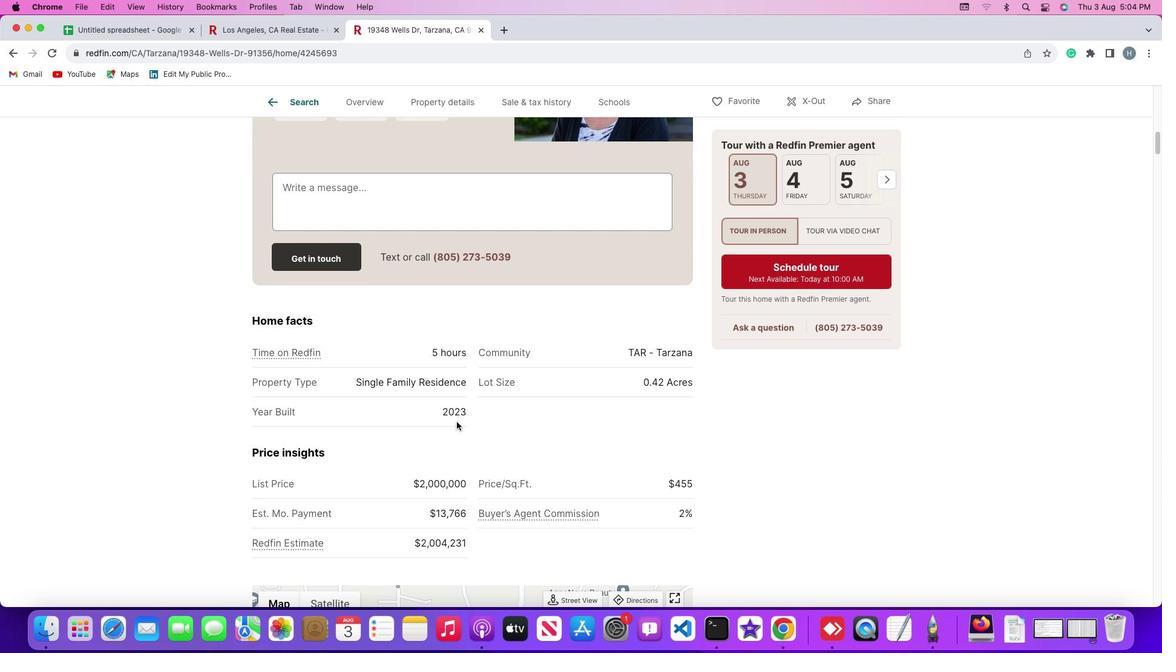 
Action: Mouse scrolled (456, 422) with delta (0, 0)
Screenshot: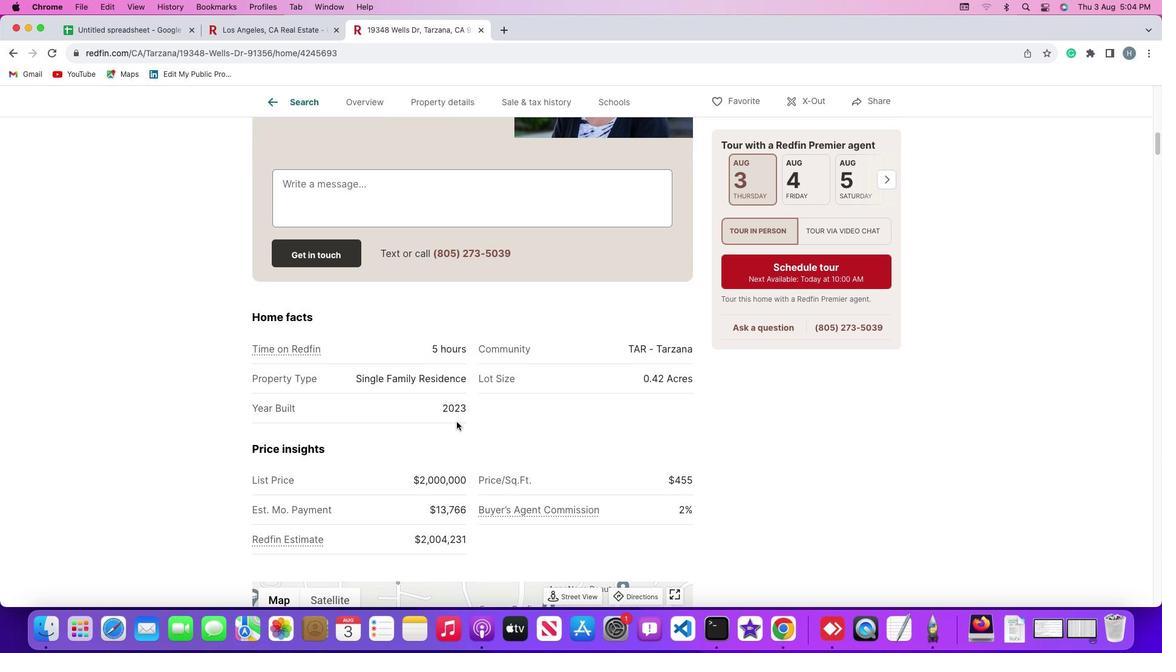 
Action: Mouse scrolled (456, 422) with delta (0, -1)
Screenshot: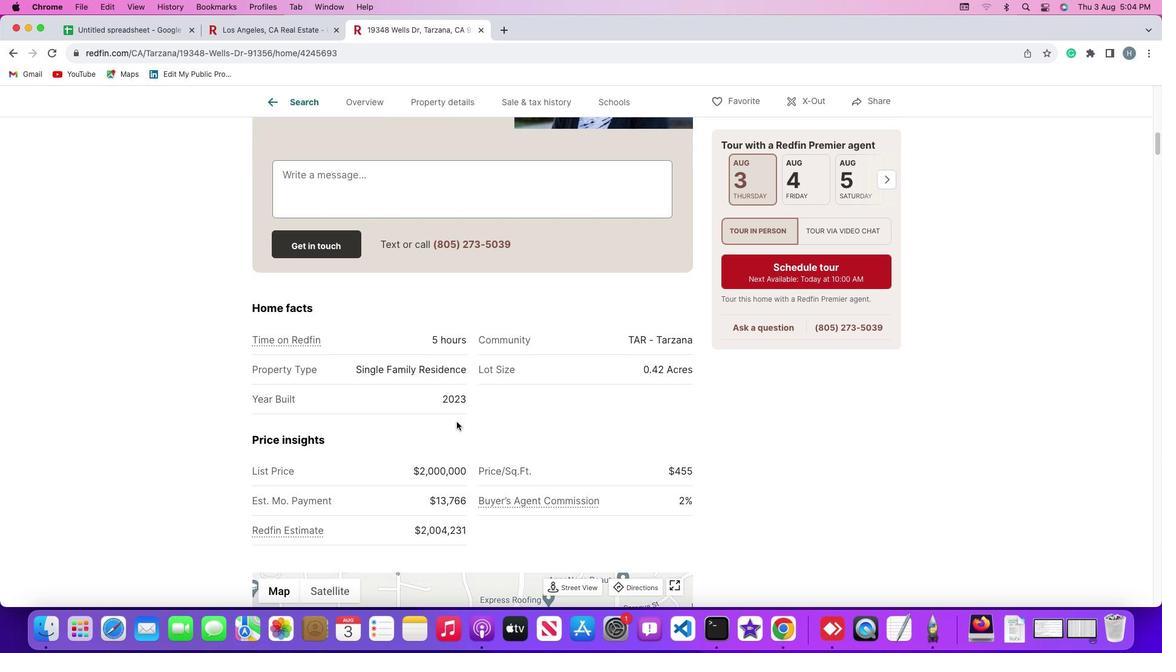 
Action: Mouse moved to (454, 424)
Screenshot: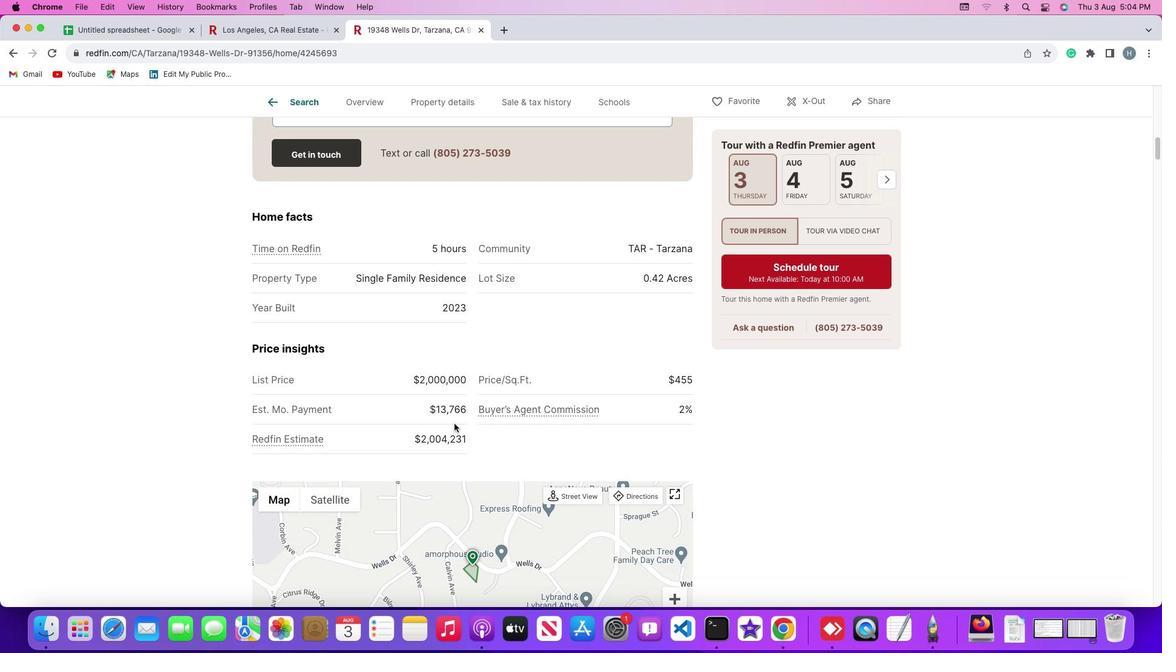 
Action: Mouse scrolled (454, 424) with delta (0, 0)
Screenshot: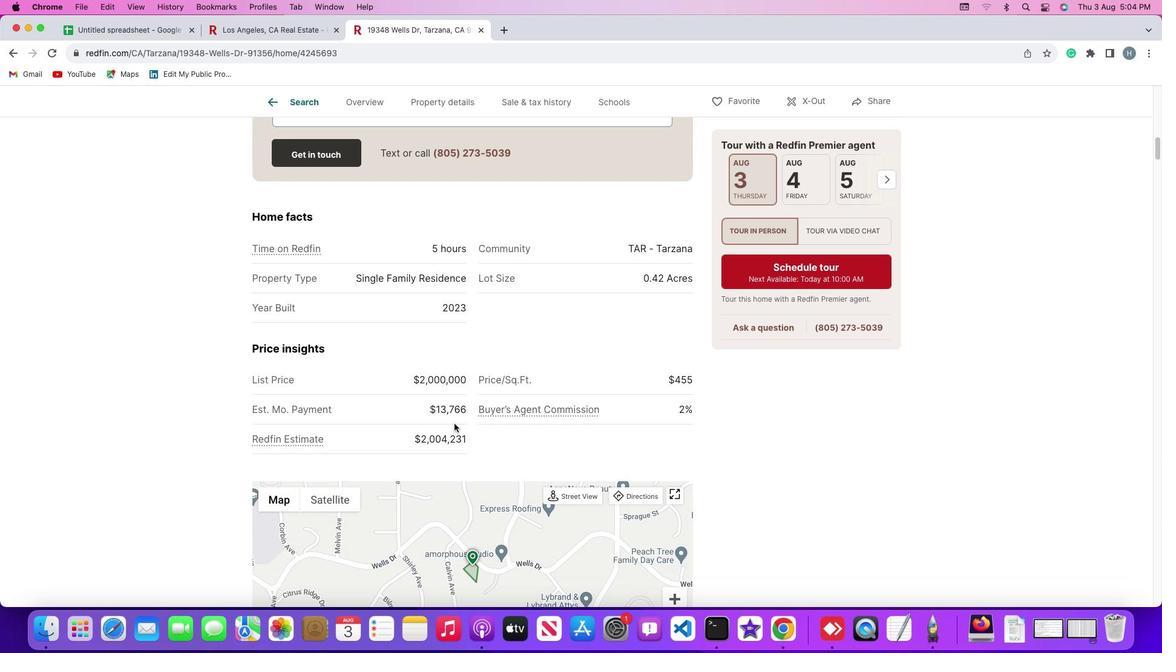 
Action: Mouse scrolled (454, 424) with delta (0, 0)
Screenshot: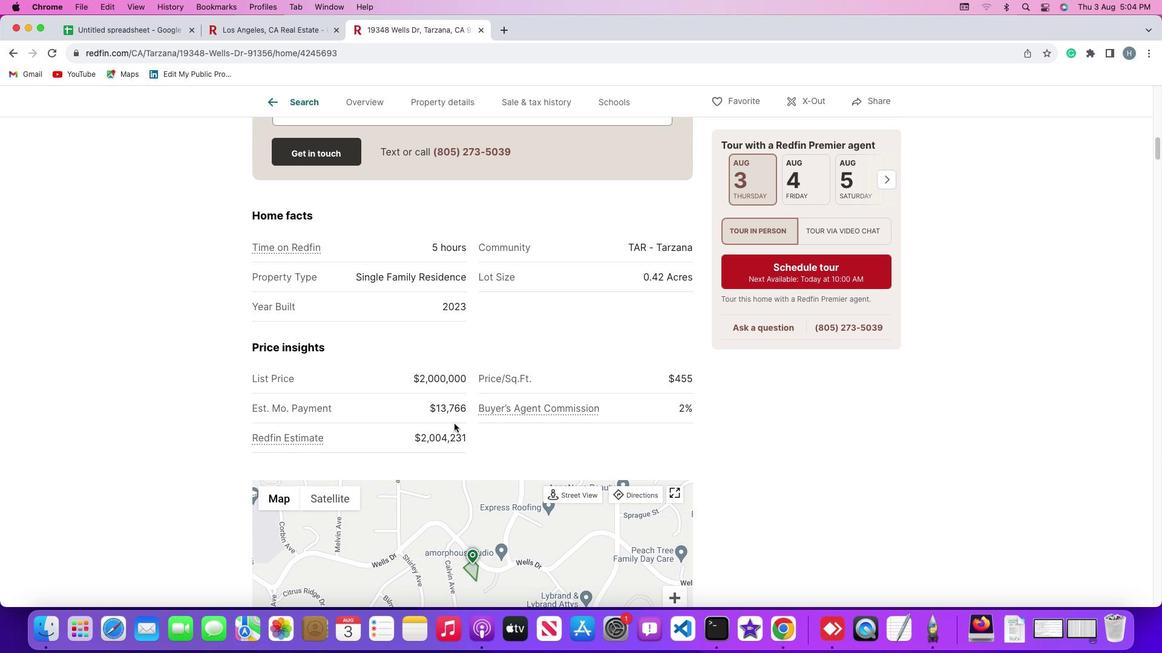 
Action: Mouse scrolled (454, 424) with delta (0, 0)
Screenshot: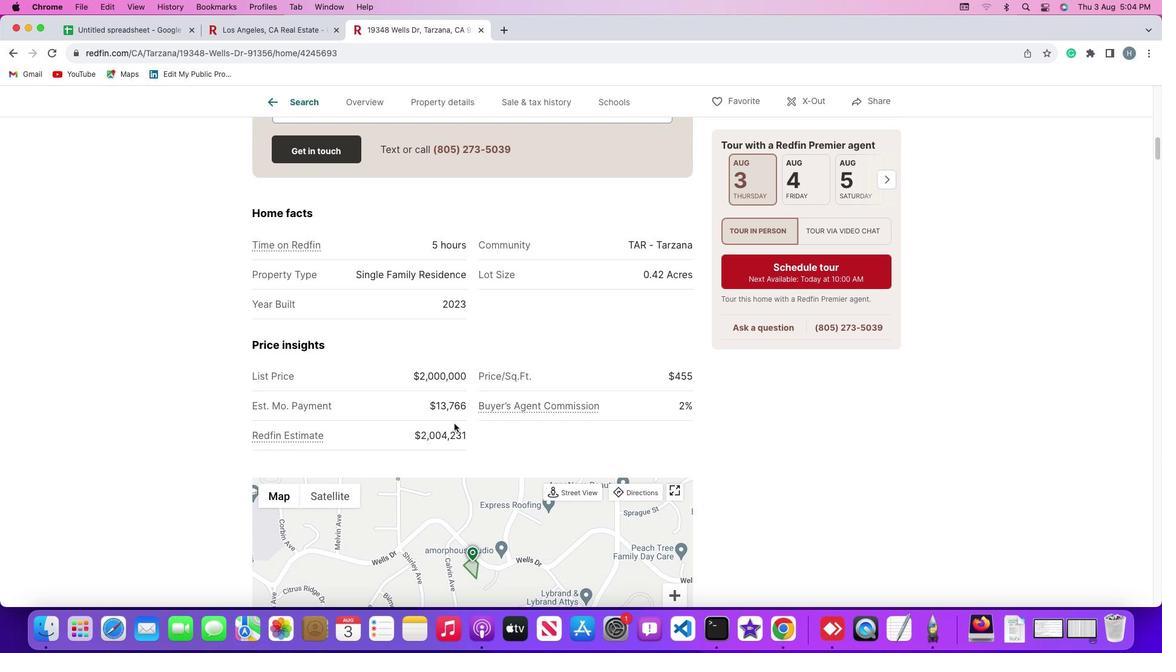 
Action: Mouse scrolled (454, 424) with delta (0, -1)
Screenshot: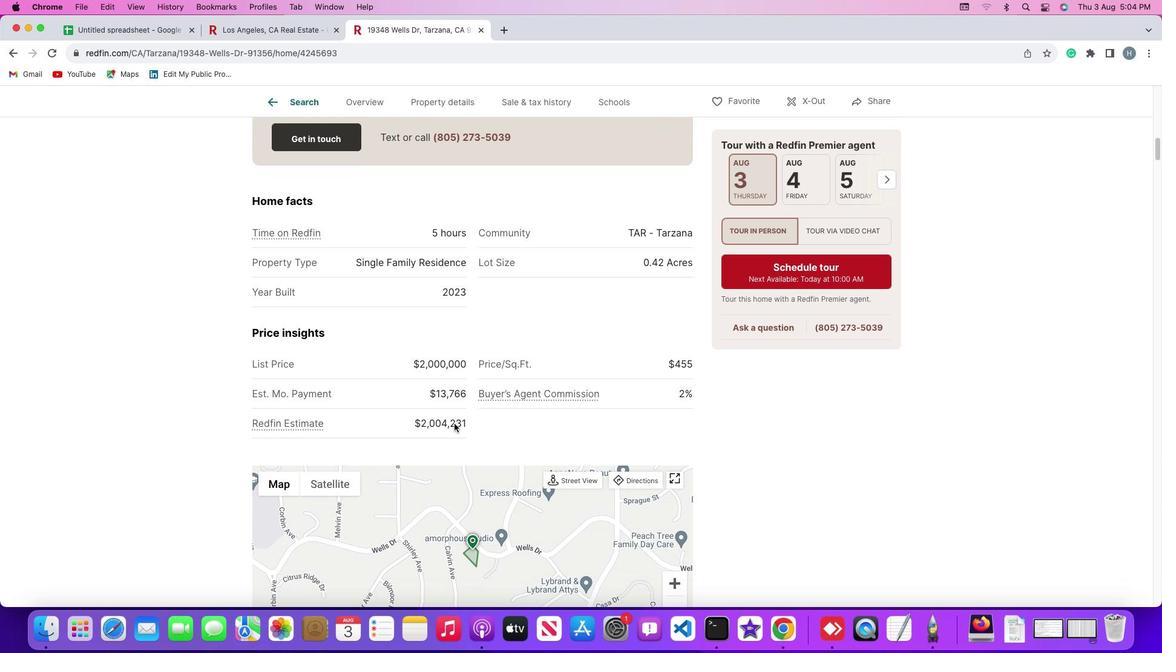 
Action: Mouse scrolled (454, 424) with delta (0, 0)
Screenshot: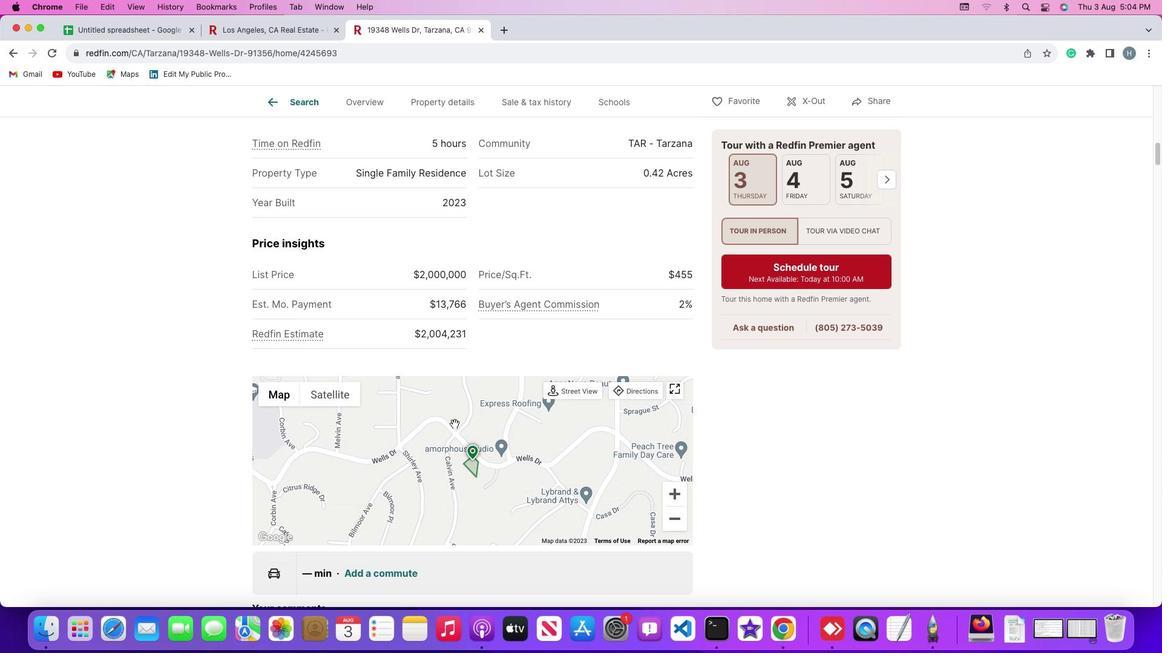 
Action: Mouse scrolled (454, 424) with delta (0, 0)
Screenshot: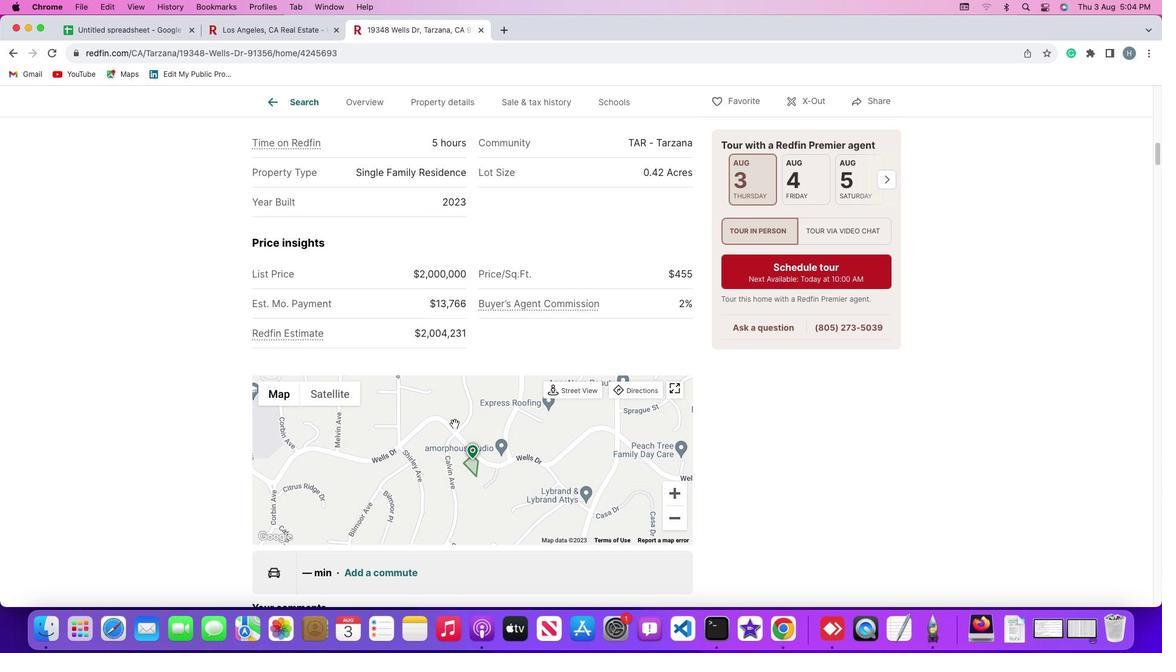 
Action: Mouse scrolled (454, 424) with delta (0, 0)
Screenshot: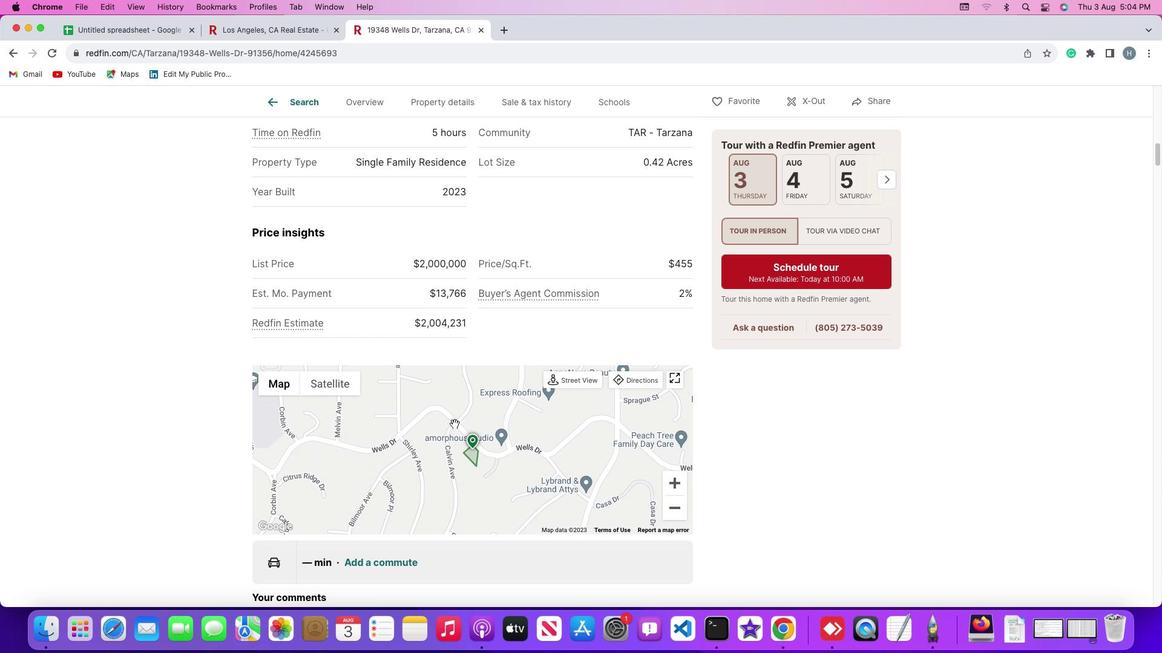 
Action: Mouse scrolled (454, 424) with delta (0, -1)
Screenshot: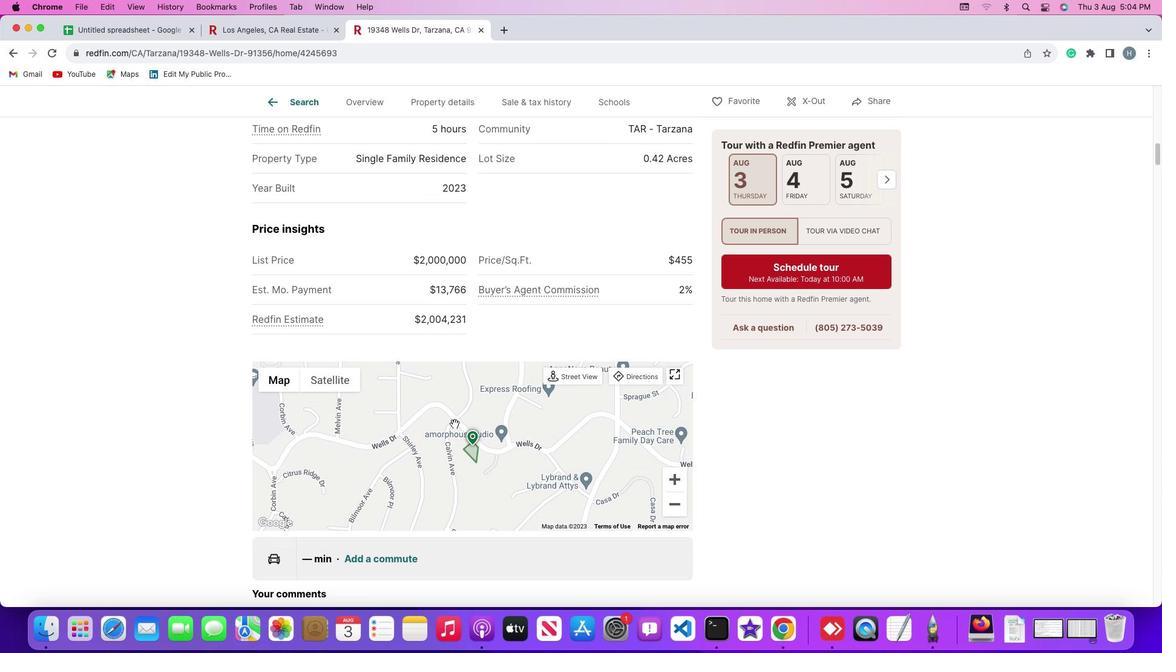 
Action: Mouse scrolled (454, 424) with delta (0, 0)
Screenshot: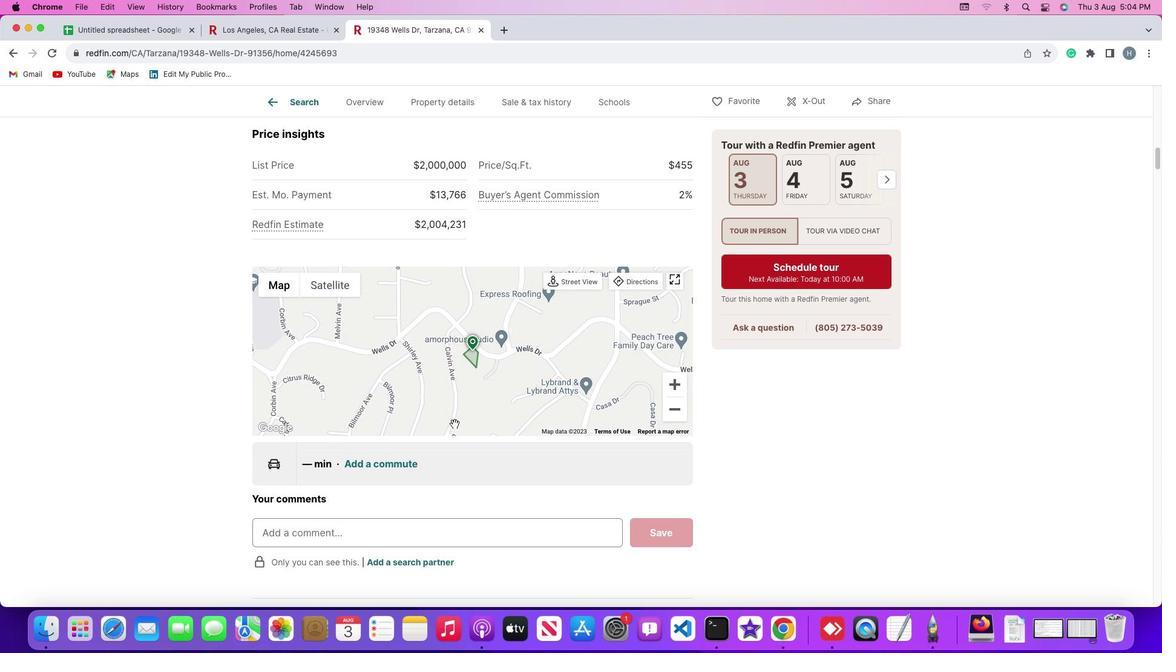 
Action: Mouse scrolled (454, 424) with delta (0, 0)
Screenshot: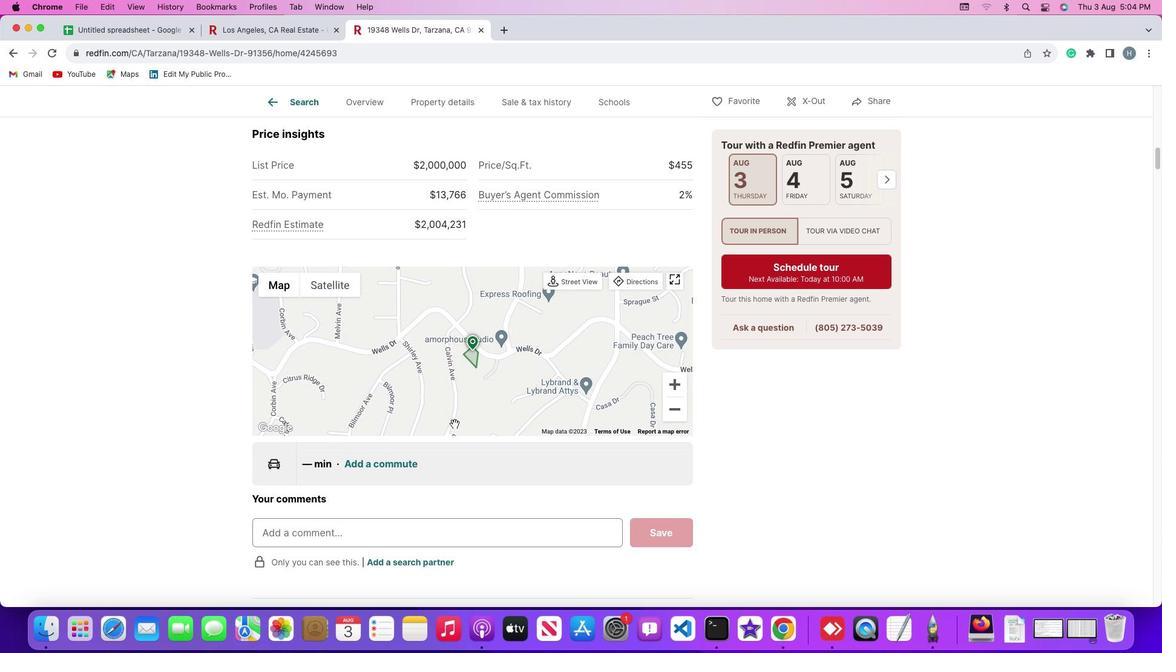 
Action: Mouse scrolled (454, 424) with delta (0, -1)
Screenshot: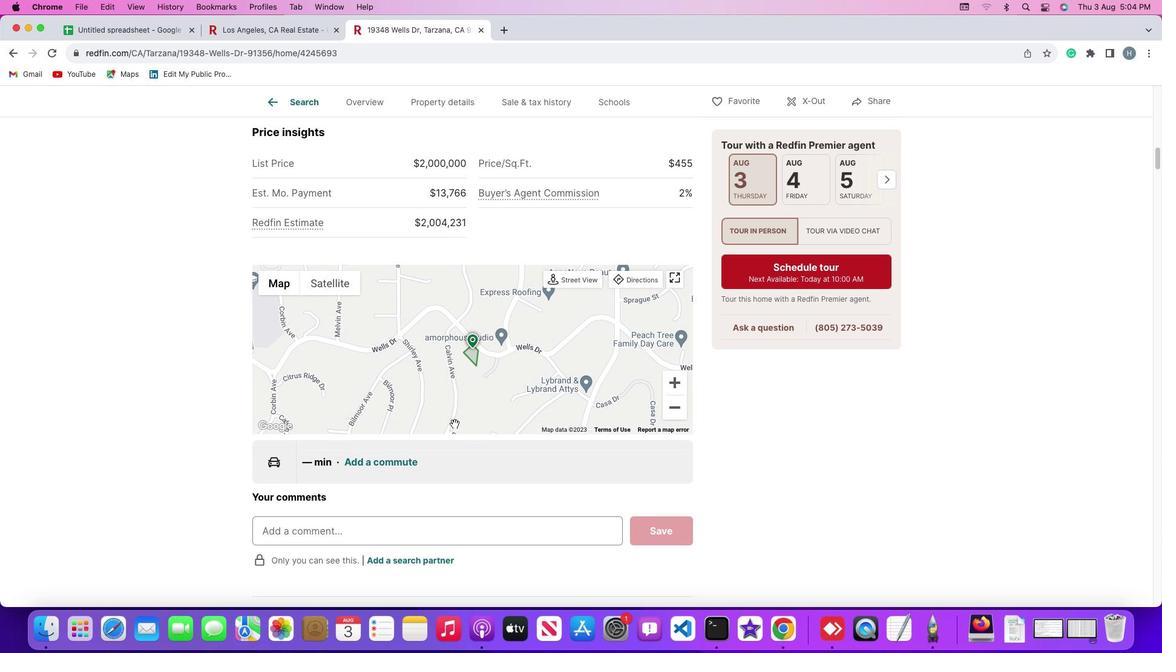 
Action: Mouse scrolled (454, 424) with delta (0, -1)
Screenshot: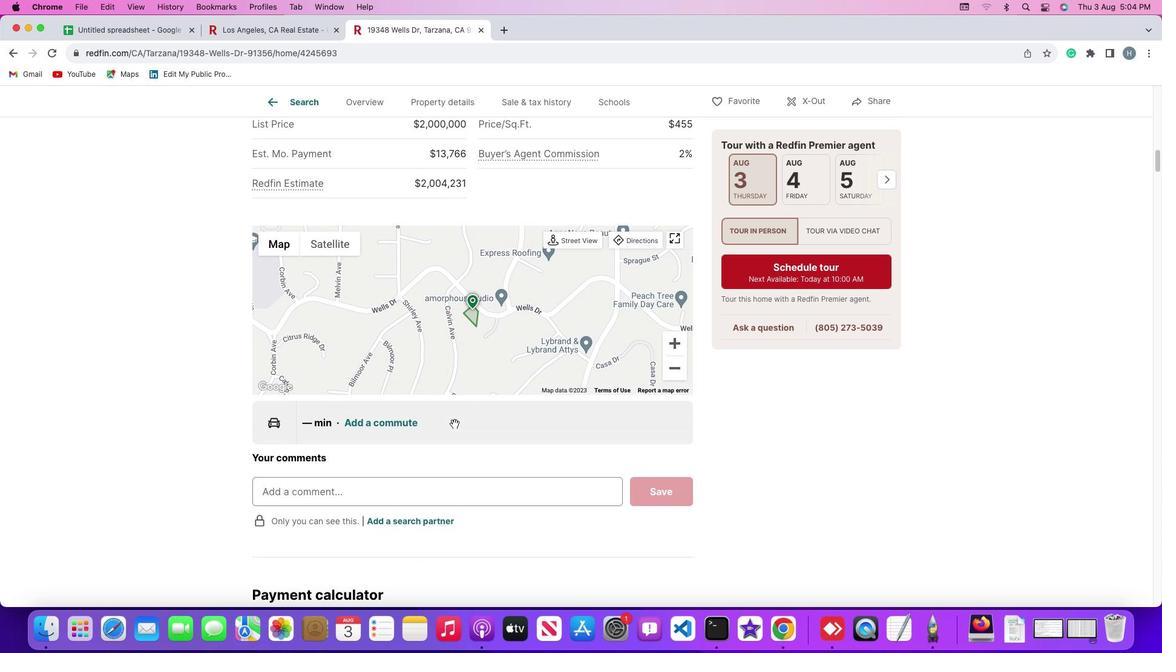 
Action: Mouse scrolled (454, 424) with delta (0, 0)
Screenshot: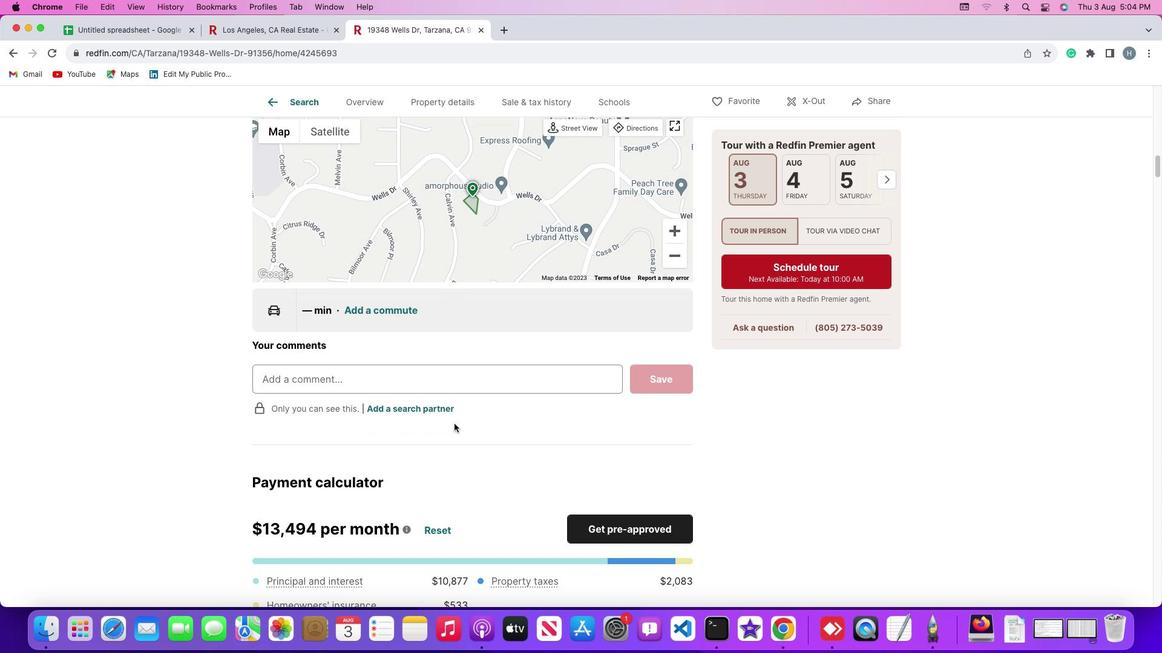 
Action: Mouse scrolled (454, 424) with delta (0, 0)
Screenshot: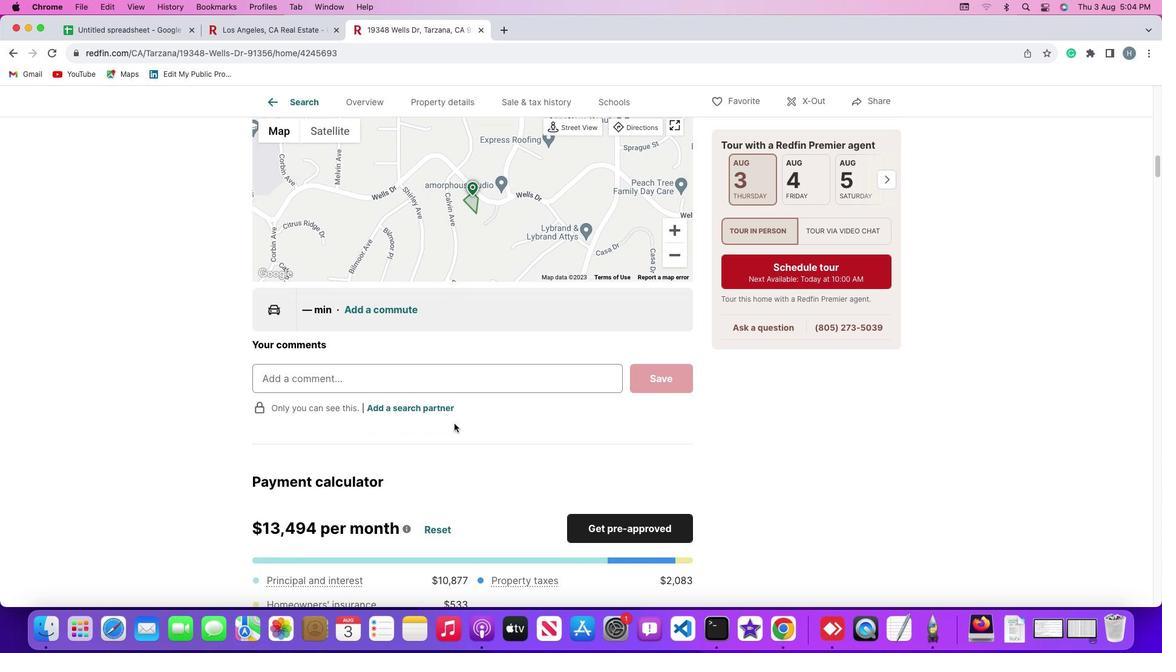 
Action: Mouse scrolled (454, 424) with delta (0, -1)
Screenshot: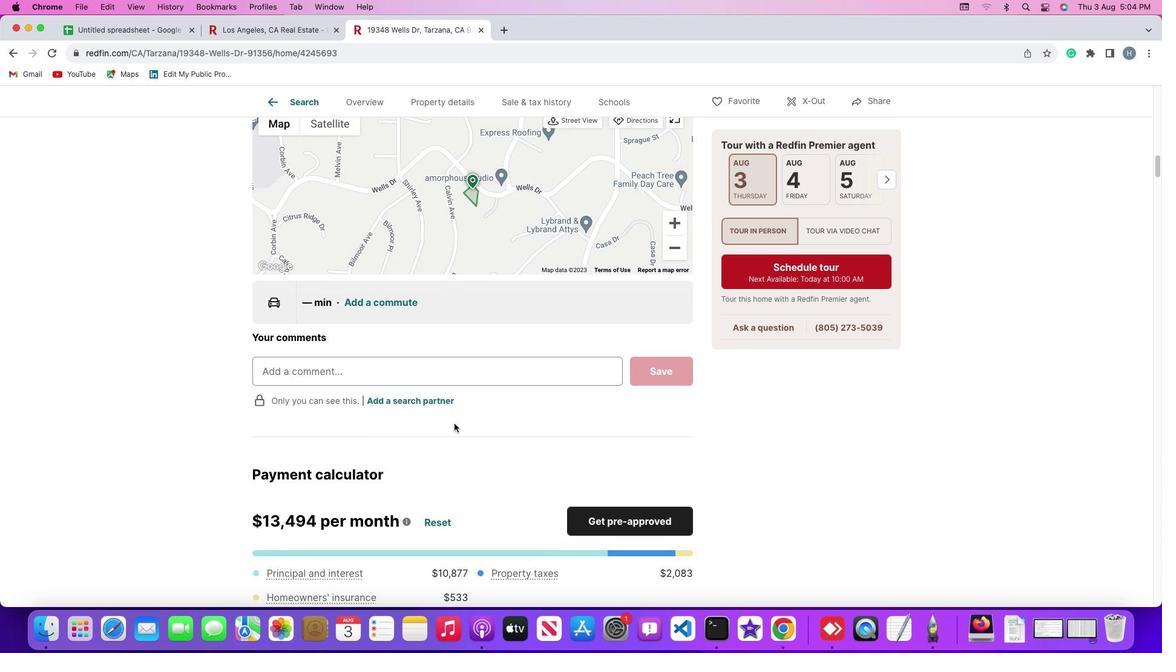 
Action: Mouse moved to (454, 424)
Screenshot: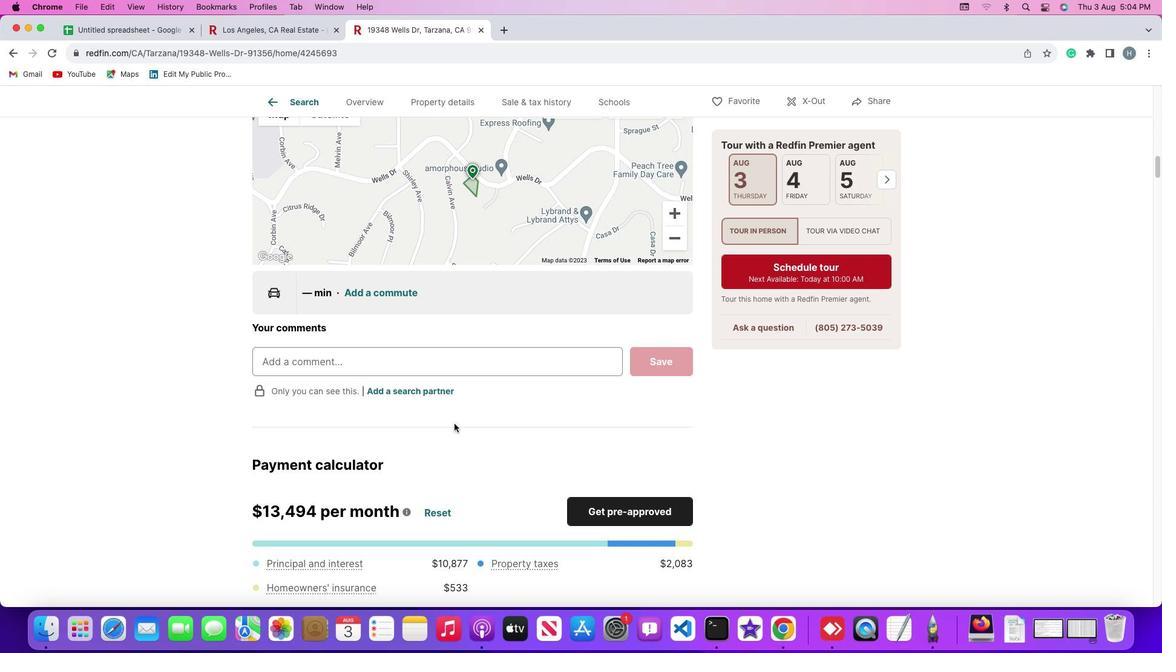 
Action: Mouse scrolled (454, 424) with delta (0, -1)
Screenshot: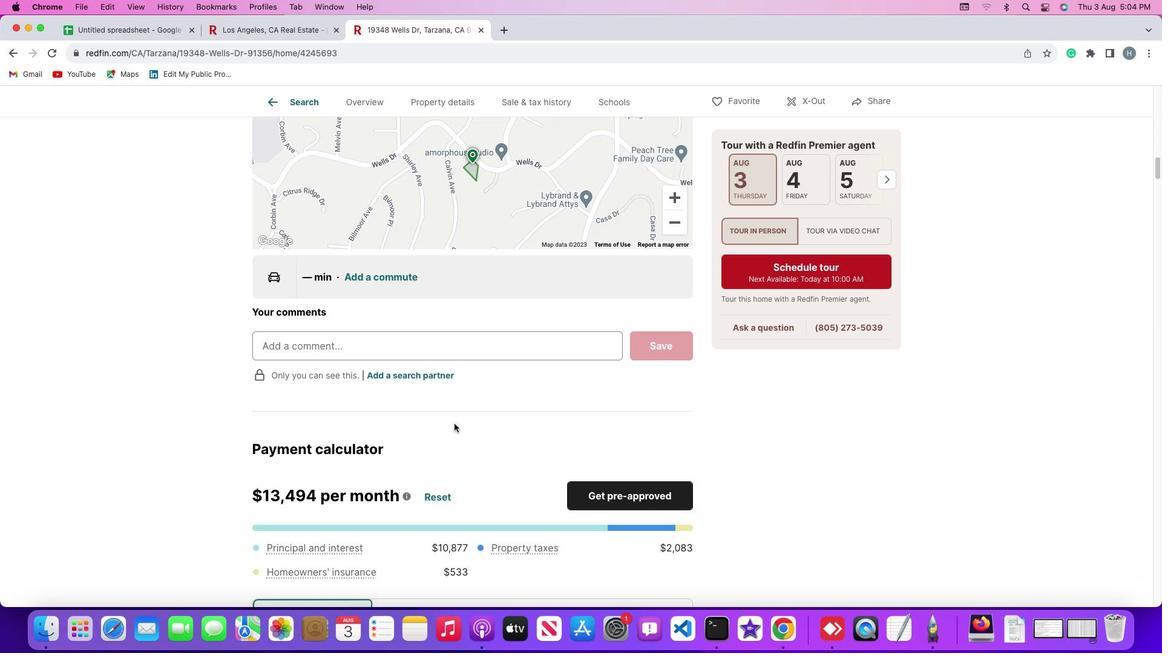 
Action: Mouse scrolled (454, 424) with delta (0, 0)
Screenshot: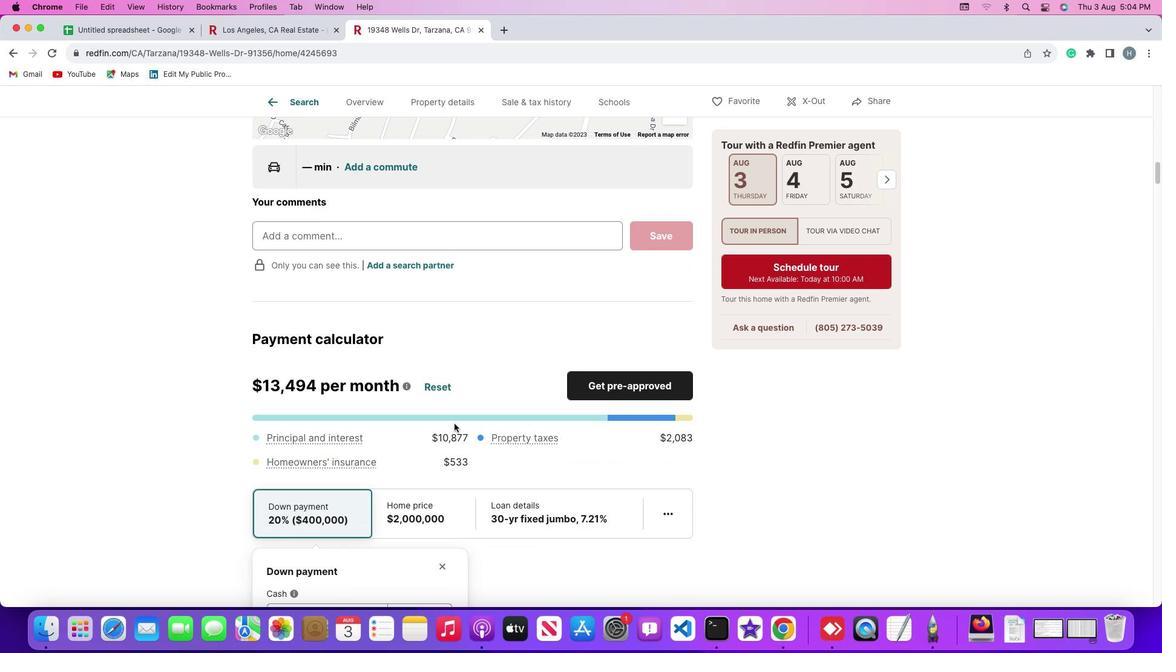 
Action: Mouse scrolled (454, 424) with delta (0, 0)
Screenshot: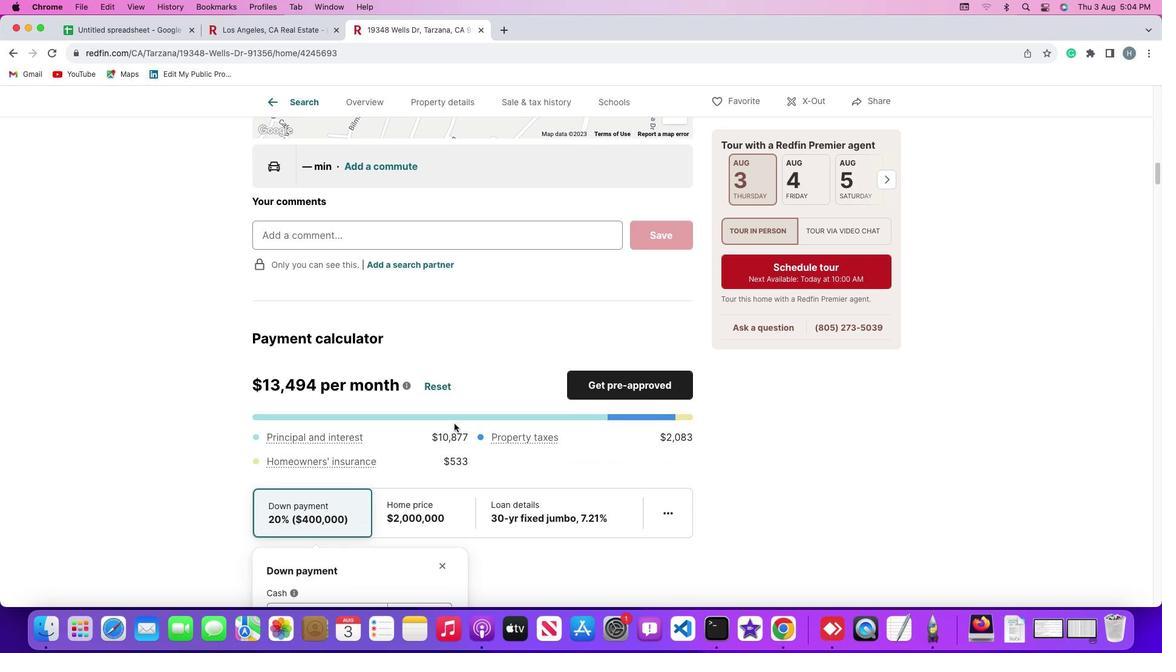 
Action: Mouse scrolled (454, 424) with delta (0, -1)
Screenshot: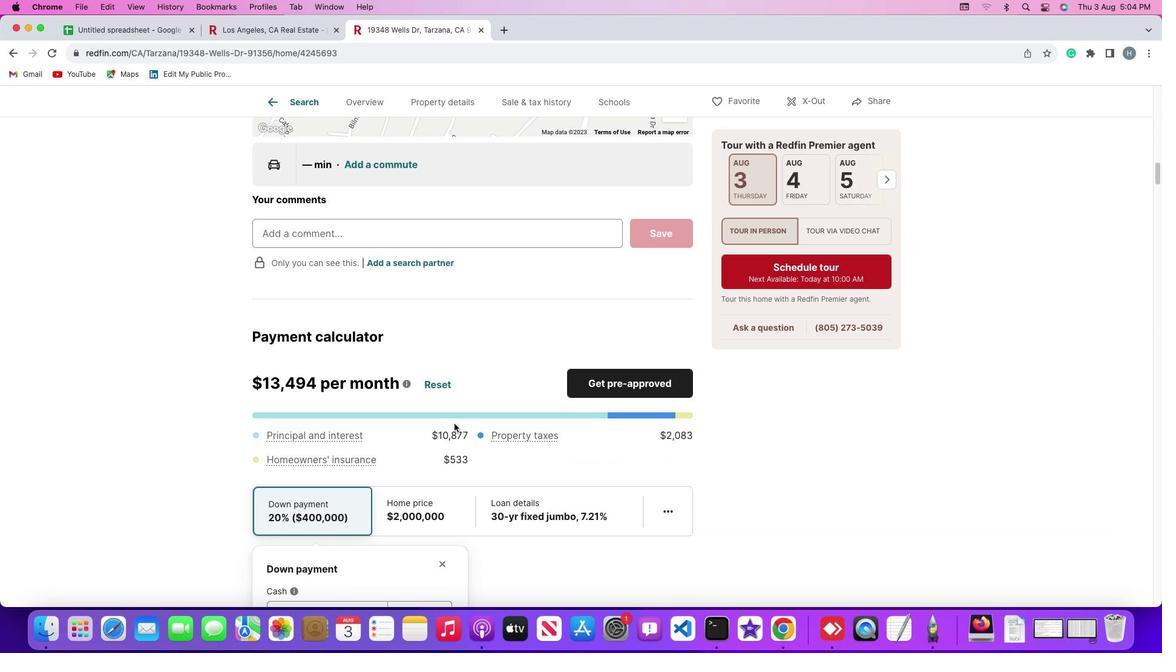 
Action: Mouse scrolled (454, 424) with delta (0, -1)
Screenshot: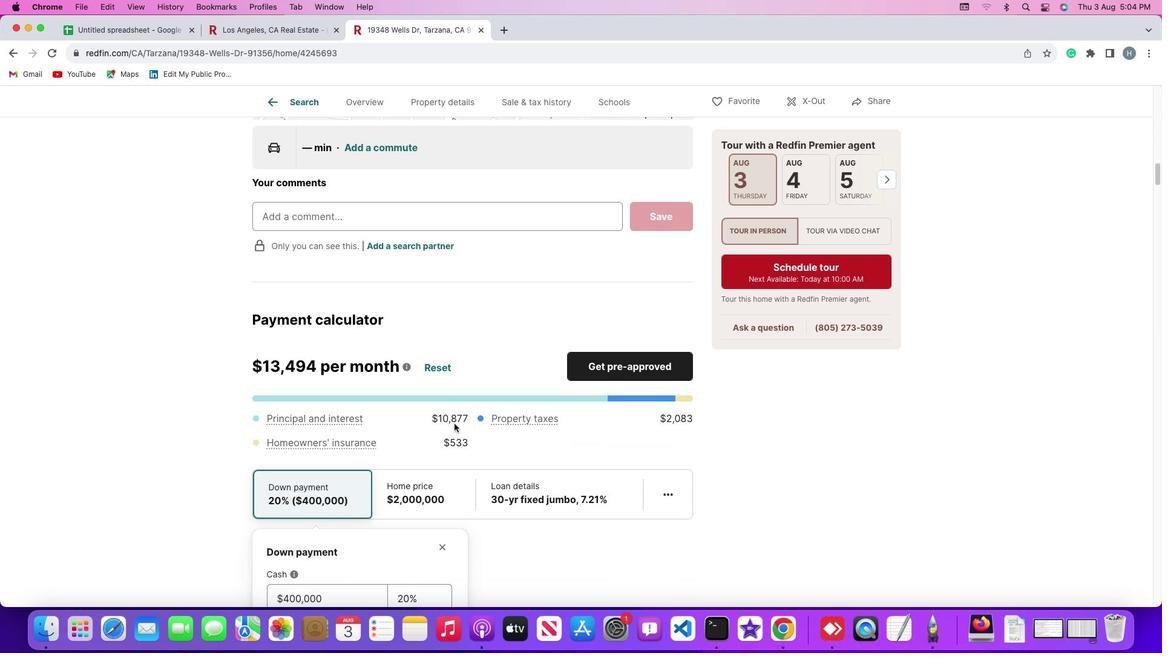 
Action: Mouse scrolled (454, 424) with delta (0, 0)
Screenshot: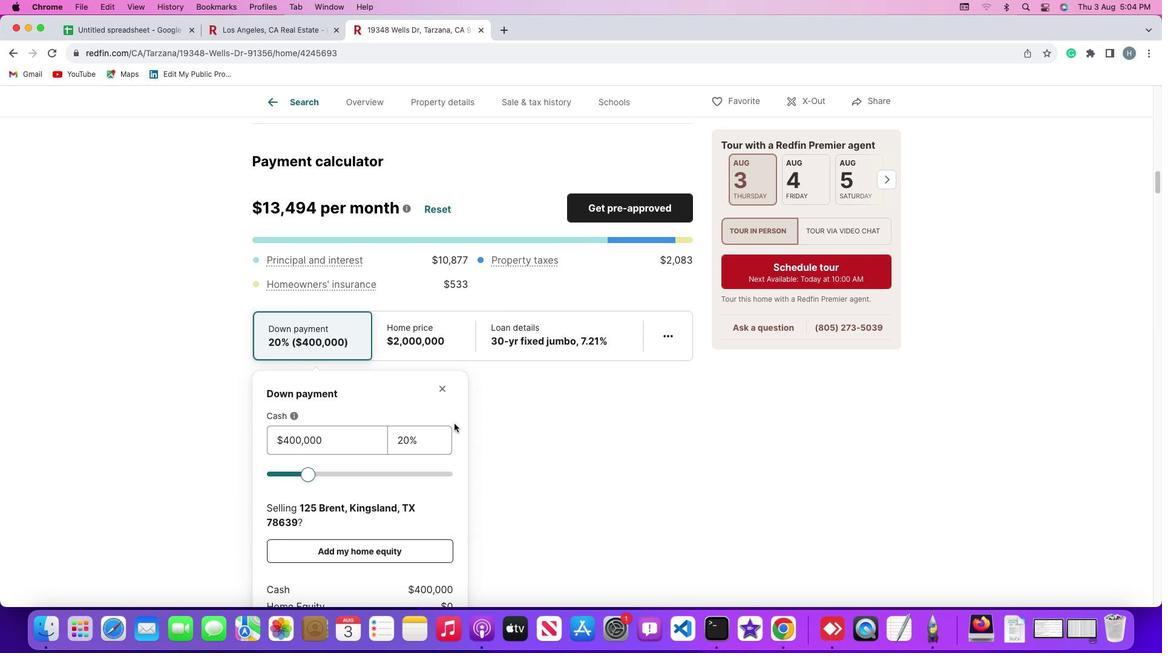 
Action: Mouse scrolled (454, 424) with delta (0, 0)
Screenshot: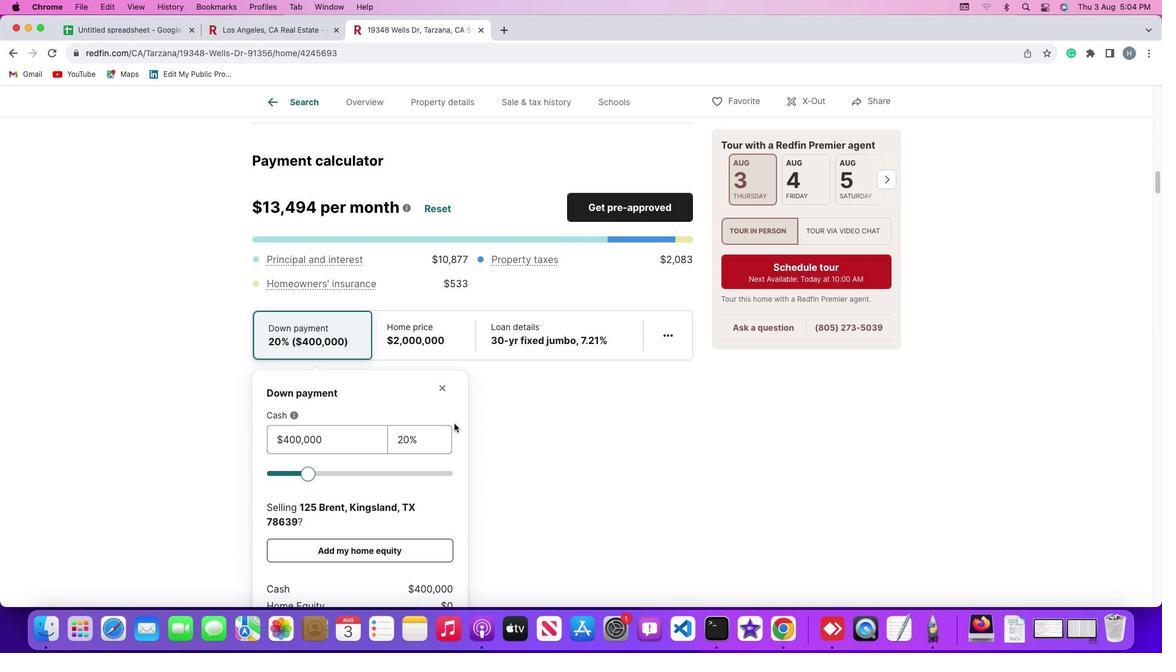 
Action: Mouse scrolled (454, 424) with delta (0, -1)
Screenshot: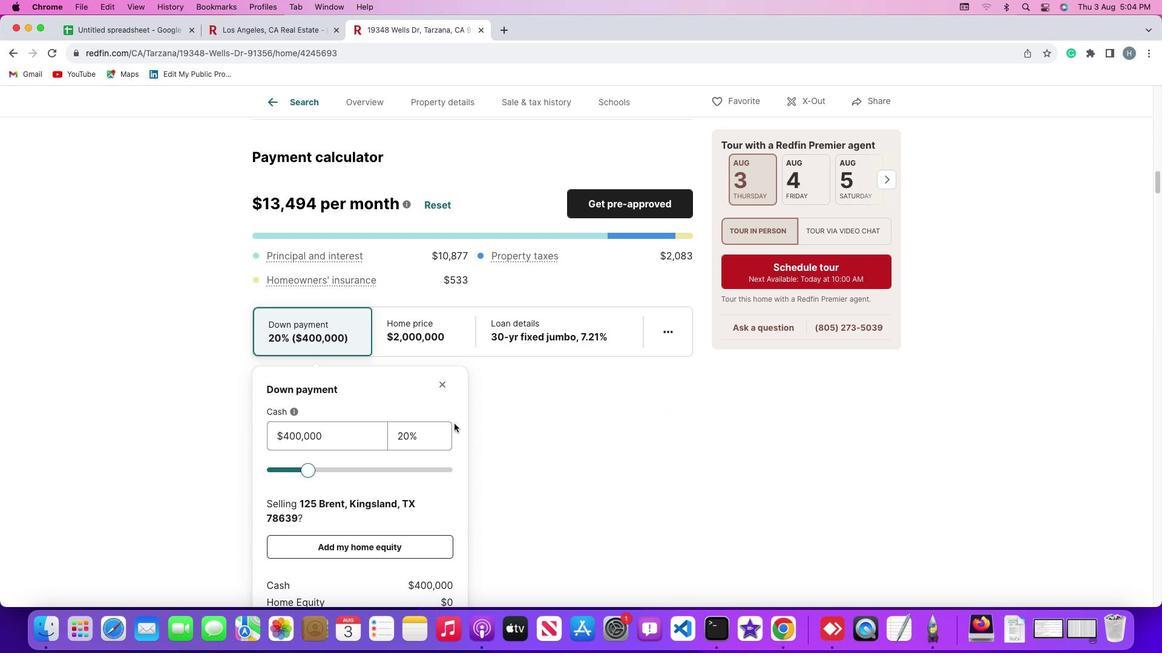 
Action: Mouse scrolled (454, 424) with delta (0, -1)
Screenshot: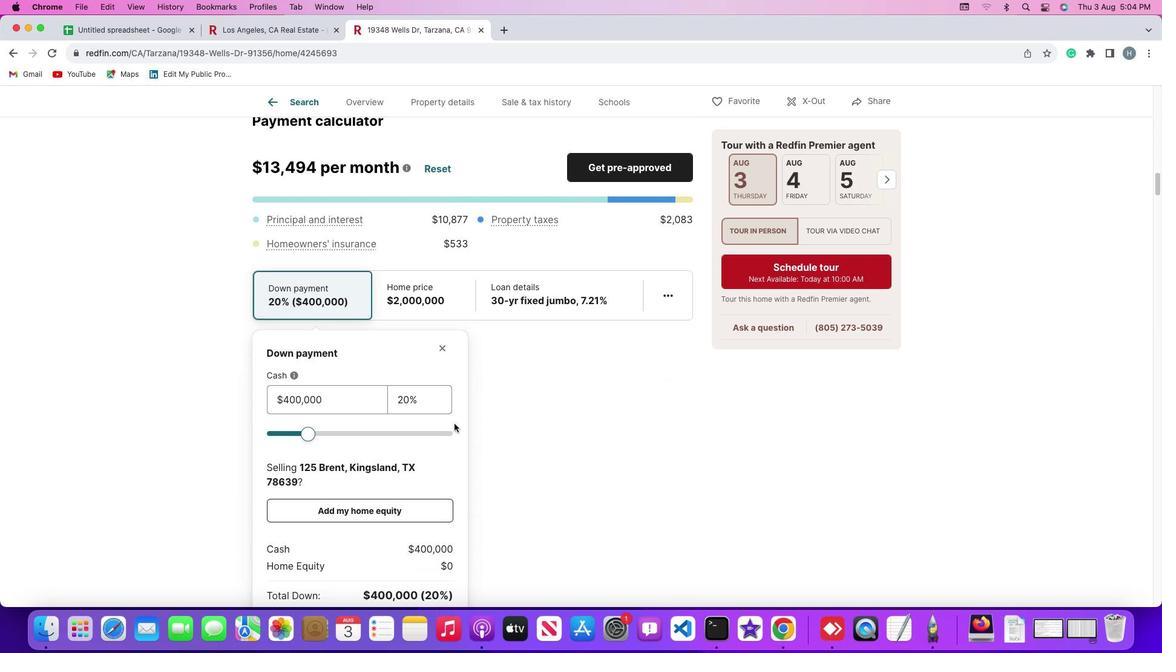 
Action: Mouse scrolled (454, 424) with delta (0, 0)
Screenshot: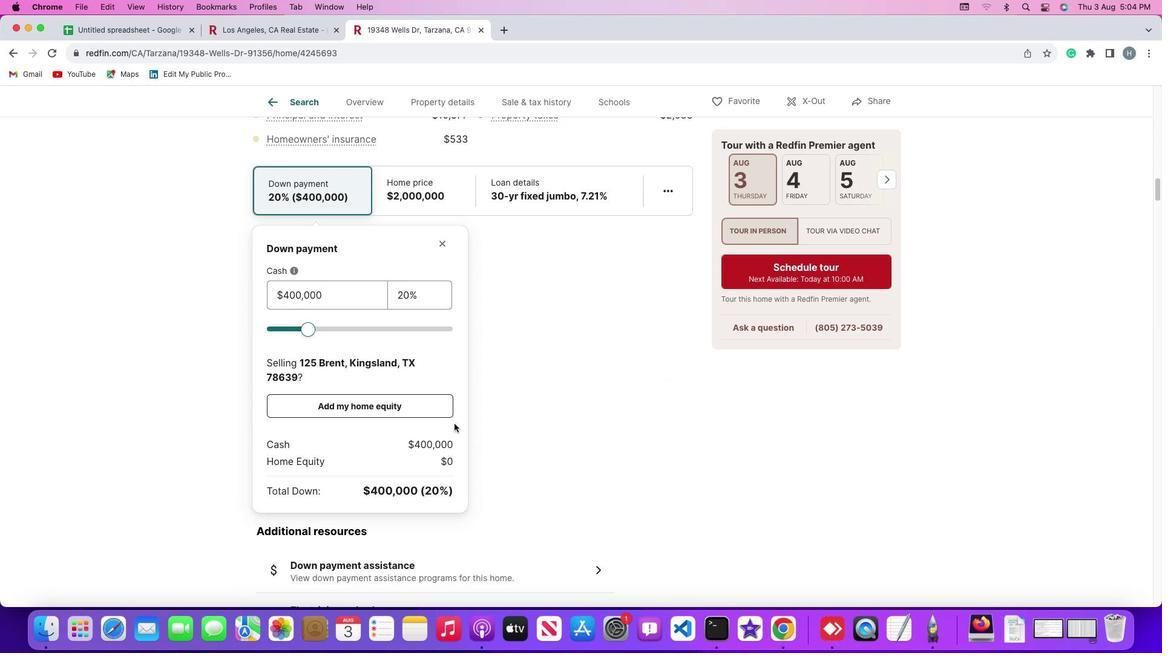 
Action: Mouse scrolled (454, 424) with delta (0, 0)
Screenshot: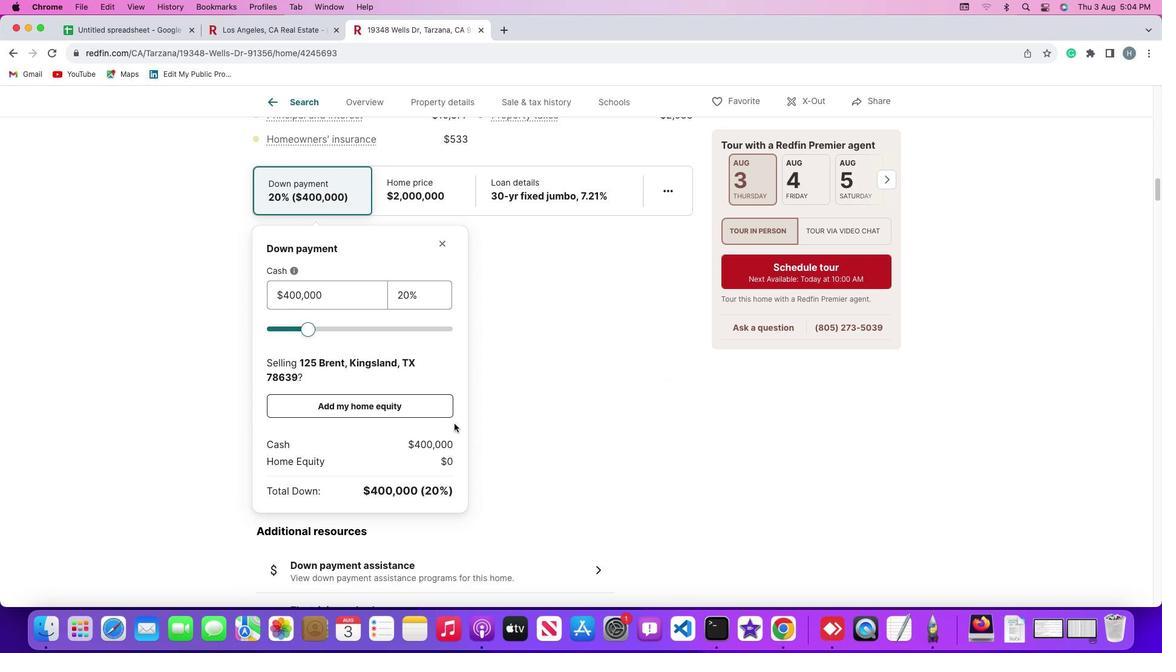 
Action: Mouse scrolled (454, 424) with delta (0, -1)
Screenshot: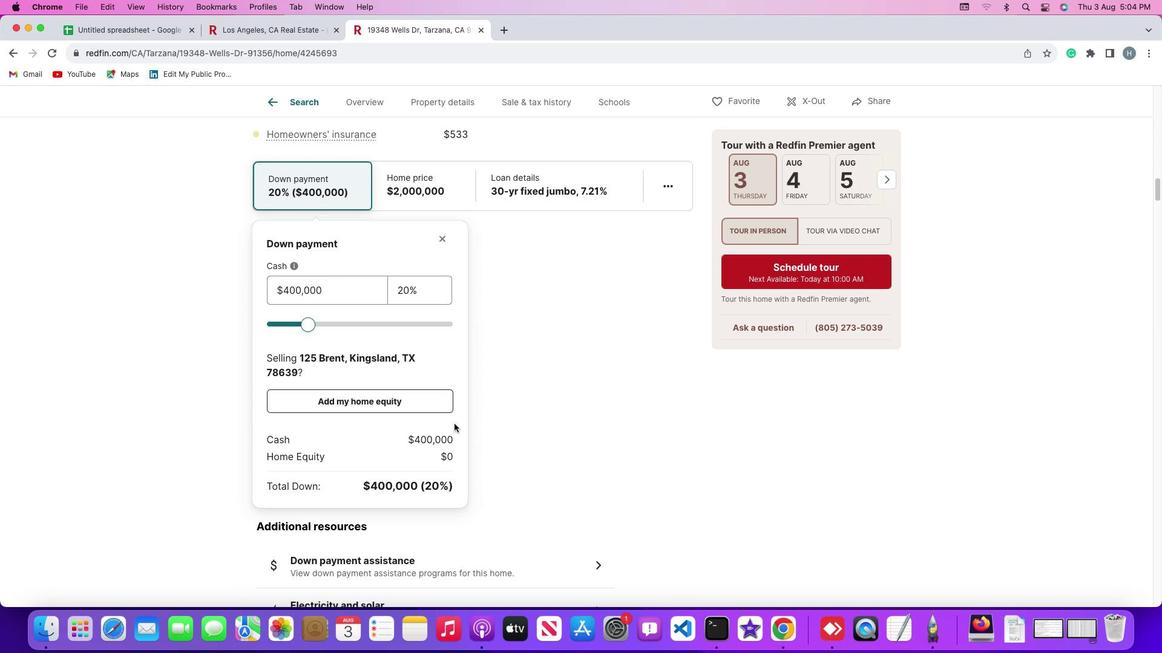
Action: Mouse scrolled (454, 424) with delta (0, -1)
Screenshot: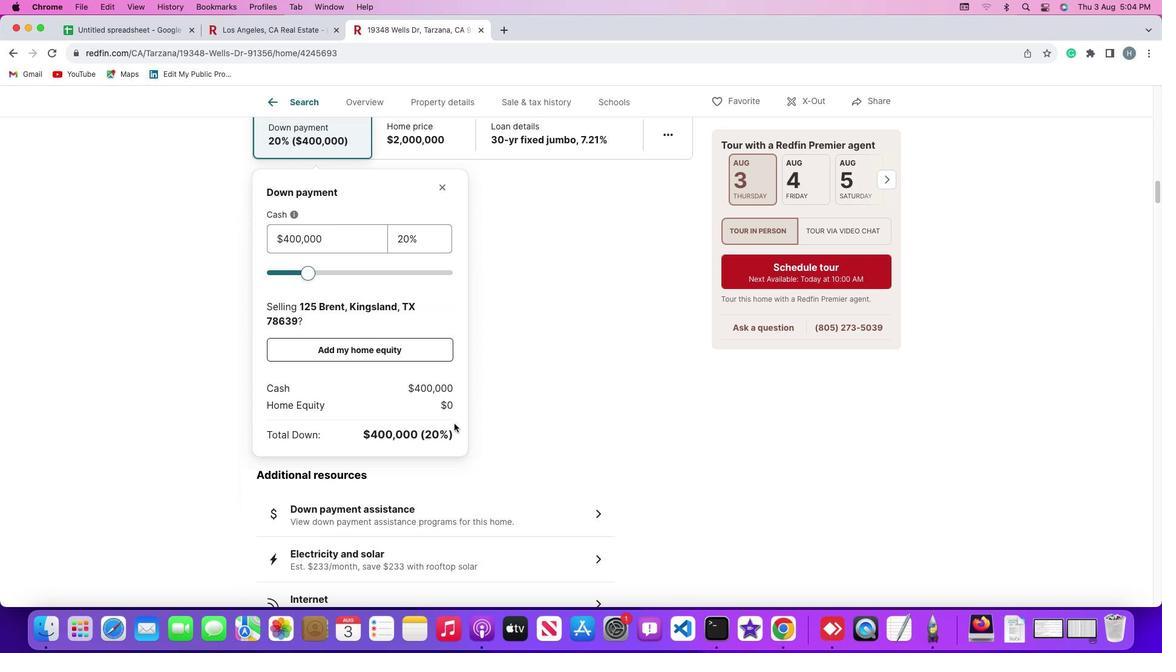 
Action: Mouse scrolled (454, 424) with delta (0, 0)
Screenshot: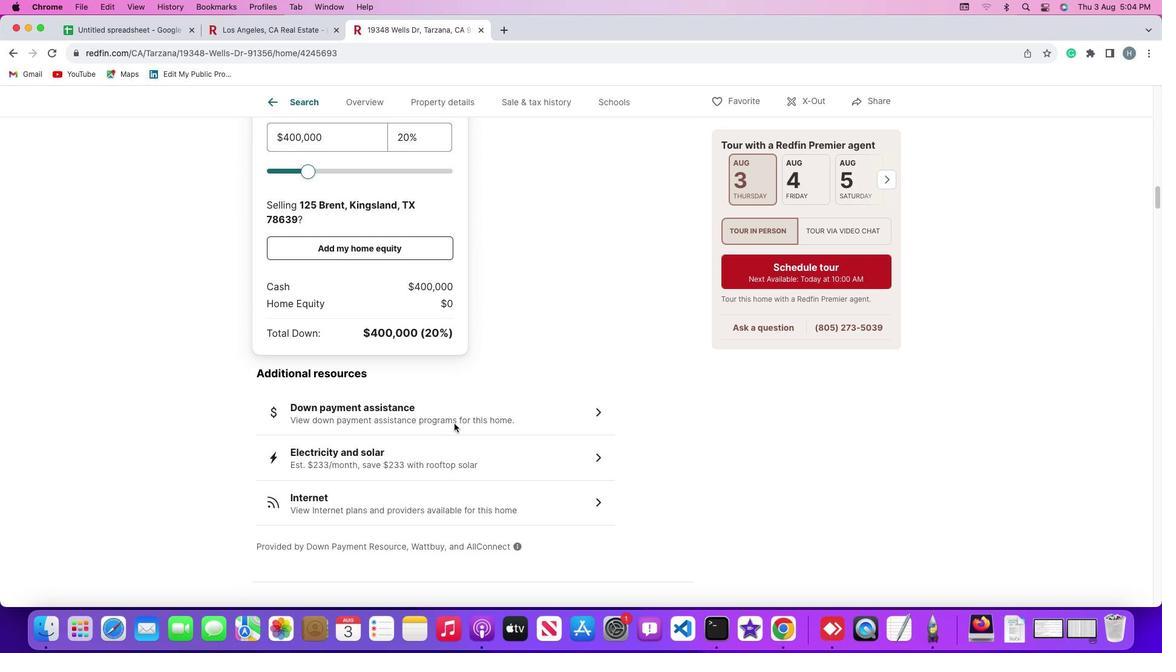 
Action: Mouse scrolled (454, 424) with delta (0, 0)
Screenshot: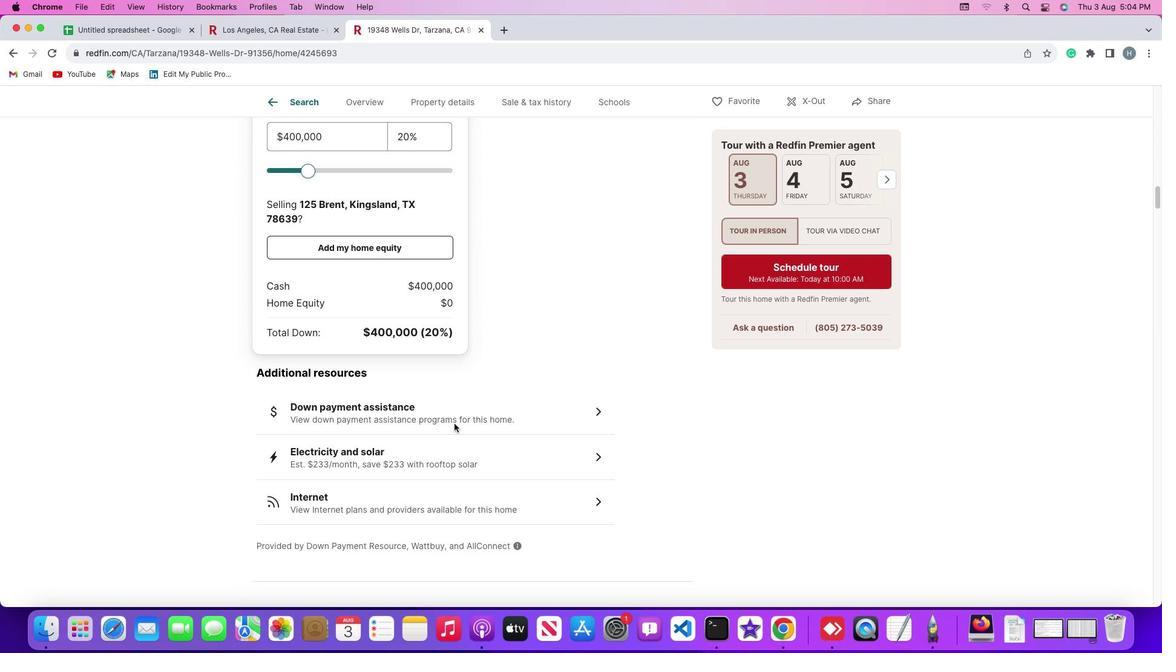 
Action: Mouse scrolled (454, 424) with delta (0, -1)
Screenshot: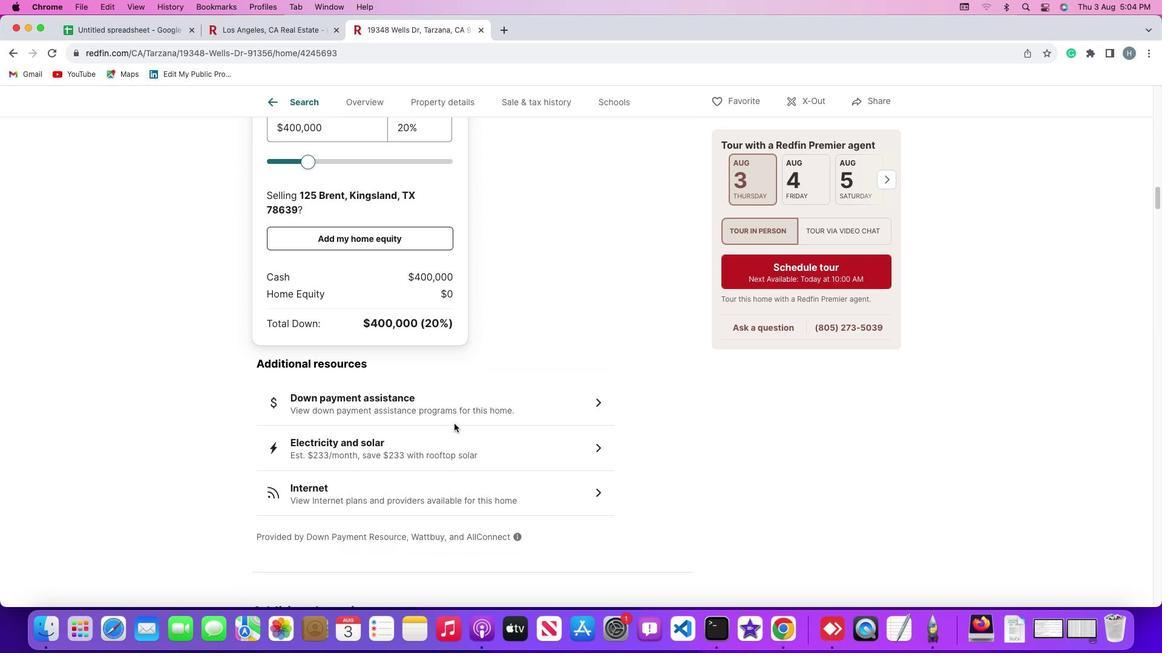 
Action: Mouse scrolled (454, 424) with delta (0, -1)
Screenshot: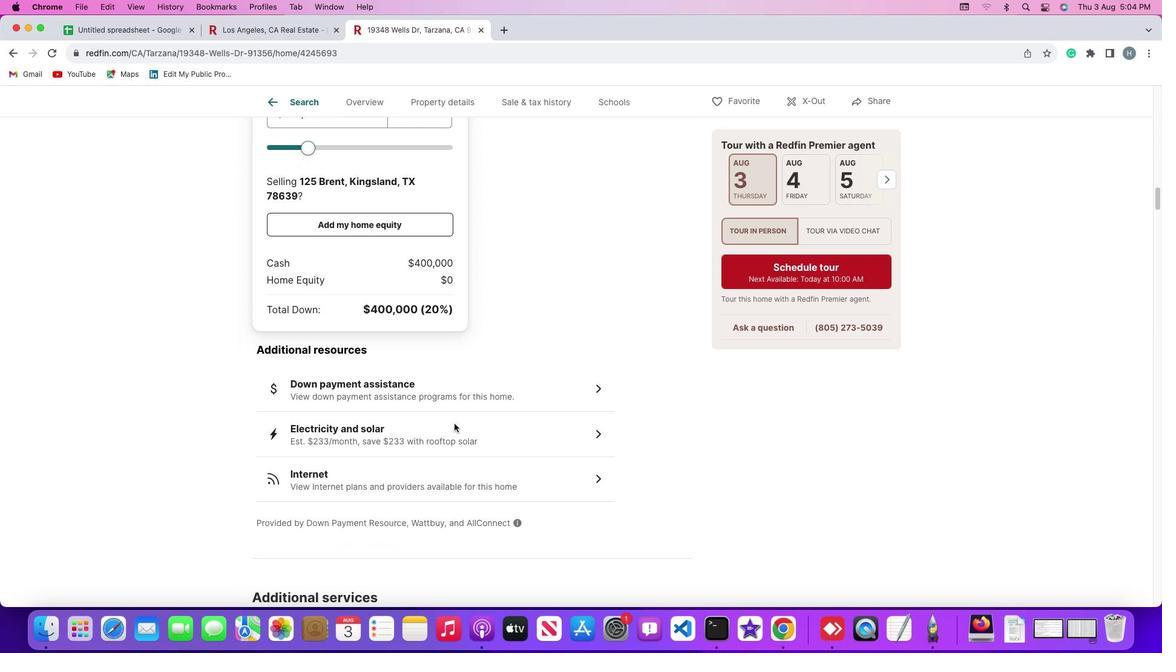 
Action: Mouse scrolled (454, 424) with delta (0, 0)
Screenshot: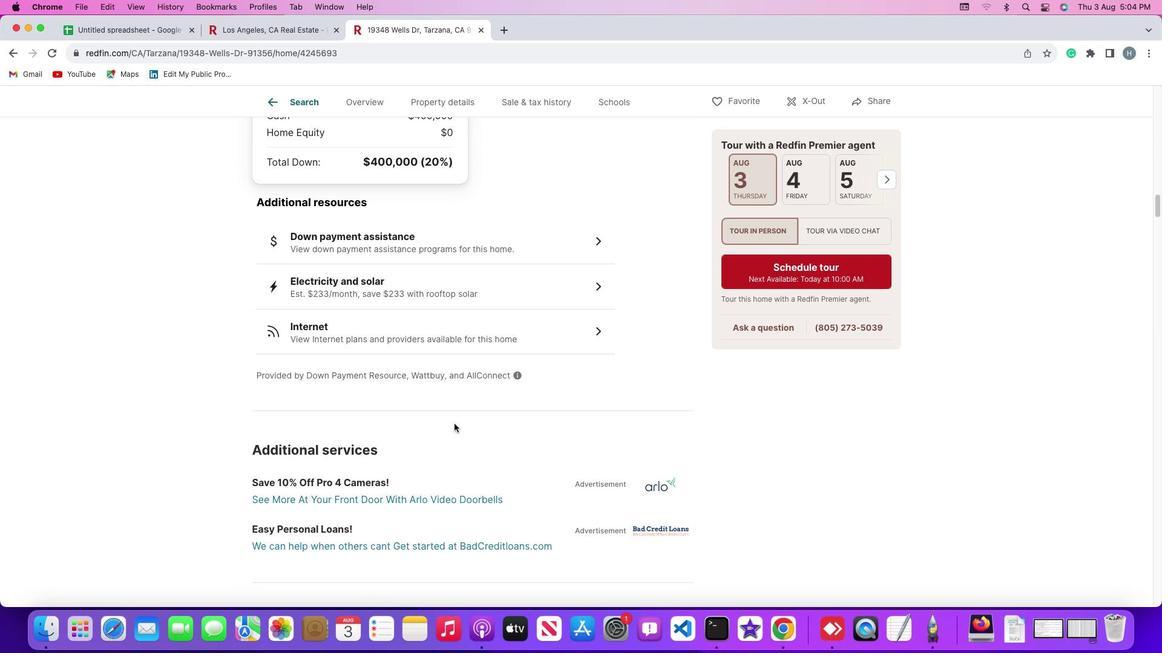 
Action: Mouse scrolled (454, 424) with delta (0, 0)
Screenshot: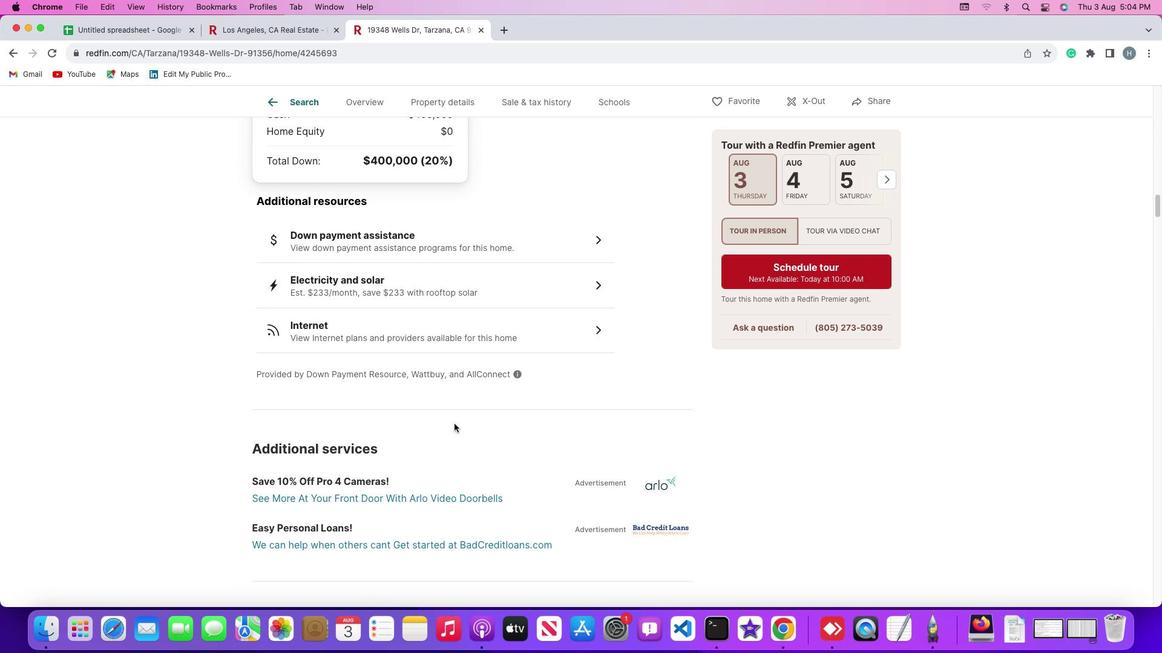 
Action: Mouse scrolled (454, 424) with delta (0, -1)
Screenshot: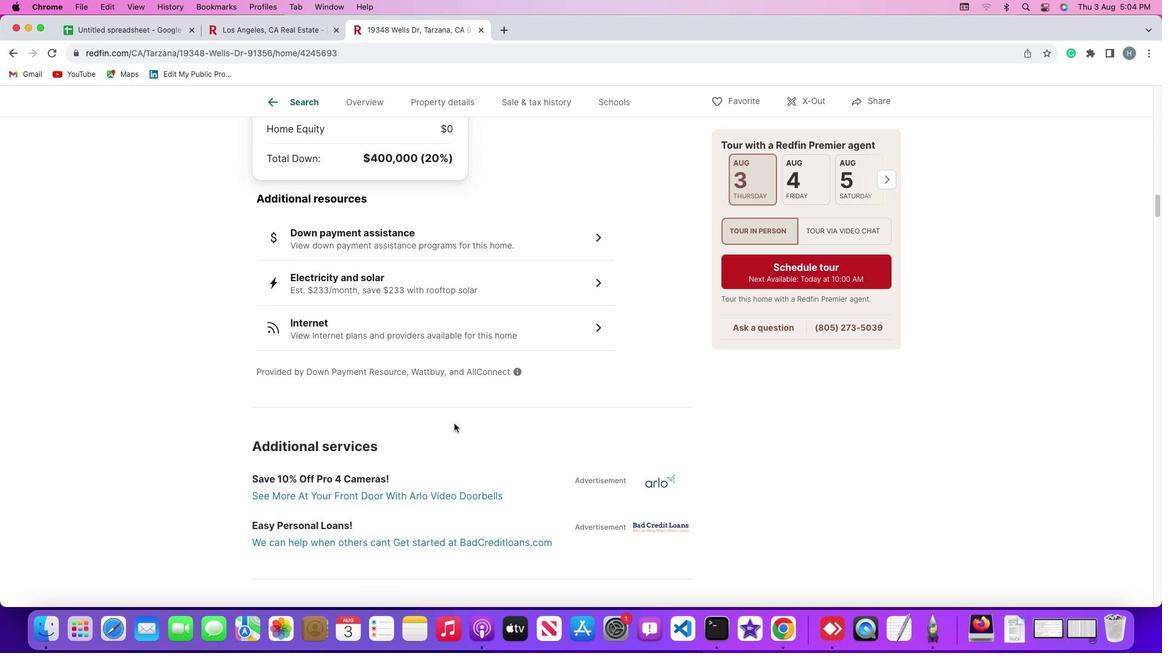 
Action: Mouse scrolled (454, 424) with delta (0, -1)
Screenshot: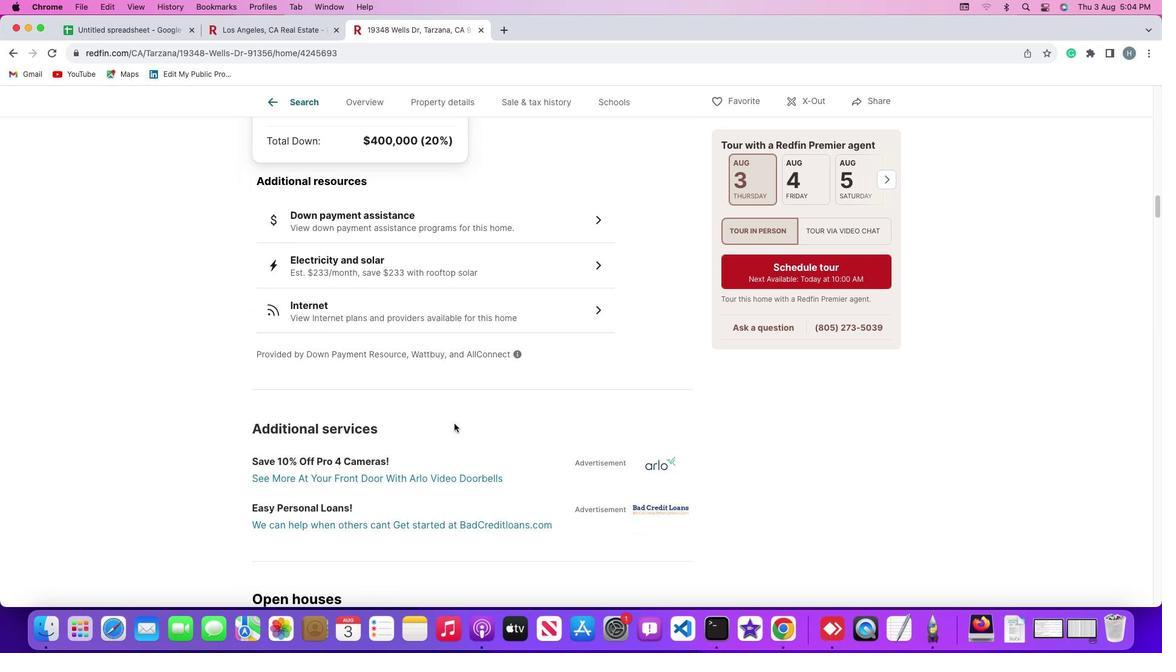 
Action: Mouse moved to (454, 424)
Screenshot: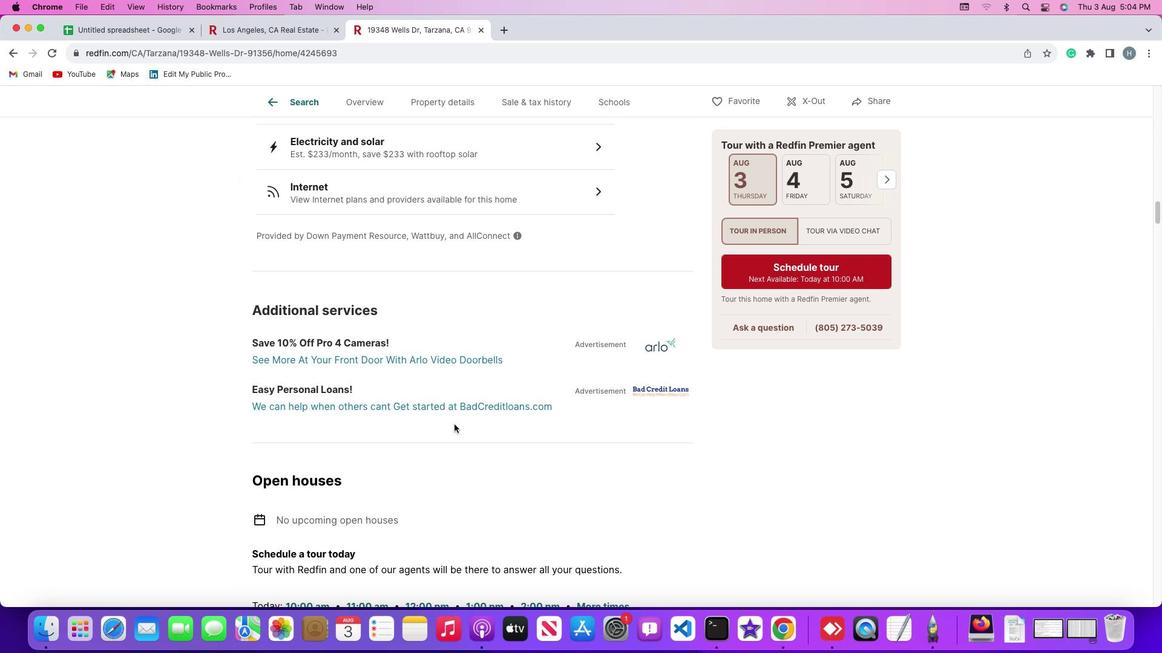 
Action: Mouse scrolled (454, 424) with delta (0, 0)
Screenshot: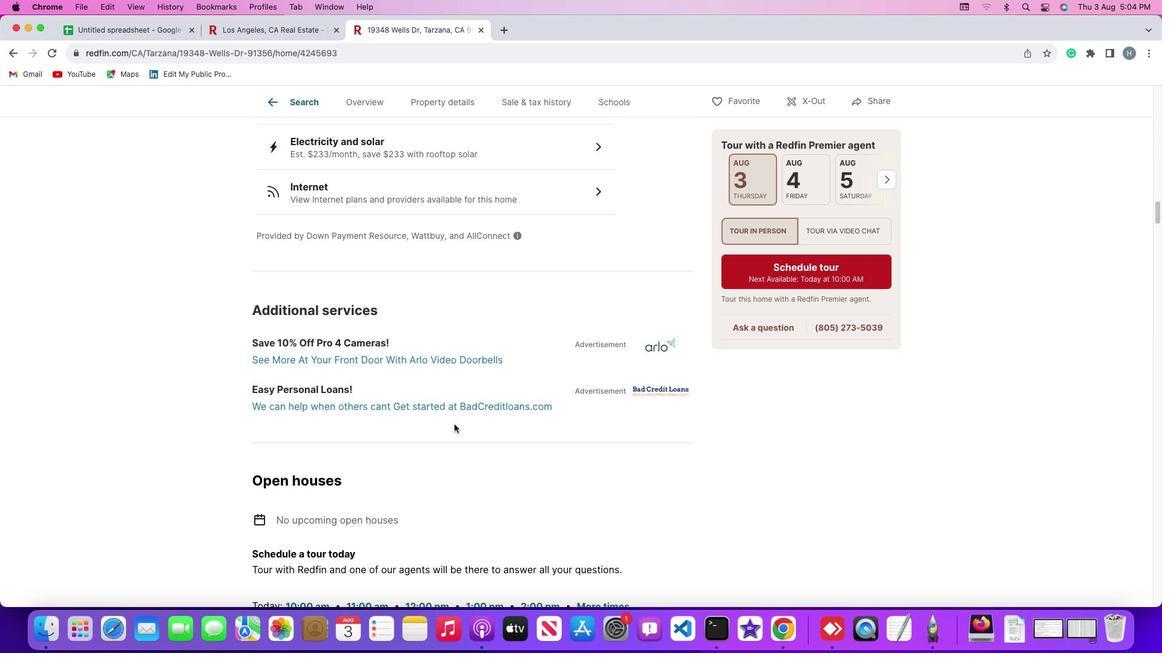
Action: Mouse scrolled (454, 424) with delta (0, 0)
Screenshot: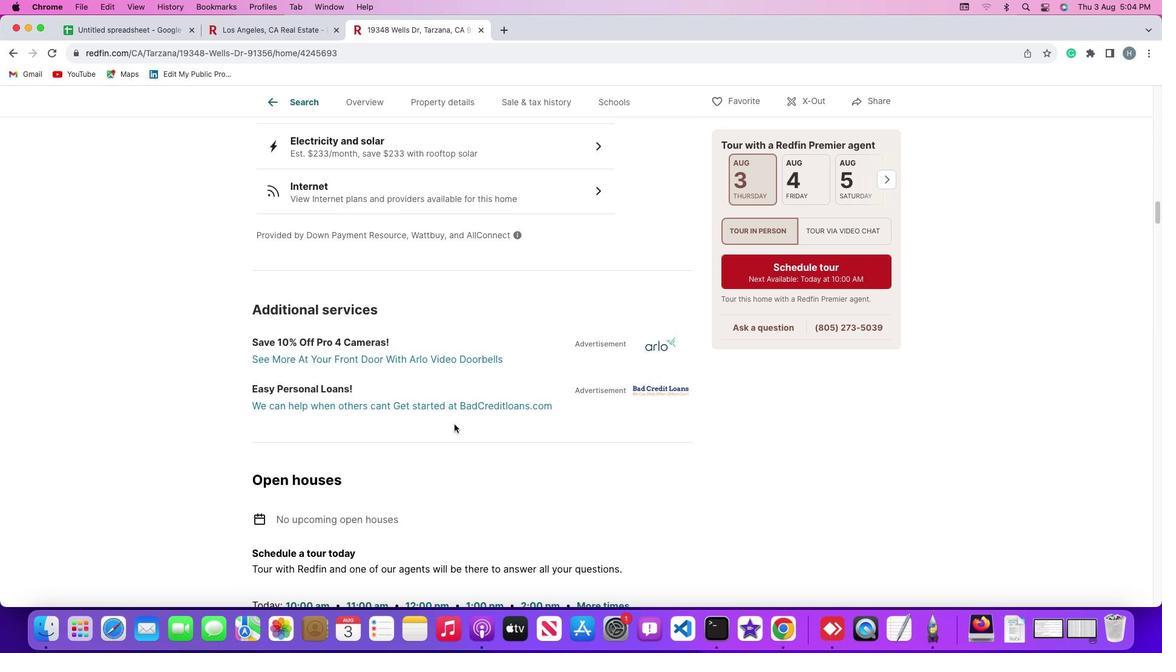 
Action: Mouse scrolled (454, 424) with delta (0, -1)
Screenshot: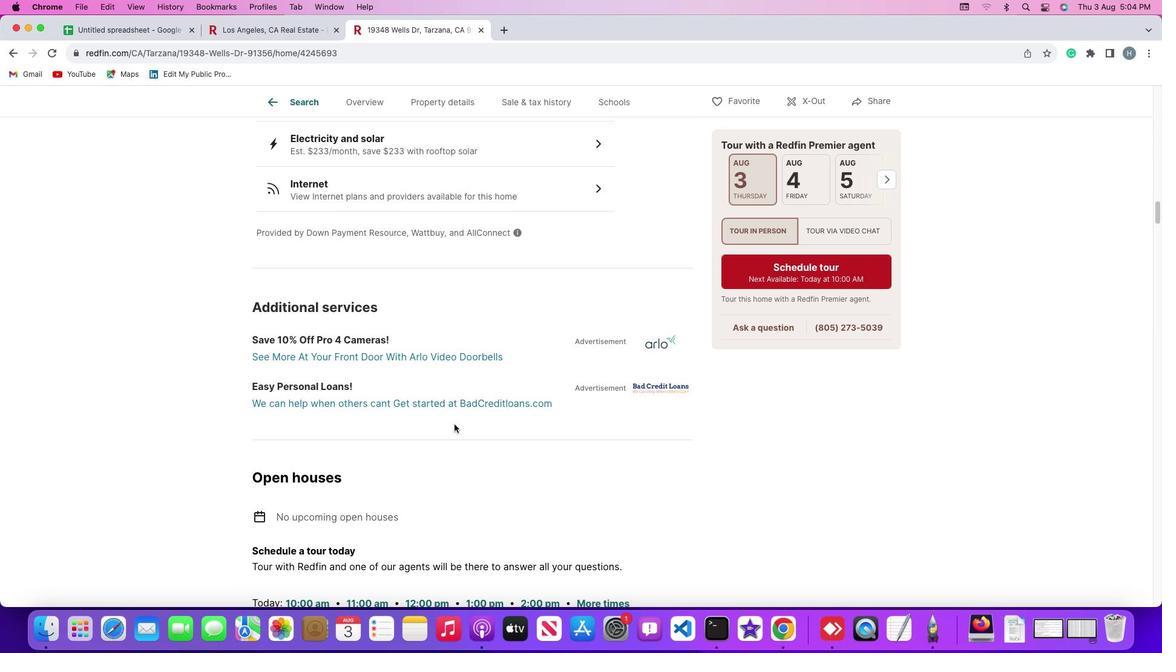 
Action: Mouse scrolled (454, 424) with delta (0, 0)
Screenshot: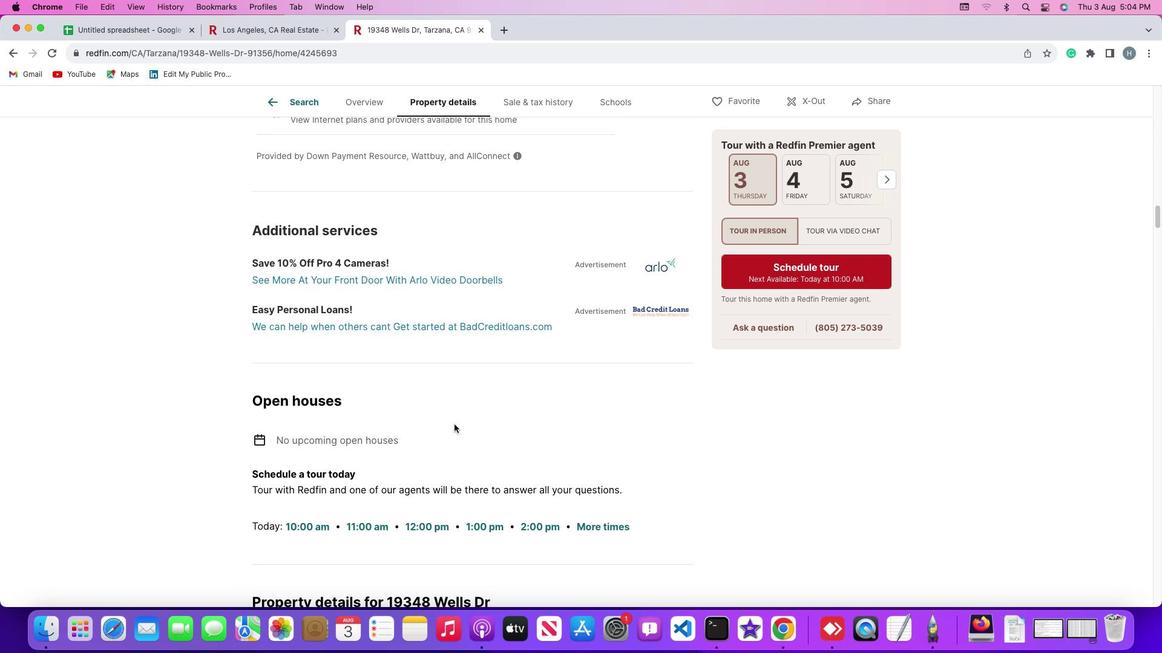 
Action: Mouse scrolled (454, 424) with delta (0, 0)
Screenshot: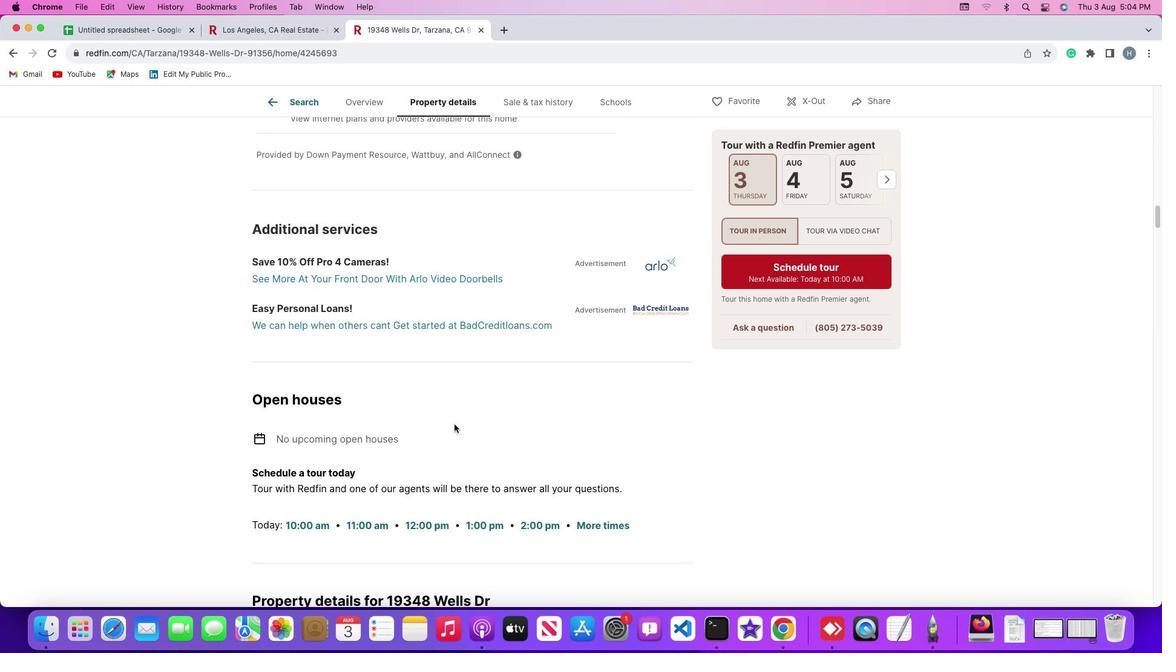 
Action: Mouse scrolled (454, 424) with delta (0, -1)
Screenshot: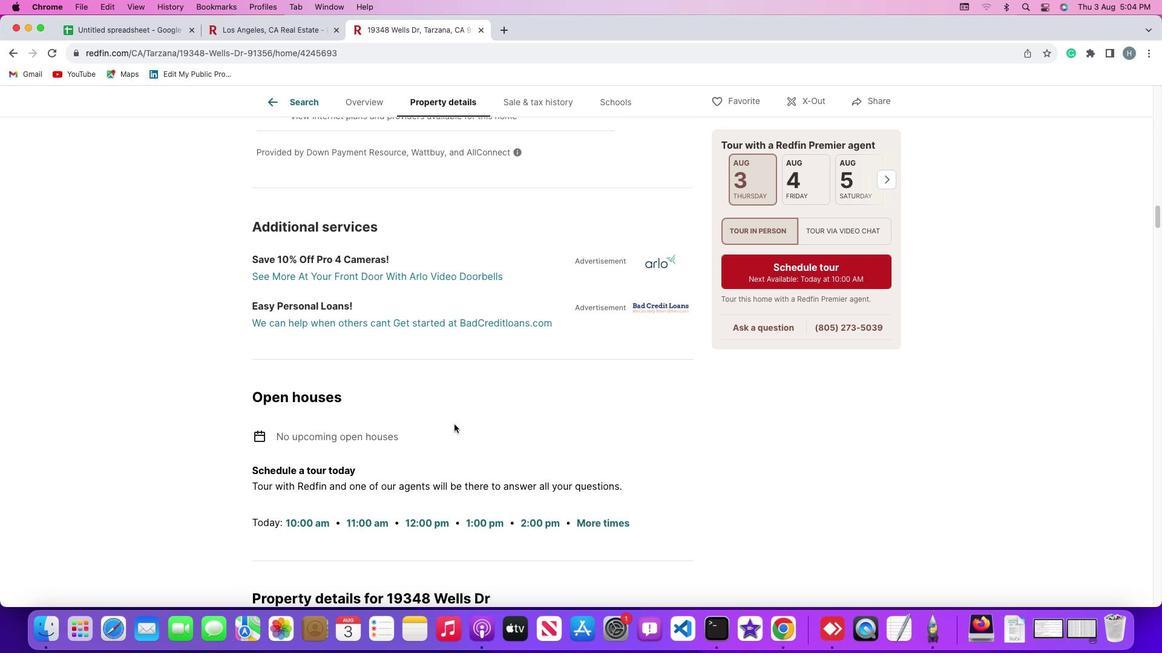 
Action: Mouse scrolled (454, 424) with delta (0, -1)
Screenshot: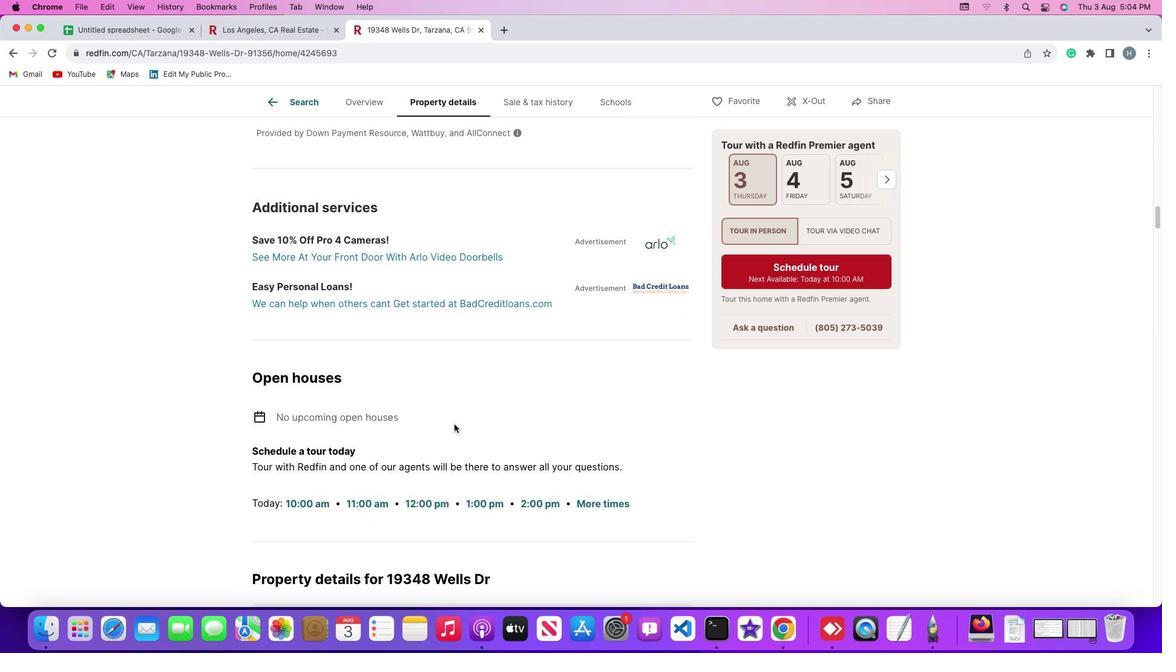 
Action: Mouse scrolled (454, 424) with delta (0, 0)
Screenshot: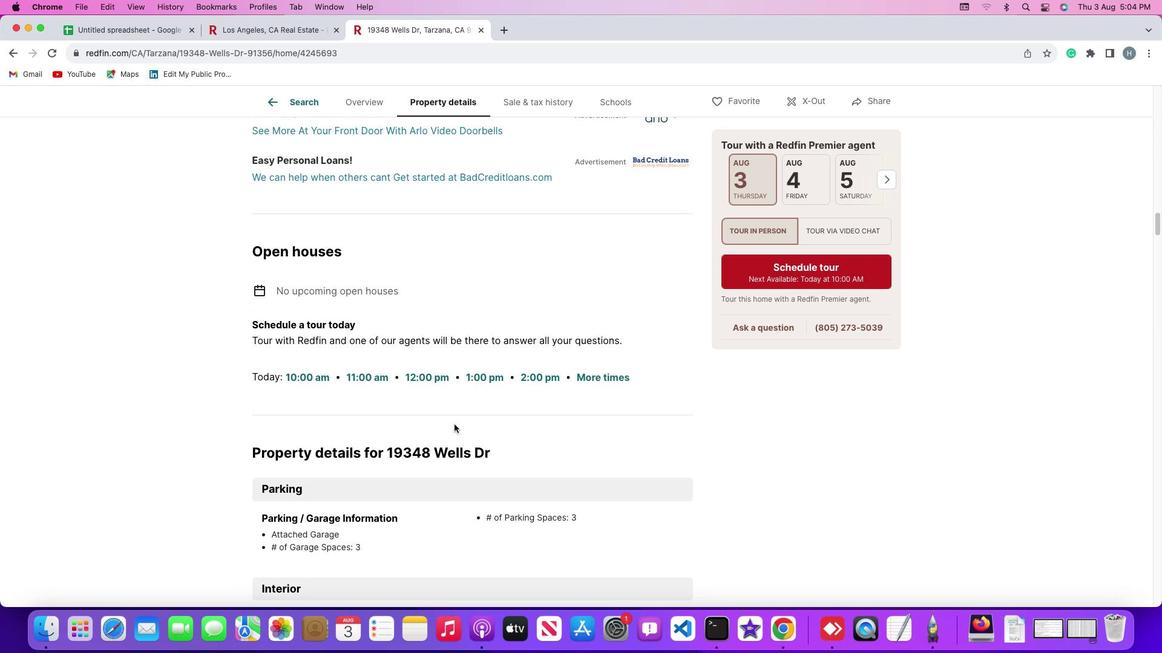 
Action: Mouse scrolled (454, 424) with delta (0, 0)
Screenshot: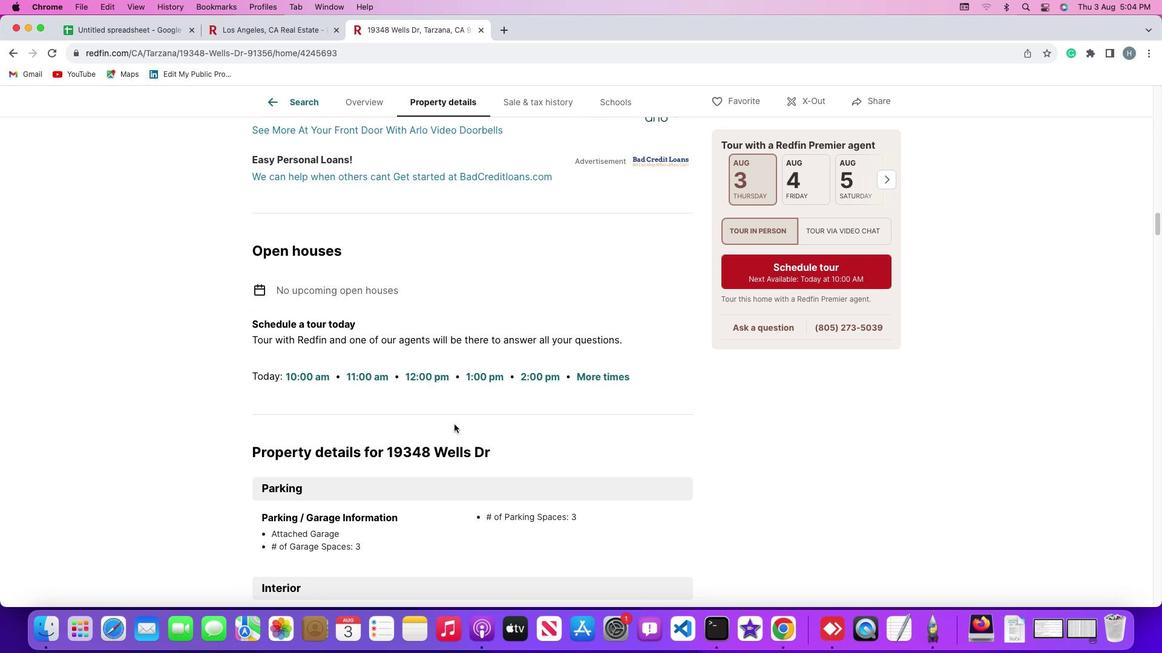 
Action: Mouse scrolled (454, 424) with delta (0, -1)
Screenshot: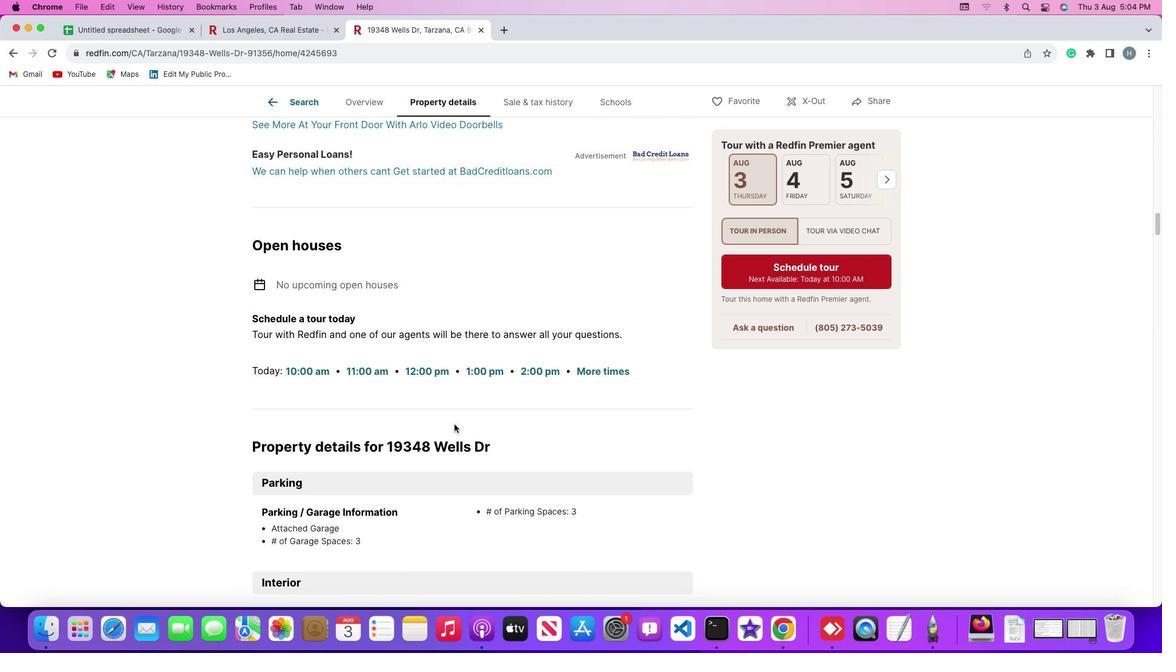
Action: Mouse scrolled (454, 424) with delta (0, 0)
Screenshot: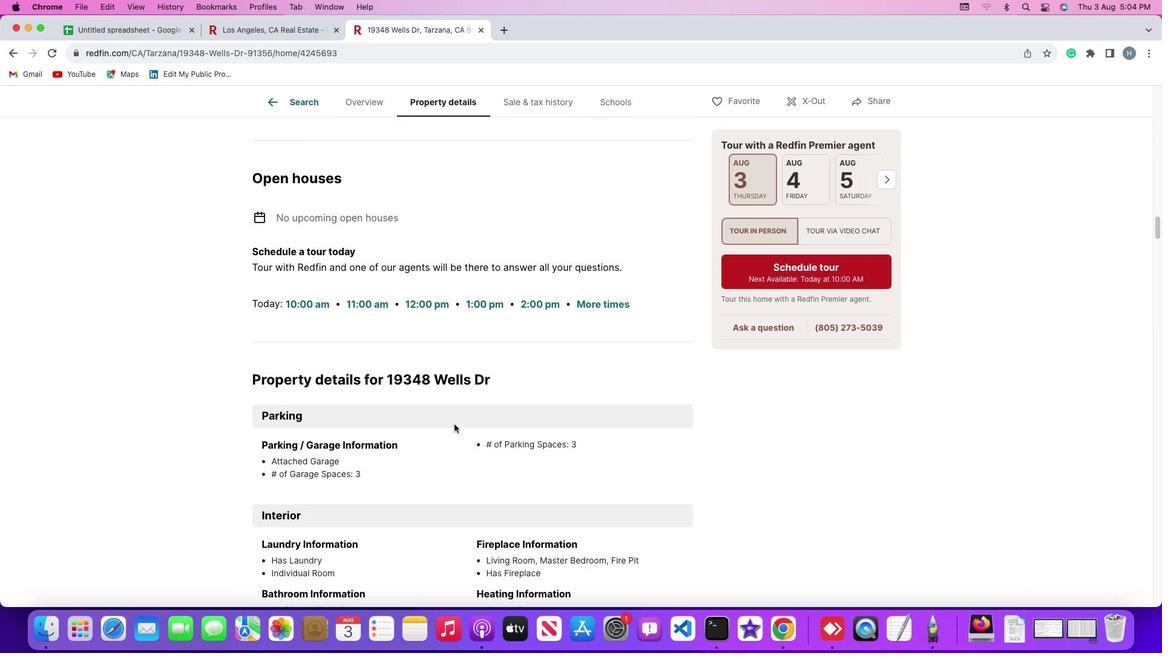 
Action: Mouse scrolled (454, 424) with delta (0, 0)
Screenshot: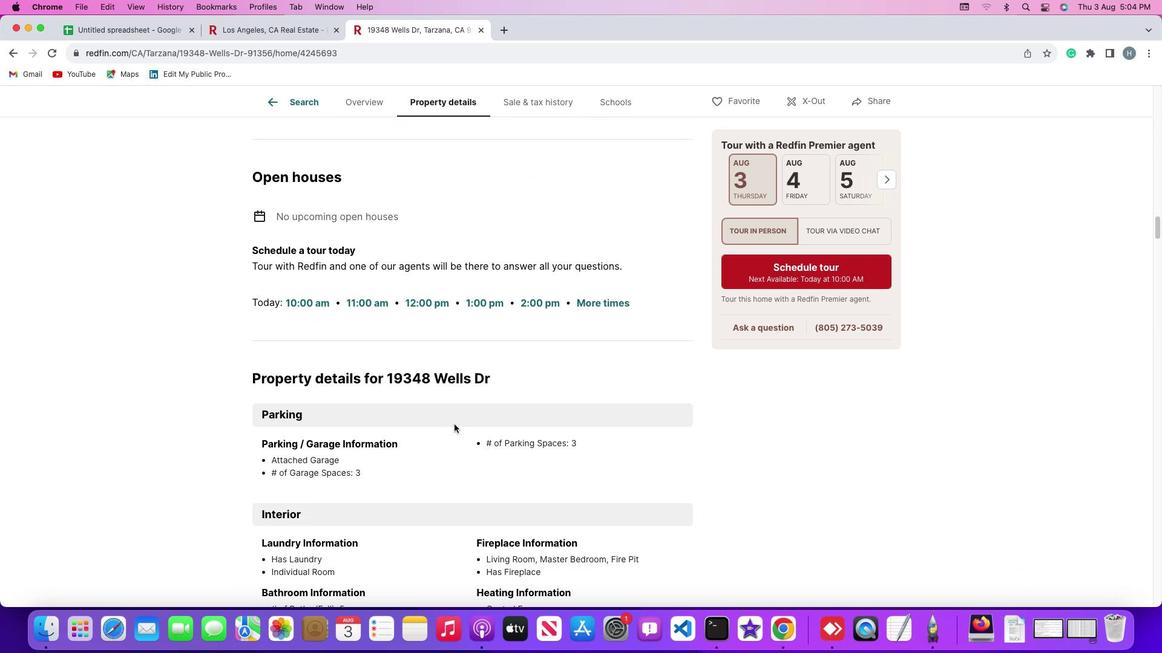 
Action: Mouse scrolled (454, 424) with delta (0, -1)
Screenshot: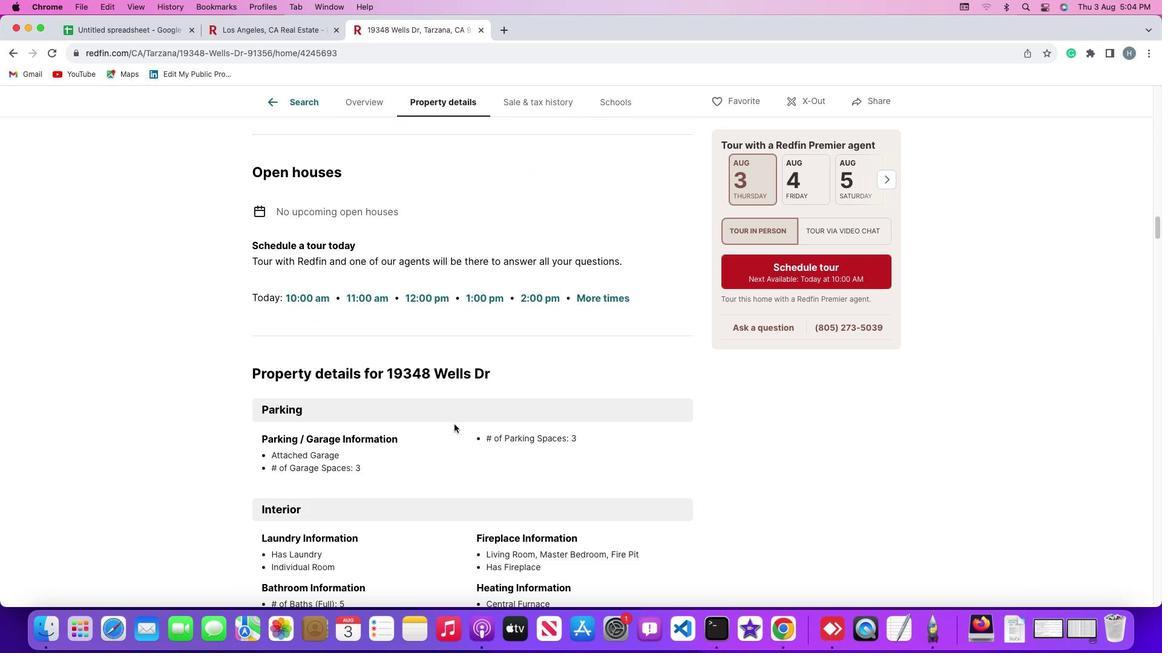 
Action: Mouse scrolled (454, 424) with delta (0, -1)
Screenshot: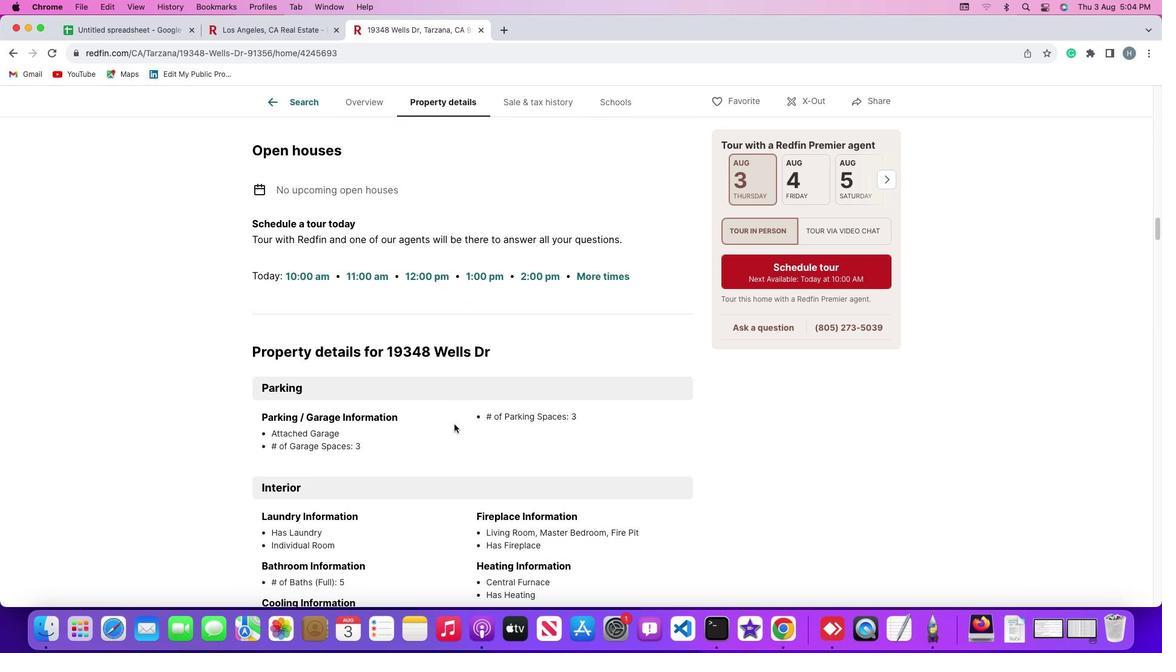 
Action: Mouse moved to (442, 380)
Screenshot: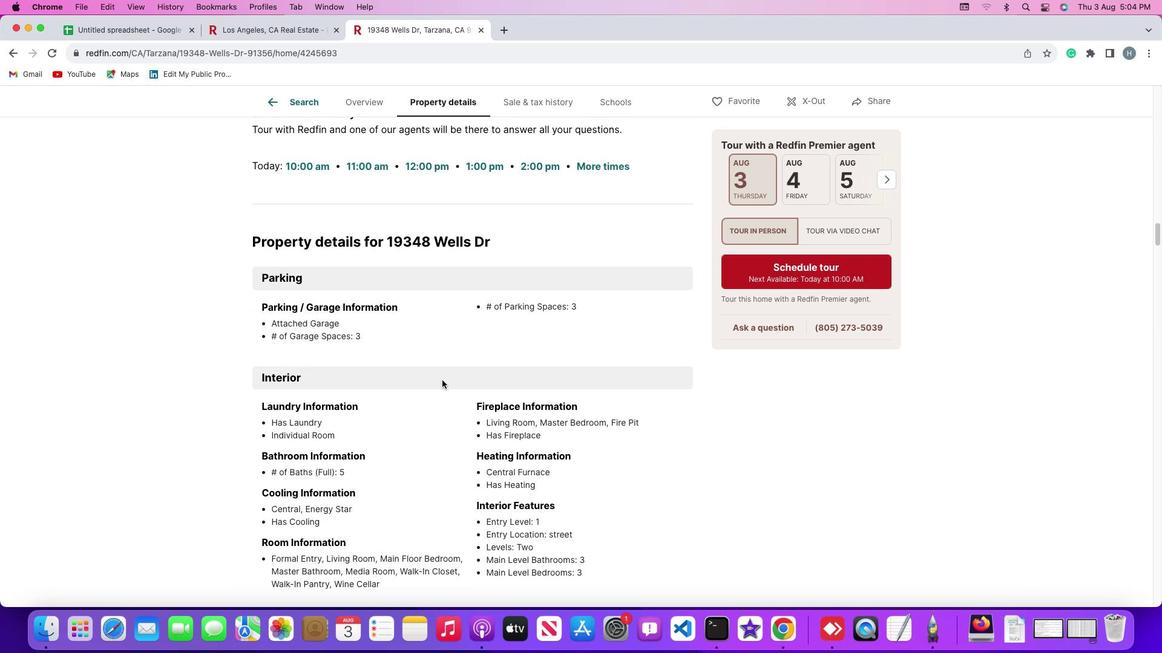 
Action: Mouse scrolled (442, 380) with delta (0, 0)
Screenshot: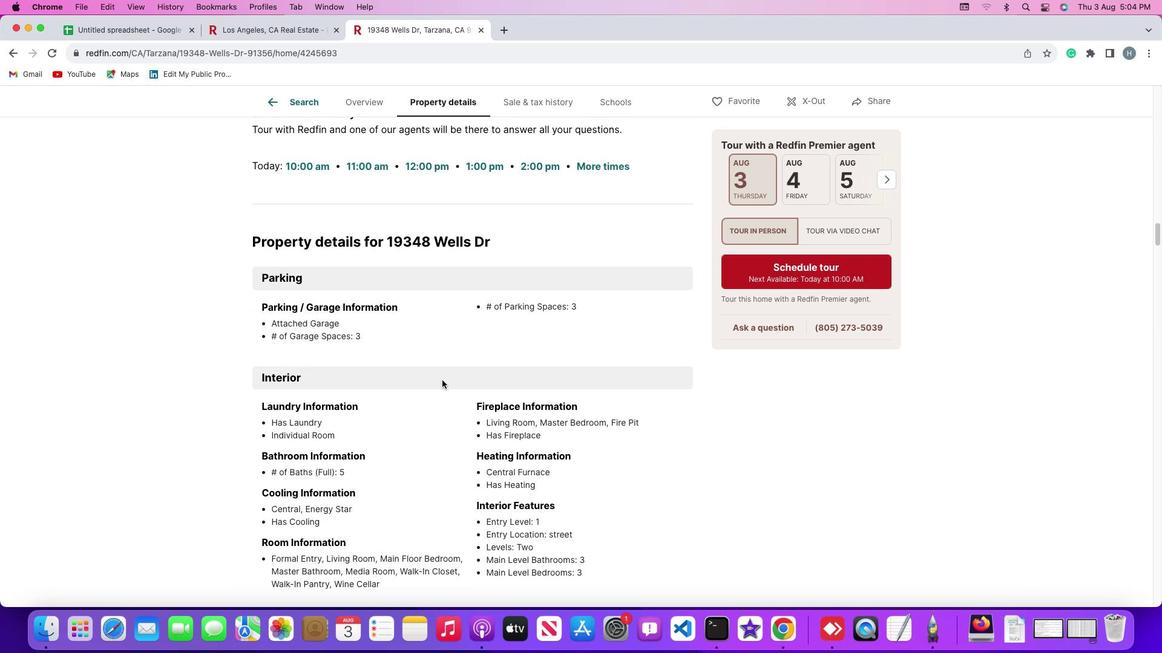 
Action: Mouse scrolled (442, 380) with delta (0, 0)
Screenshot: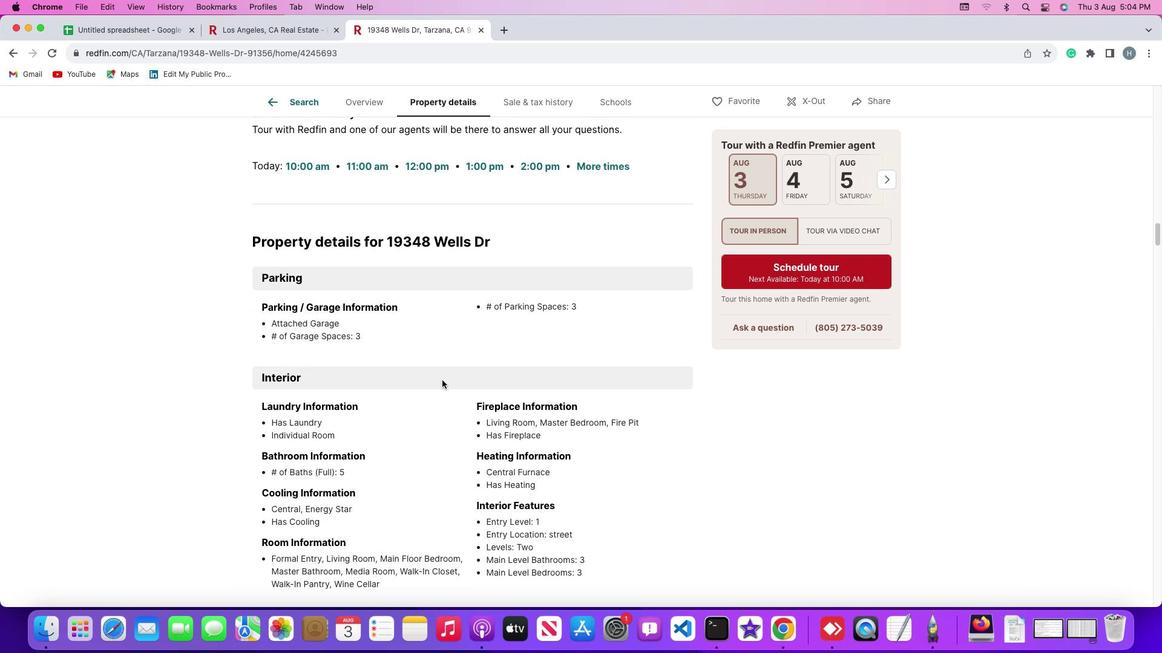 
Action: Mouse scrolled (442, 380) with delta (0, -1)
Screenshot: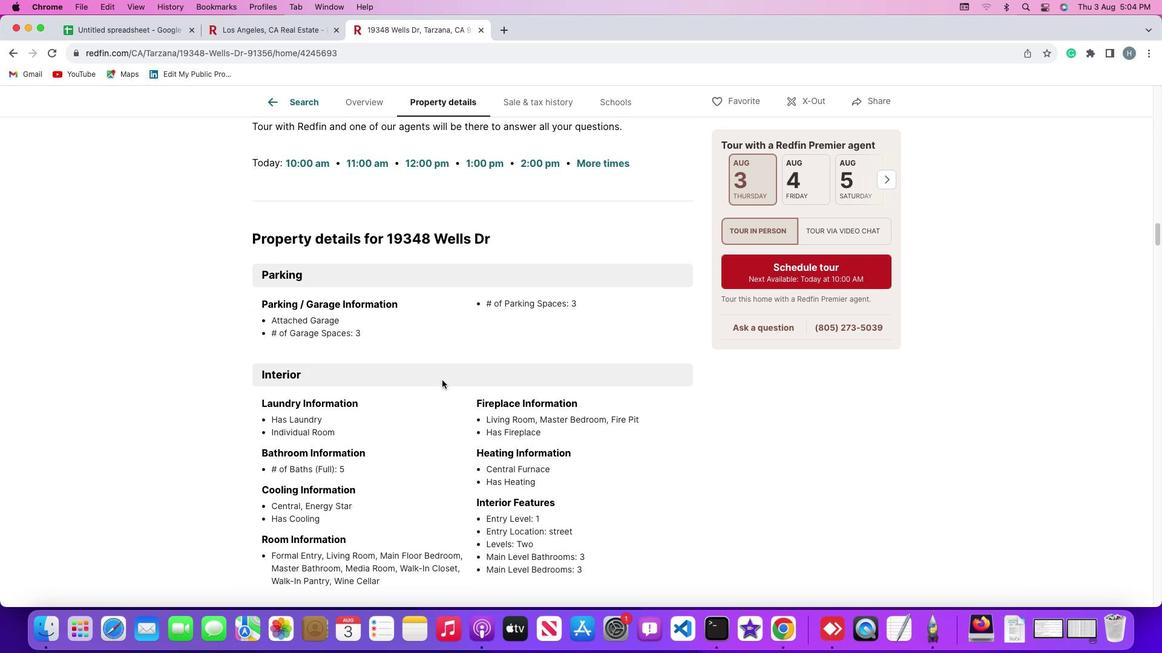 
Action: Mouse scrolled (442, 380) with delta (0, -1)
Screenshot: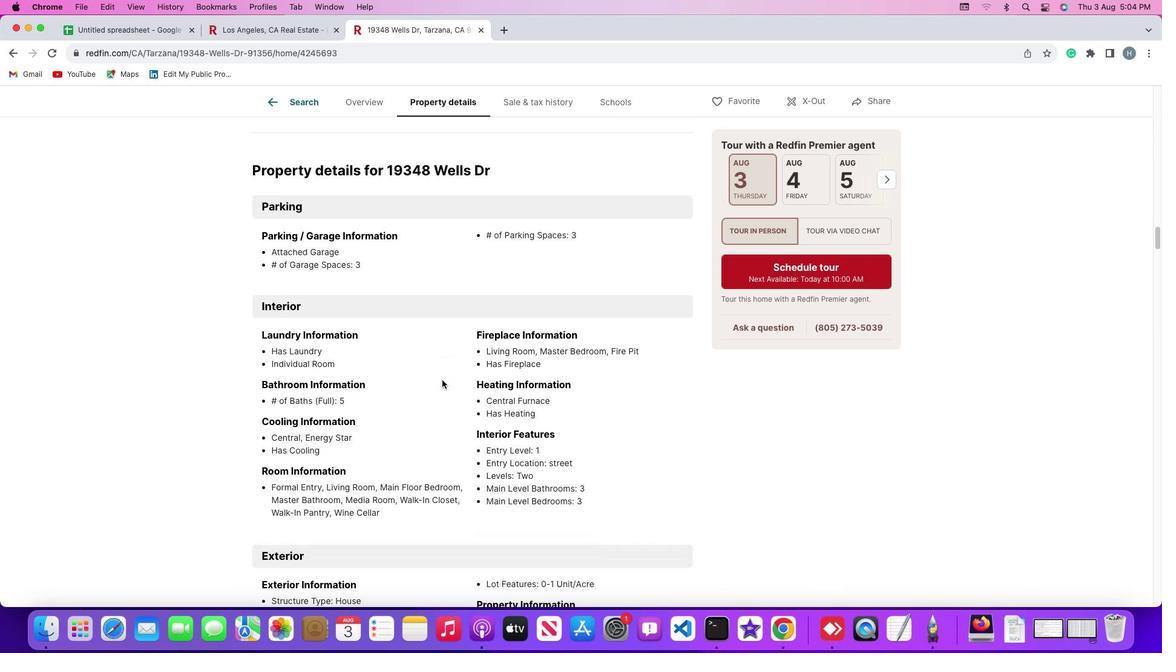 
Action: Mouse moved to (448, 422)
Screenshot: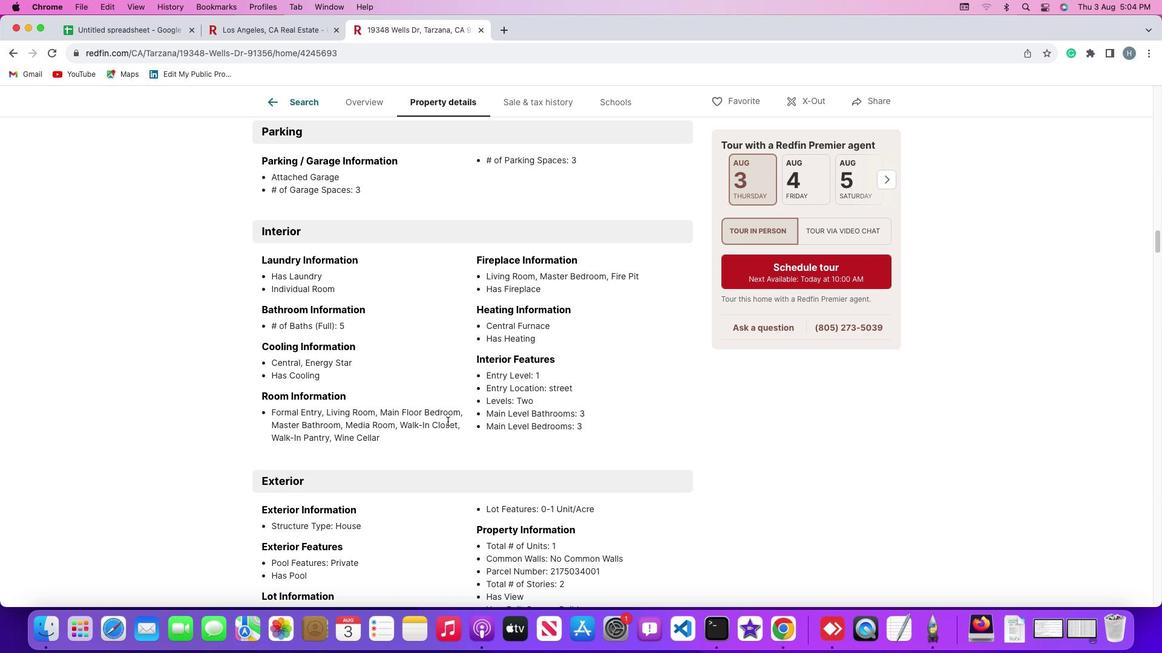 
Action: Mouse scrolled (448, 422) with delta (0, 0)
Screenshot: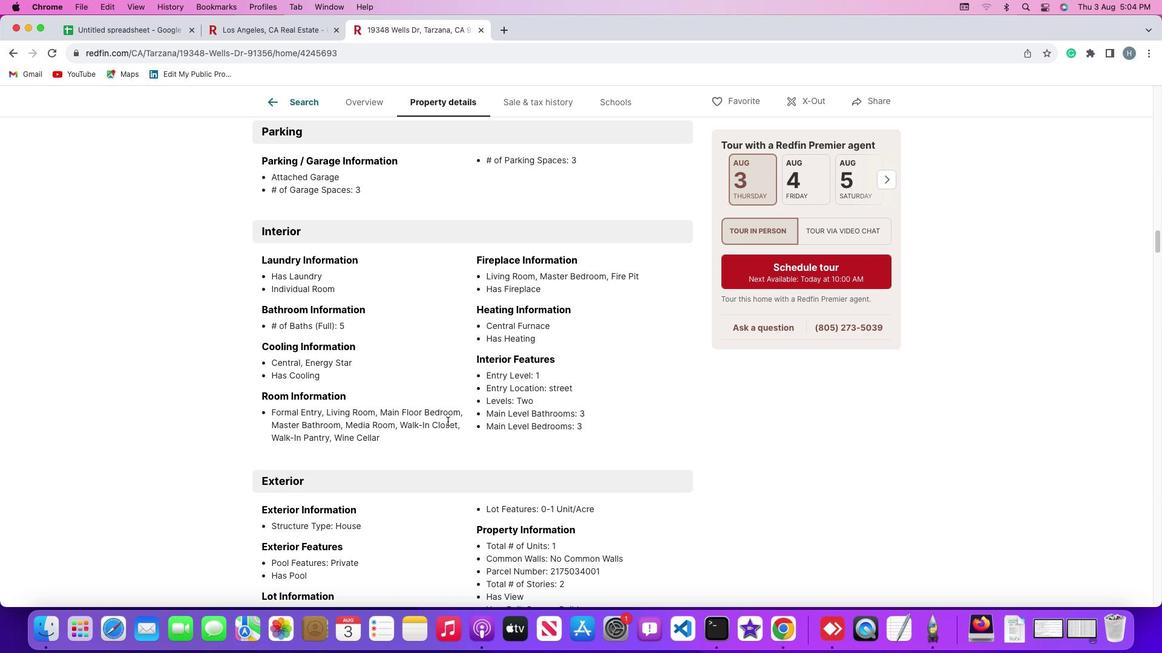 
Action: Mouse scrolled (448, 422) with delta (0, 0)
Screenshot: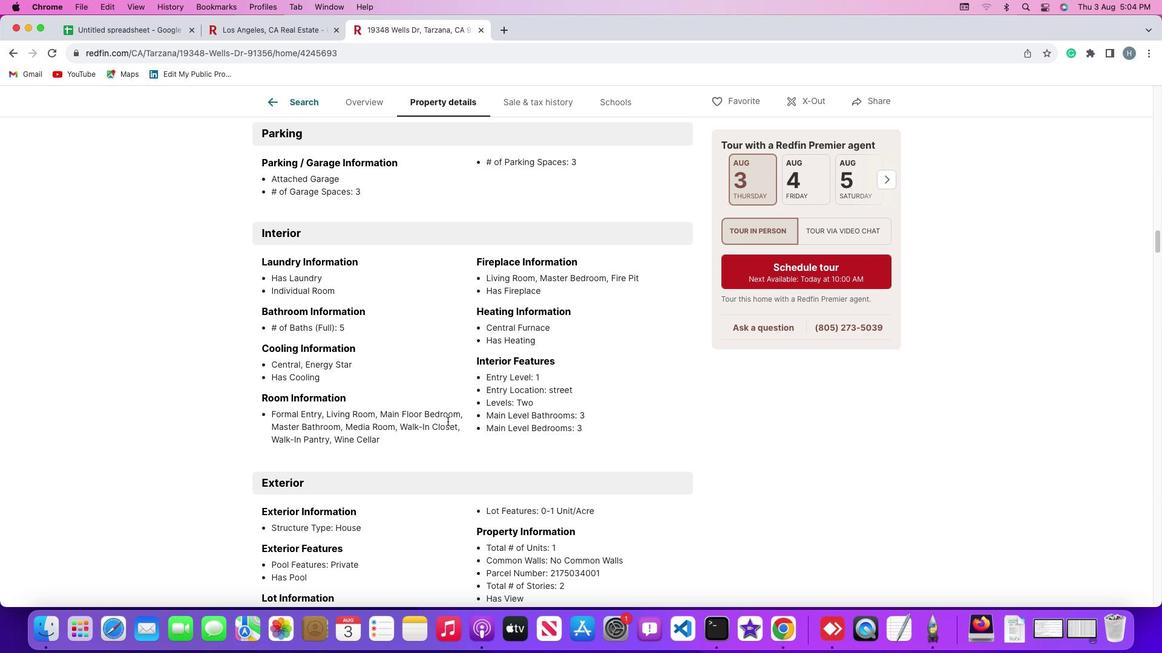 
Action: Mouse scrolled (448, 422) with delta (0, 0)
Screenshot: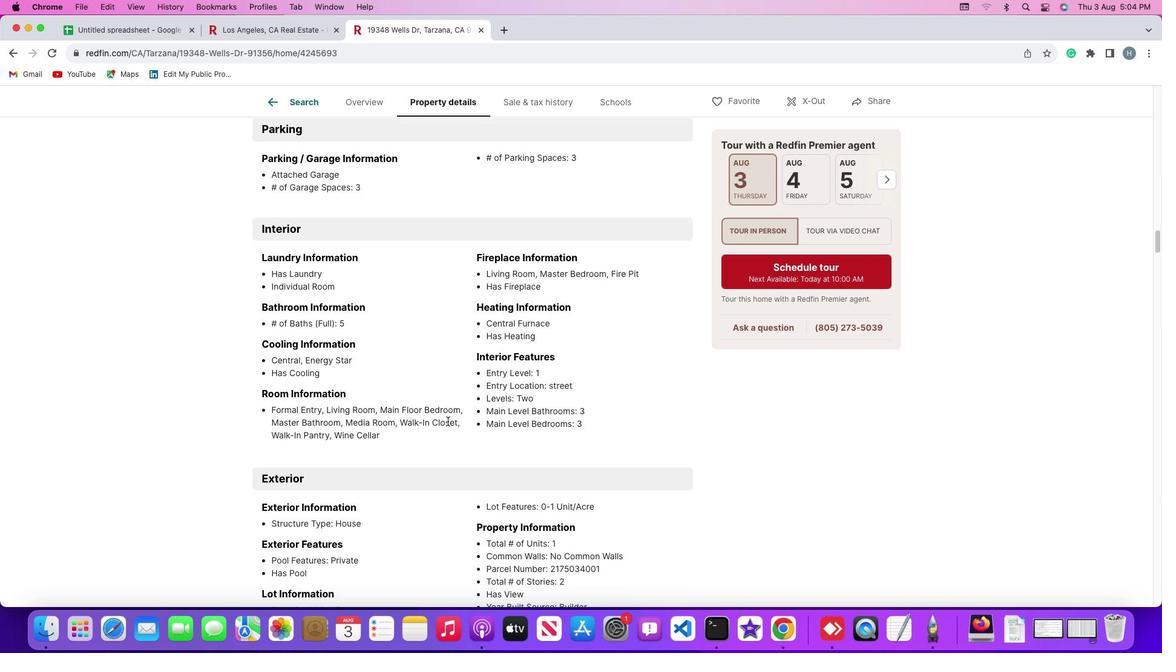 
Action: Mouse scrolled (448, 422) with delta (0, -1)
Screenshot: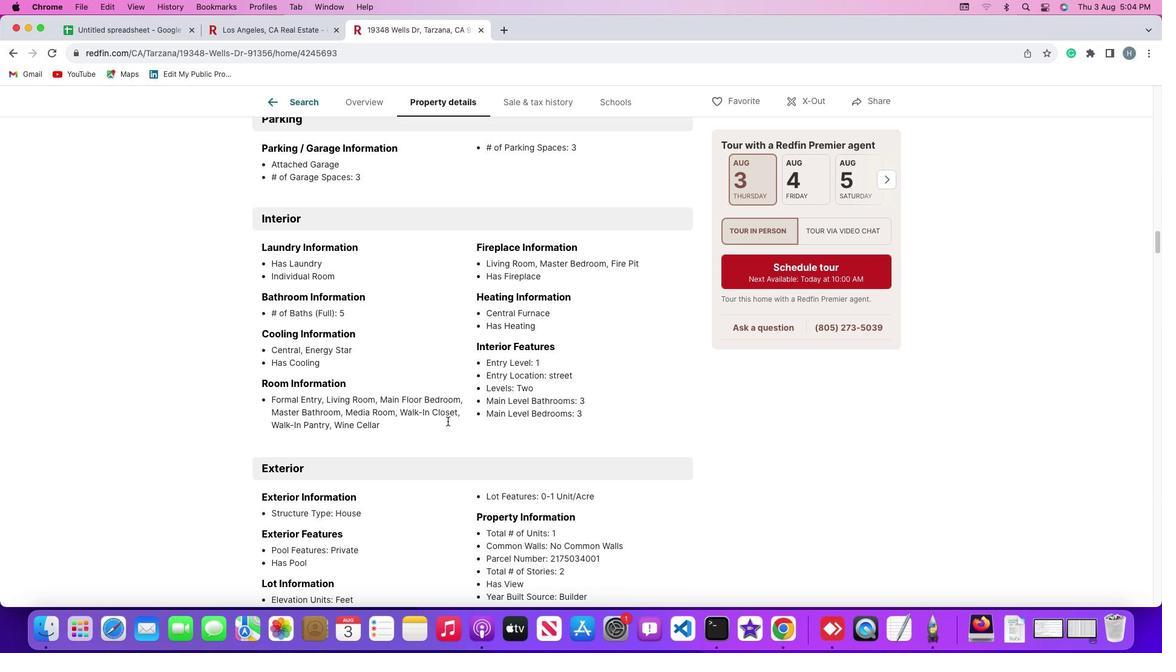
Action: Mouse scrolled (448, 422) with delta (0, -2)
Screenshot: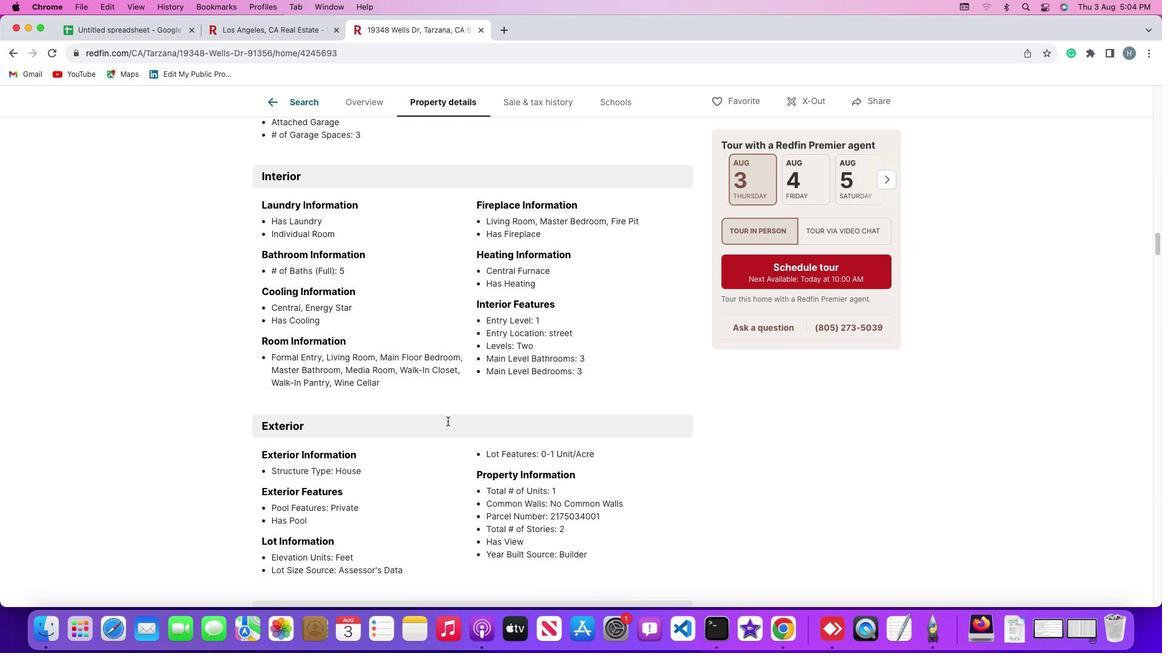 
Action: Mouse moved to (451, 380)
Screenshot: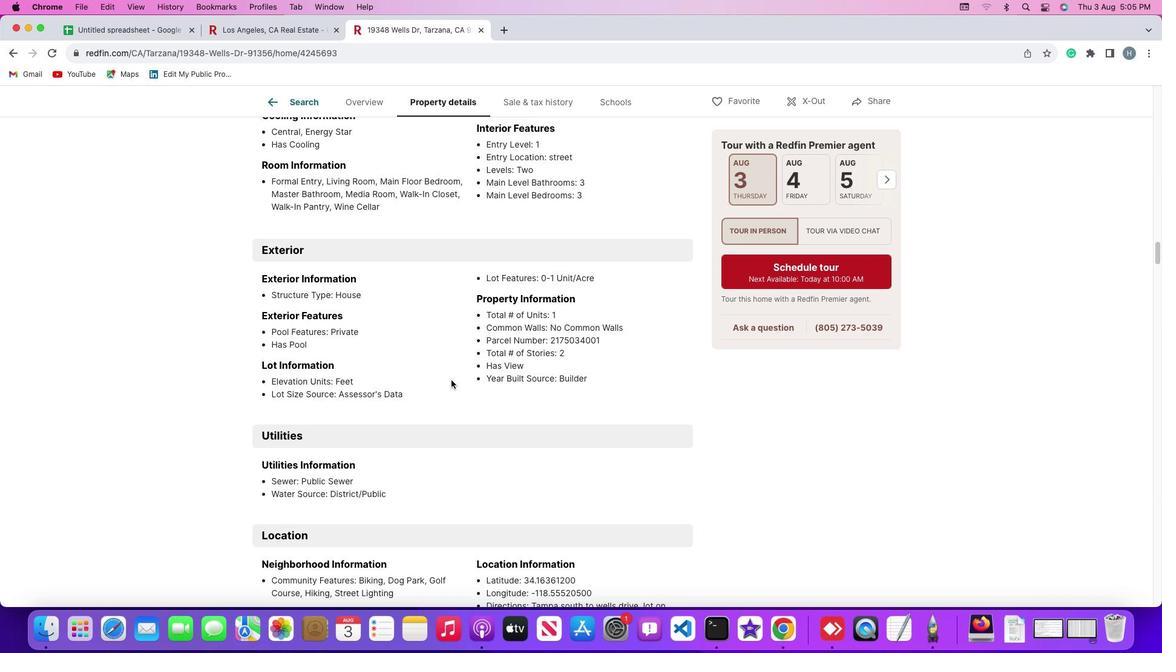 
Action: Mouse scrolled (451, 380) with delta (0, 0)
Screenshot: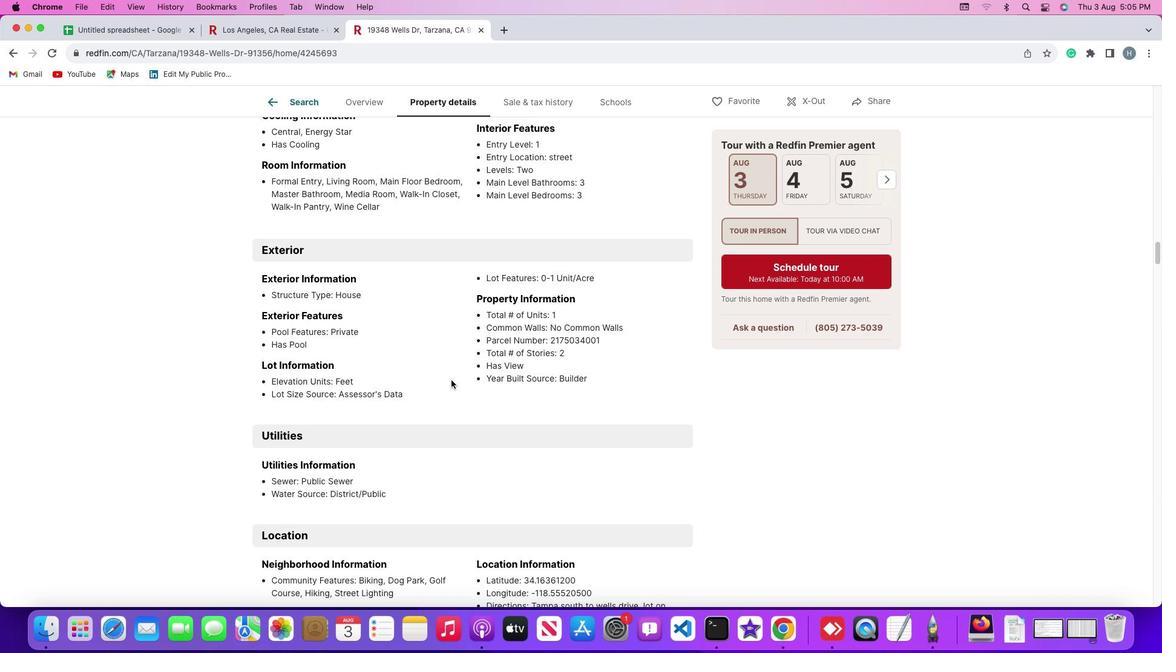 
Action: Mouse scrolled (451, 380) with delta (0, 0)
Screenshot: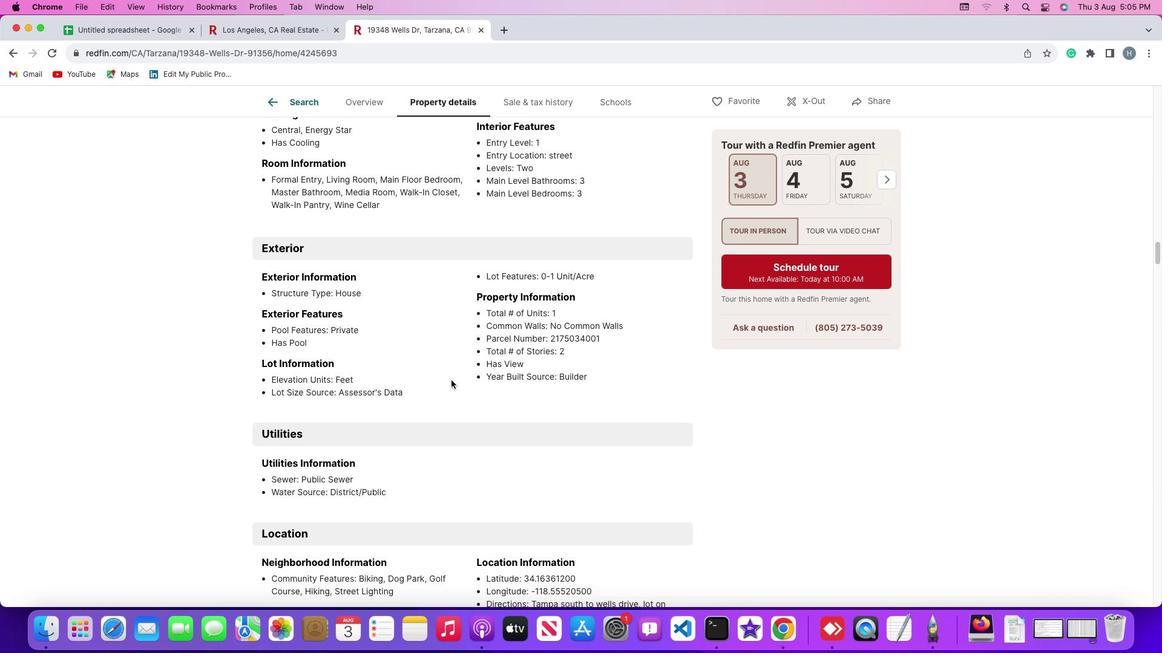 
Action: Mouse scrolled (451, 380) with delta (0, -1)
Screenshot: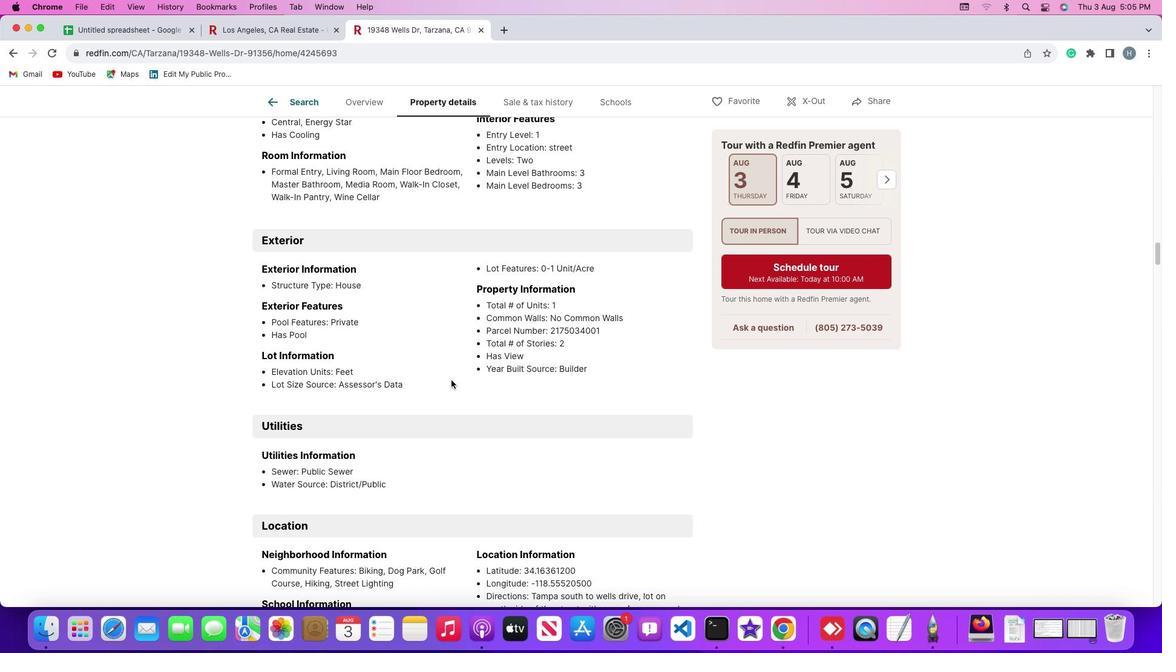 
Action: Mouse moved to (451, 380)
Screenshot: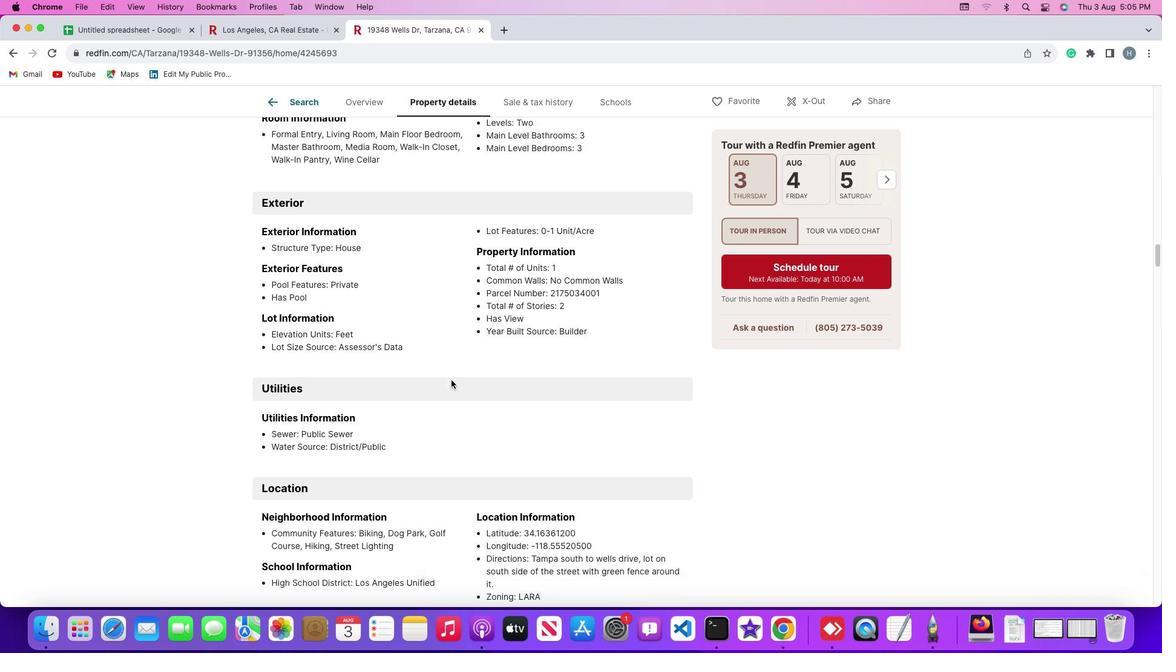 
Action: Mouse scrolled (451, 380) with delta (0, -1)
